 Task: Buy 5 Feeding Bibs for Baby Boys from Bibs & Burp Cloths section under best seller category for shipping address: Alexandra Wilson, 2946 Cantebury Drive, New York, New York 10013, Cell Number 6466628471. Pay from credit card ending with 2005, CVV 3321
Action: Mouse moved to (260, 81)
Screenshot: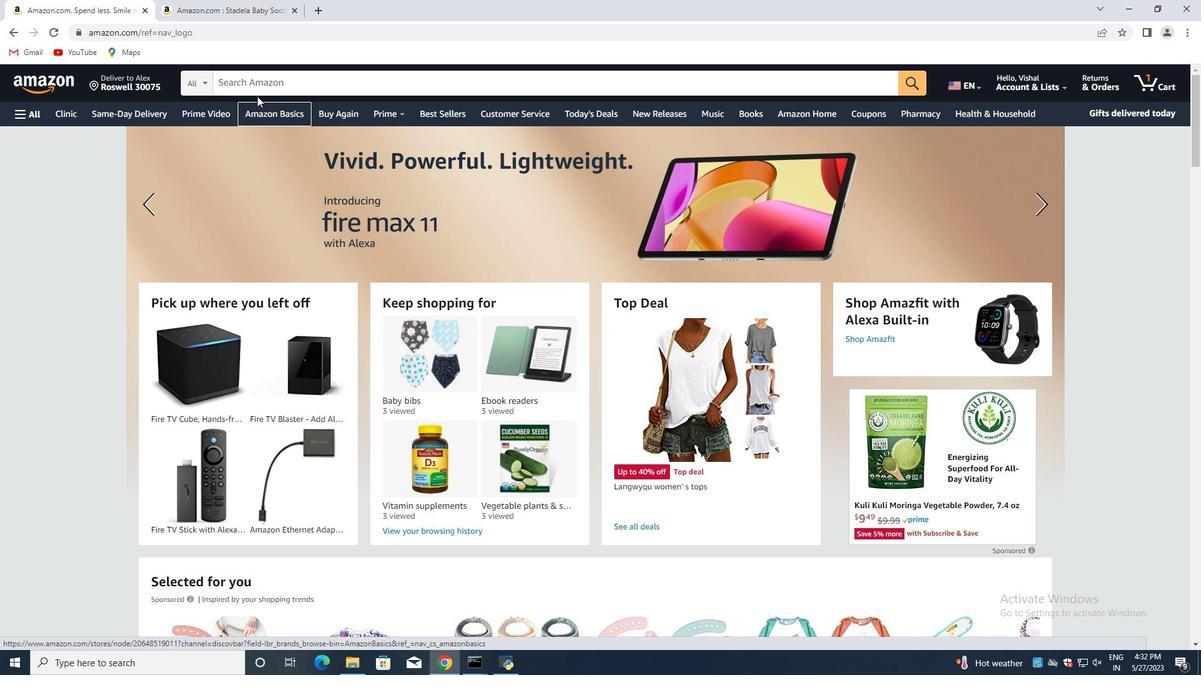 
Action: Mouse pressed left at (260, 81)
Screenshot: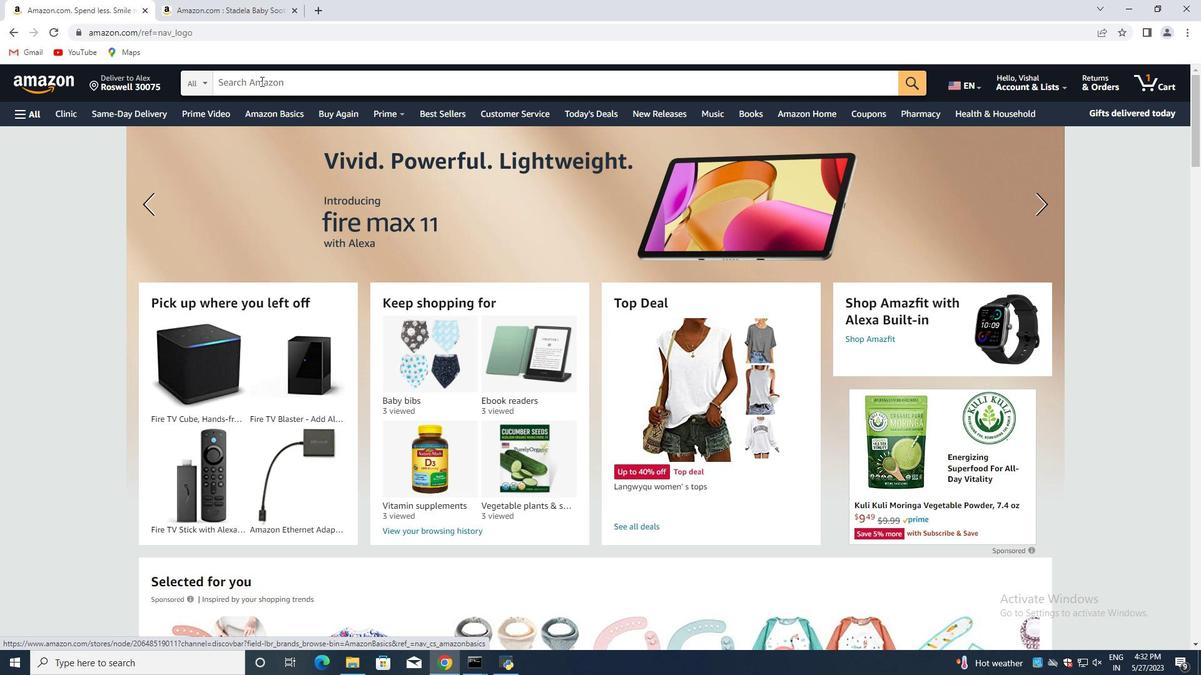 
Action: Mouse moved to (909, 105)
Screenshot: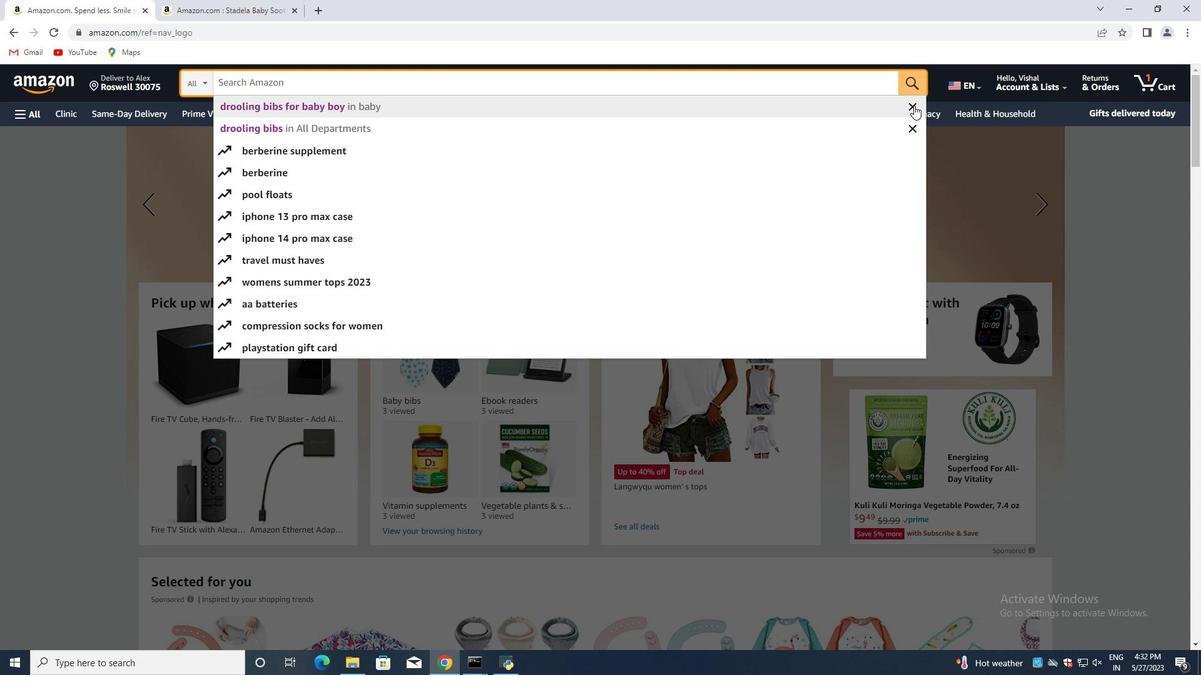 
Action: Mouse pressed left at (909, 105)
Screenshot: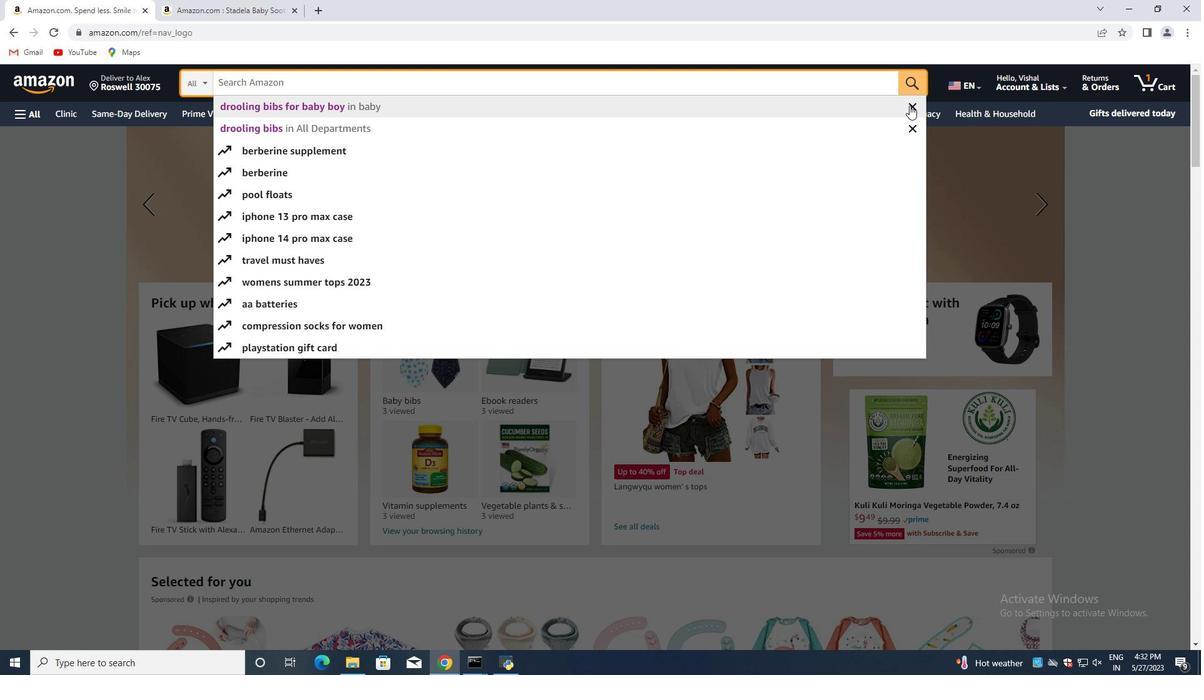
Action: Mouse moved to (913, 108)
Screenshot: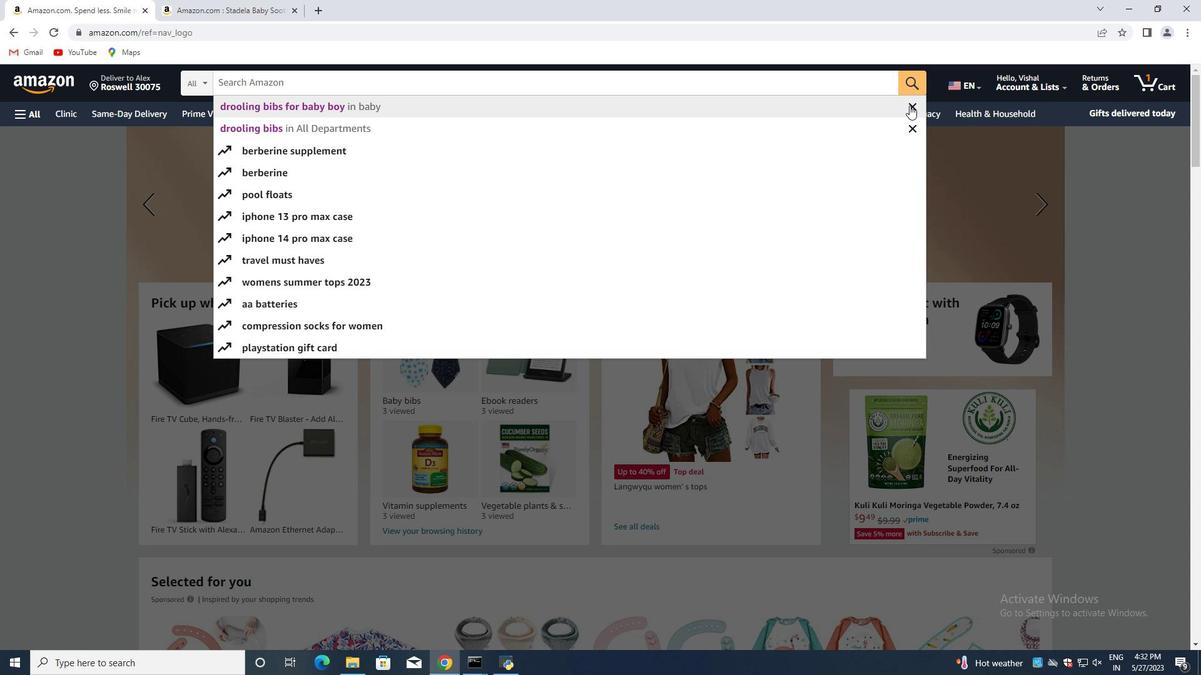 
Action: Mouse pressed left at (913, 108)
Screenshot: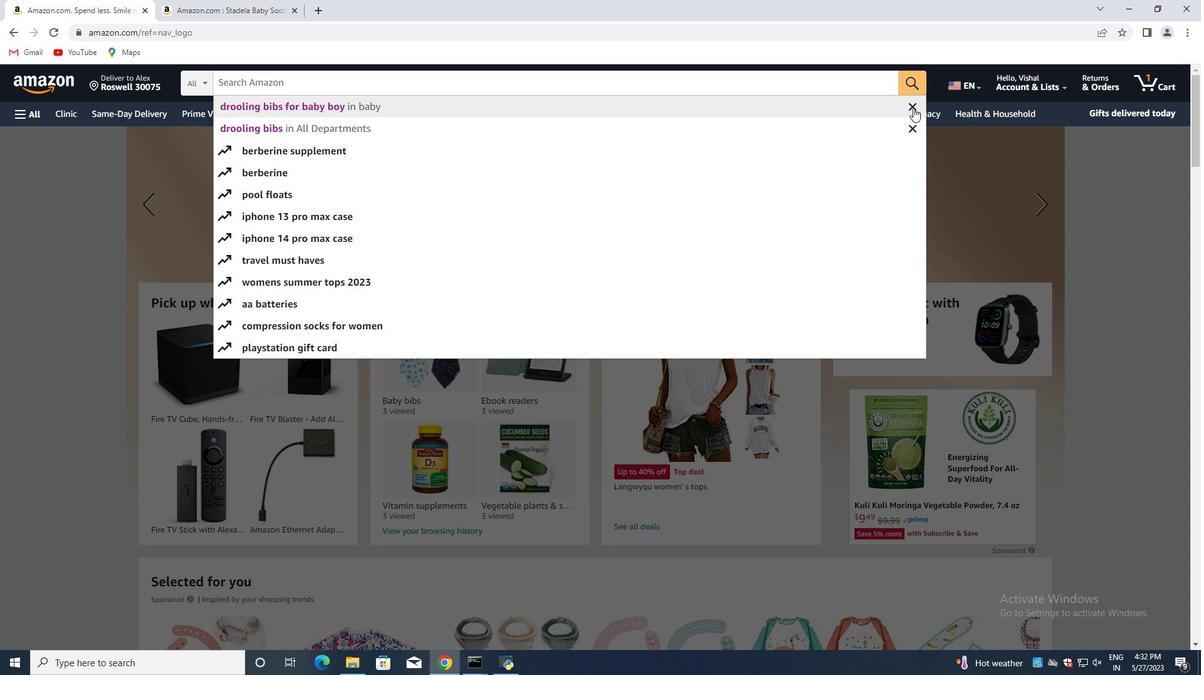 
Action: Mouse moved to (916, 105)
Screenshot: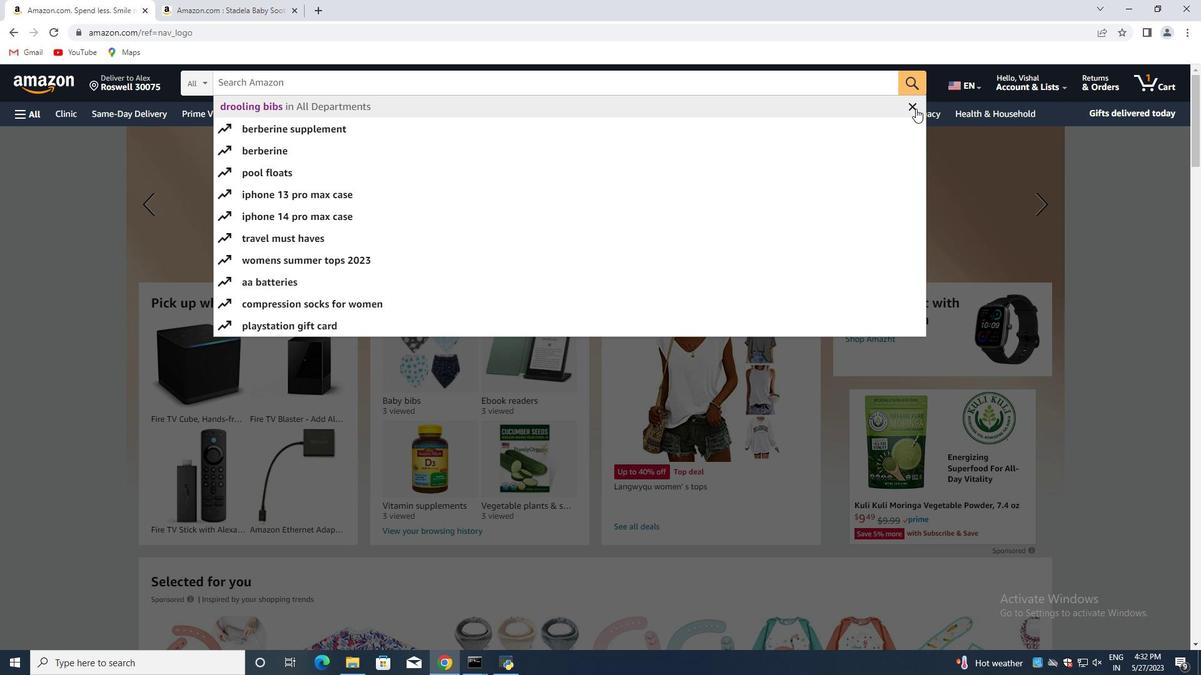 
Action: Mouse pressed left at (916, 105)
Screenshot: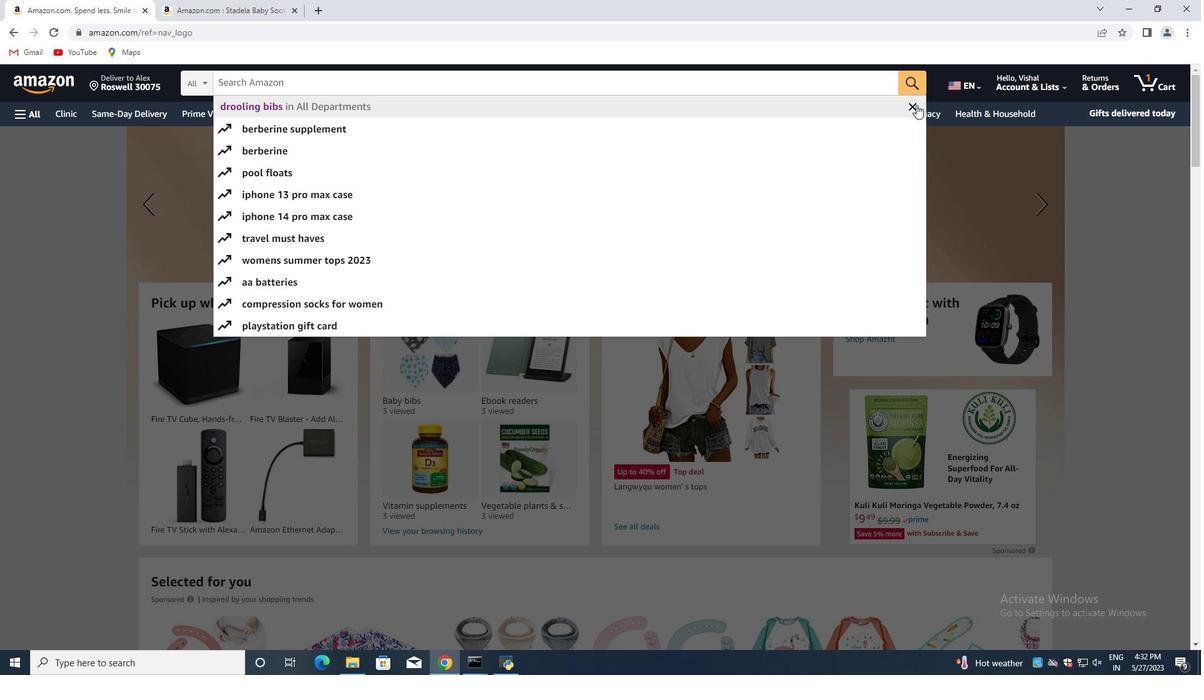 
Action: Mouse moved to (294, 80)
Screenshot: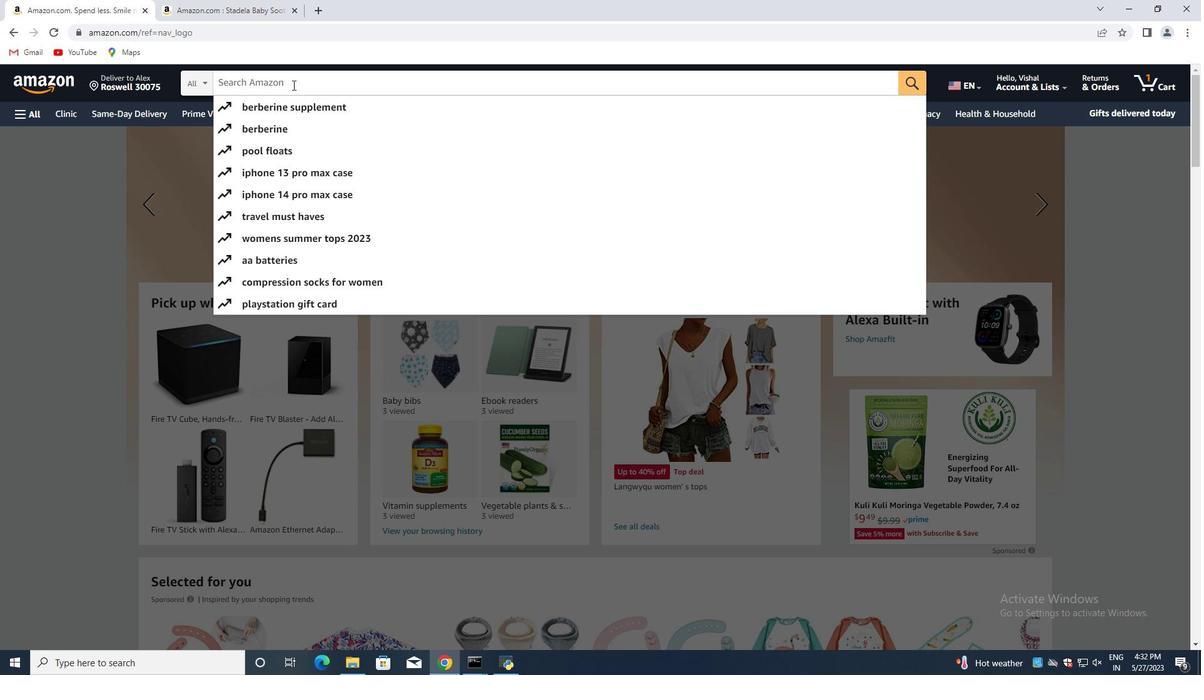 
Action: Mouse pressed left at (294, 80)
Screenshot: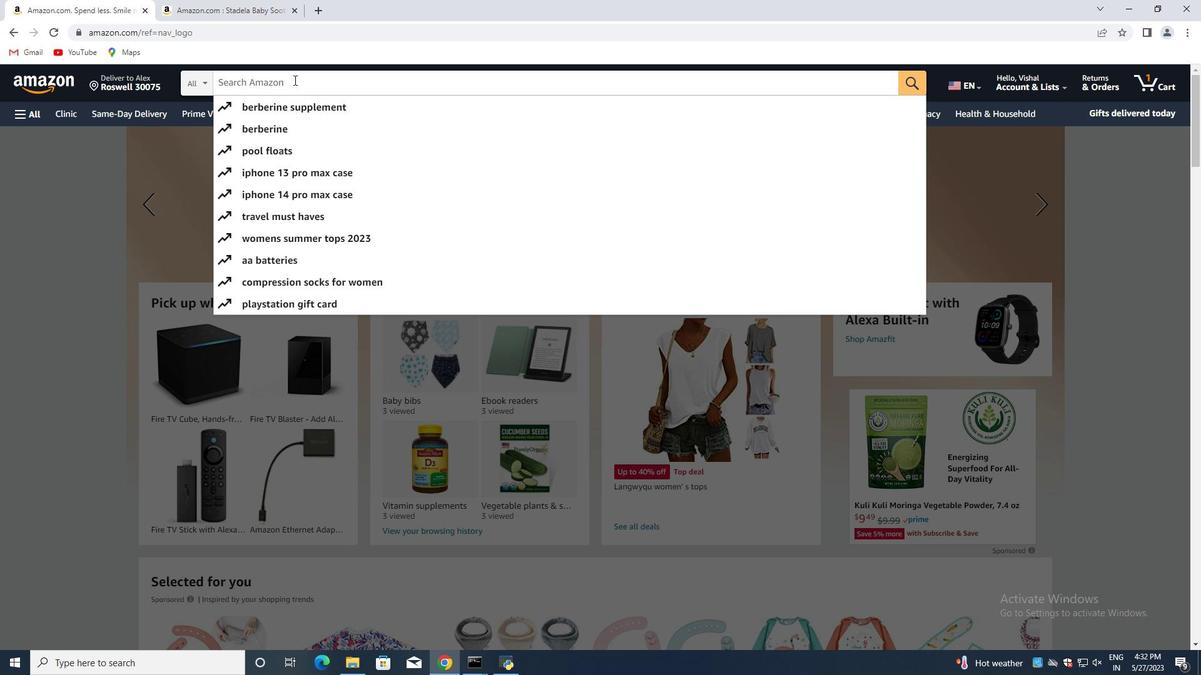 
Action: Key pressed <Key.shift>Feeding<Key.space><Key.shift>Bibs<Key.space><Key.shift><Key.shift><Key.shift><Key.shift><Key.shift><Key.shift><Key.shift><Key.shift><Key.shift><Key.shift><Key.shift><Key.shift><Key.shift>For<Key.space><Key.shift>Baby<Key.space><Key.shift>Boys<Key.enter>
Screenshot: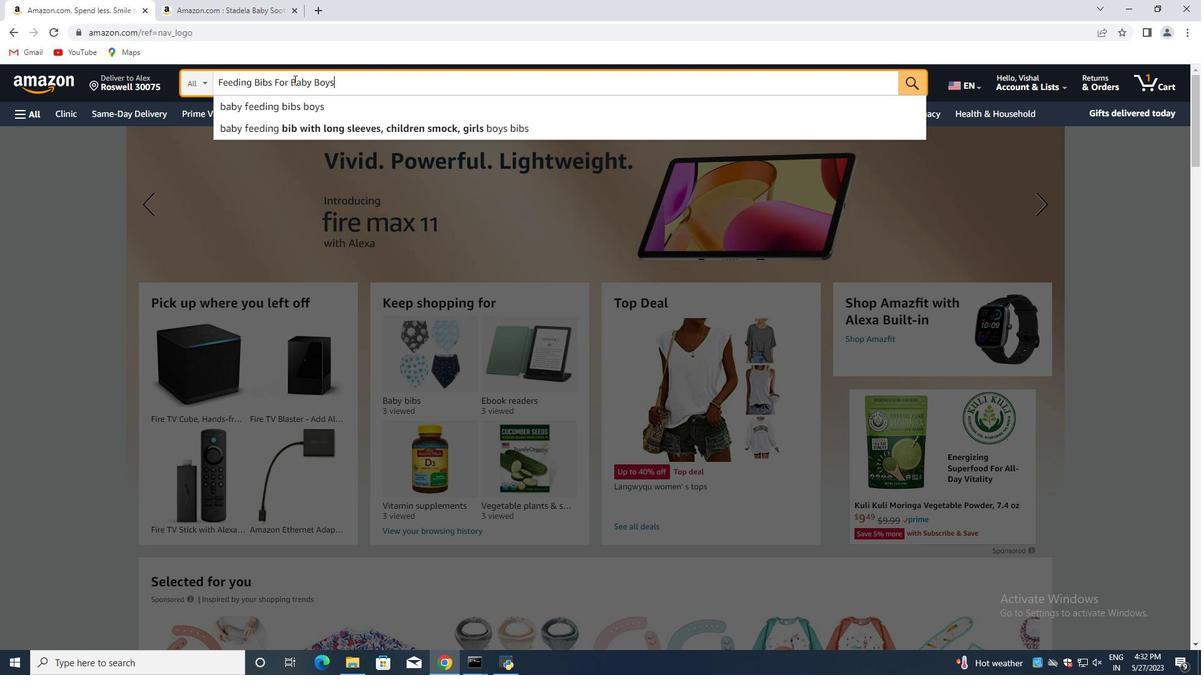 
Action: Mouse moved to (123, 381)
Screenshot: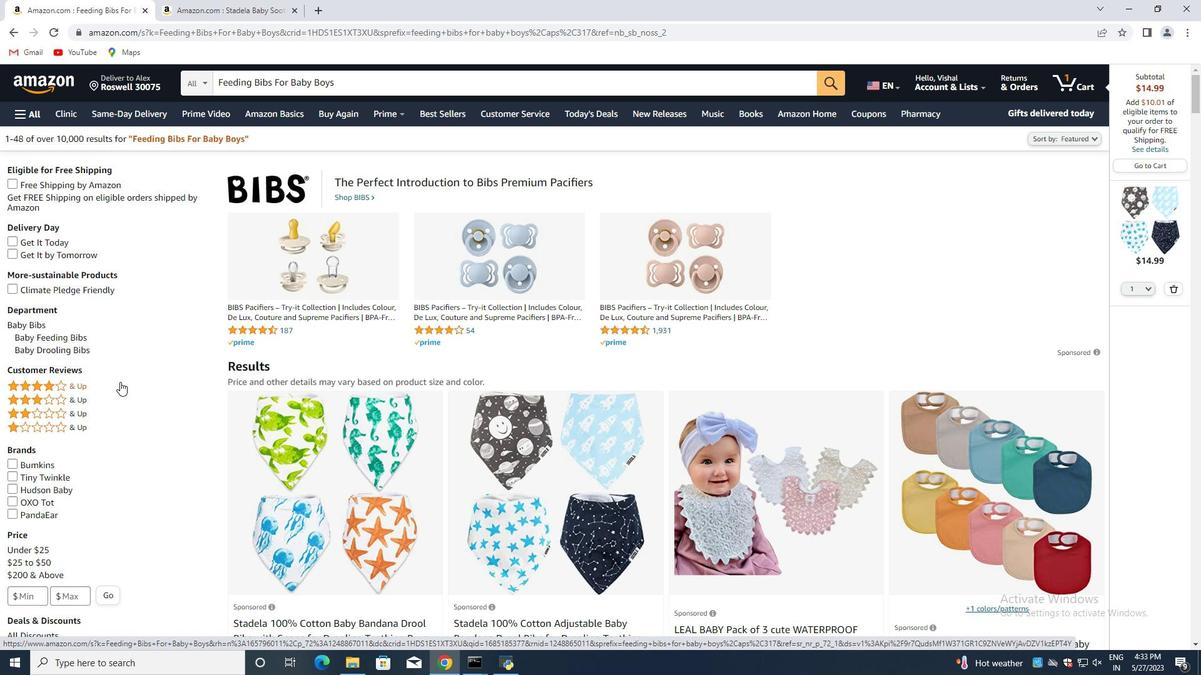 
Action: Mouse scrolled (123, 381) with delta (0, 0)
Screenshot: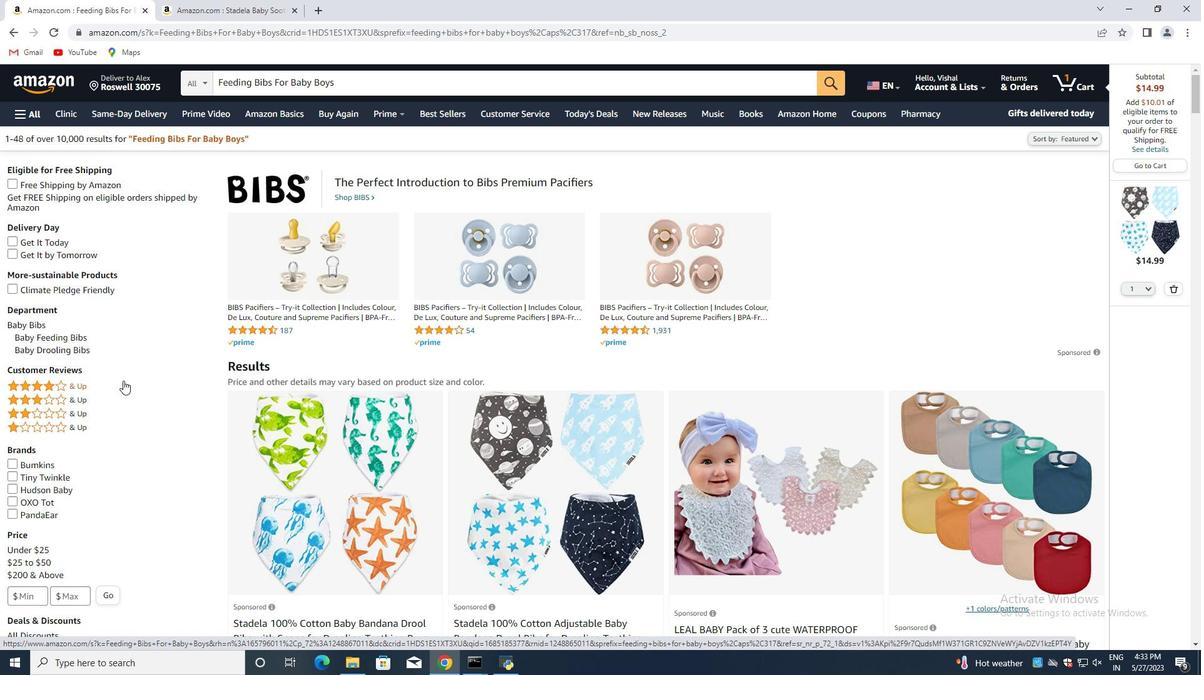 
Action: Mouse scrolled (123, 381) with delta (0, 0)
Screenshot: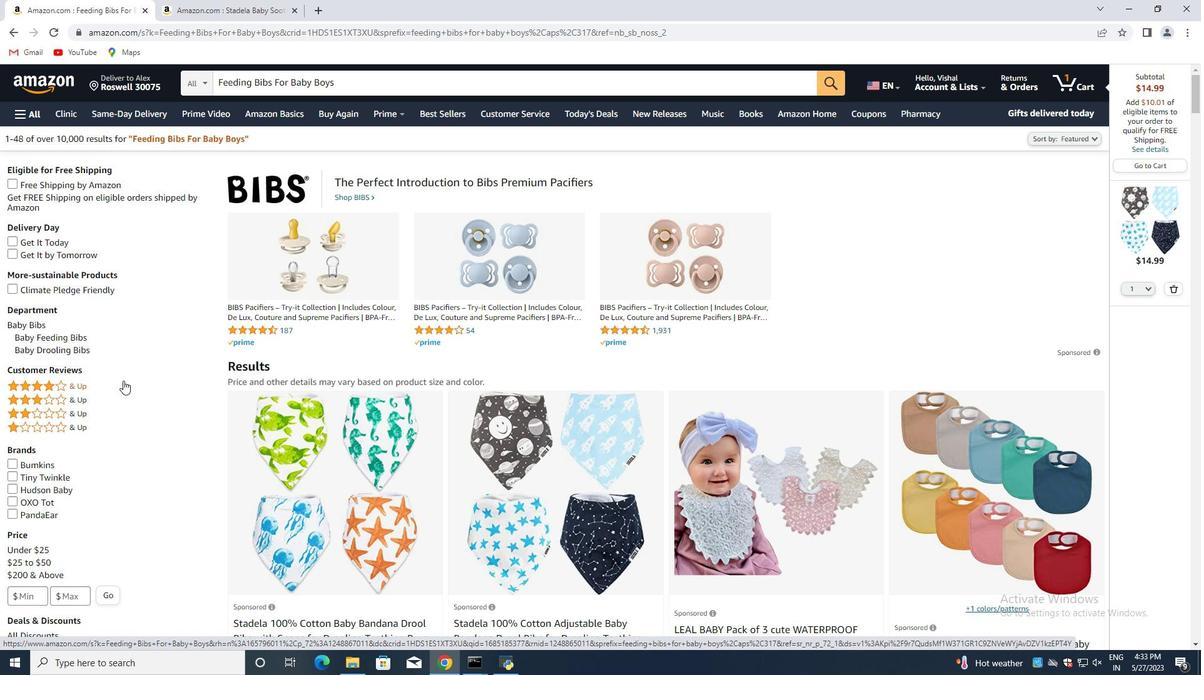 
Action: Mouse scrolled (123, 381) with delta (0, 0)
Screenshot: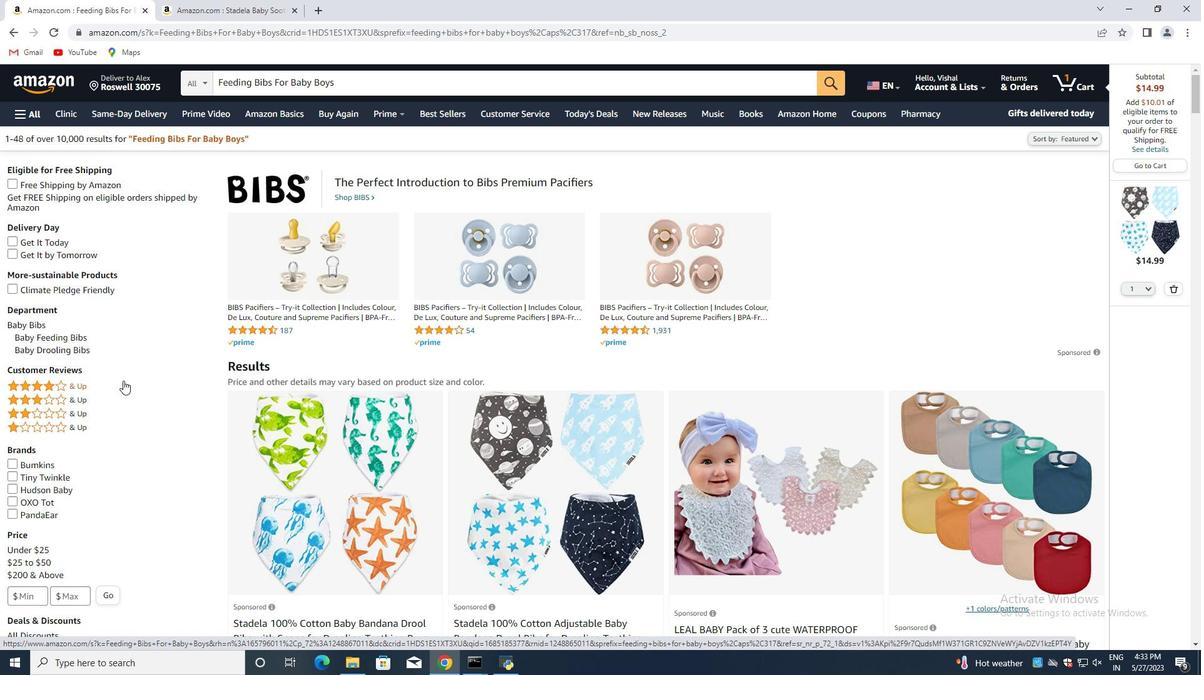 
Action: Mouse scrolled (123, 381) with delta (0, 0)
Screenshot: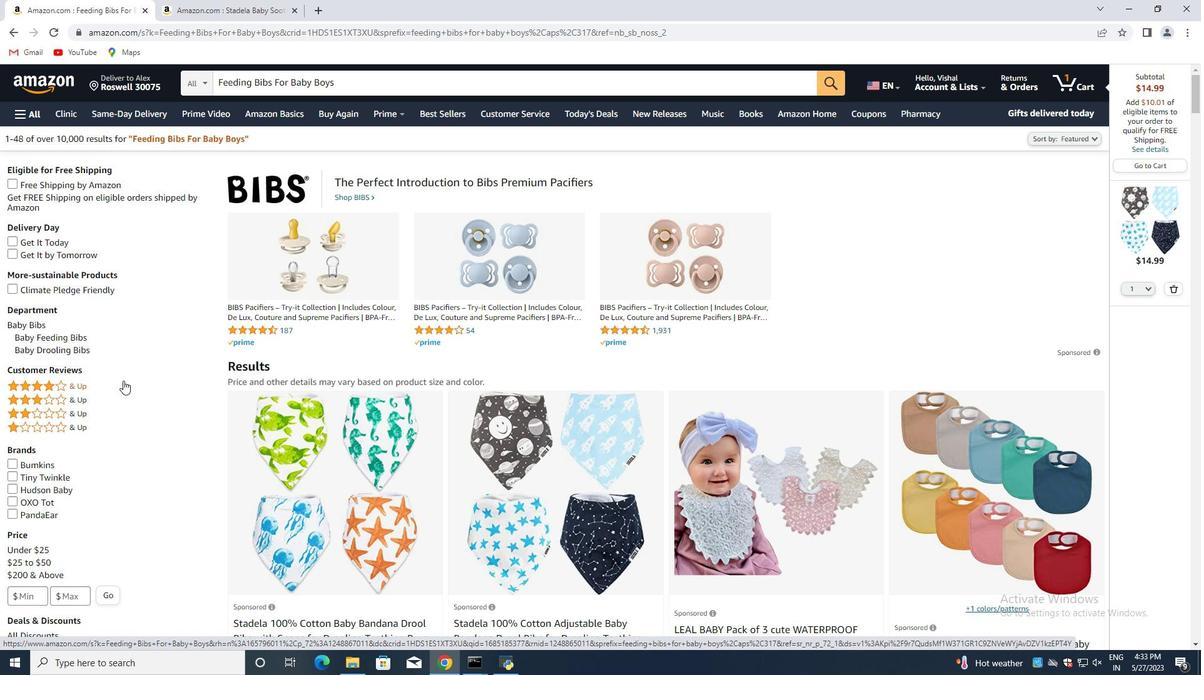 
Action: Mouse moved to (123, 351)
Screenshot: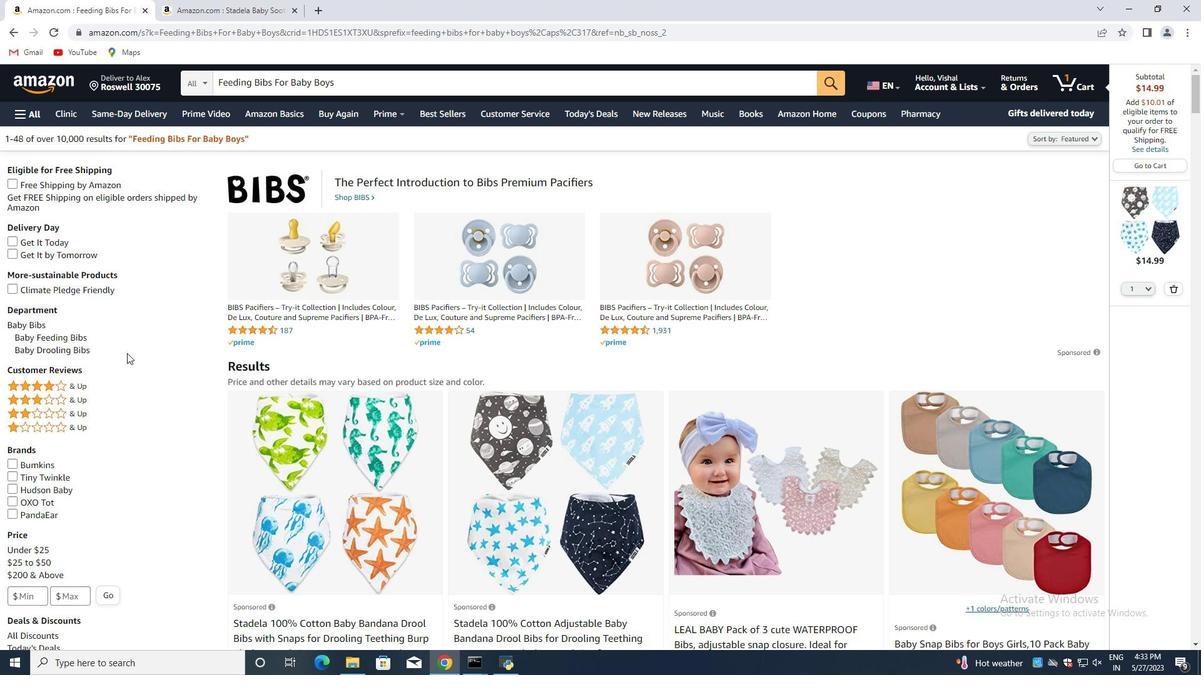 
Action: Mouse scrolled (123, 351) with delta (0, 0)
Screenshot: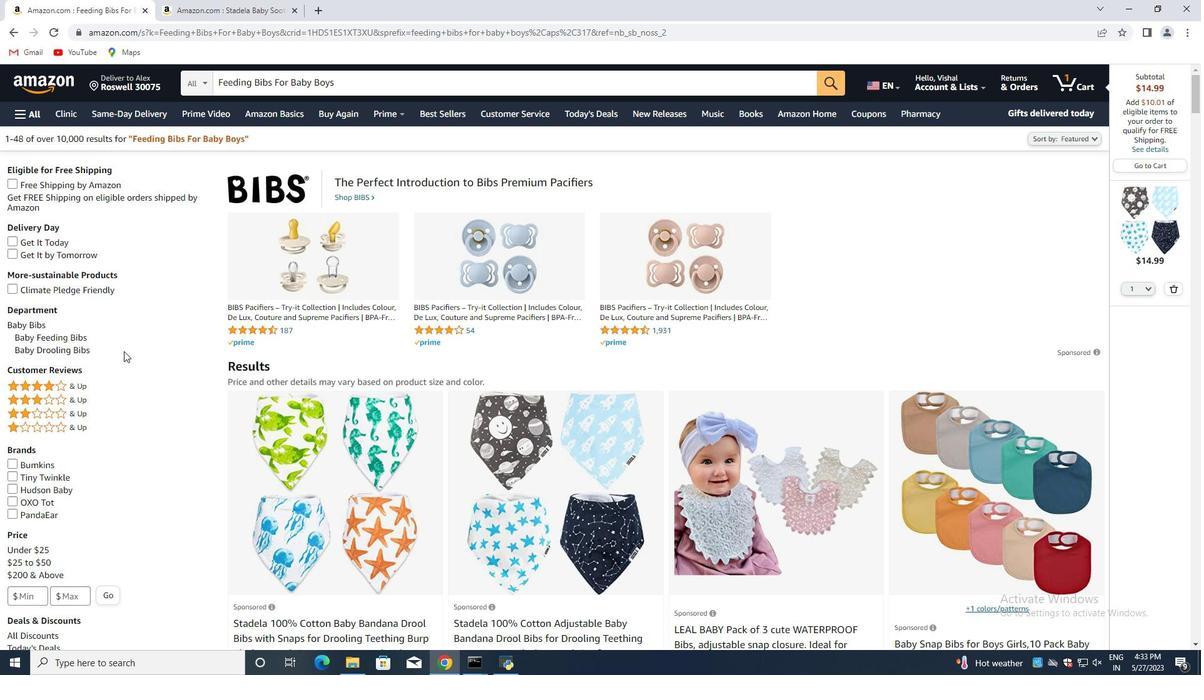 
Action: Mouse scrolled (123, 351) with delta (0, 0)
Screenshot: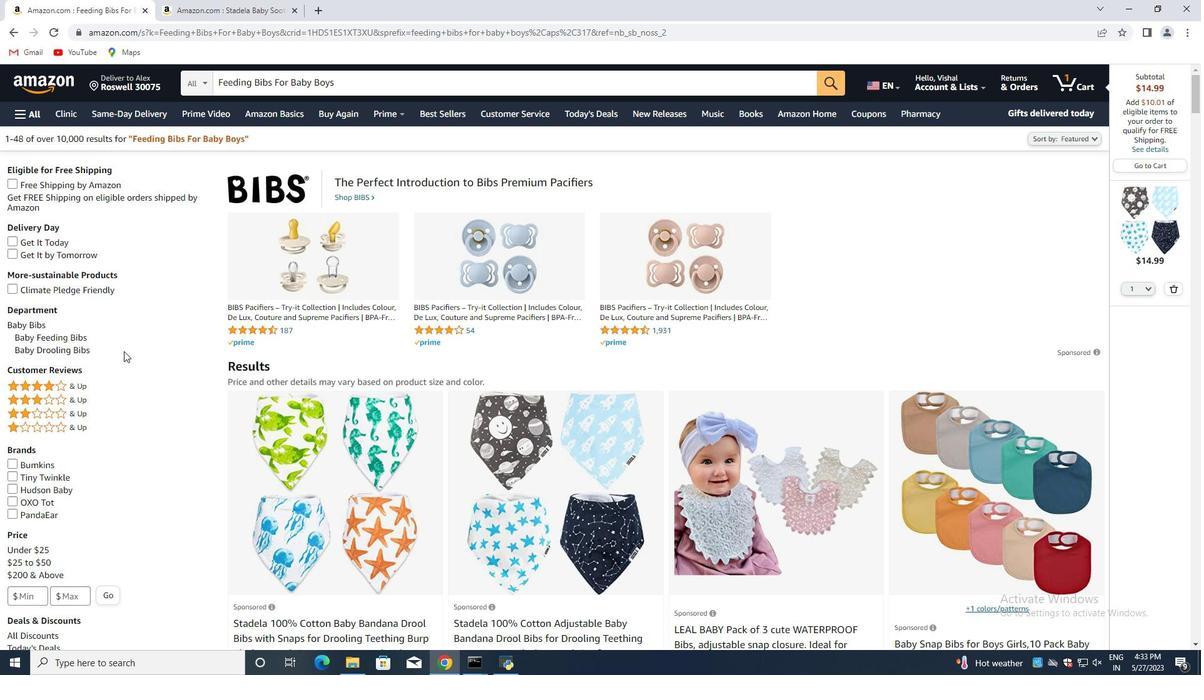 
Action: Mouse scrolled (123, 351) with delta (0, 0)
Screenshot: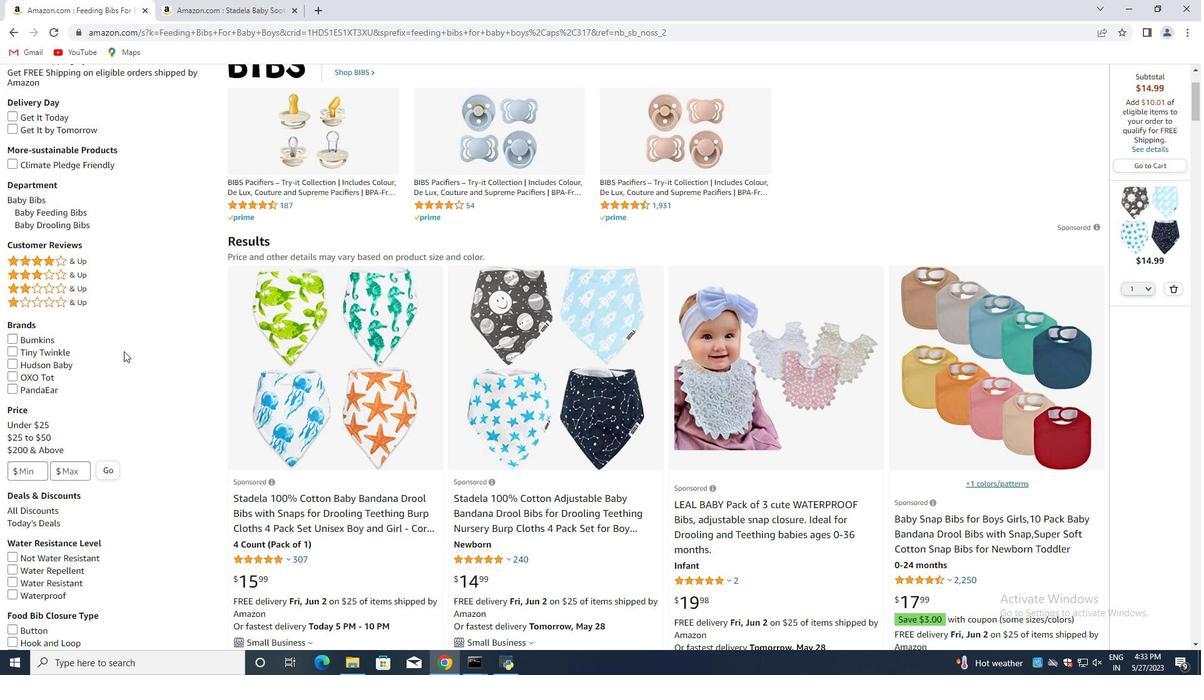 
Action: Mouse scrolled (123, 351) with delta (0, 0)
Screenshot: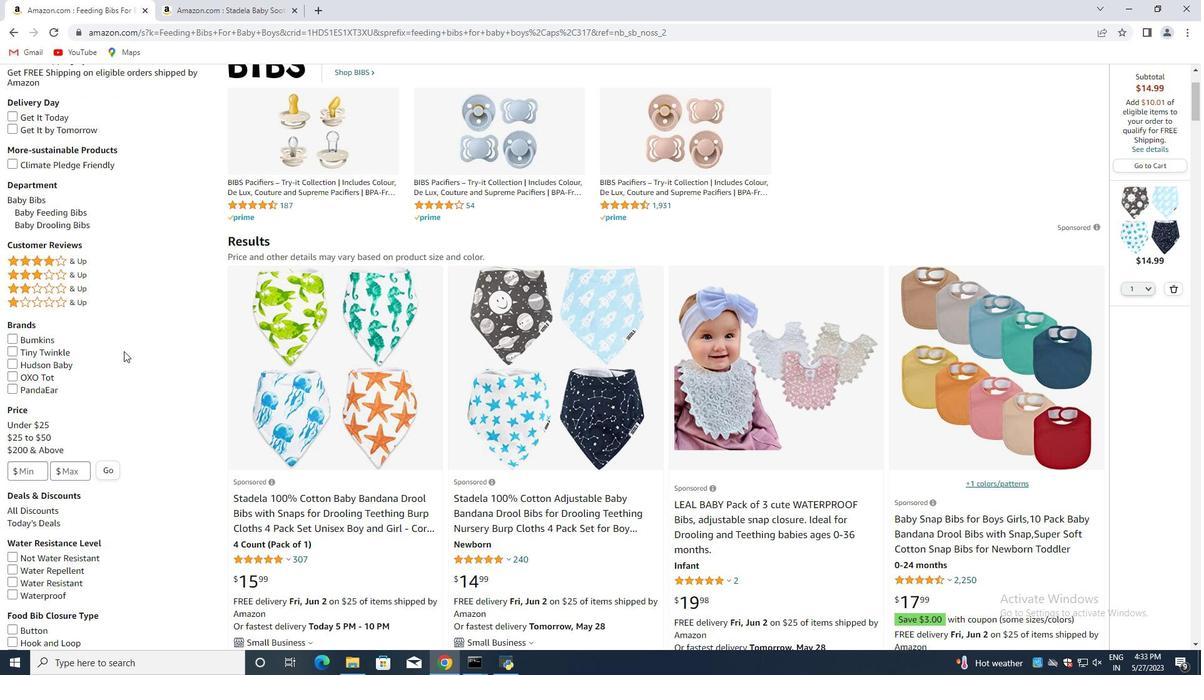 
Action: Mouse moved to (123, 351)
Screenshot: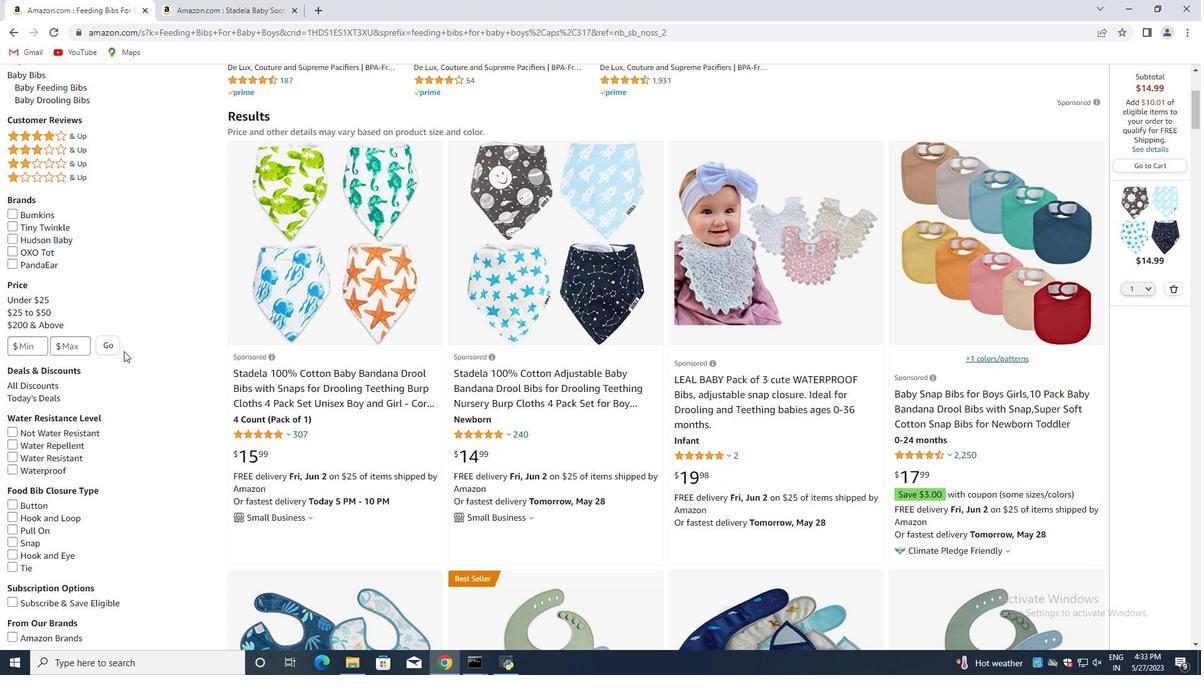
Action: Mouse scrolled (123, 351) with delta (0, 0)
Screenshot: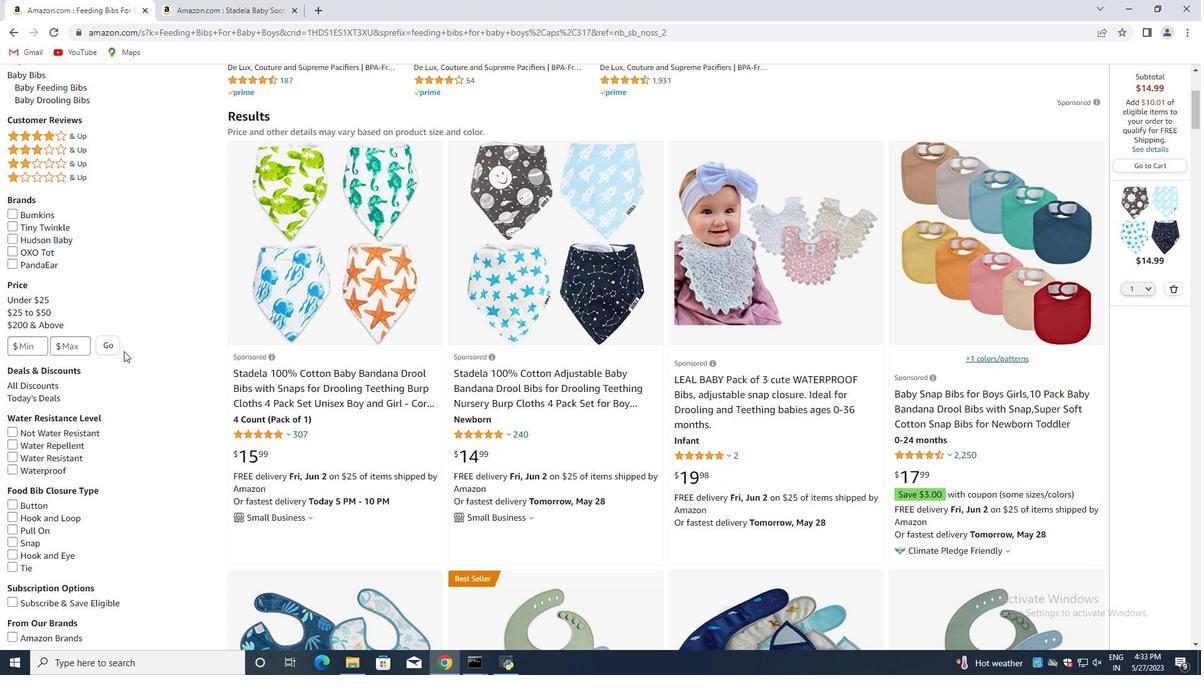 
Action: Mouse moved to (121, 353)
Screenshot: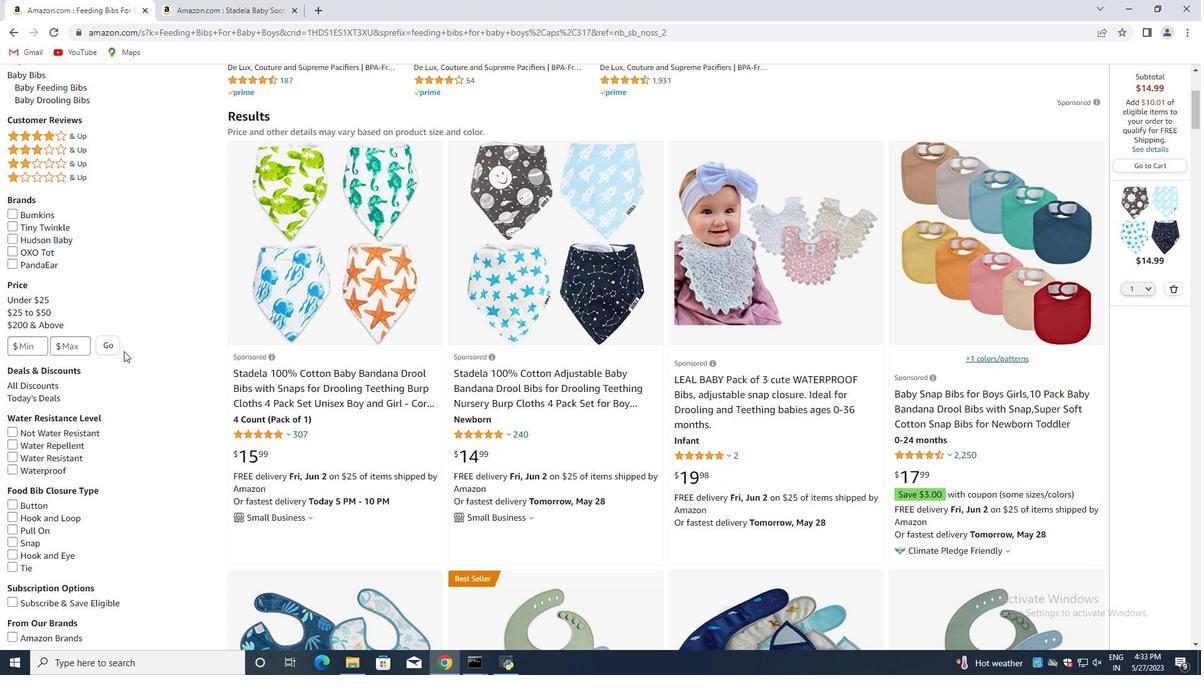 
Action: Mouse scrolled (121, 352) with delta (0, 0)
Screenshot: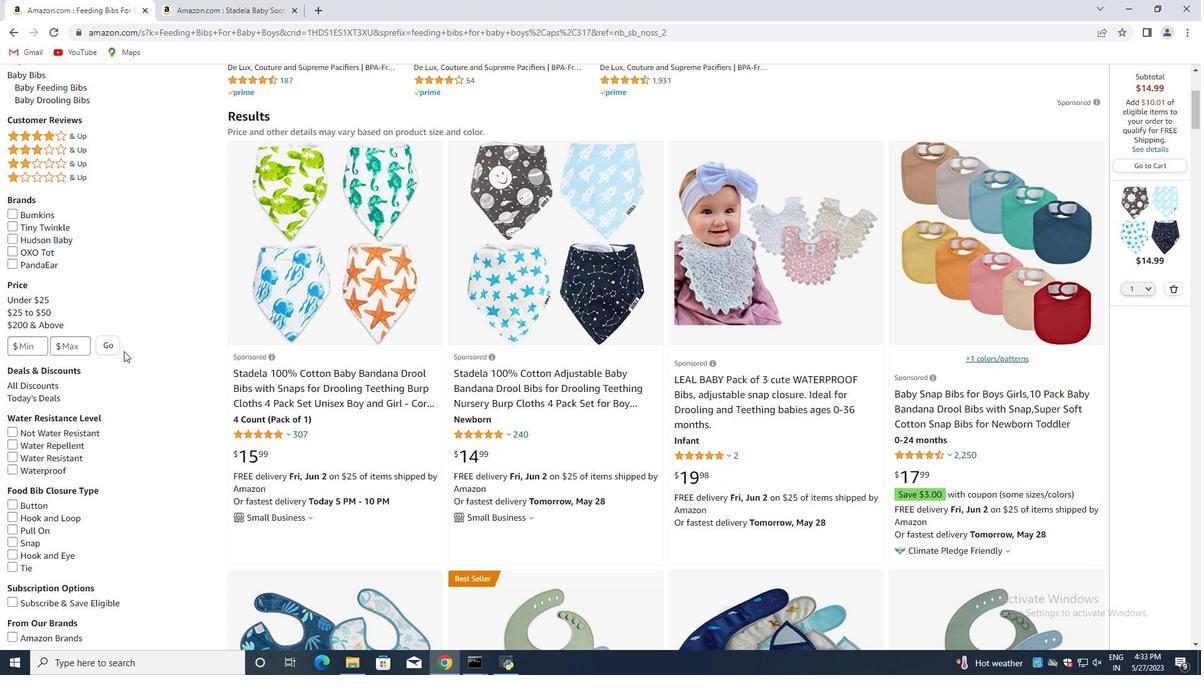 
Action: Mouse moved to (118, 357)
Screenshot: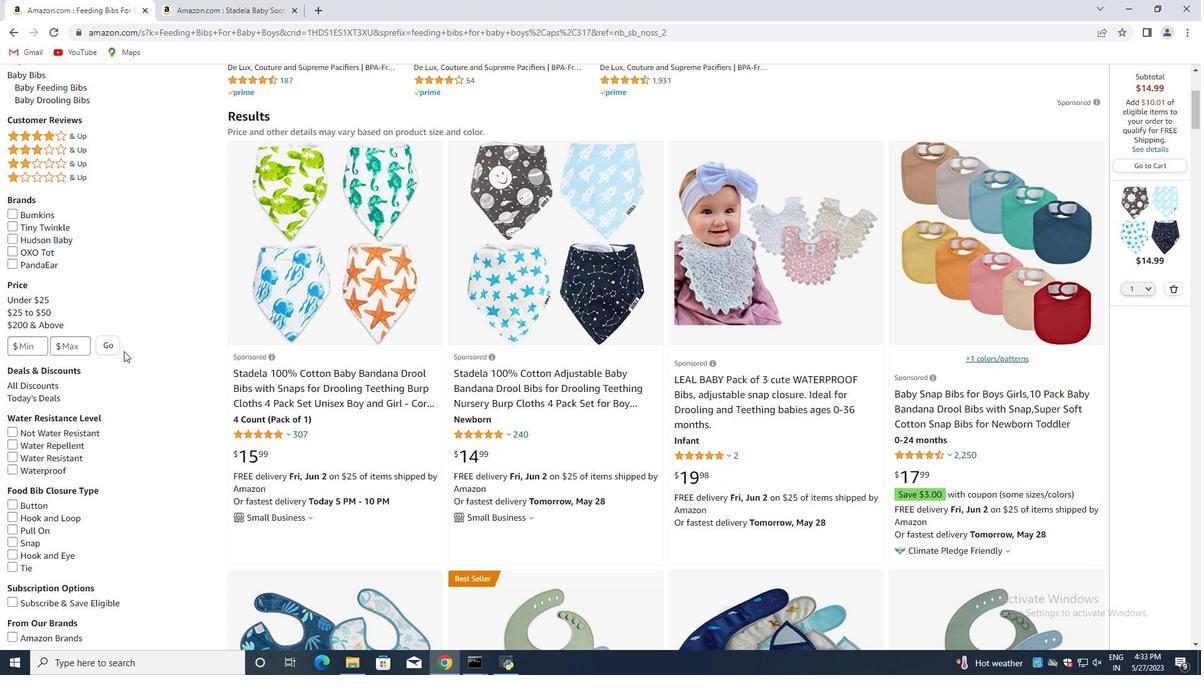 
Action: Mouse scrolled (118, 356) with delta (0, 0)
Screenshot: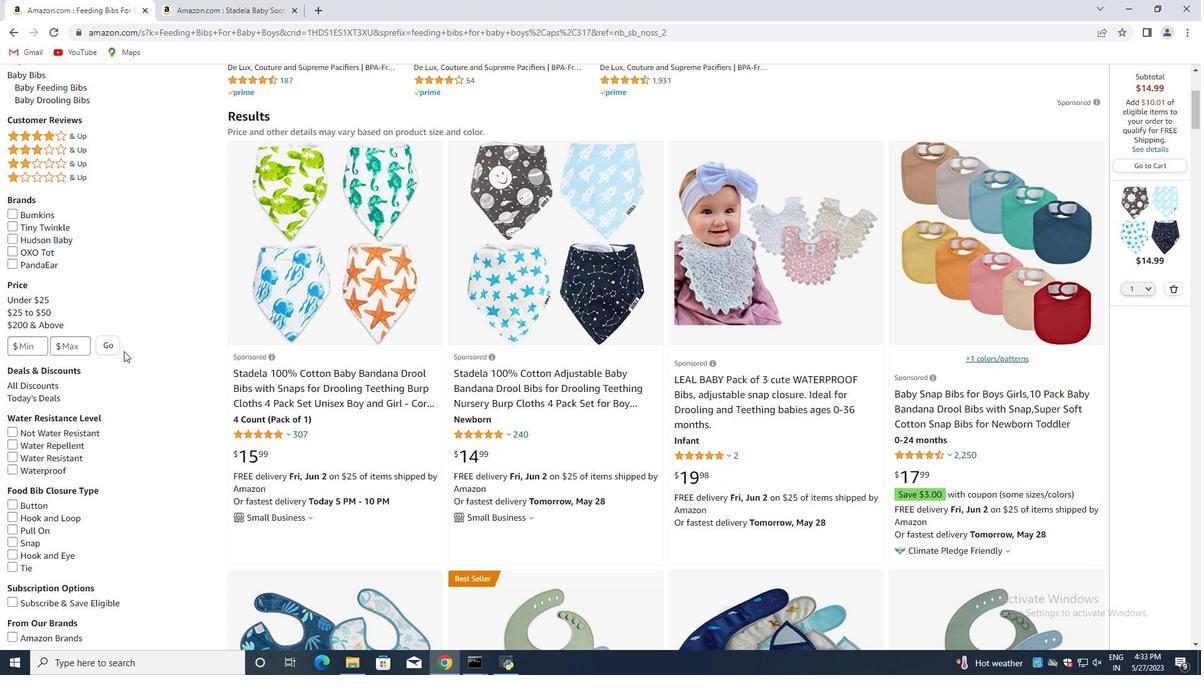 
Action: Mouse moved to (118, 357)
Screenshot: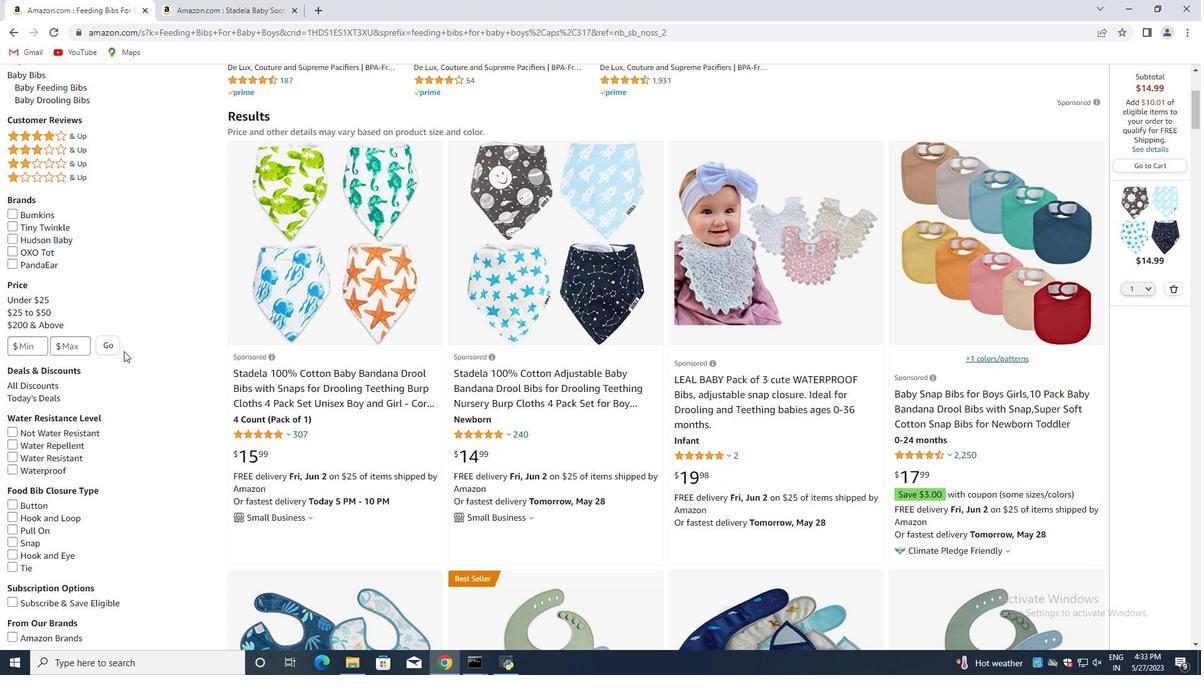 
Action: Mouse scrolled (118, 357) with delta (0, 0)
Screenshot: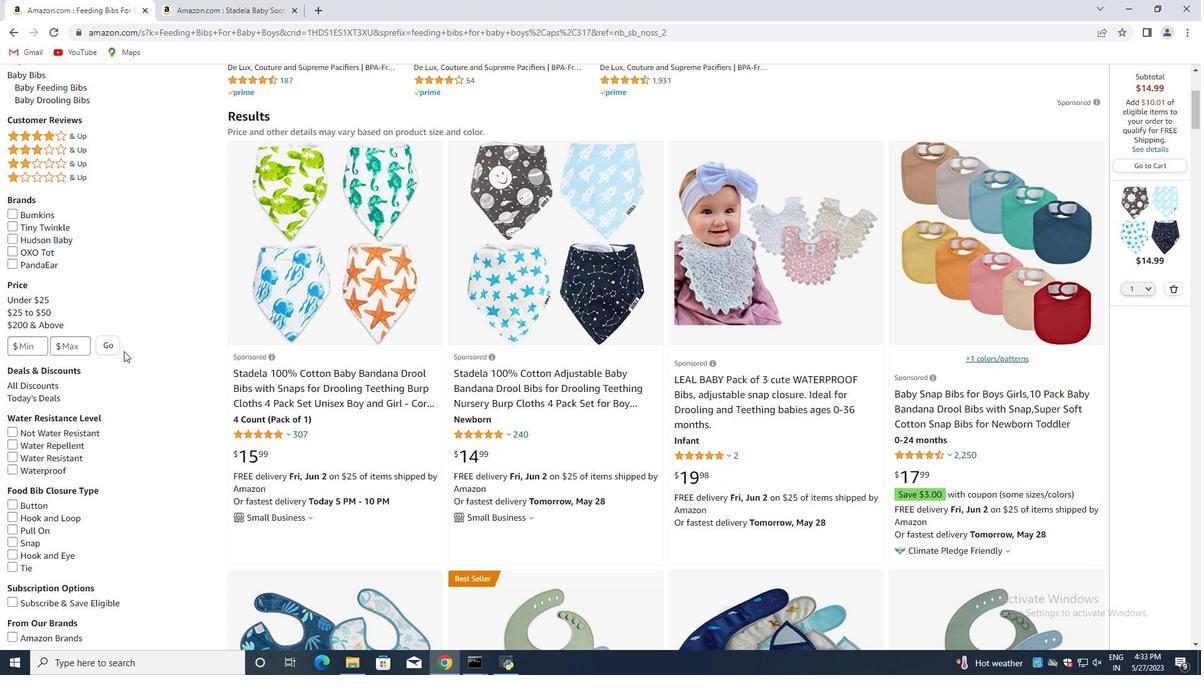 
Action: Mouse moved to (116, 359)
Screenshot: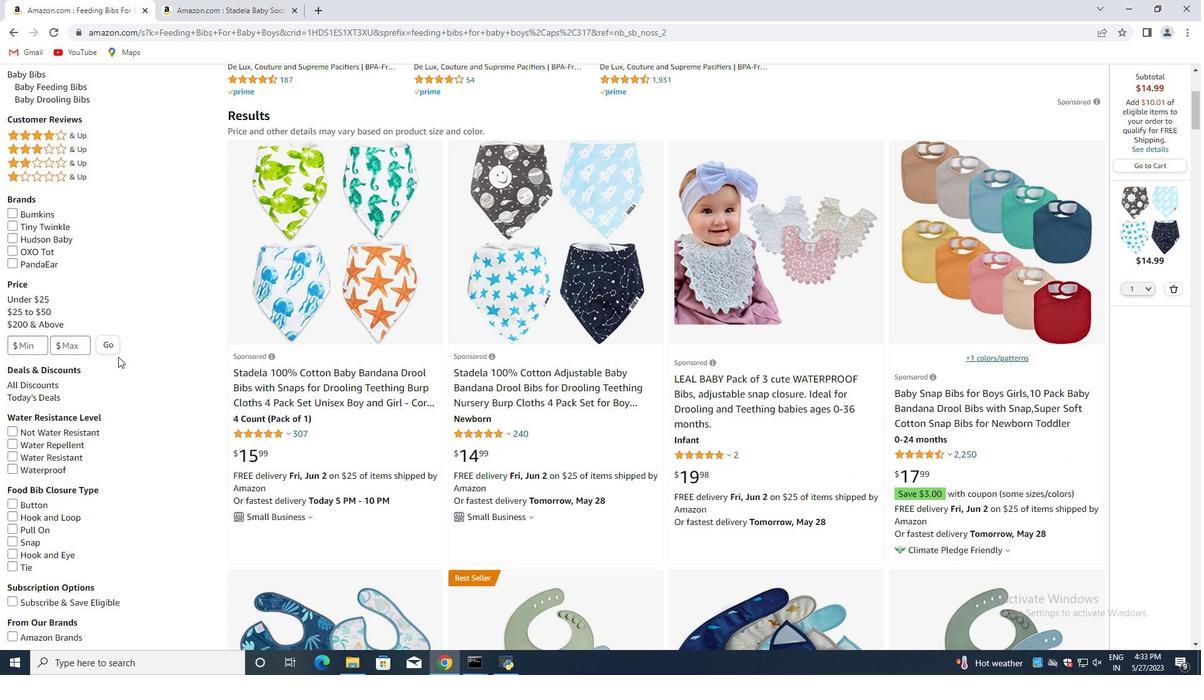 
Action: Mouse scrolled (116, 359) with delta (0, 0)
Screenshot: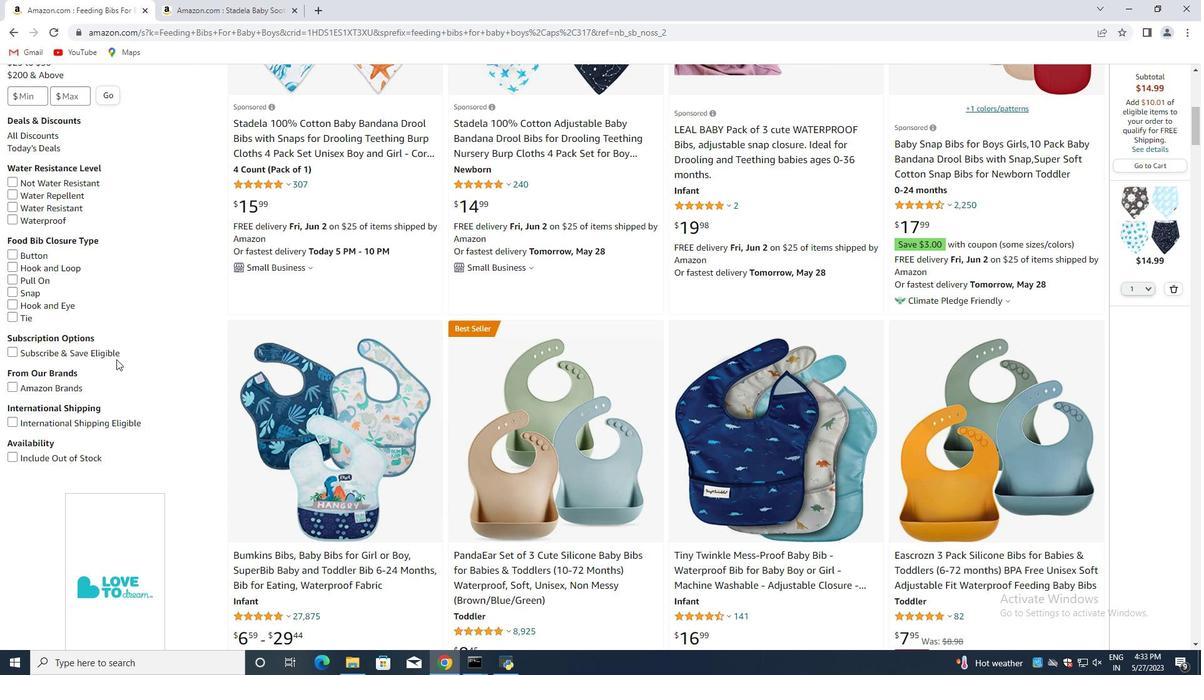 
Action: Mouse moved to (115, 360)
Screenshot: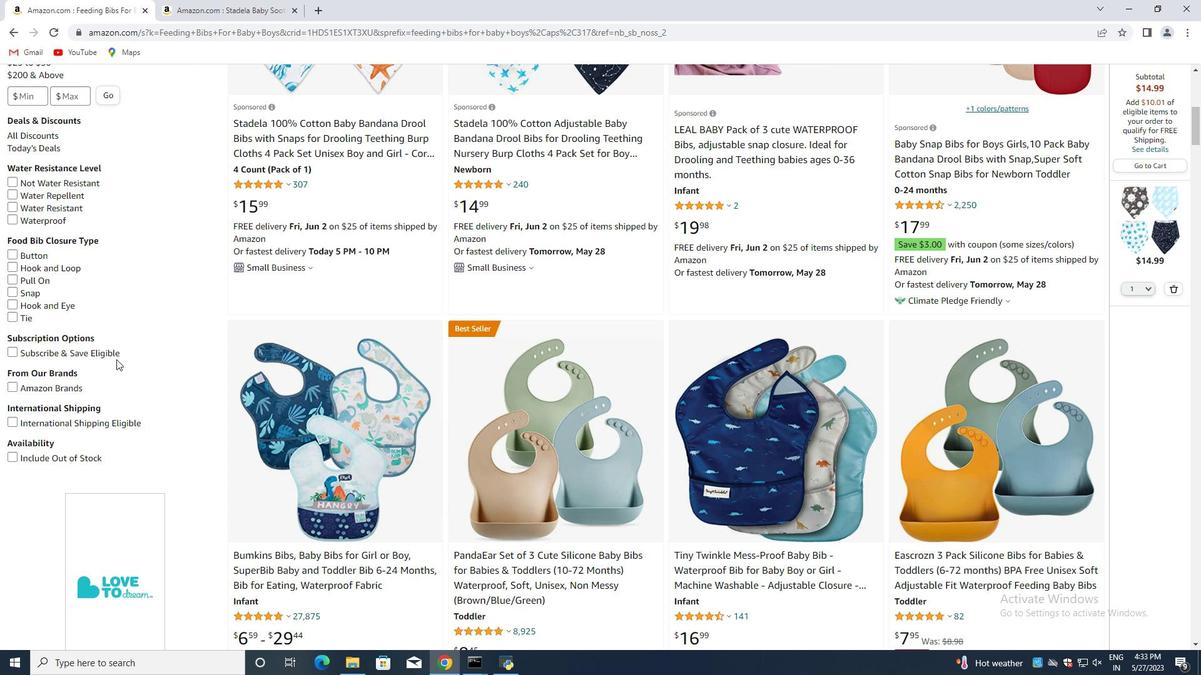 
Action: Mouse scrolled (115, 359) with delta (0, 0)
Screenshot: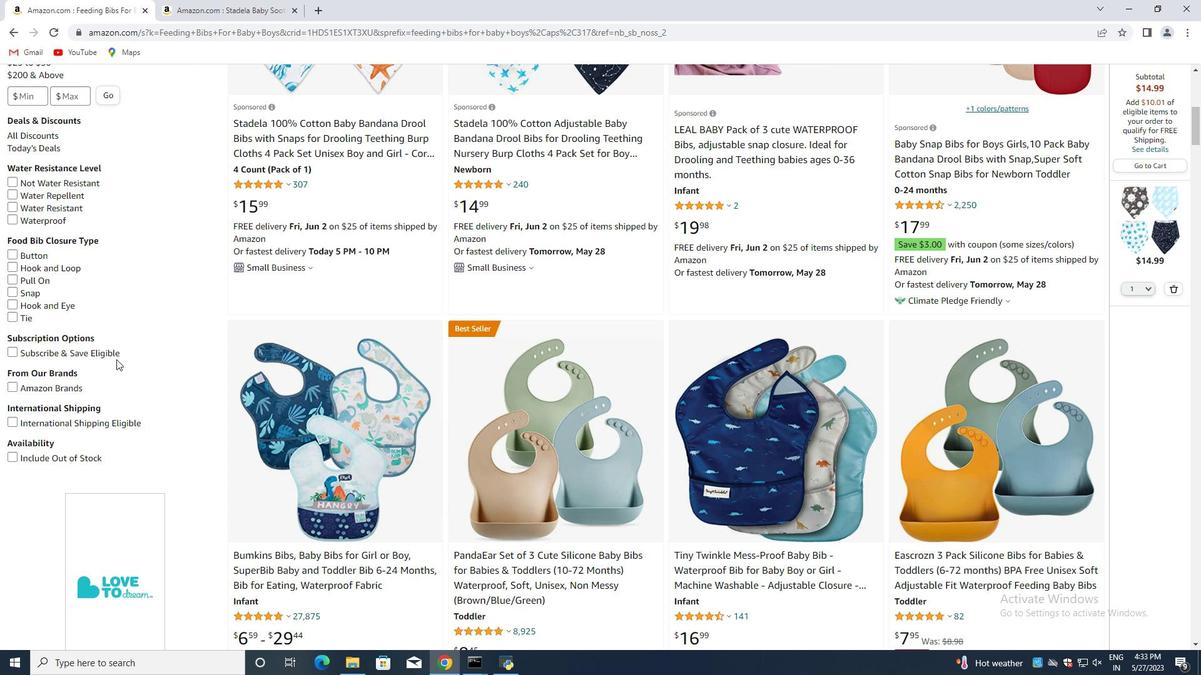 
Action: Mouse scrolled (115, 359) with delta (0, 0)
Screenshot: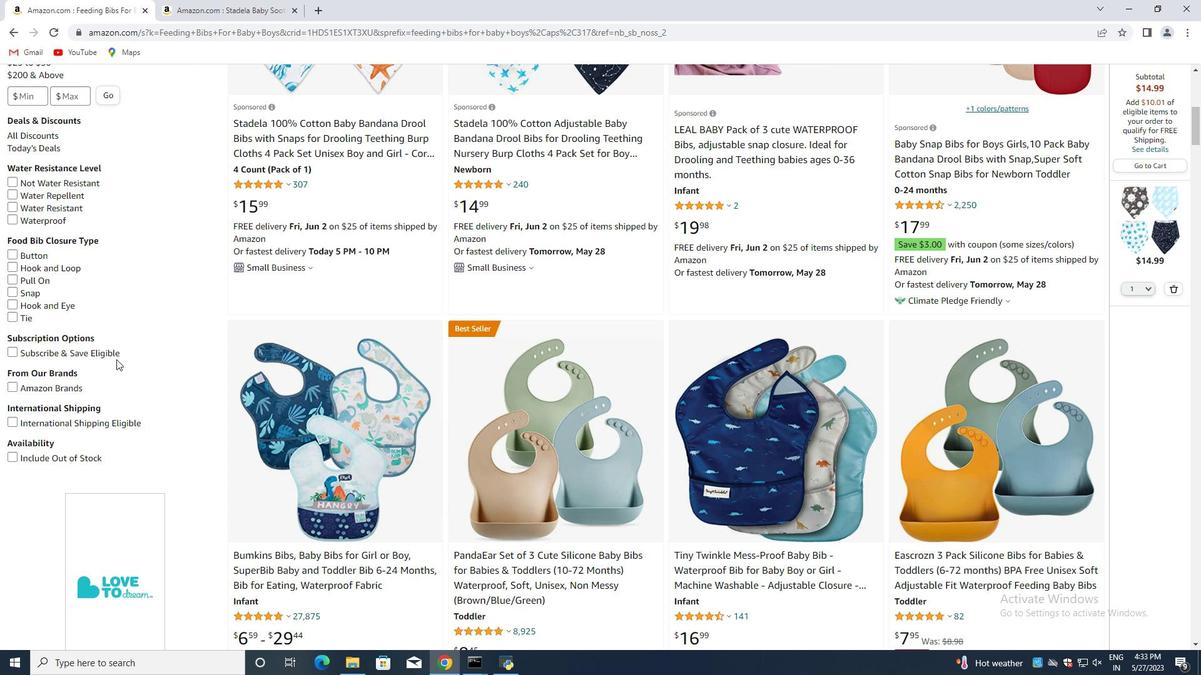 
Action: Mouse moved to (115, 361)
Screenshot: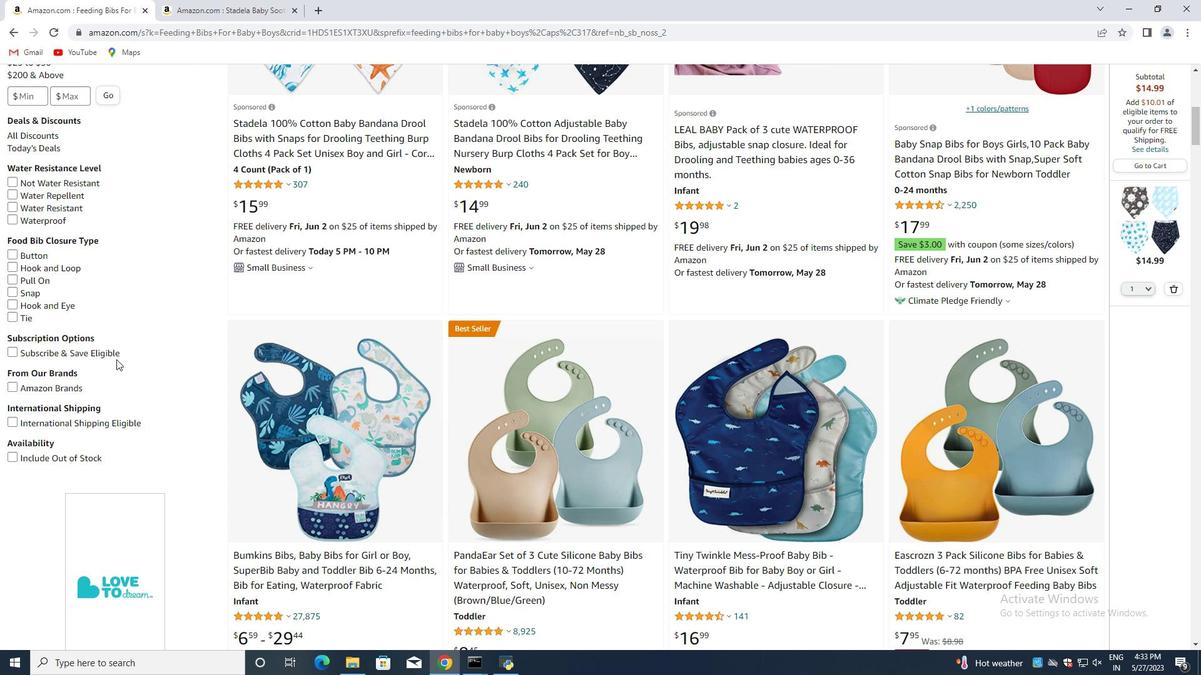 
Action: Mouse scrolled (115, 361) with delta (0, 0)
Screenshot: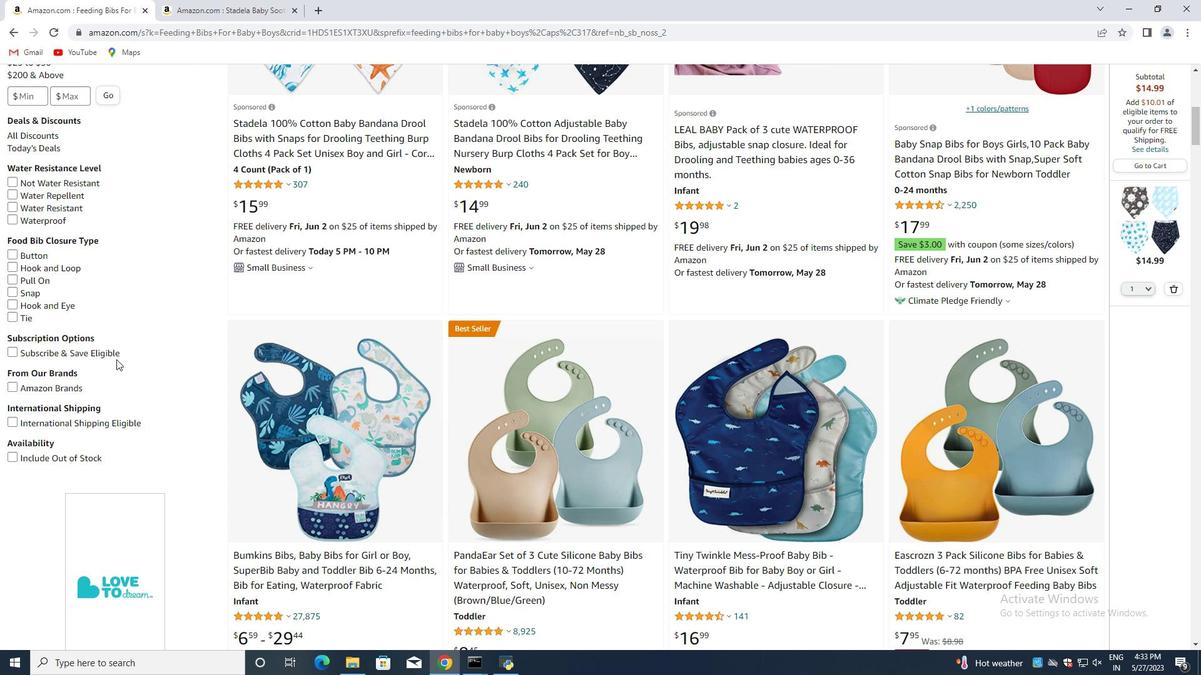 
Action: Mouse moved to (115, 362)
Screenshot: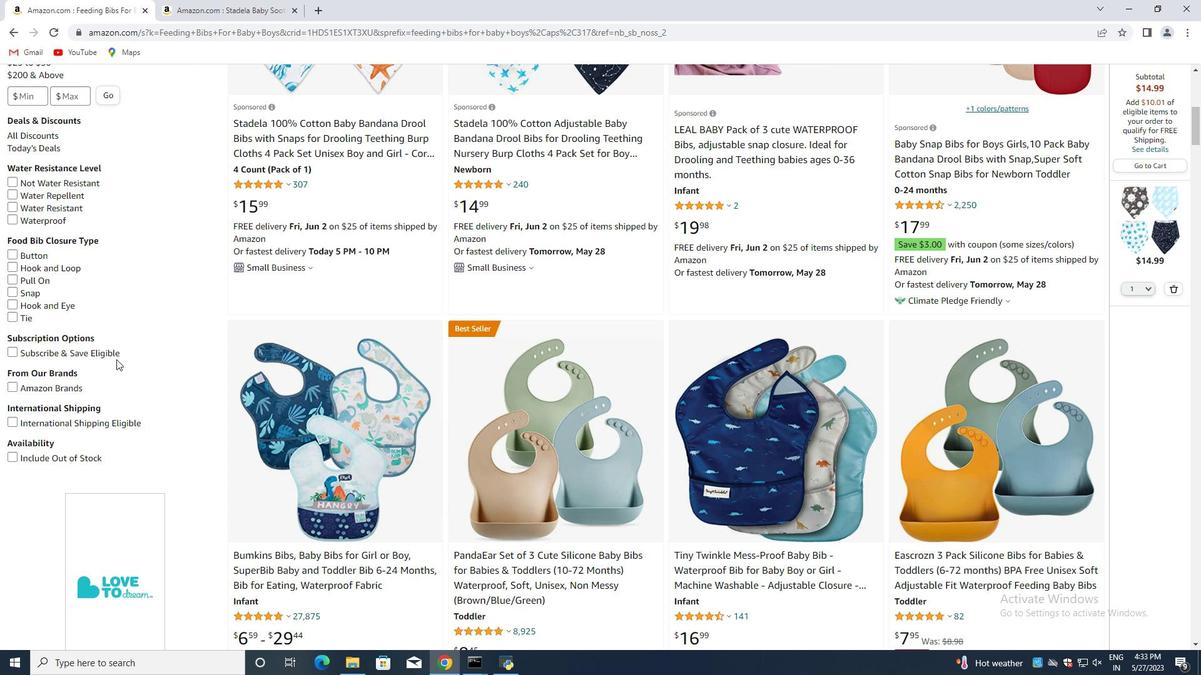 
Action: Mouse scrolled (115, 362) with delta (0, 0)
Screenshot: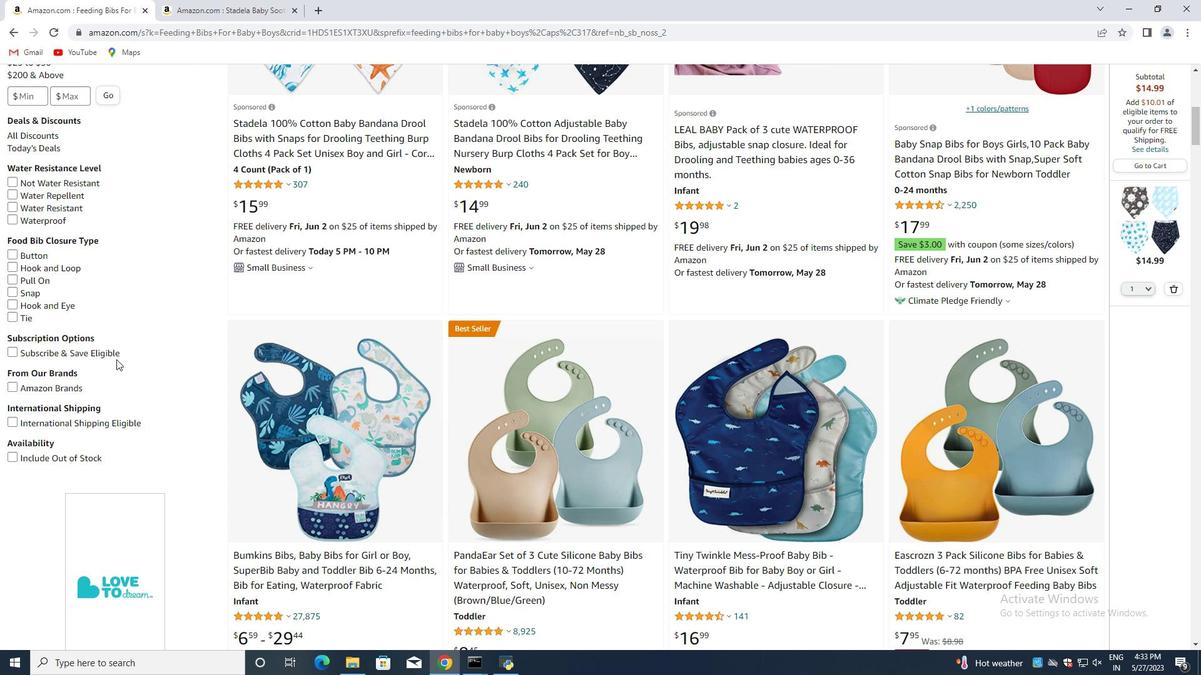 
Action: Mouse scrolled (115, 363) with delta (0, 0)
Screenshot: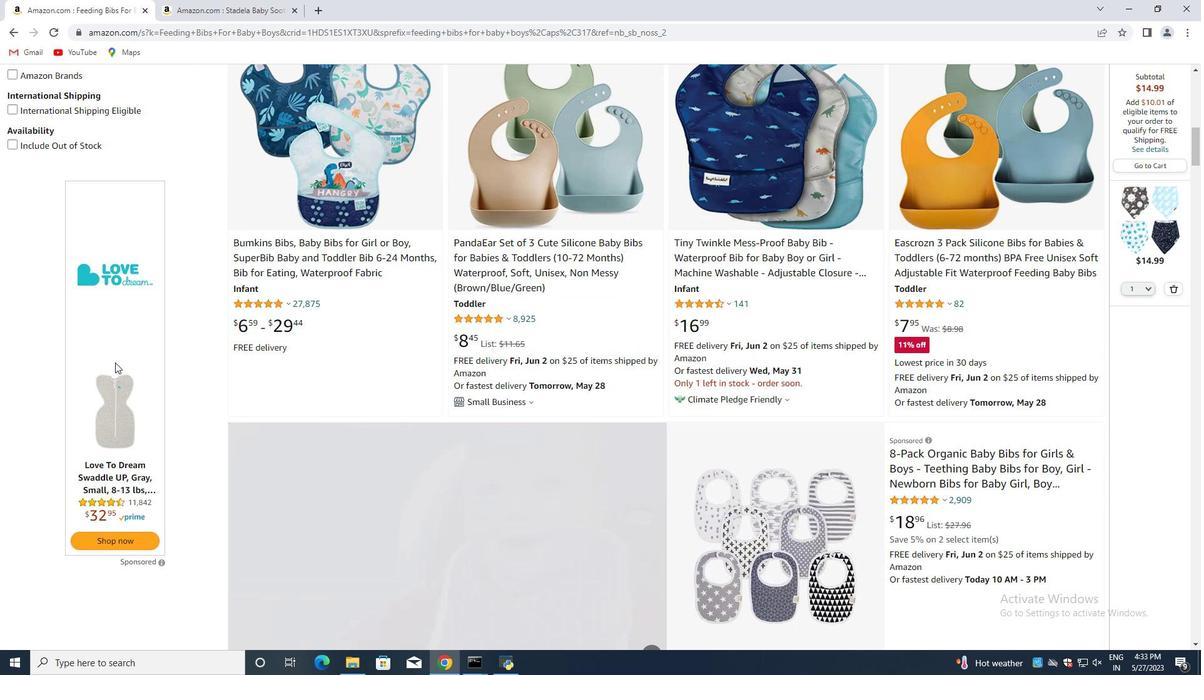 
Action: Mouse scrolled (115, 363) with delta (0, 0)
Screenshot: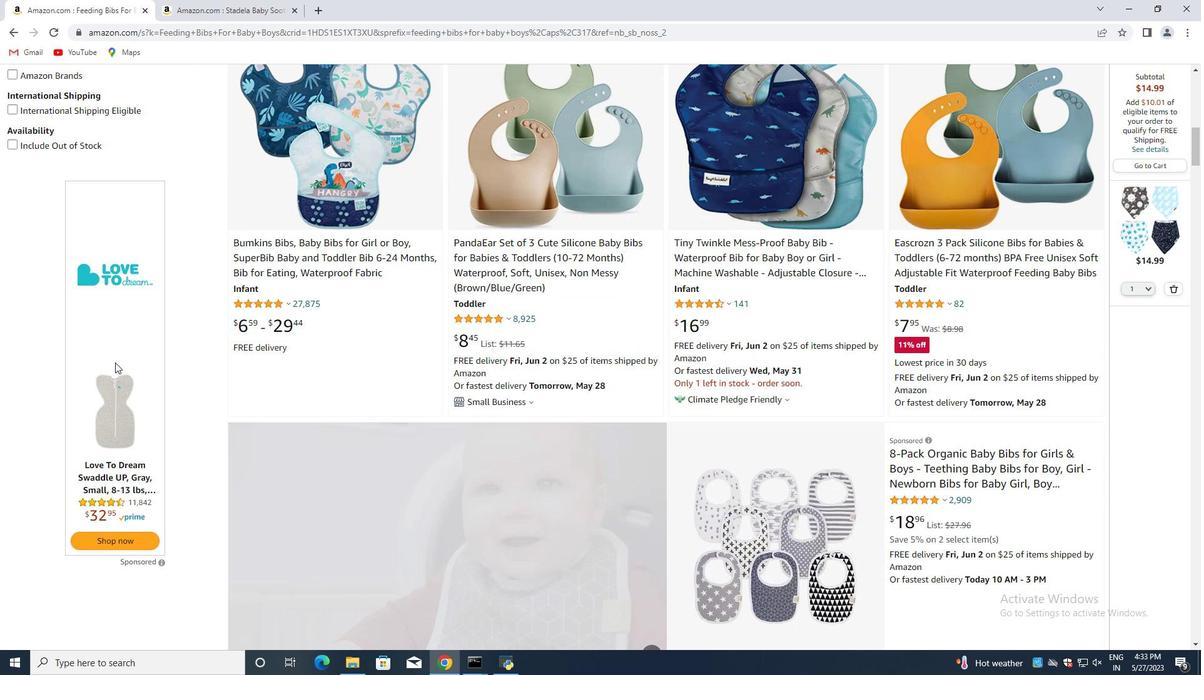 
Action: Mouse scrolled (115, 363) with delta (0, 0)
Screenshot: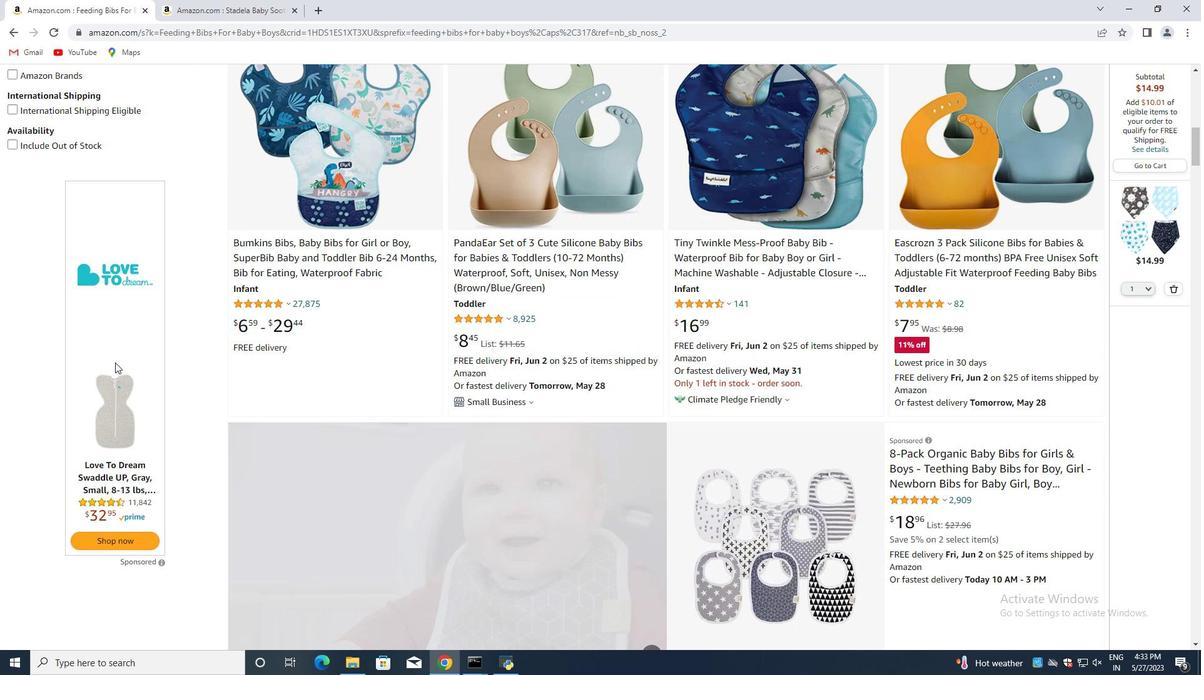 
Action: Mouse scrolled (115, 363) with delta (0, 0)
Screenshot: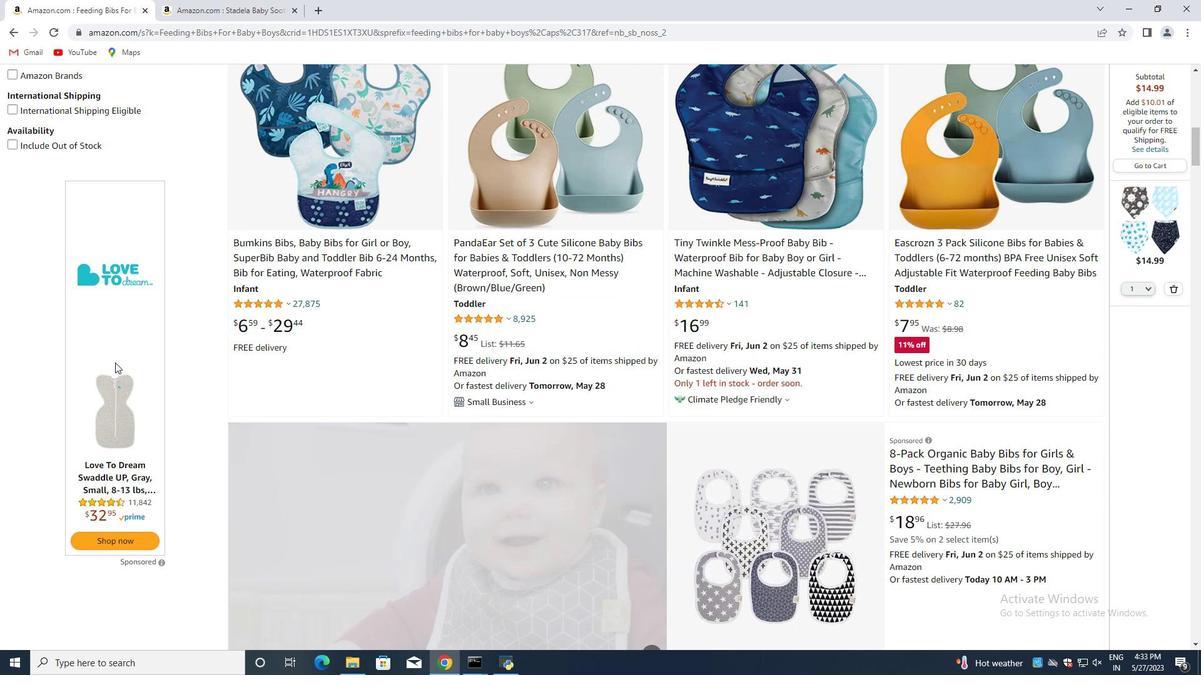 
Action: Mouse scrolled (115, 363) with delta (0, 0)
Screenshot: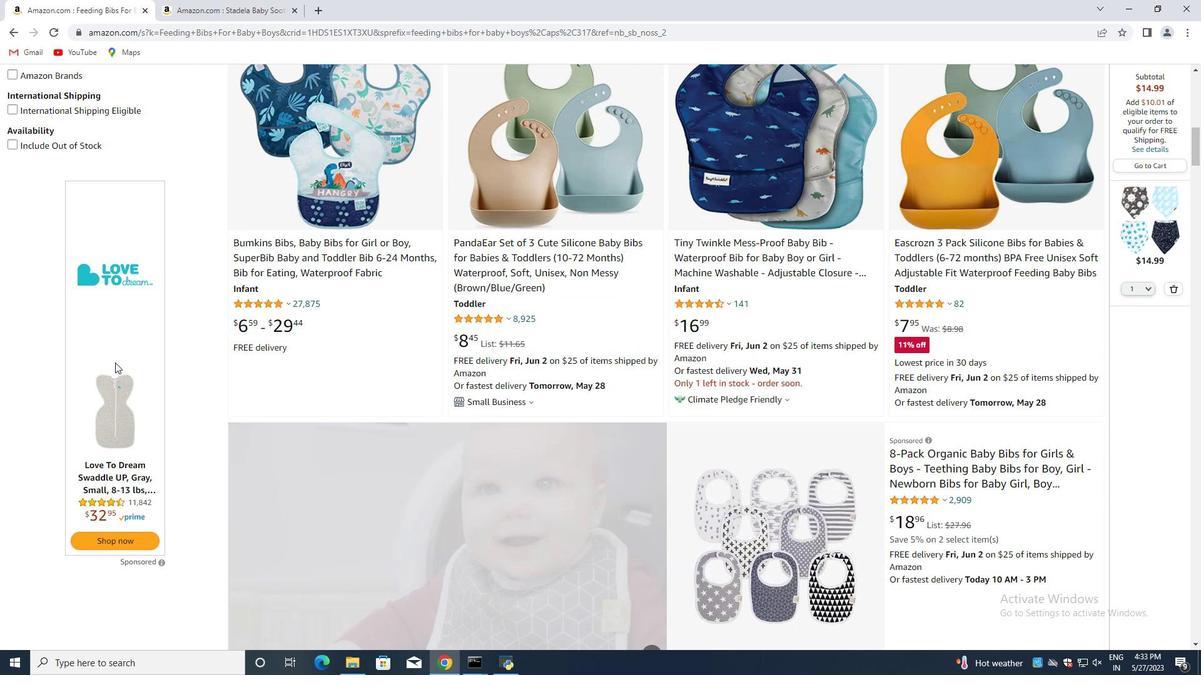 
Action: Mouse scrolled (115, 363) with delta (0, 0)
Screenshot: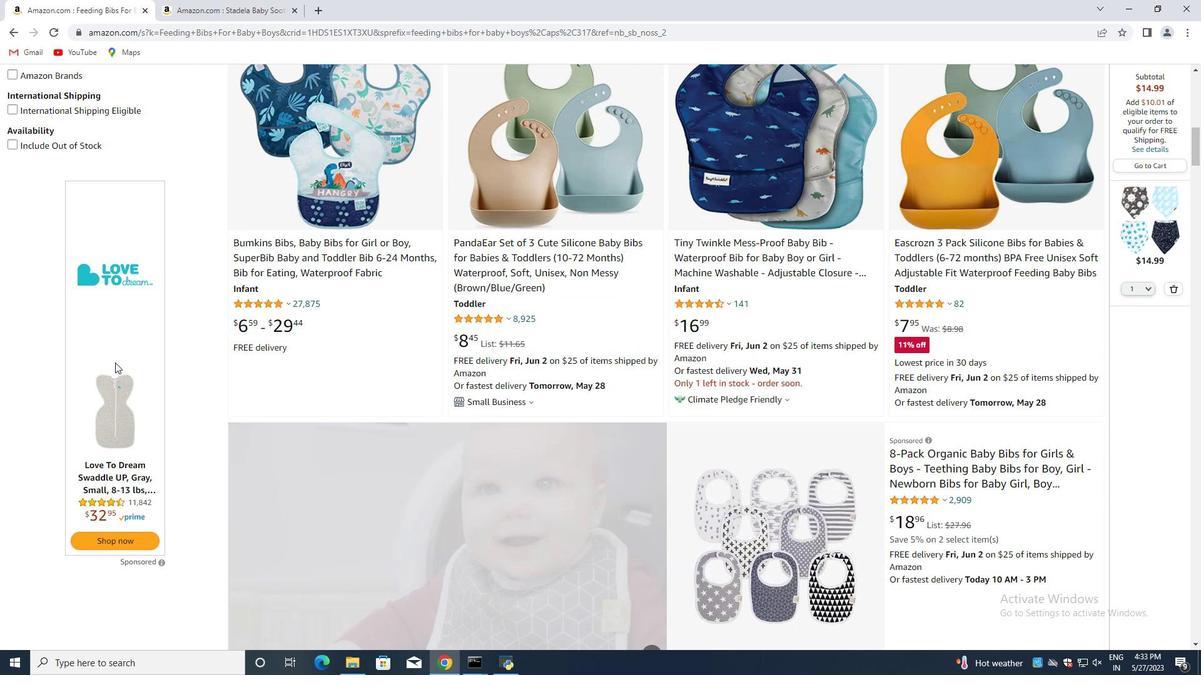 
Action: Mouse scrolled (115, 363) with delta (0, 0)
Screenshot: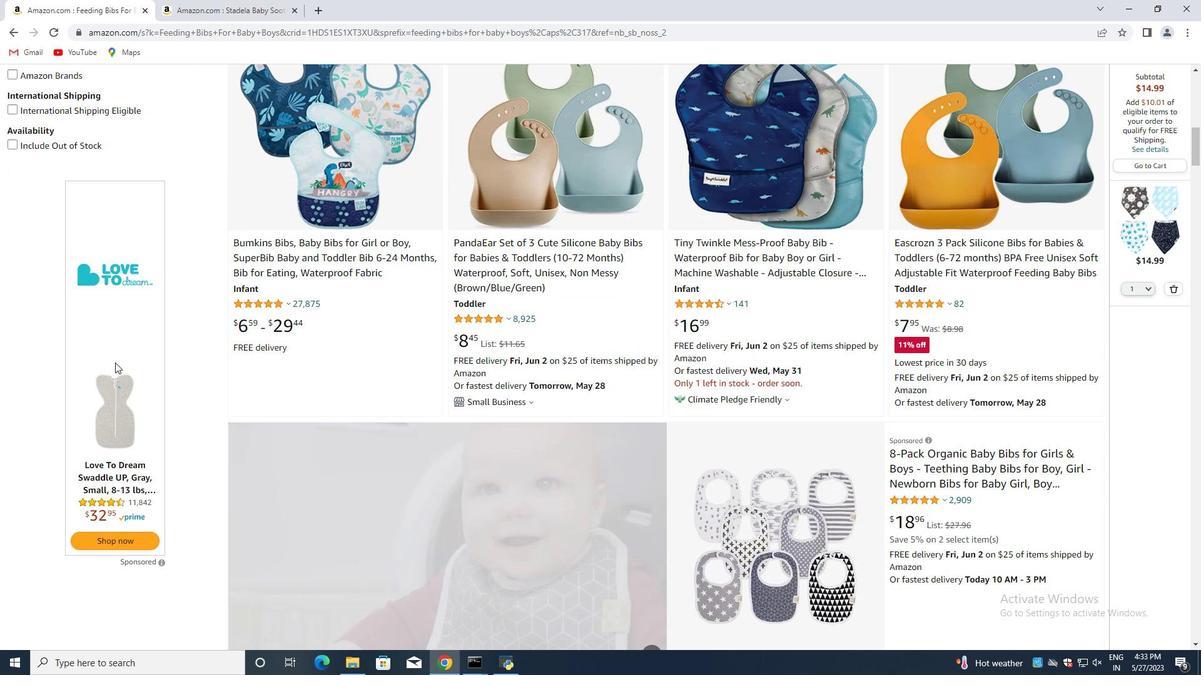 
Action: Mouse scrolled (115, 363) with delta (0, 0)
Screenshot: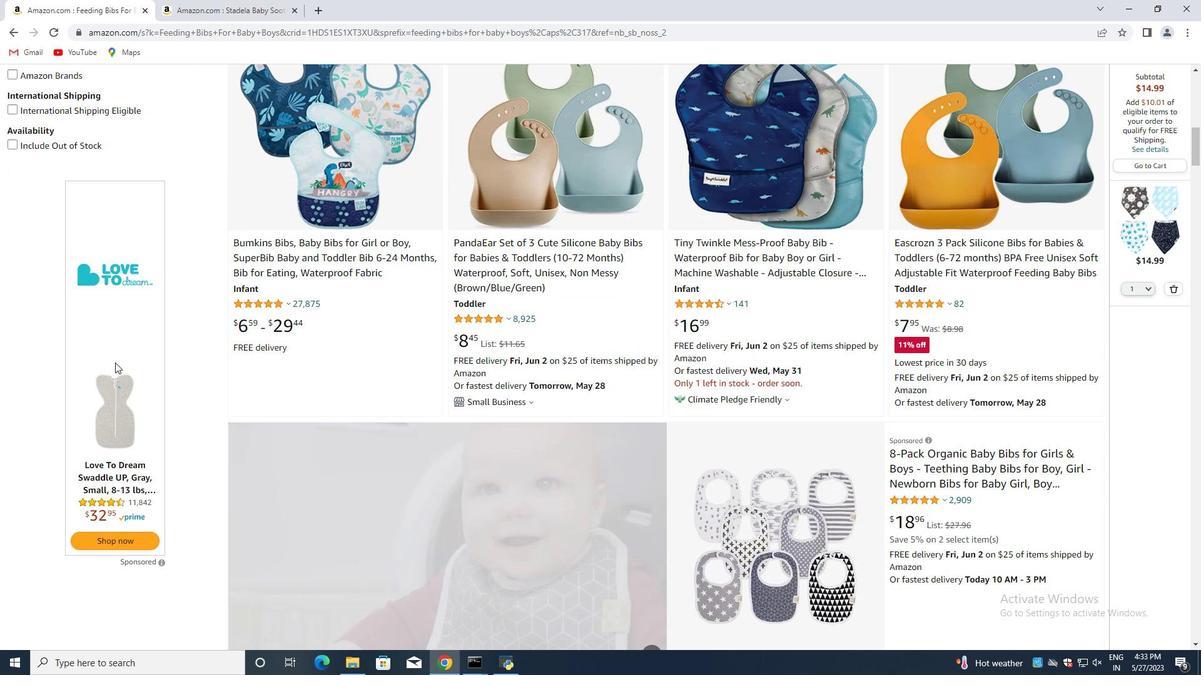 
Action: Mouse scrolled (115, 363) with delta (0, 0)
Screenshot: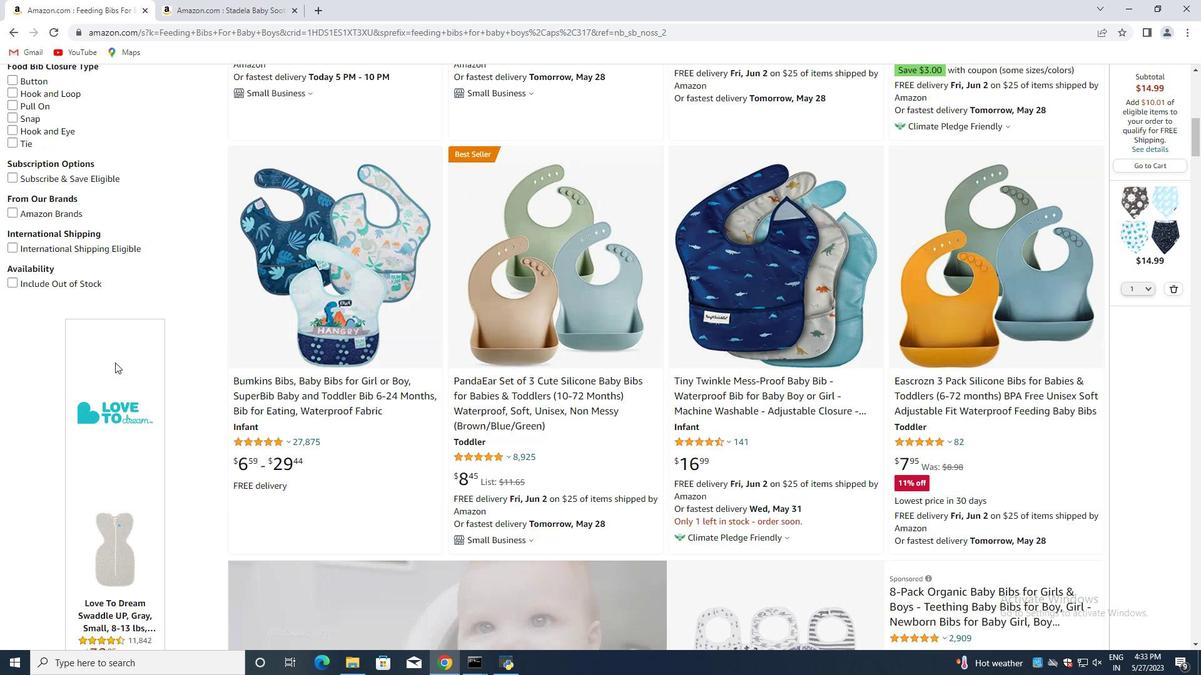 
Action: Mouse scrolled (115, 363) with delta (0, 0)
Screenshot: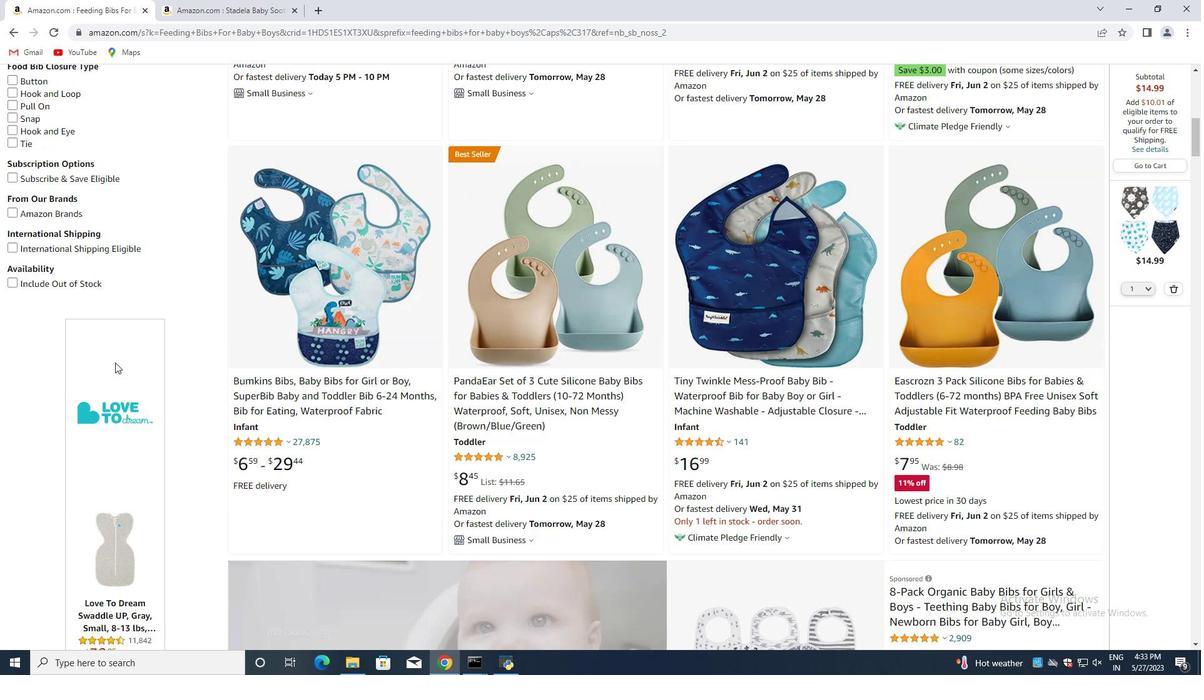 
Action: Mouse scrolled (115, 363) with delta (0, 0)
Screenshot: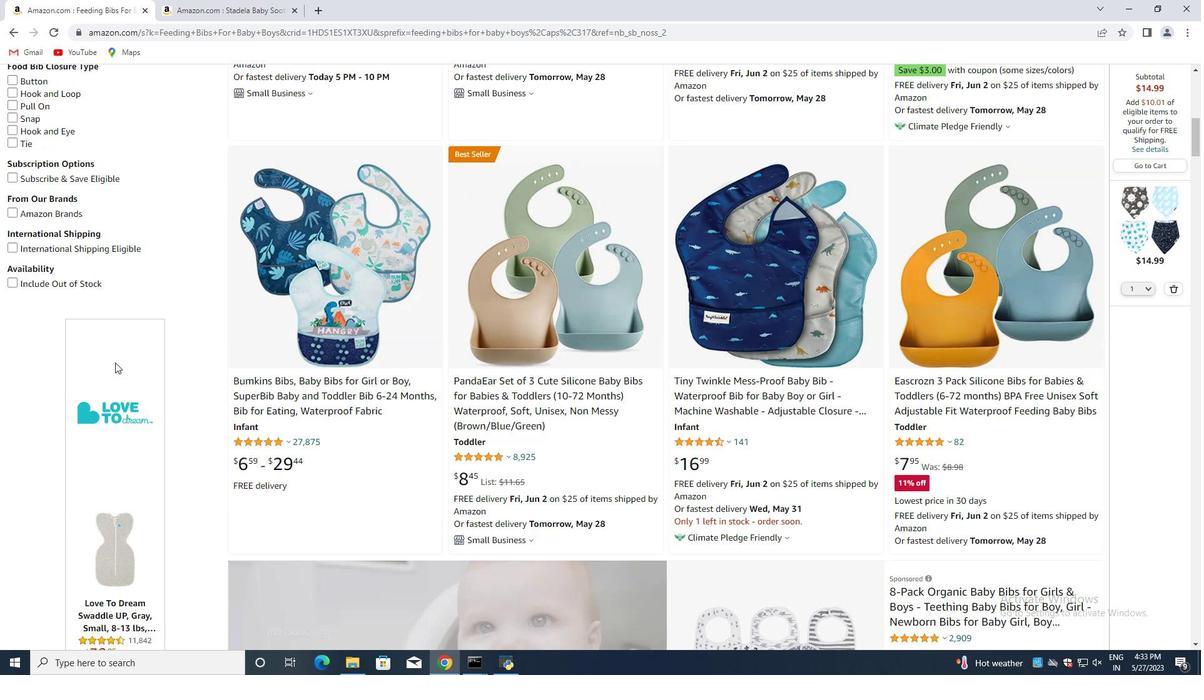 
Action: Mouse scrolled (115, 363) with delta (0, 0)
Screenshot: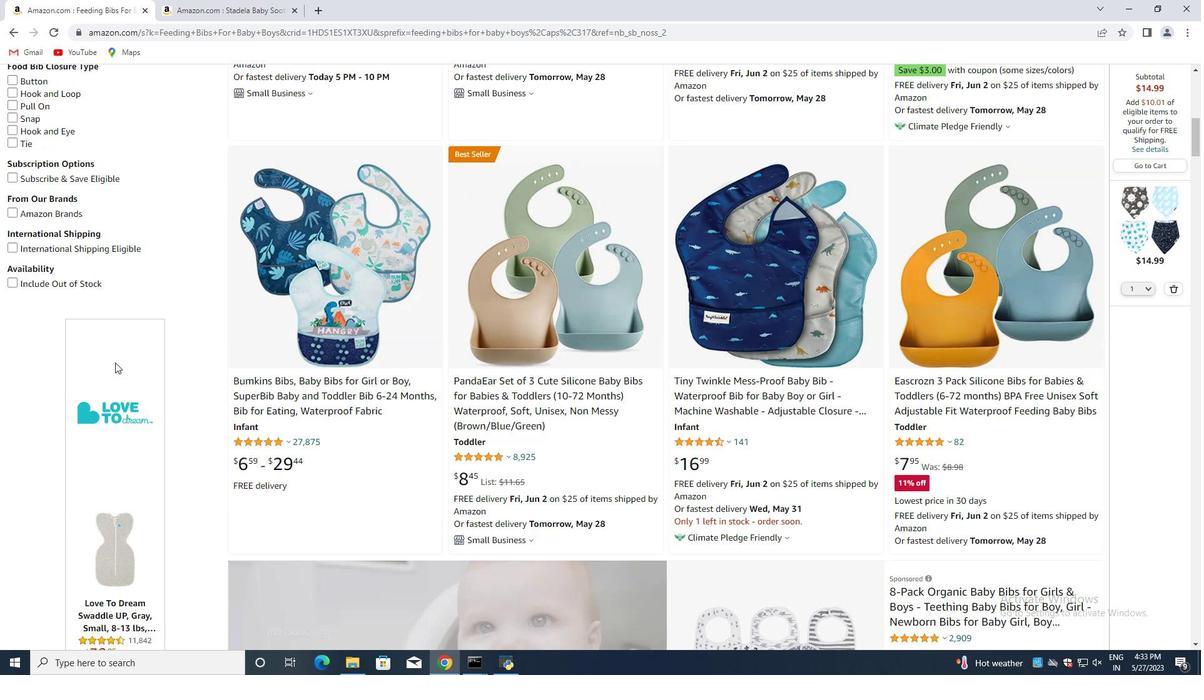
Action: Mouse scrolled (115, 363) with delta (0, 0)
Screenshot: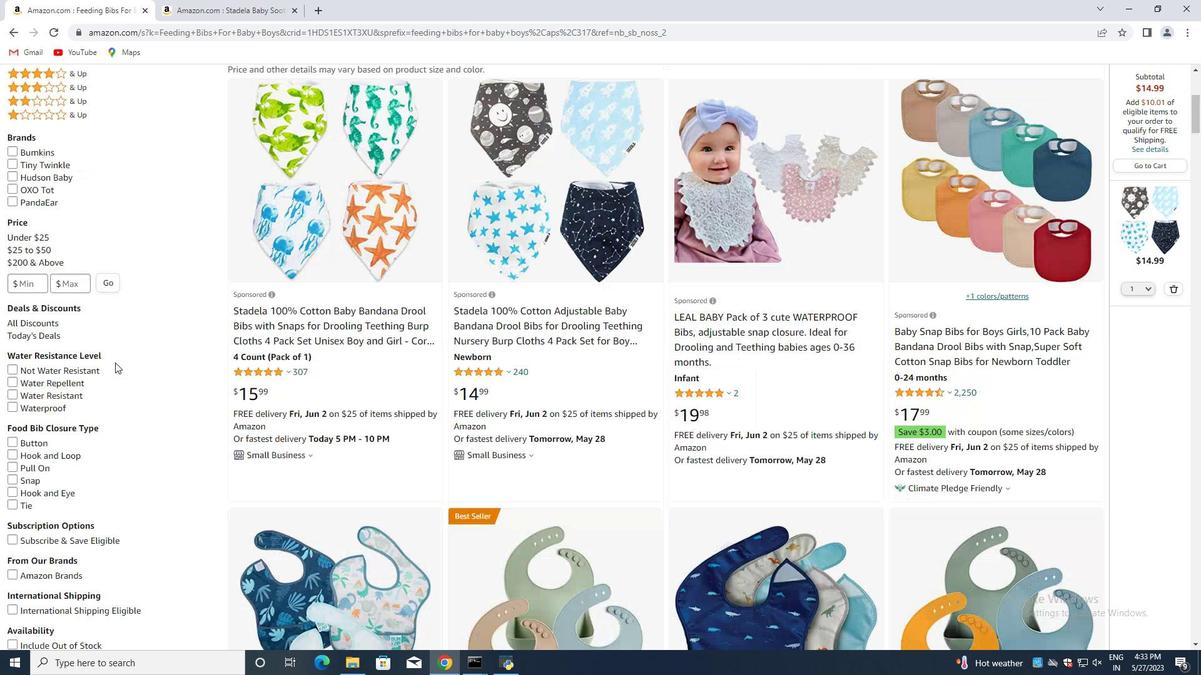 
Action: Mouse scrolled (115, 363) with delta (0, 0)
Screenshot: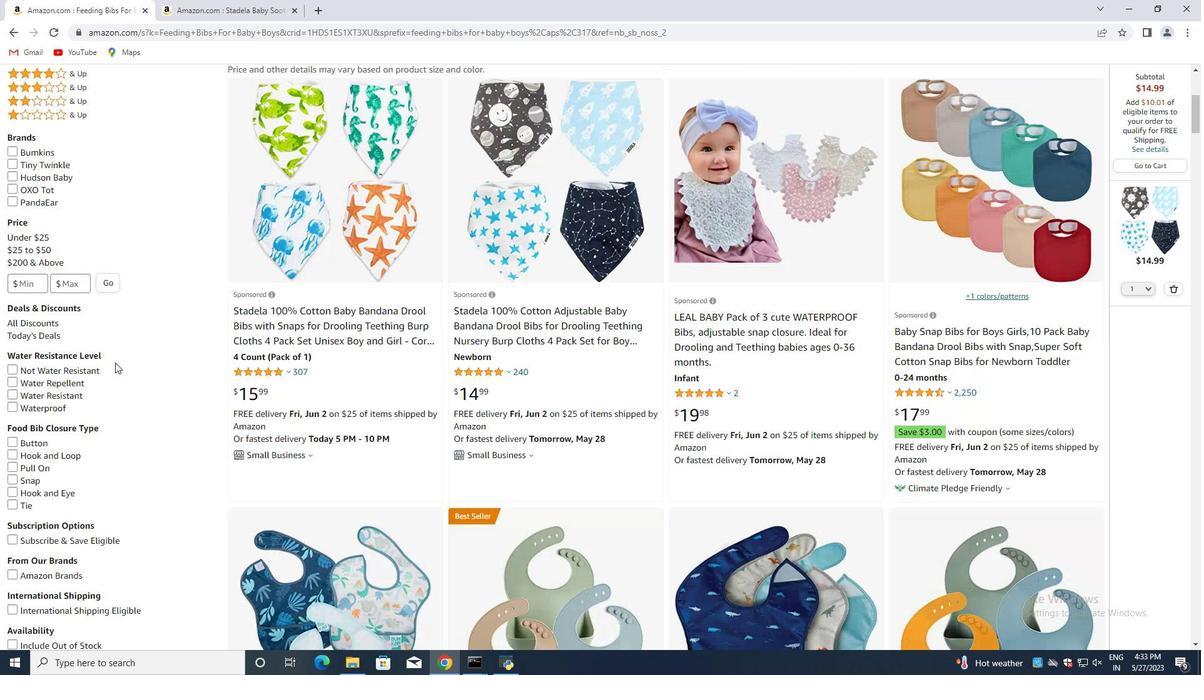 
Action: Mouse scrolled (115, 363) with delta (0, 0)
Screenshot: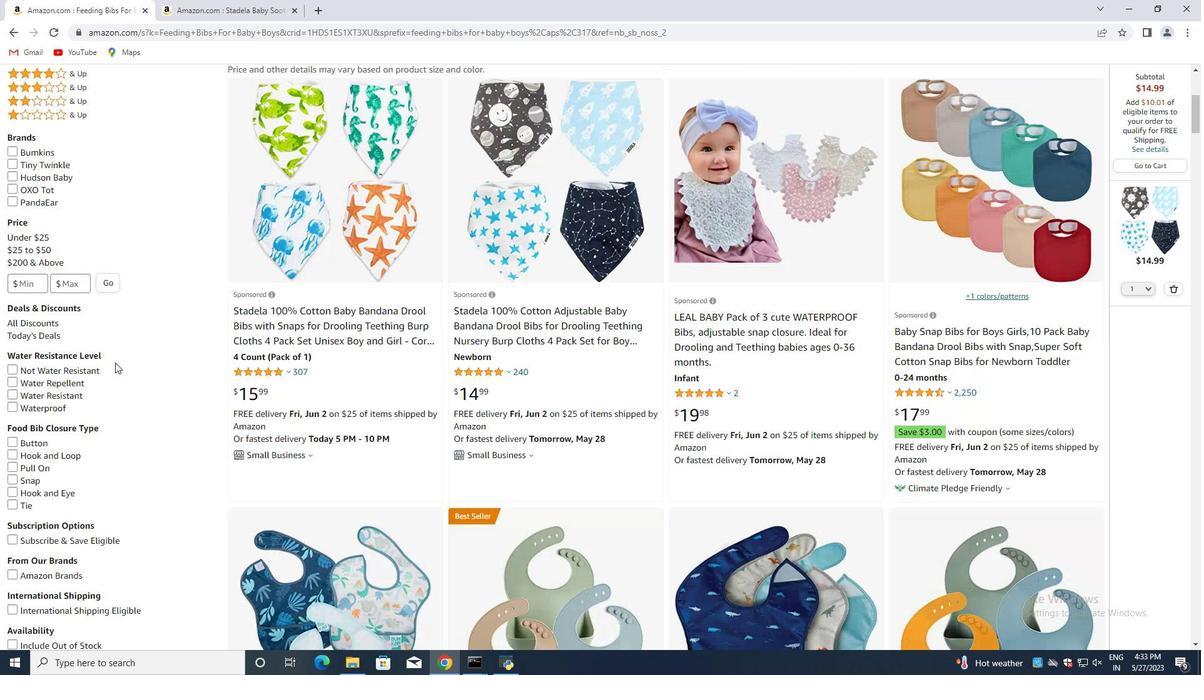 
Action: Mouse scrolled (115, 363) with delta (0, 0)
Screenshot: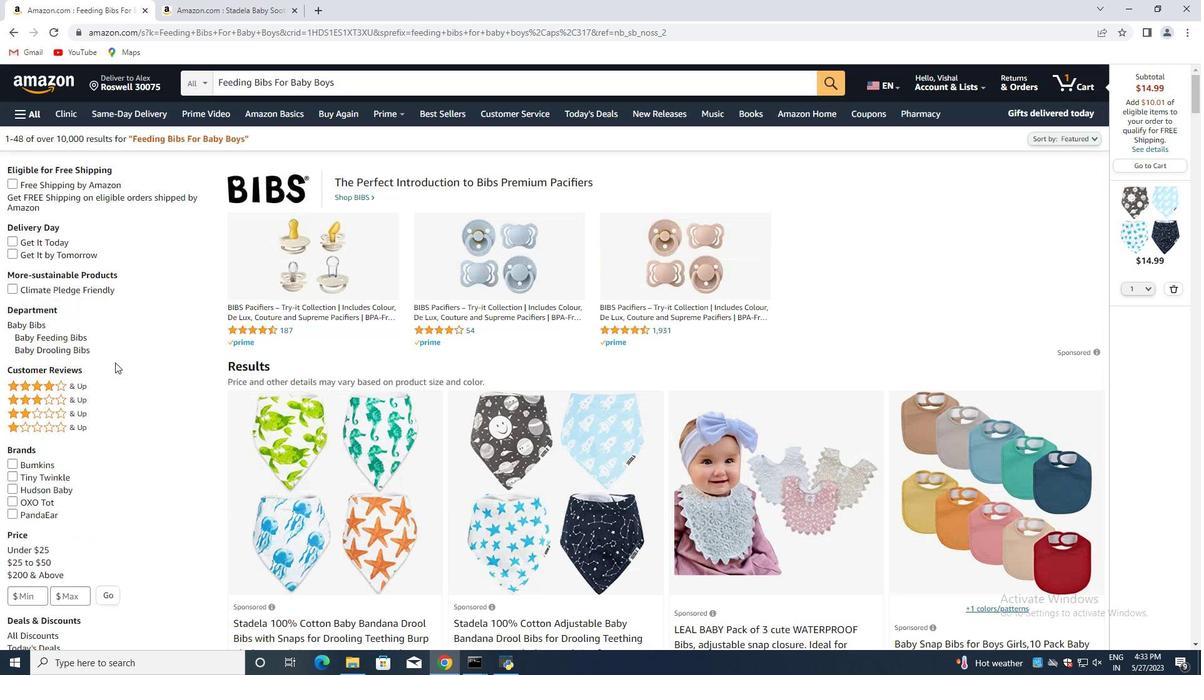 
Action: Mouse scrolled (115, 363) with delta (0, 0)
Screenshot: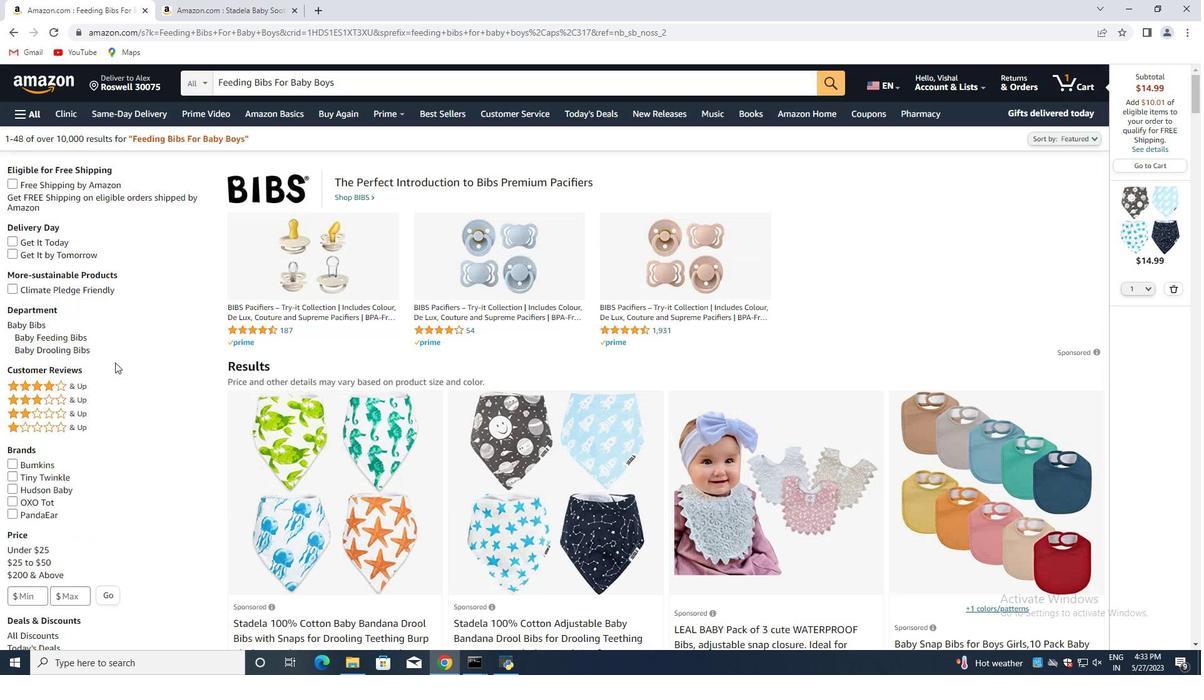 
Action: Mouse scrolled (115, 363) with delta (0, 0)
Screenshot: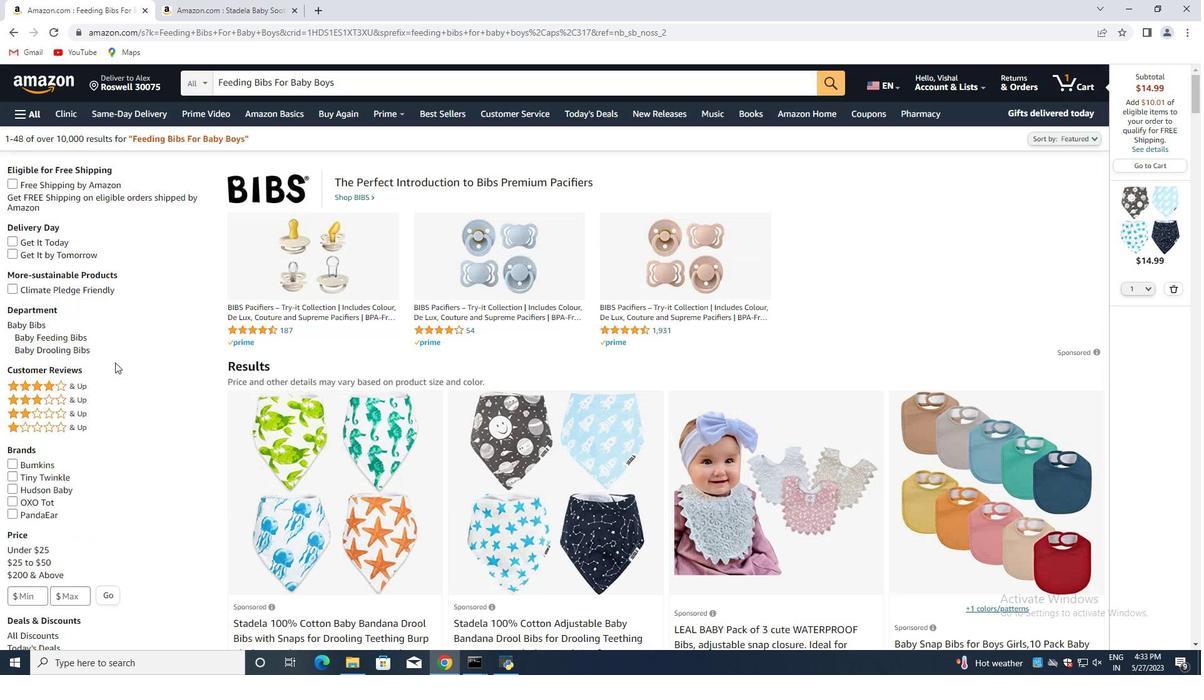 
Action: Mouse scrolled (115, 363) with delta (0, 0)
Screenshot: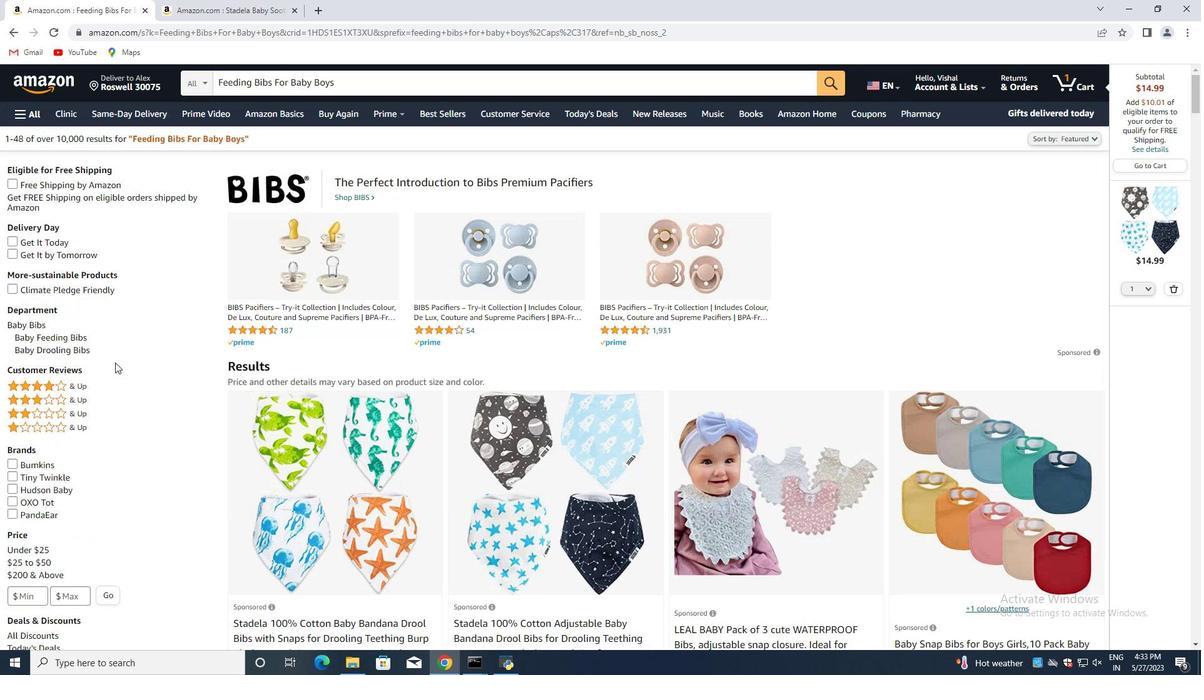 
Action: Mouse scrolled (115, 363) with delta (0, 0)
Screenshot: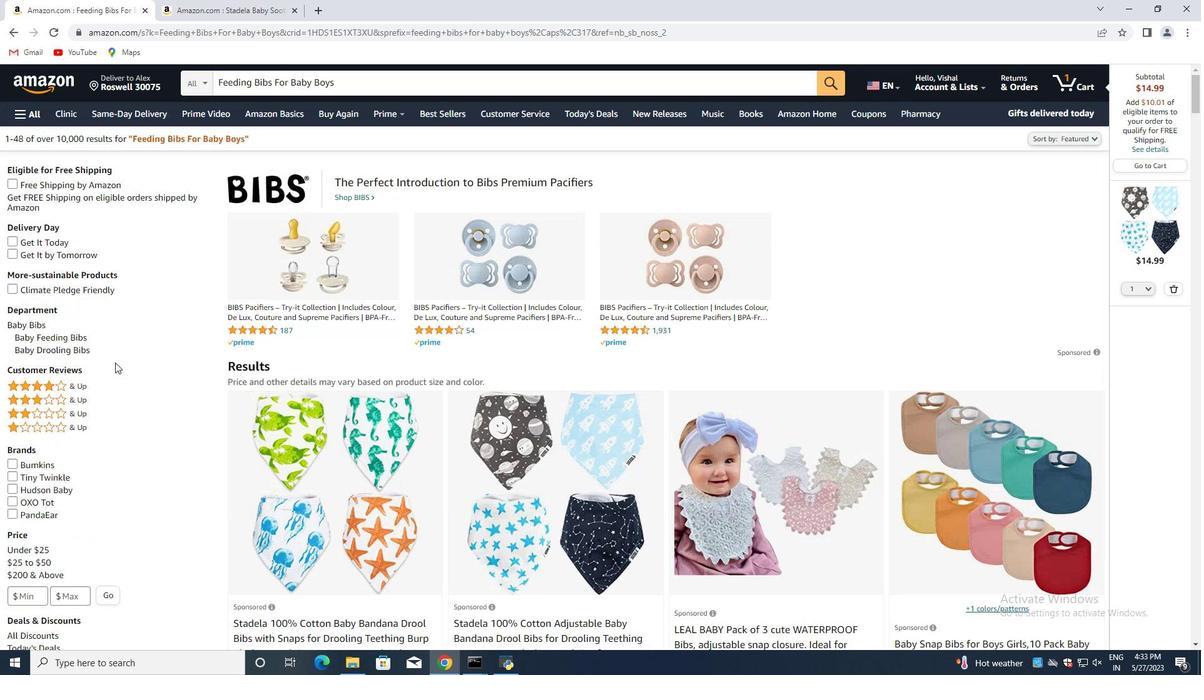 
Action: Mouse scrolled (115, 363) with delta (0, 0)
Screenshot: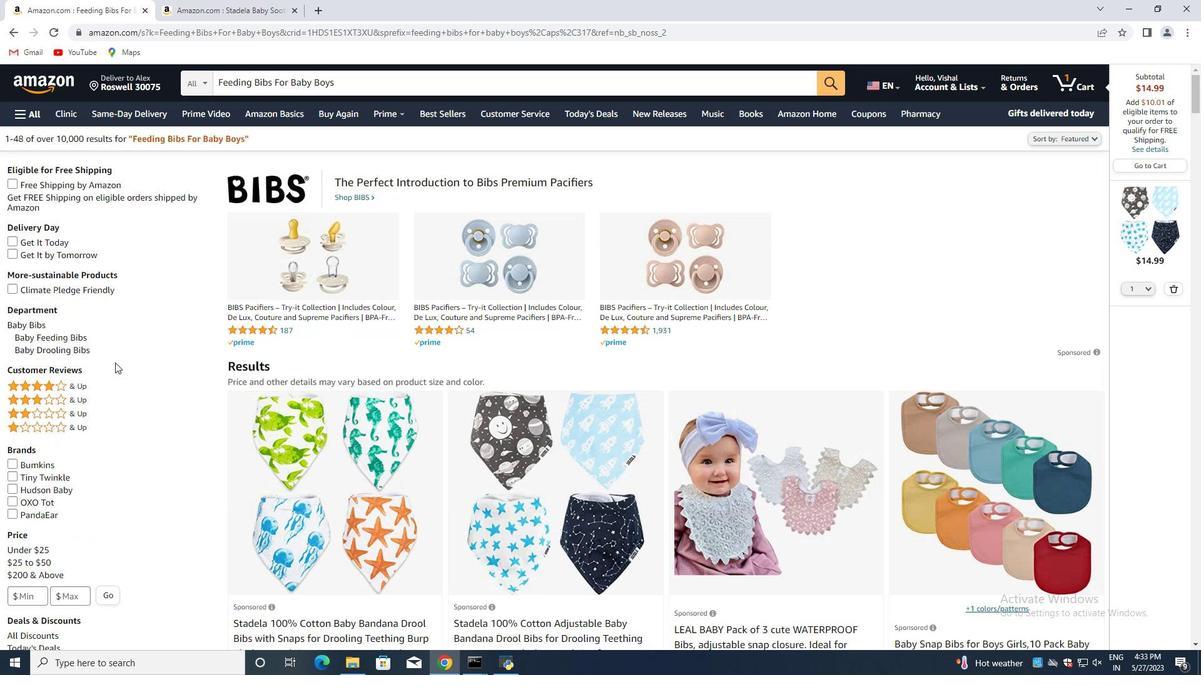 
Action: Mouse moved to (88, 346)
Screenshot: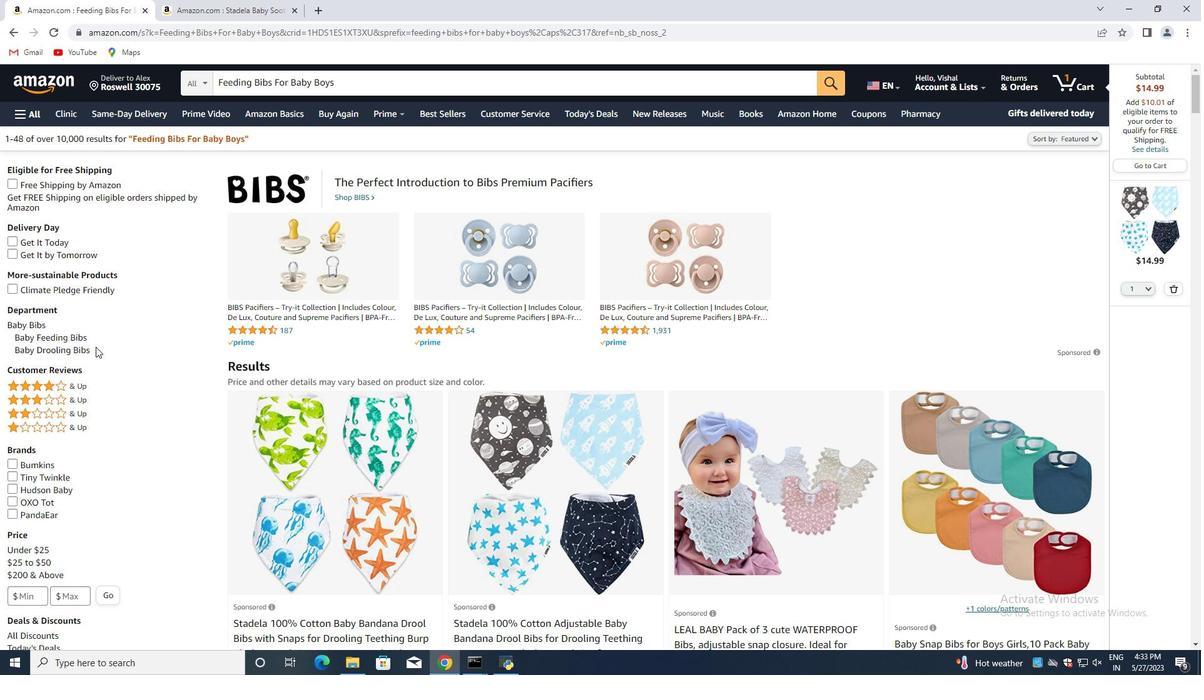 
Action: Mouse scrolled (88, 345) with delta (0, 0)
Screenshot: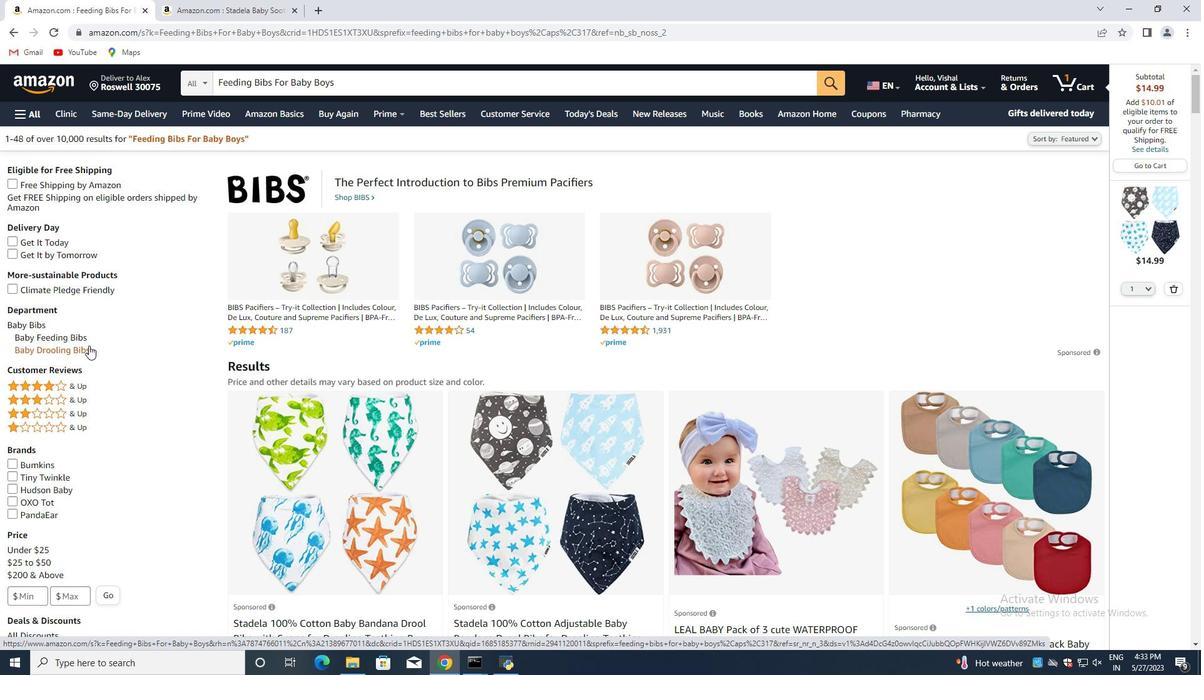 
Action: Mouse moved to (88, 346)
Screenshot: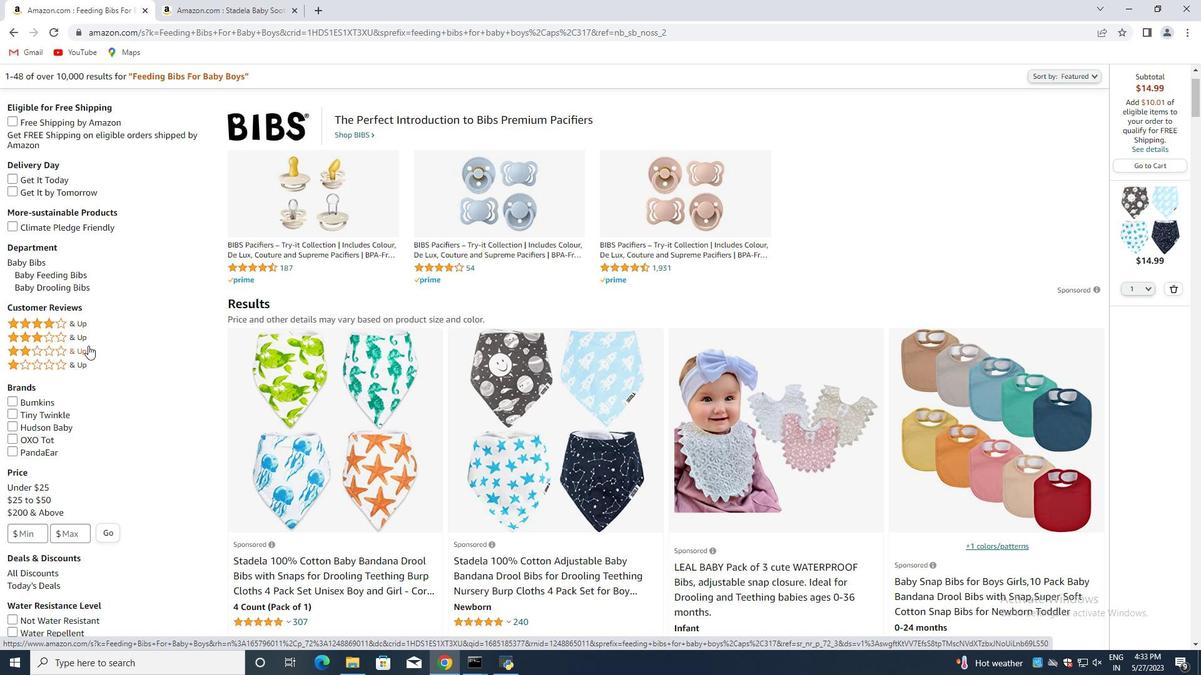 
Action: Mouse scrolled (88, 345) with delta (0, 0)
Screenshot: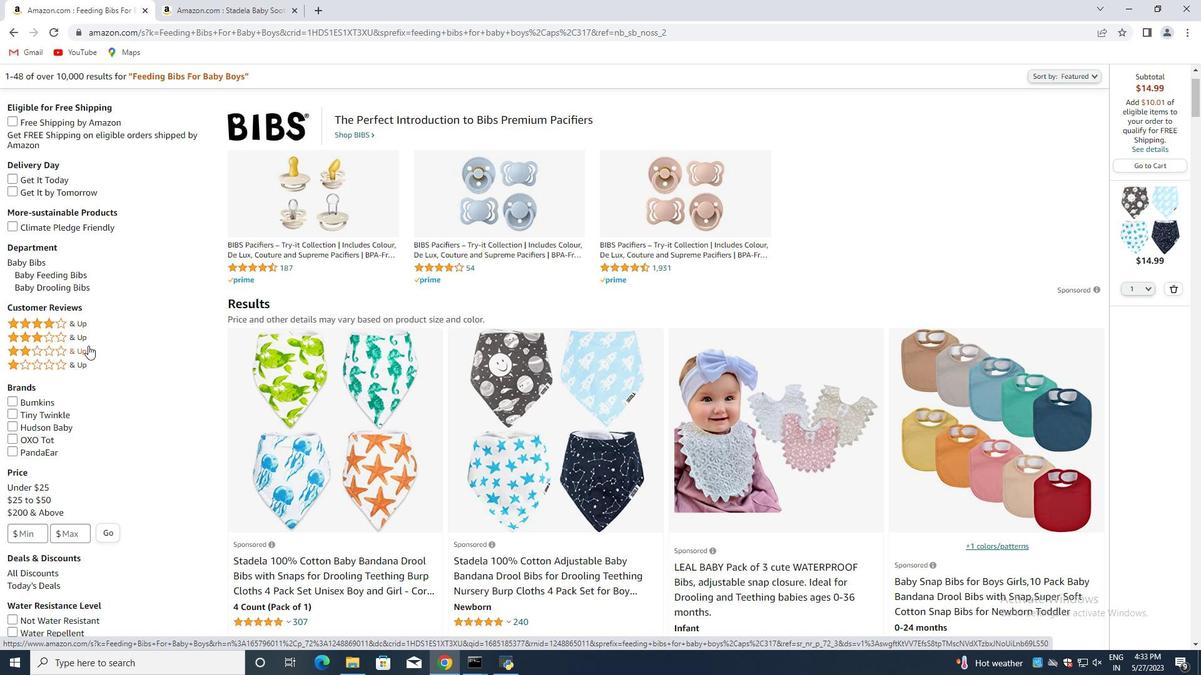 
Action: Mouse moved to (87, 346)
Screenshot: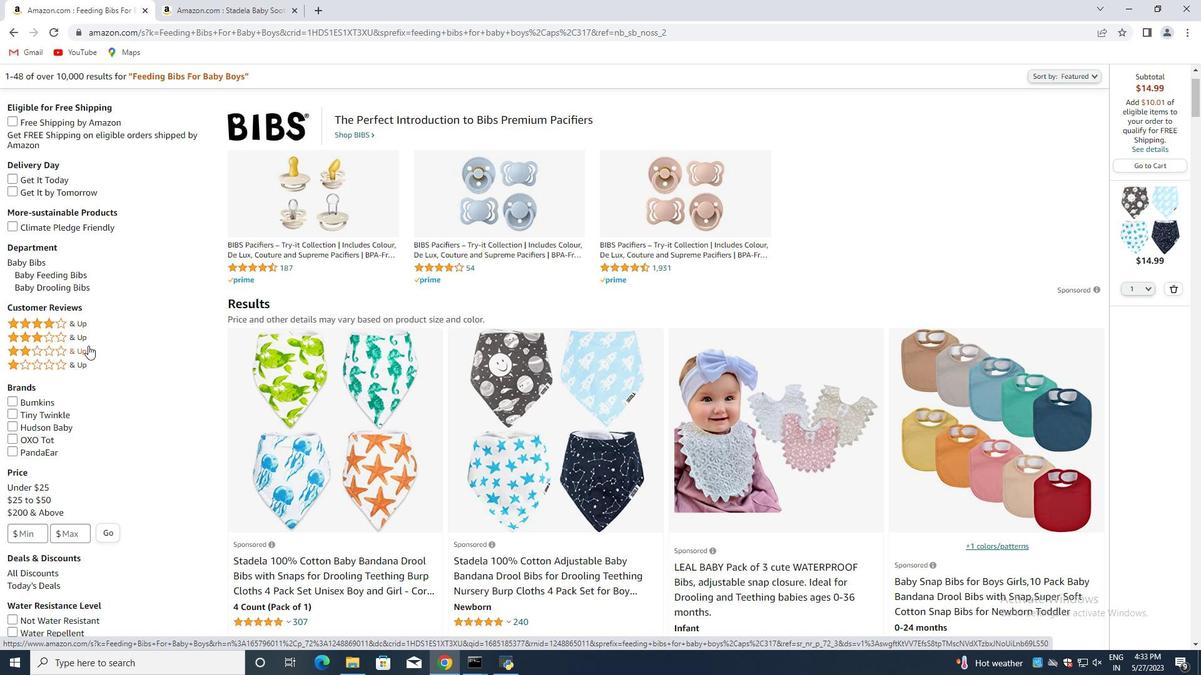 
Action: Mouse scrolled (87, 346) with delta (0, 0)
Screenshot: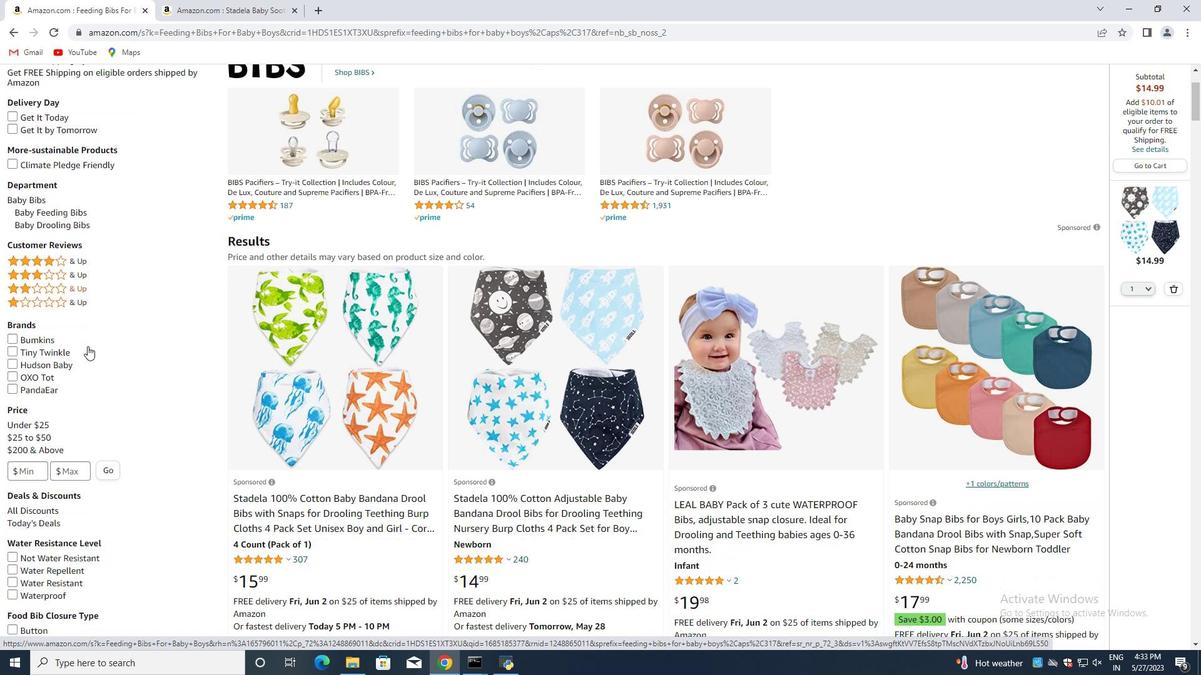 
Action: Mouse scrolled (87, 346) with delta (0, 0)
Screenshot: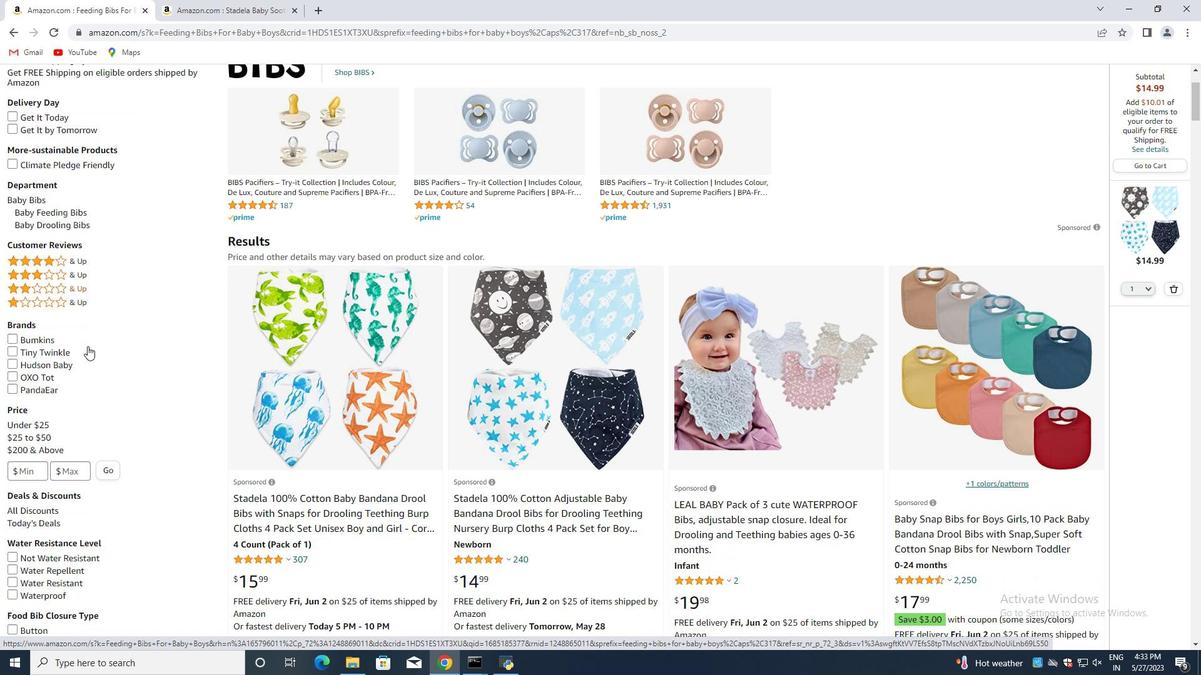 
Action: Mouse moved to (97, 360)
Screenshot: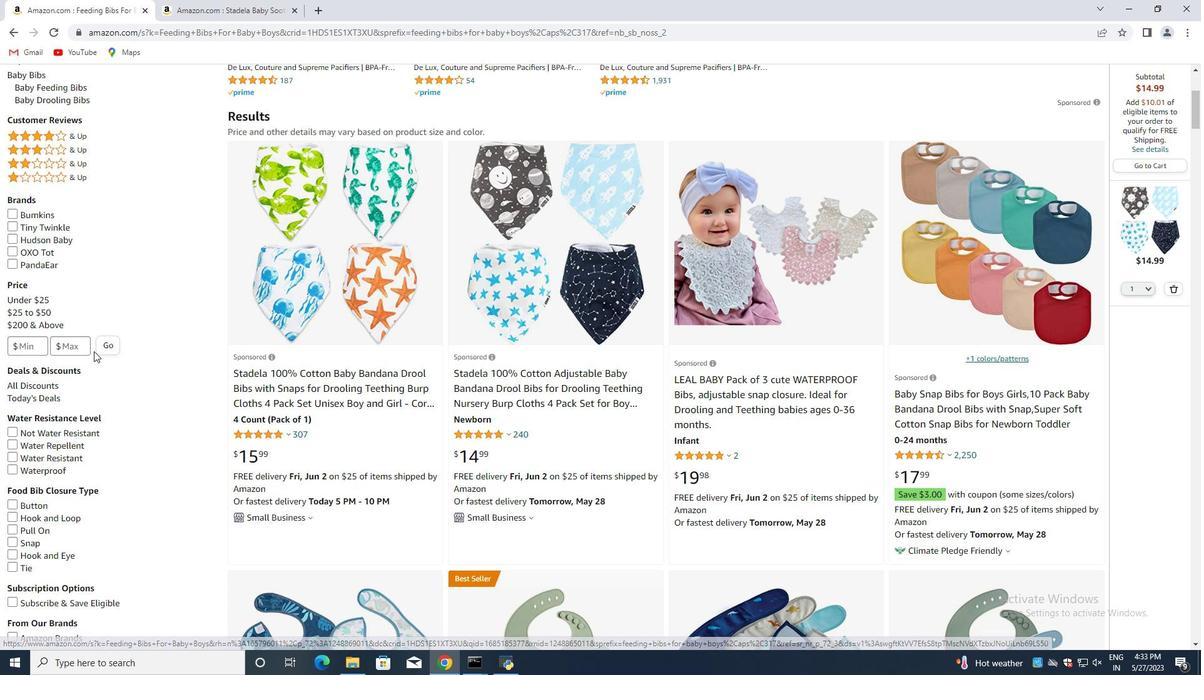 
Action: Mouse scrolled (97, 359) with delta (0, 0)
Screenshot: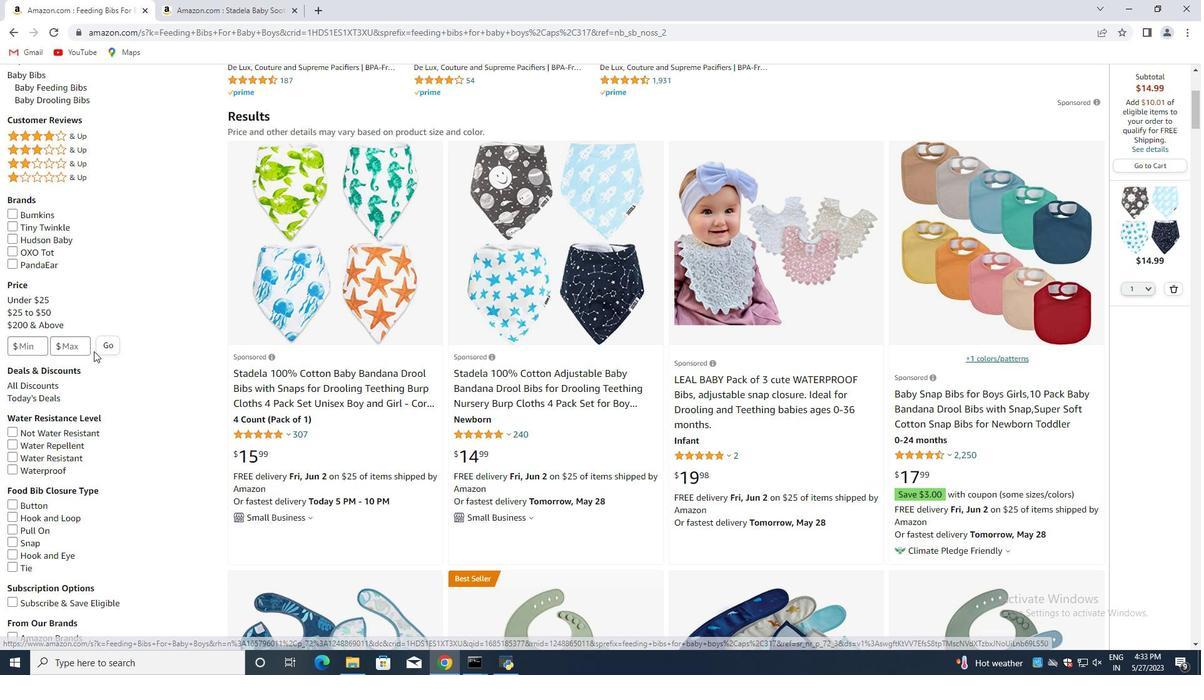 
Action: Mouse moved to (97, 361)
Screenshot: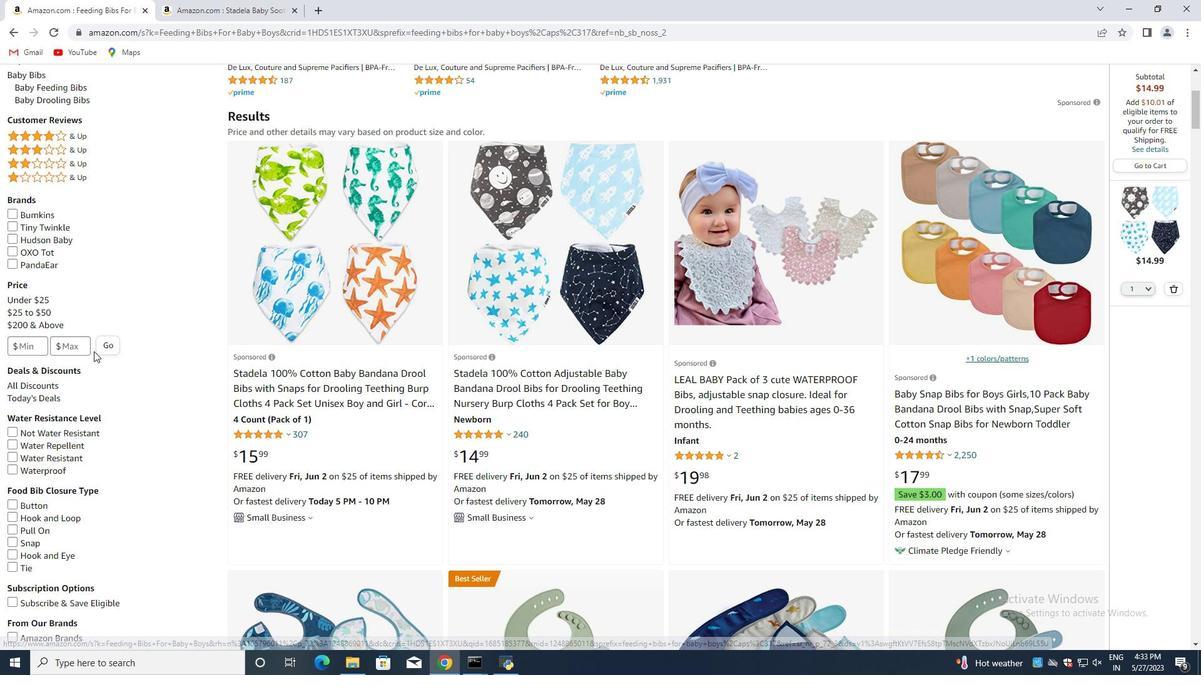 
Action: Mouse scrolled (97, 361) with delta (0, 0)
Screenshot: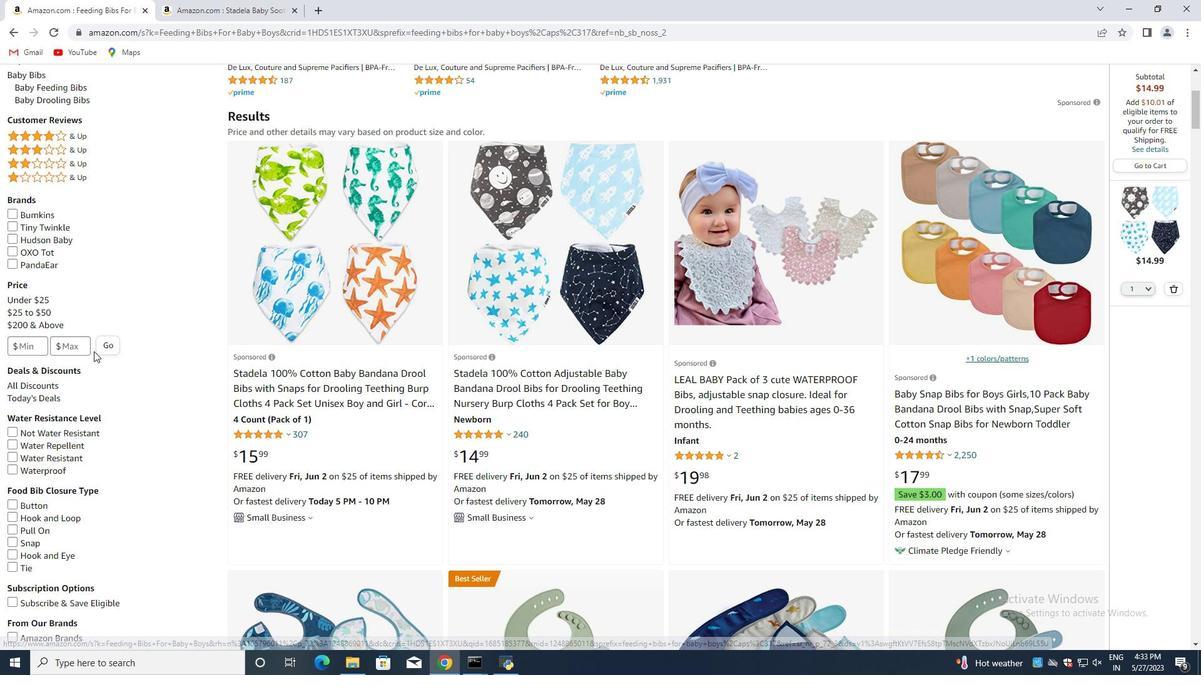
Action: Mouse moved to (97, 362)
Screenshot: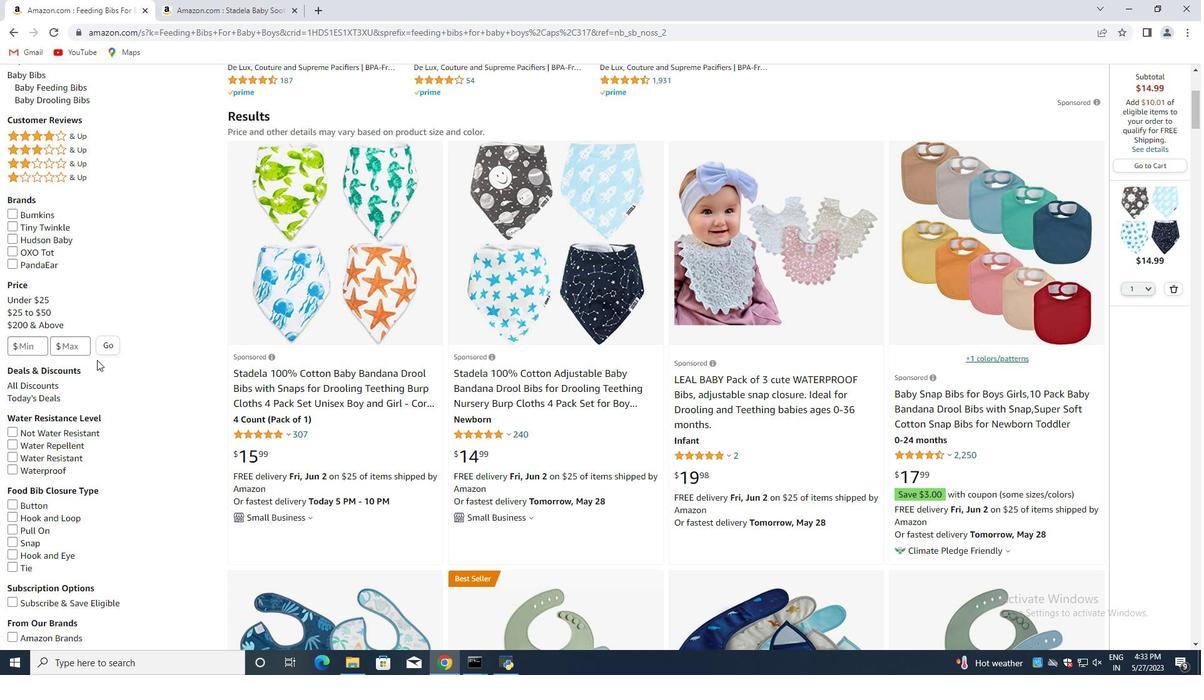 
Action: Mouse scrolled (97, 361) with delta (0, 0)
Screenshot: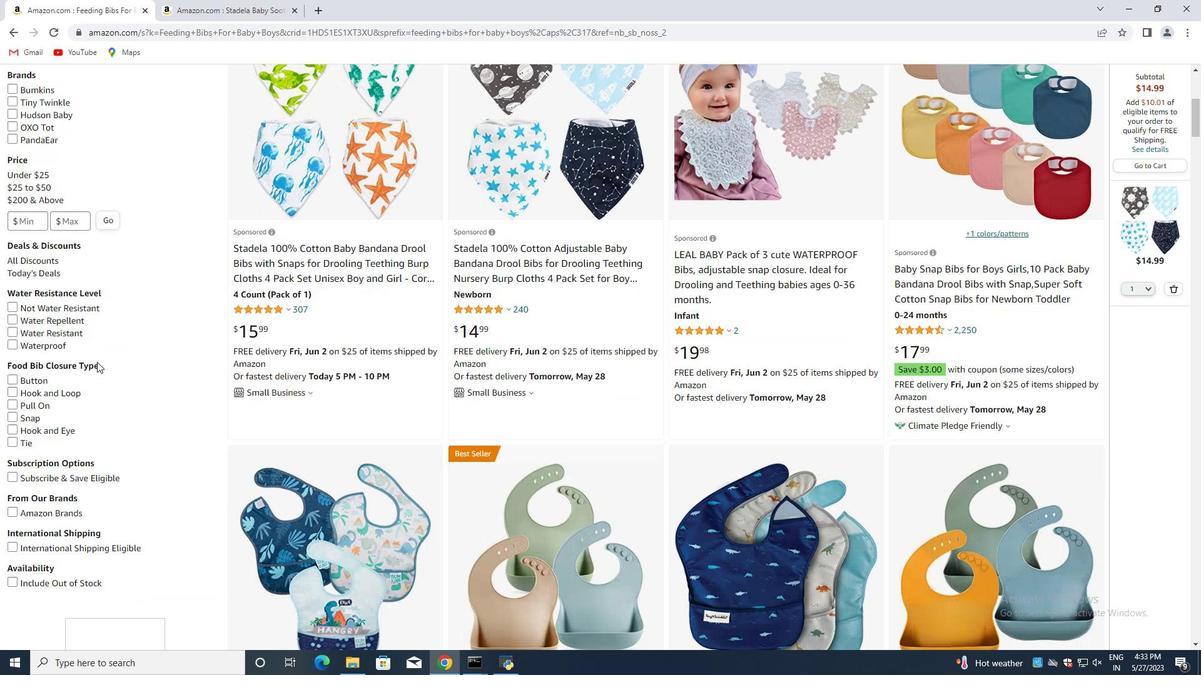 
Action: Mouse scrolled (97, 361) with delta (0, 0)
Screenshot: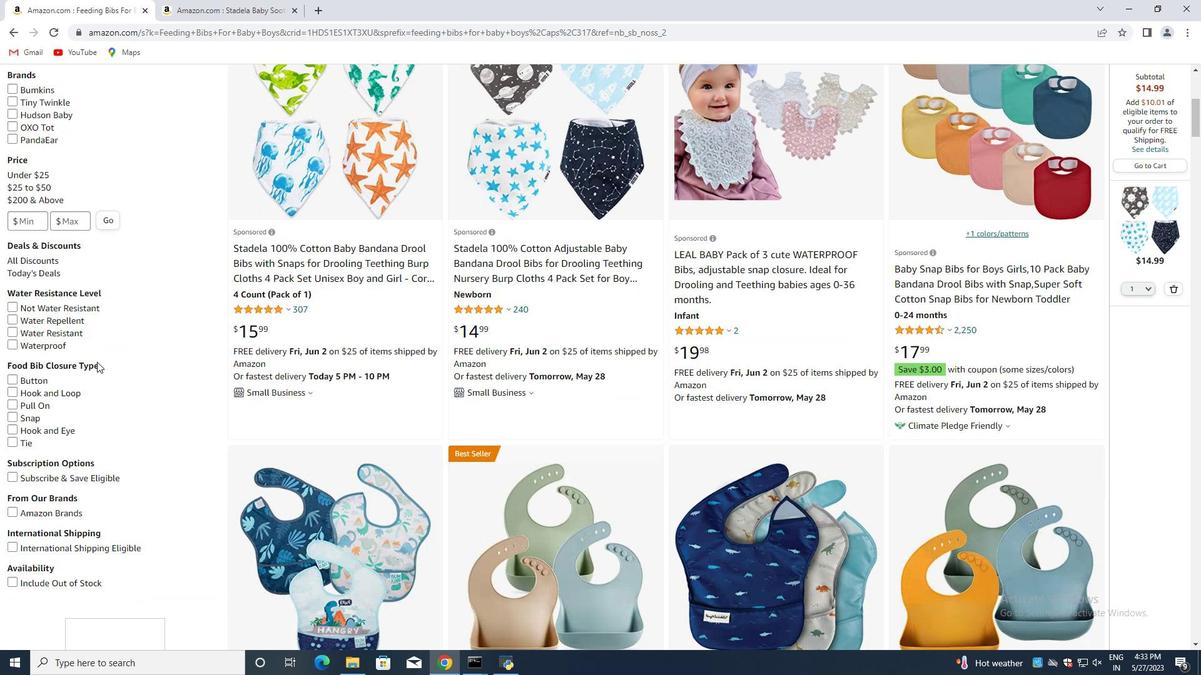 
Action: Mouse moved to (96, 362)
Screenshot: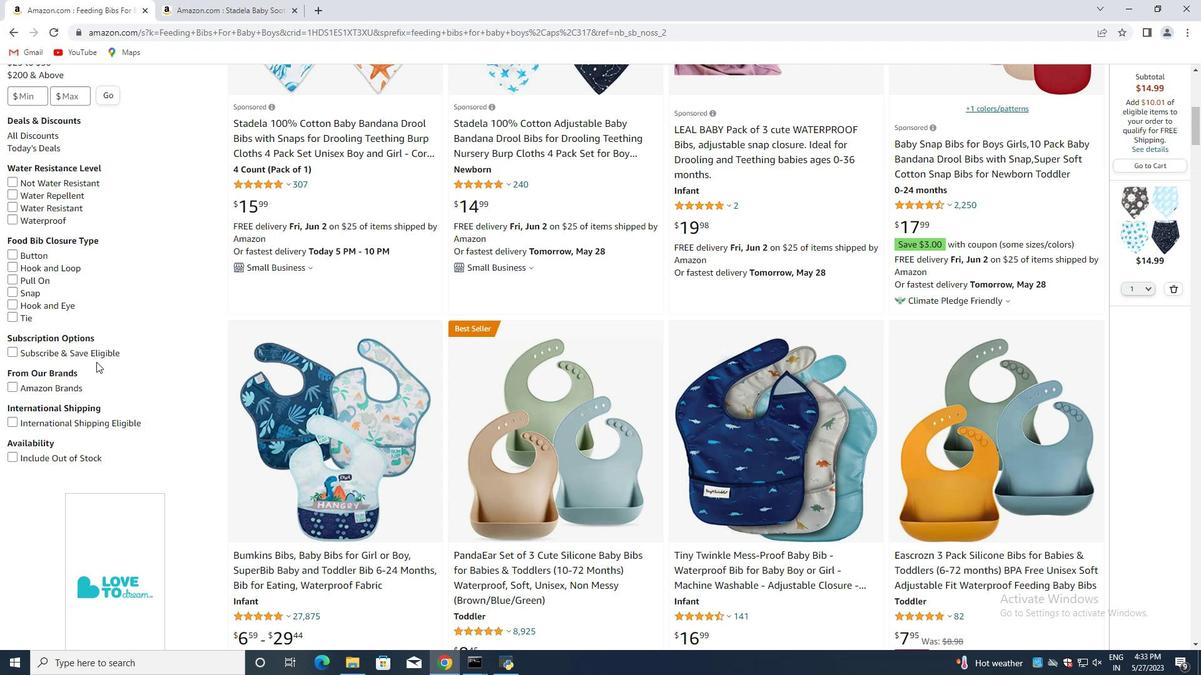 
Action: Mouse scrolled (96, 361) with delta (0, 0)
Screenshot: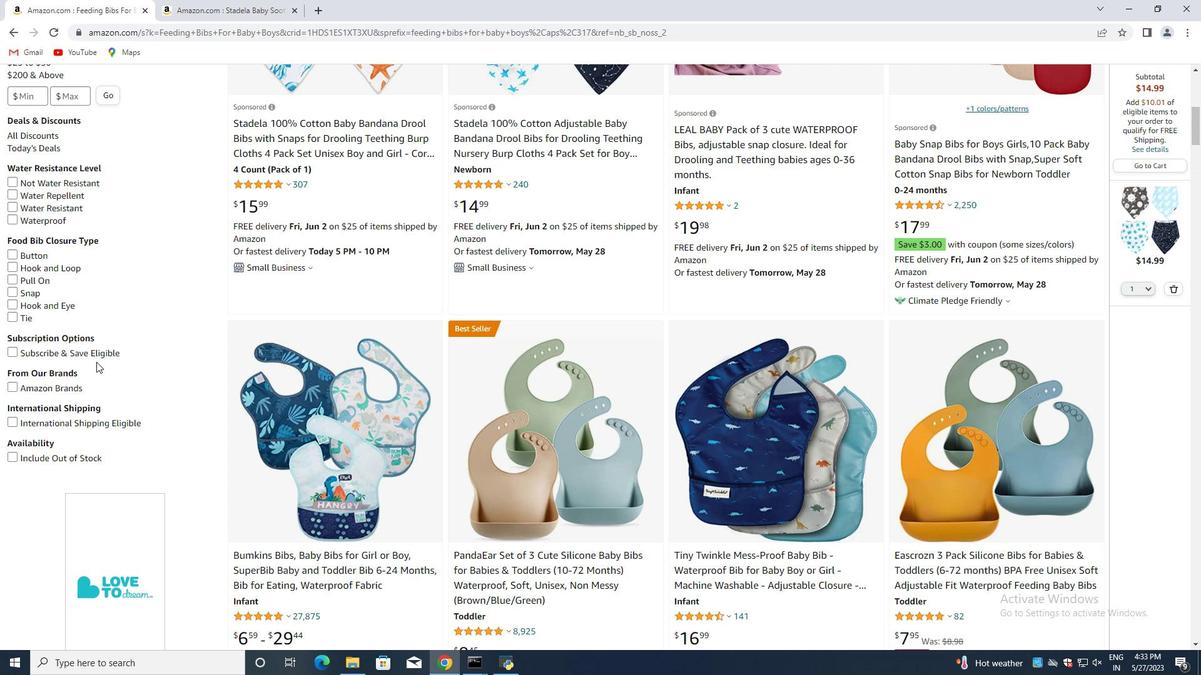 
Action: Mouse scrolled (96, 361) with delta (0, 0)
Screenshot: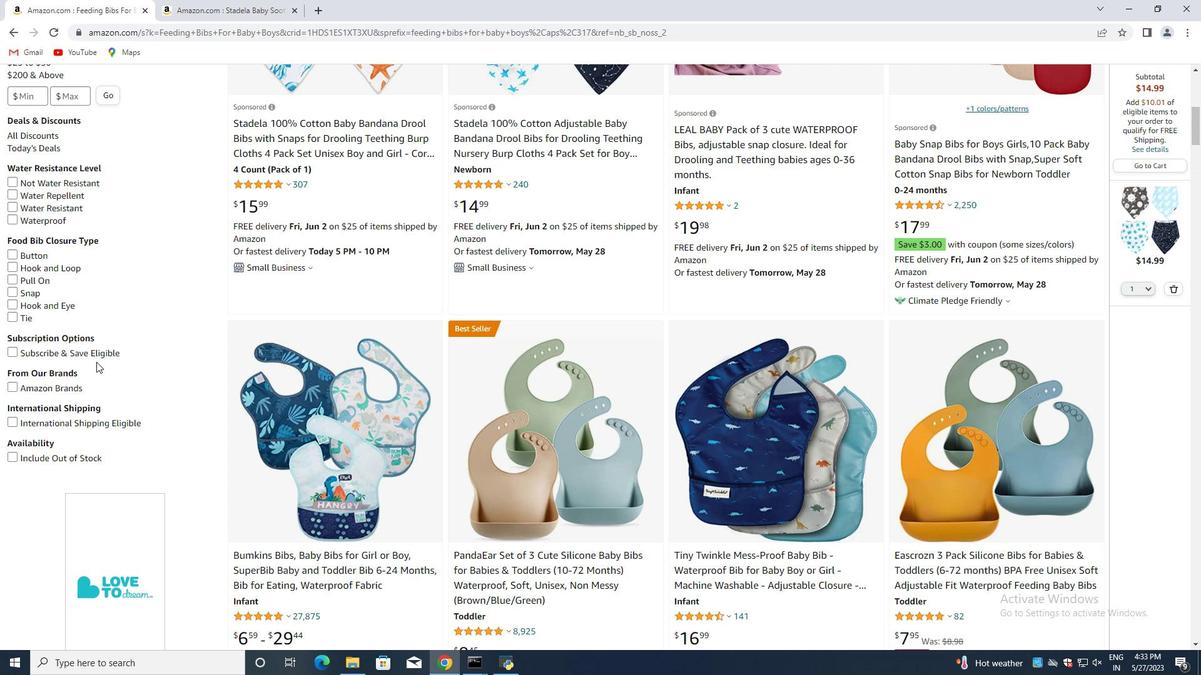 
Action: Mouse scrolled (96, 361) with delta (0, 0)
Screenshot: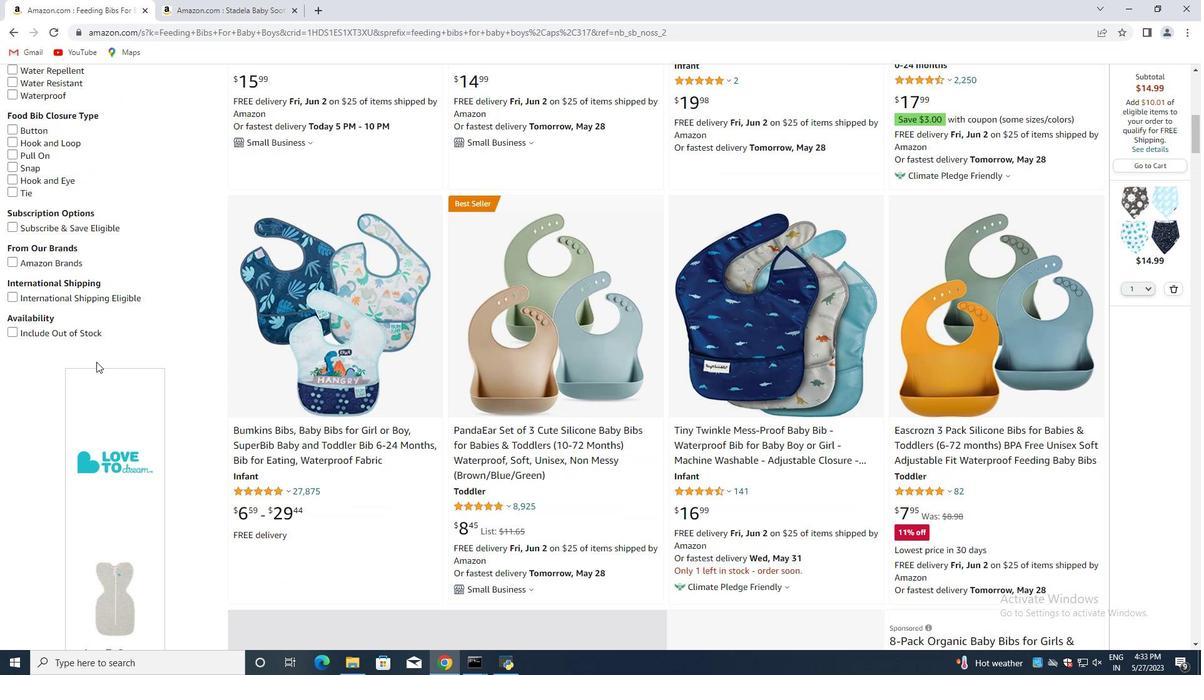 
Action: Mouse scrolled (96, 361) with delta (0, 0)
Screenshot: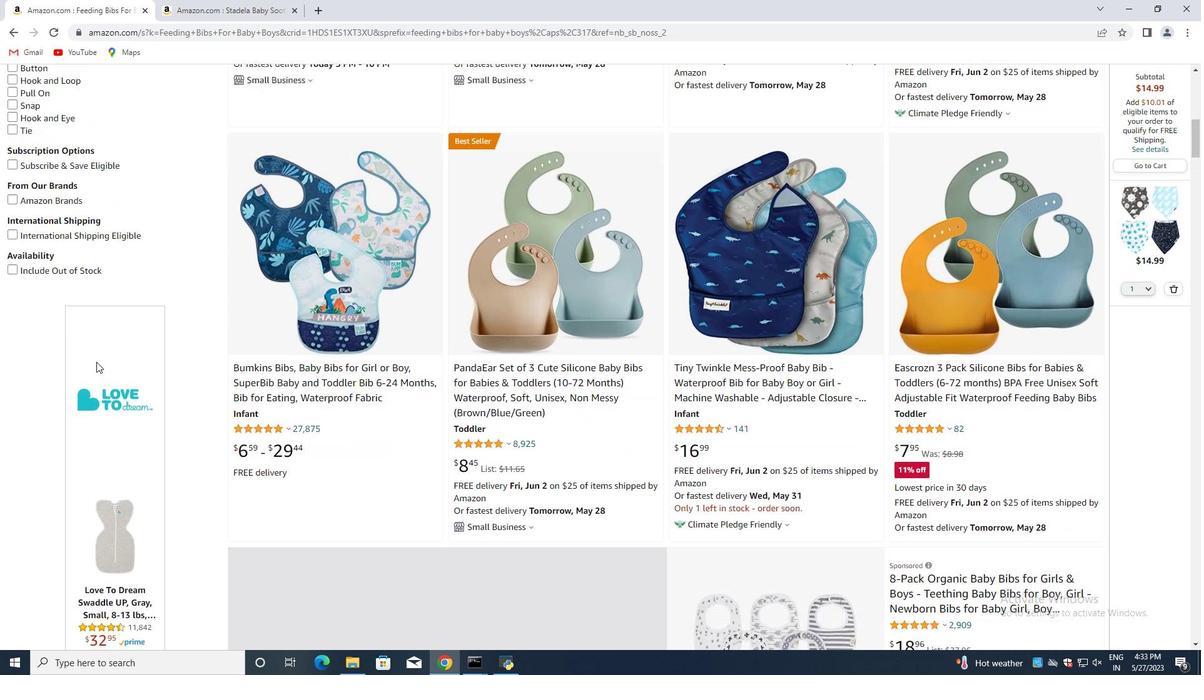 
Action: Mouse moved to (95, 362)
Screenshot: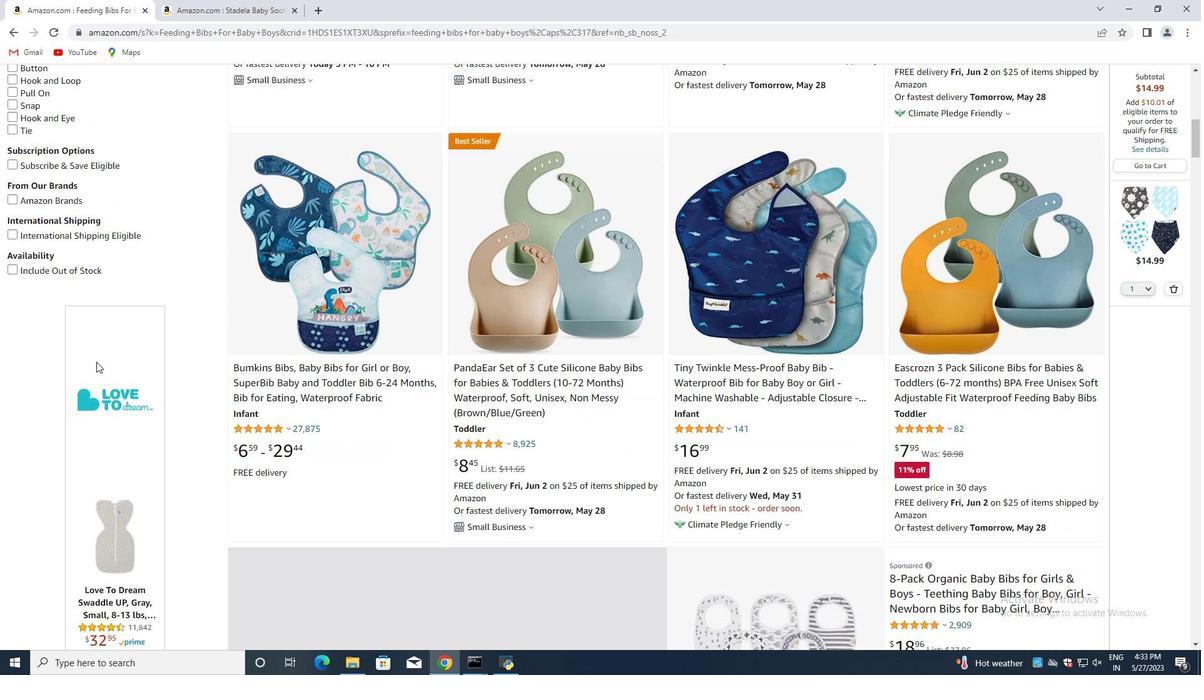 
Action: Mouse scrolled (95, 362) with delta (0, 0)
Screenshot: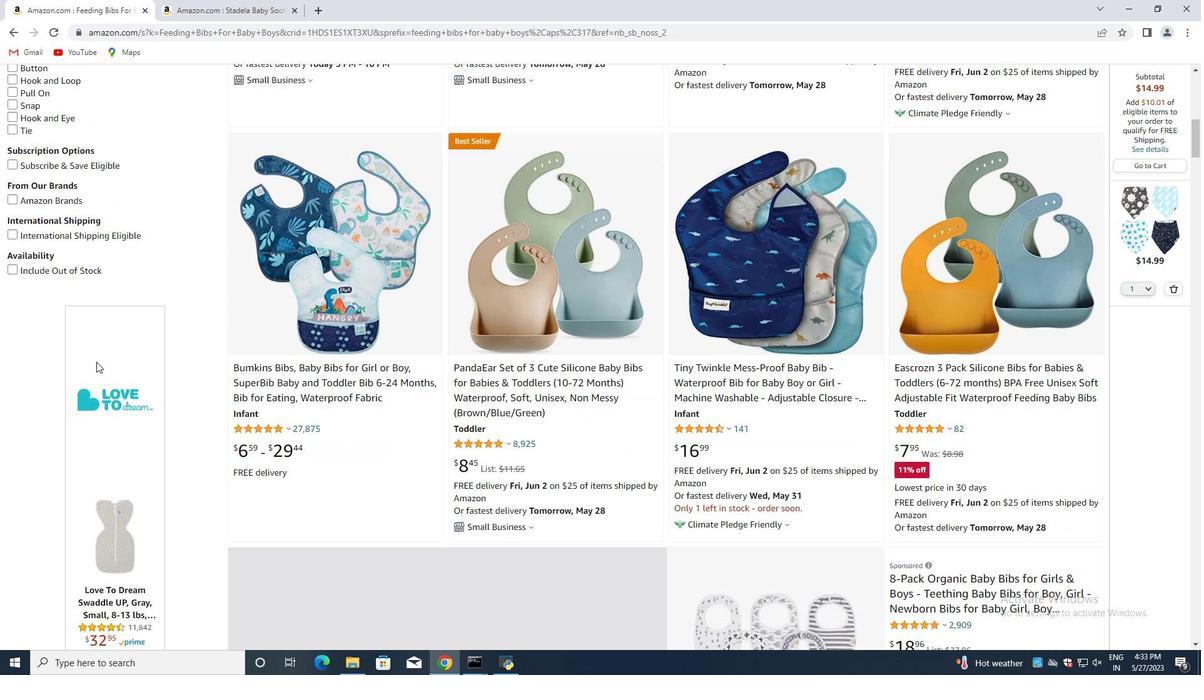 
Action: Mouse moved to (94, 363)
Screenshot: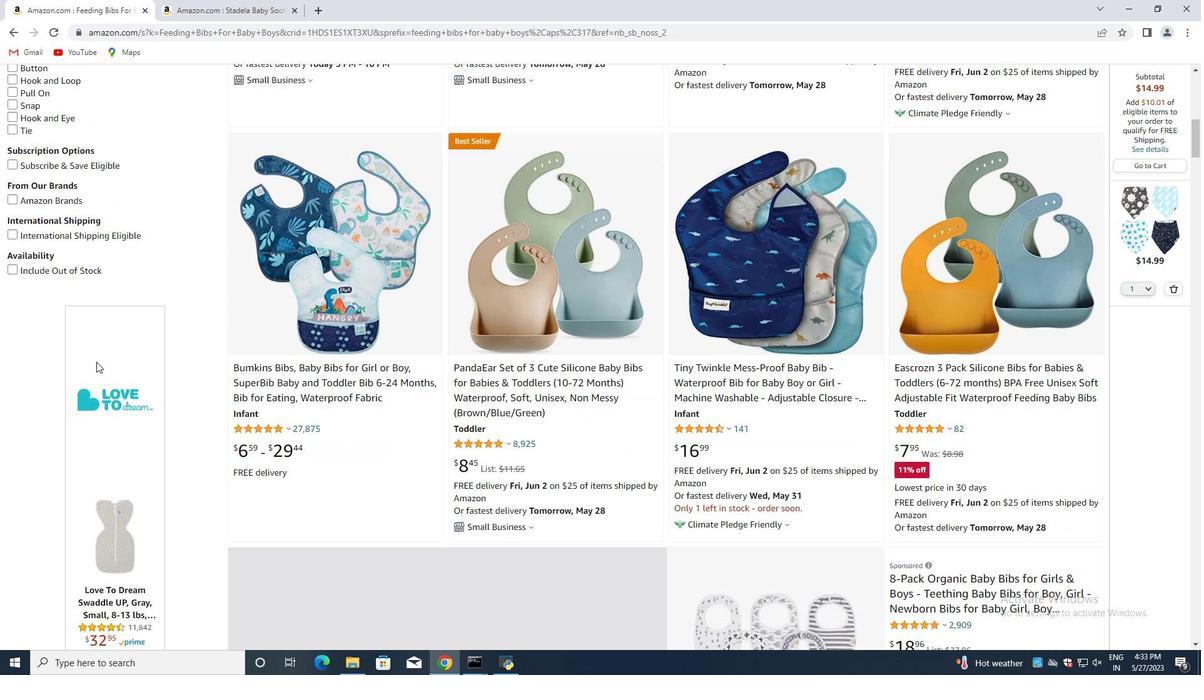 
Action: Mouse scrolled (94, 362) with delta (0, 0)
Screenshot: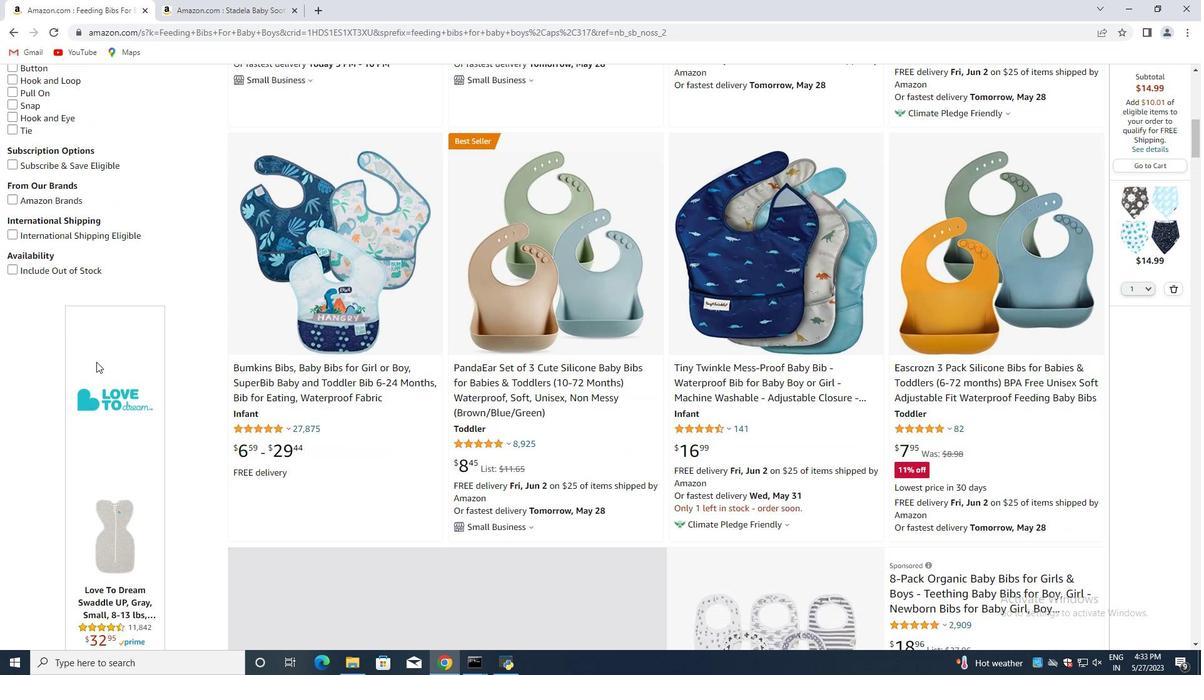 
Action: Mouse scrolled (94, 362) with delta (0, 0)
Screenshot: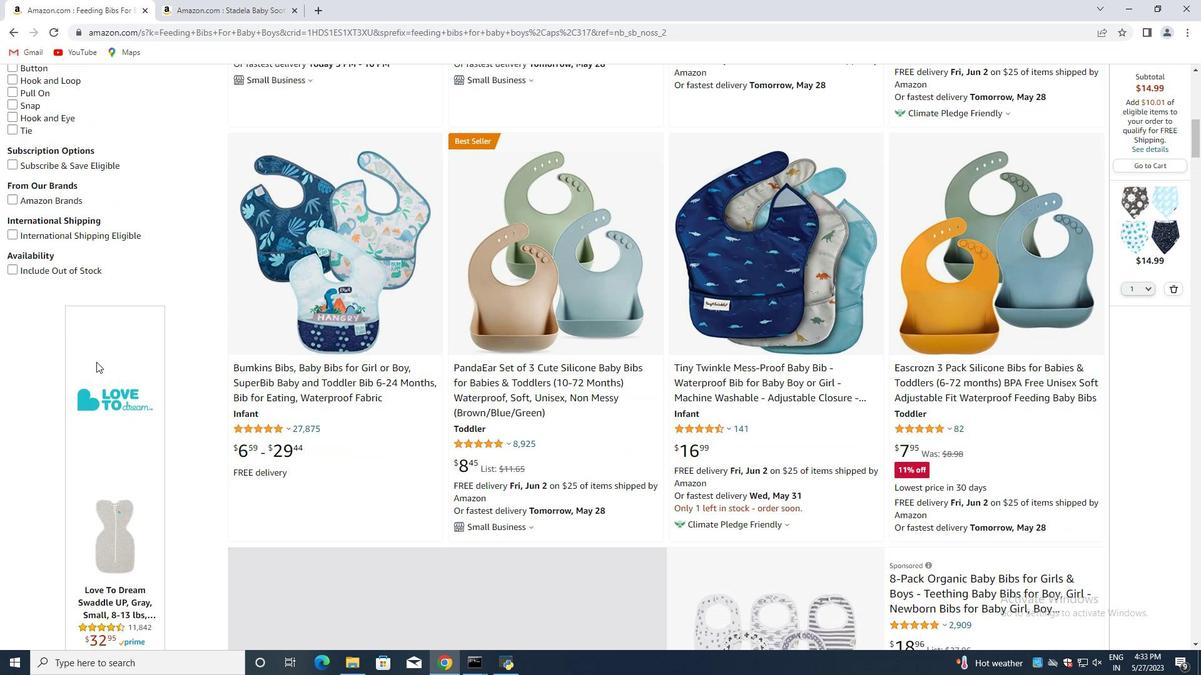 
Action: Mouse scrolled (94, 362) with delta (0, 0)
Screenshot: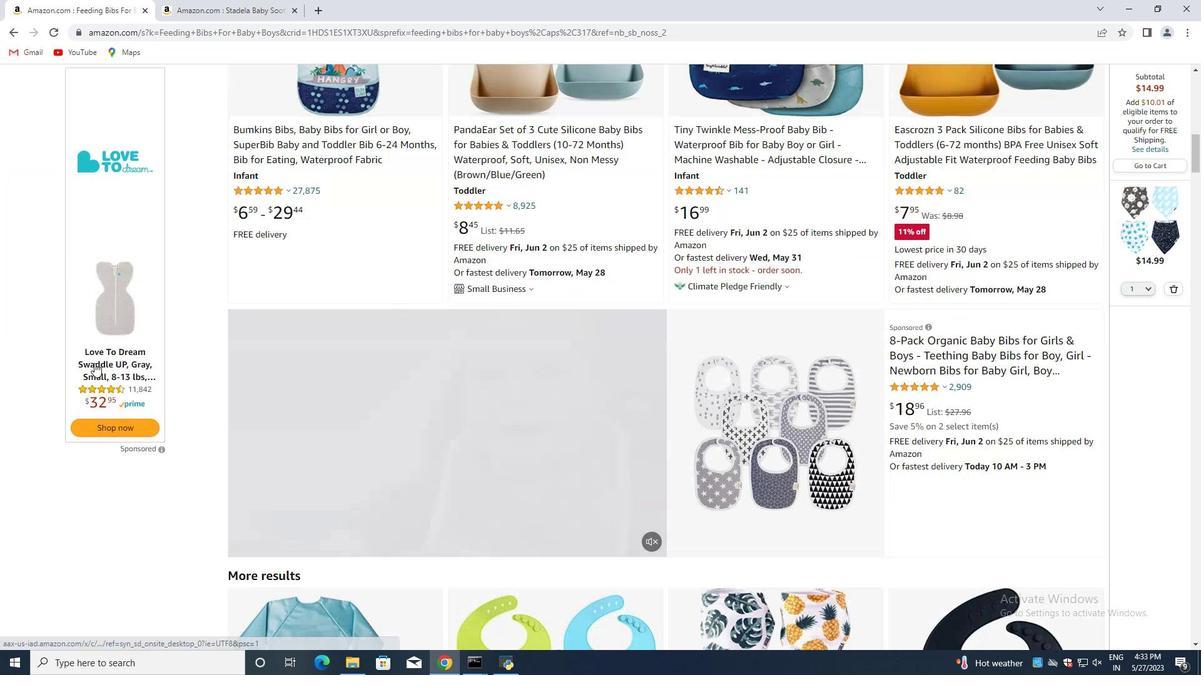 
Action: Mouse moved to (94, 364)
Screenshot: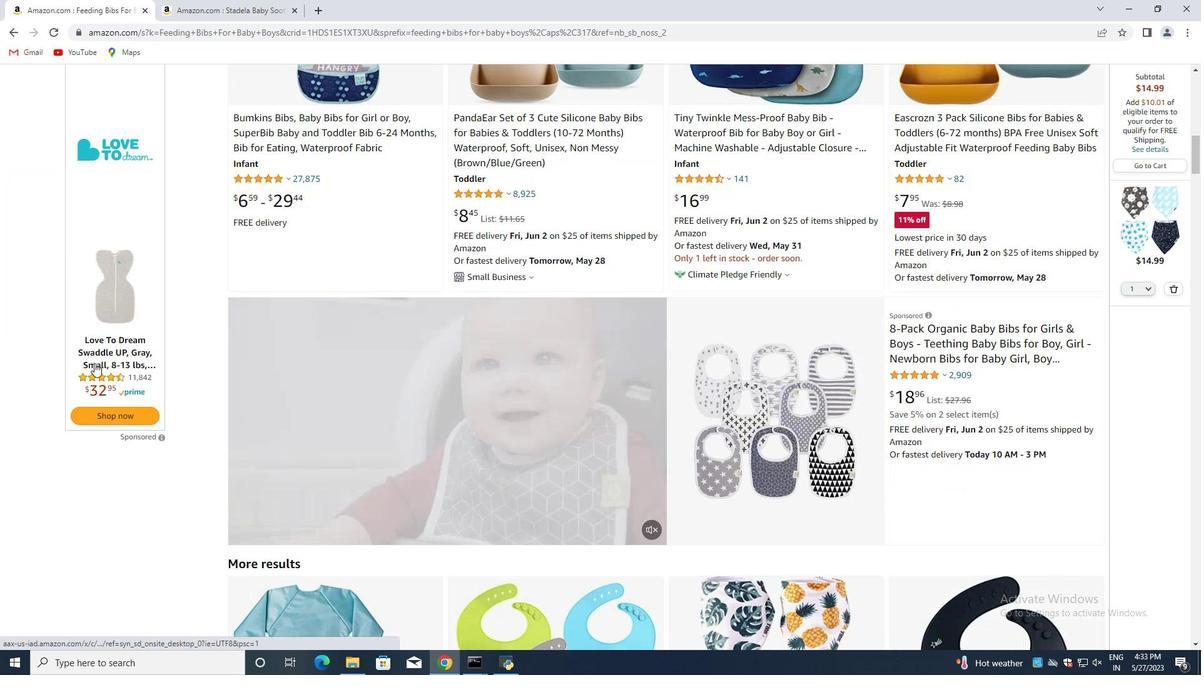 
Action: Mouse scrolled (94, 363) with delta (0, 0)
Screenshot: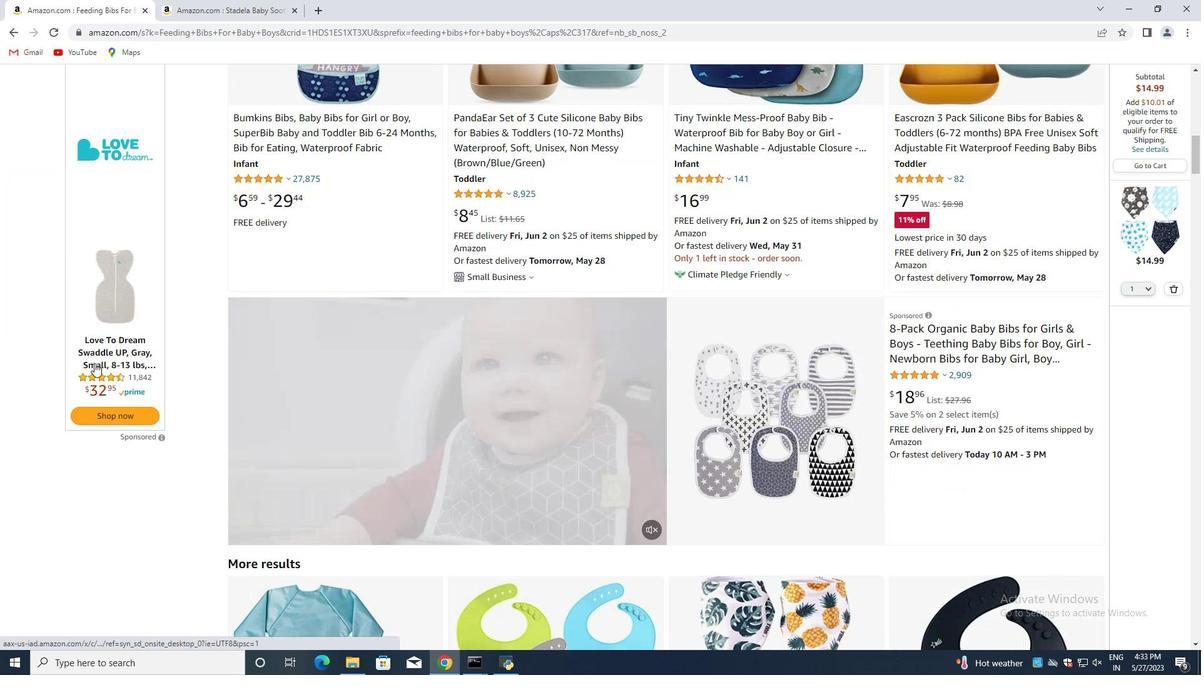 
Action: Mouse moved to (93, 367)
Screenshot: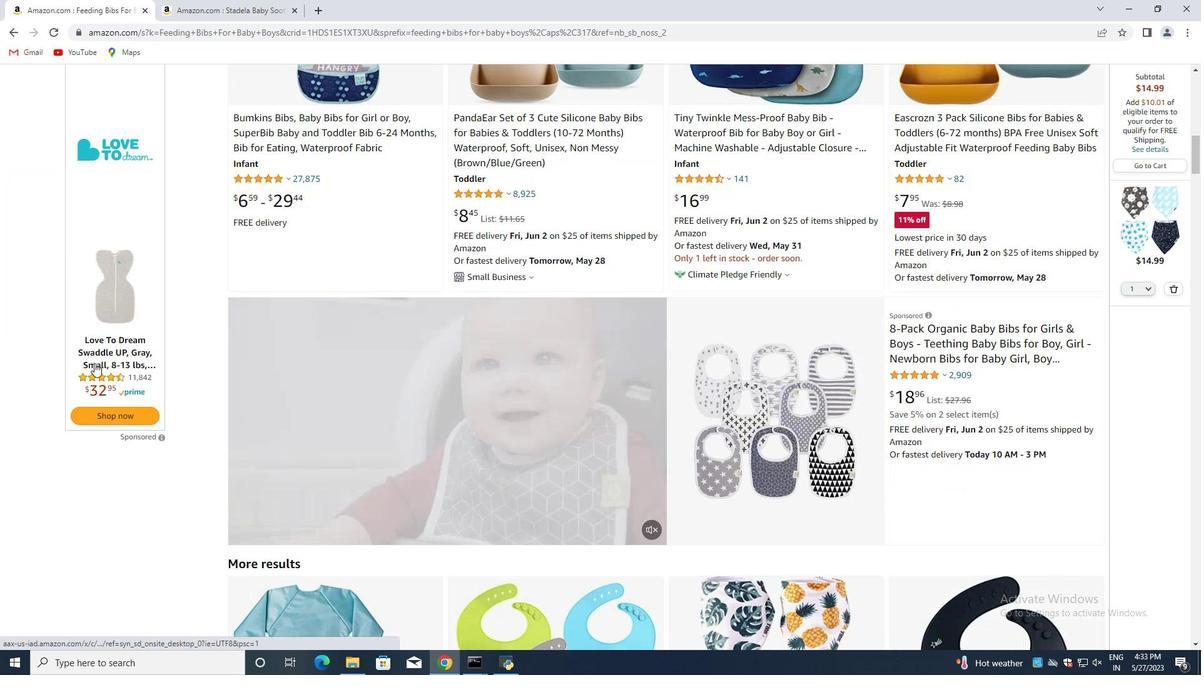 
Action: Mouse scrolled (93, 364) with delta (0, 0)
Screenshot: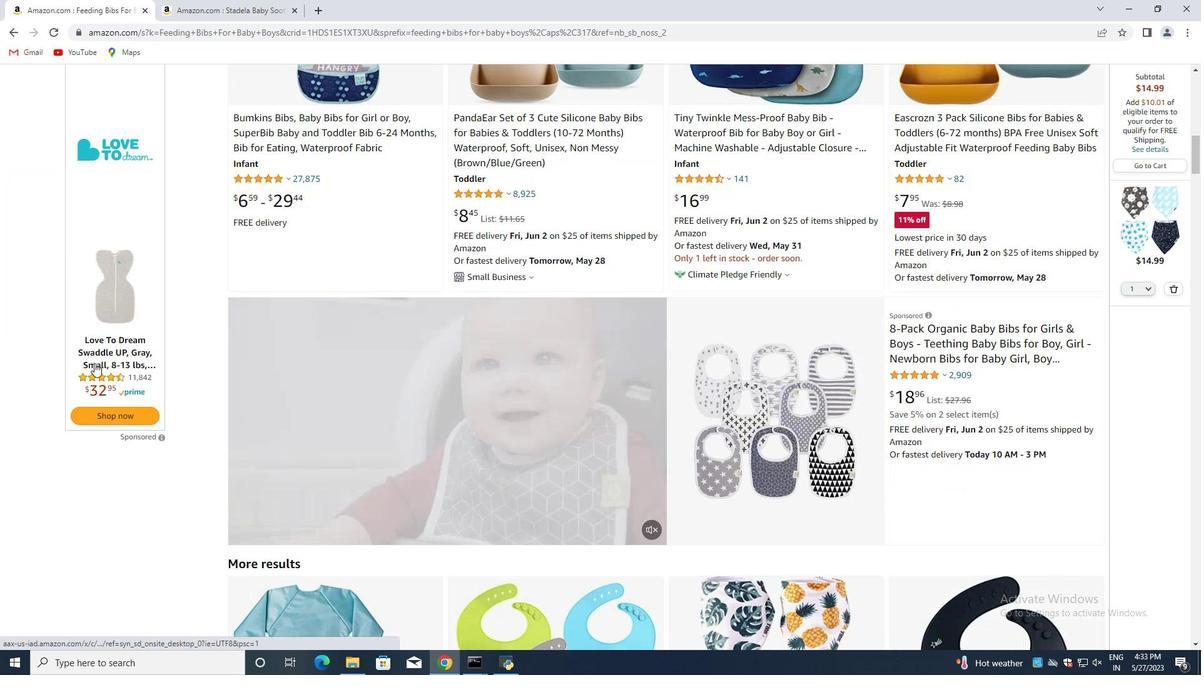 
Action: Mouse scrolled (93, 364) with delta (0, 0)
Screenshot: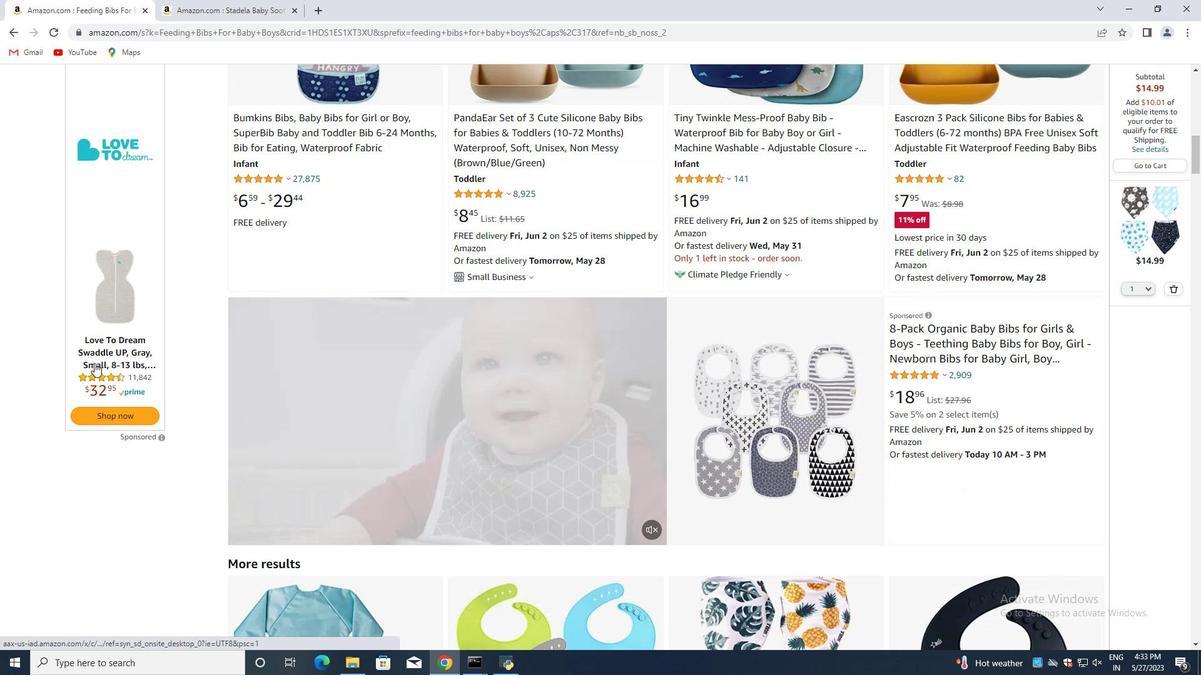 
Action: Mouse scrolled (93, 366) with delta (0, 0)
Screenshot: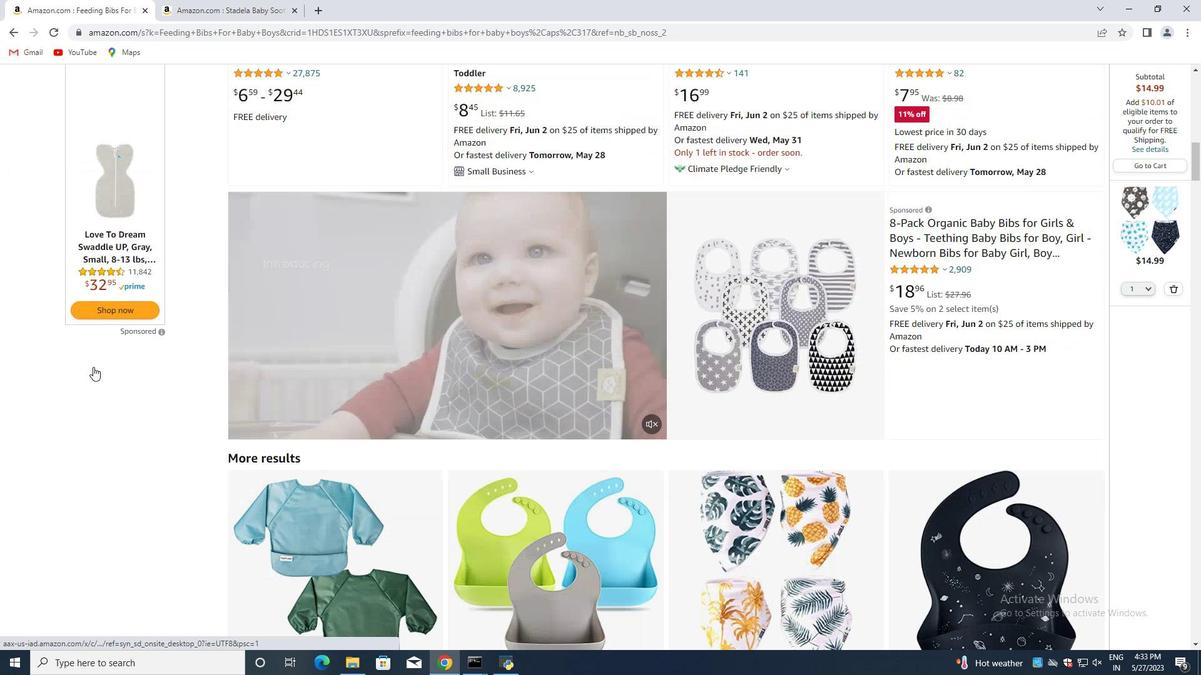 
Action: Mouse scrolled (93, 366) with delta (0, 0)
Screenshot: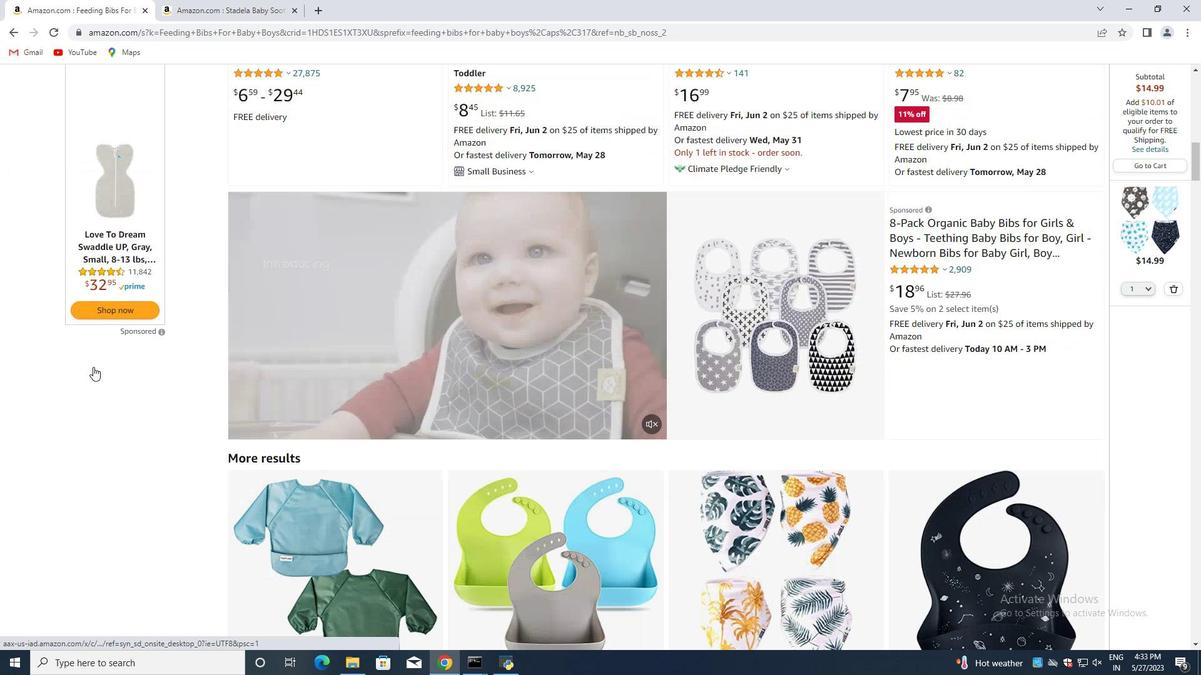 
Action: Mouse scrolled (93, 366) with delta (0, 0)
Screenshot: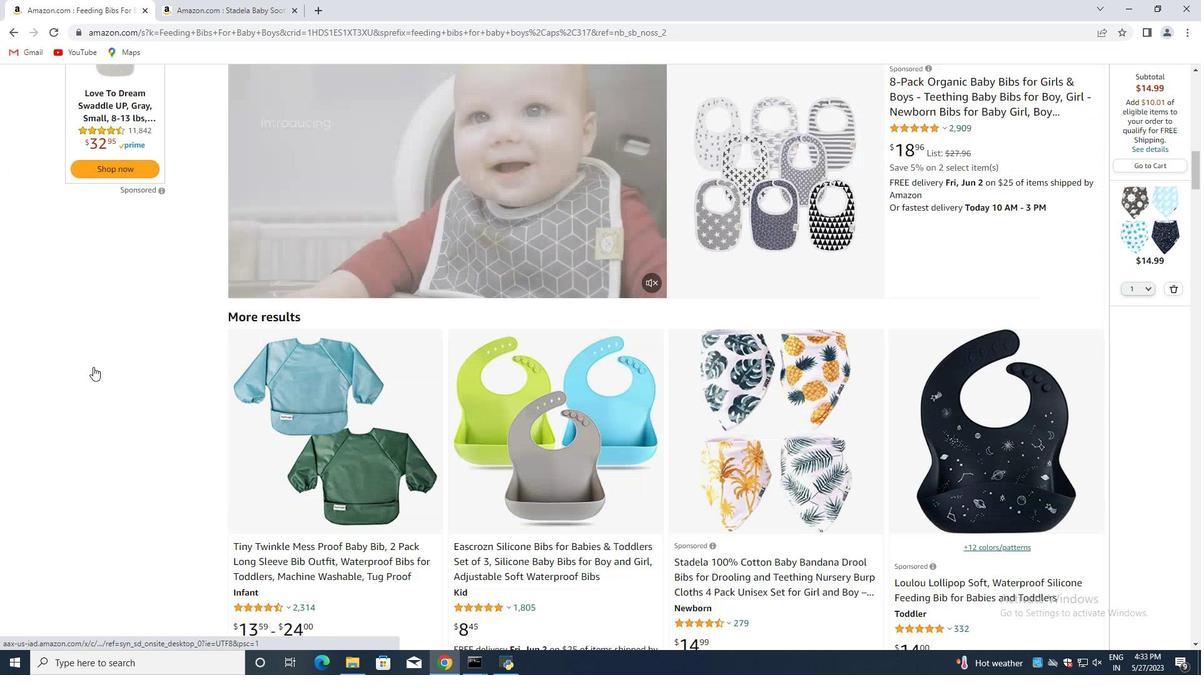 
Action: Mouse scrolled (93, 366) with delta (0, 0)
Screenshot: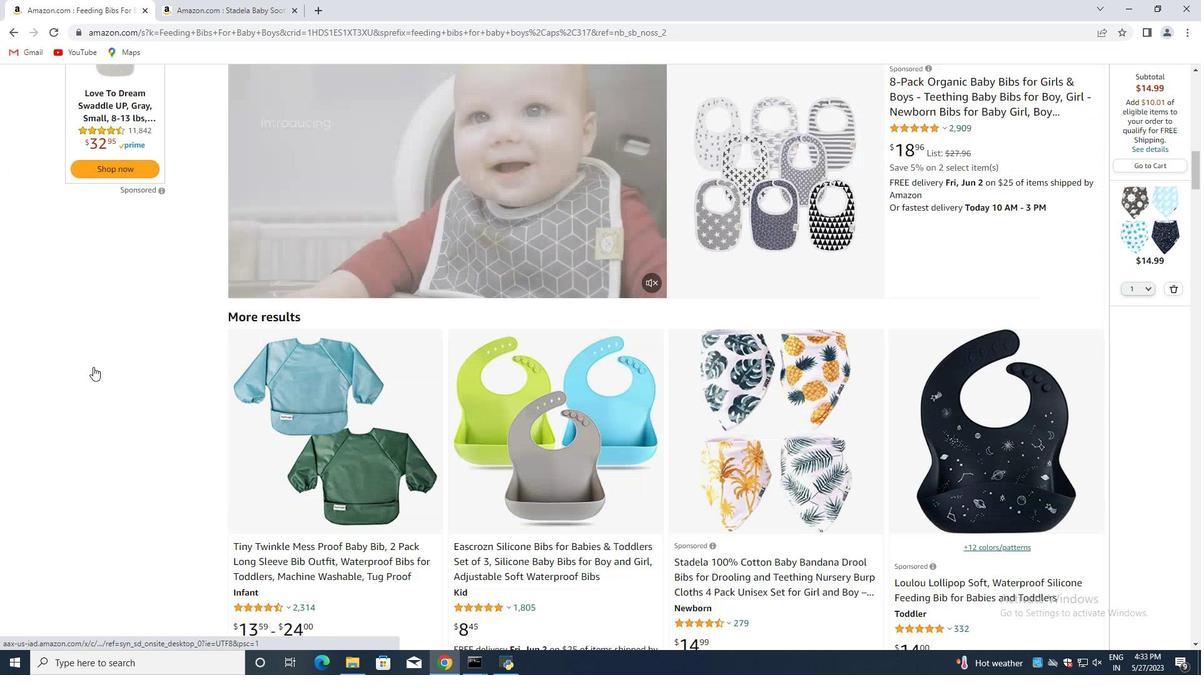 
Action: Mouse scrolled (93, 366) with delta (0, 0)
Screenshot: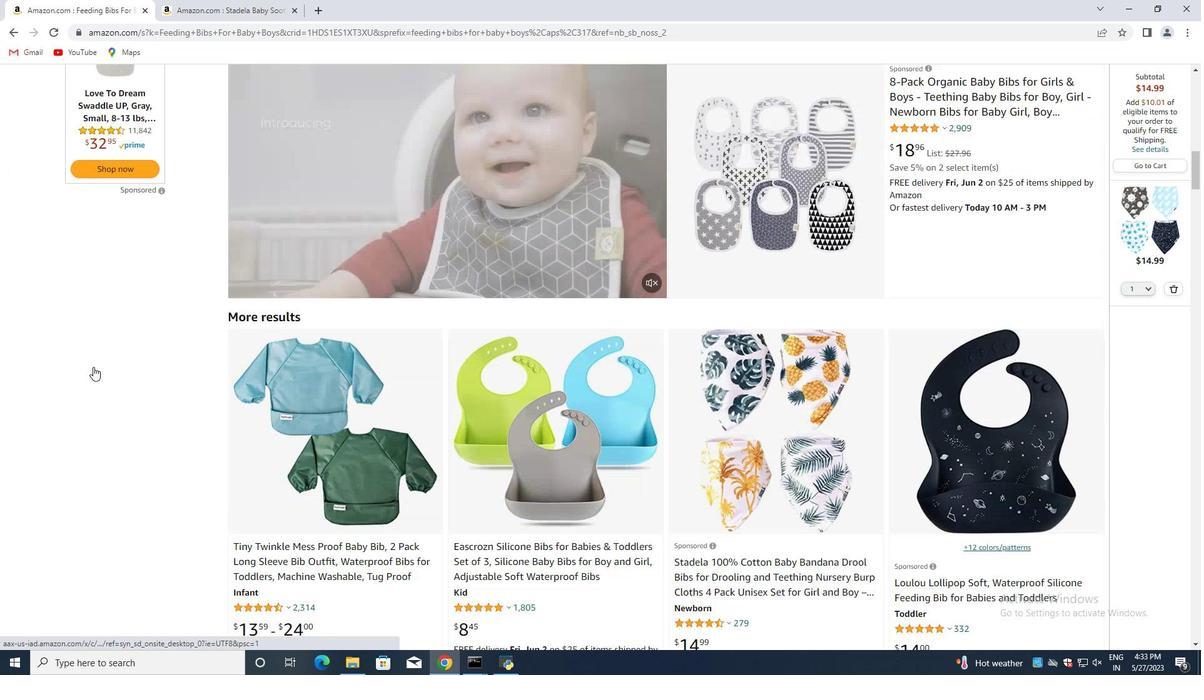 
Action: Mouse moved to (93, 372)
Screenshot: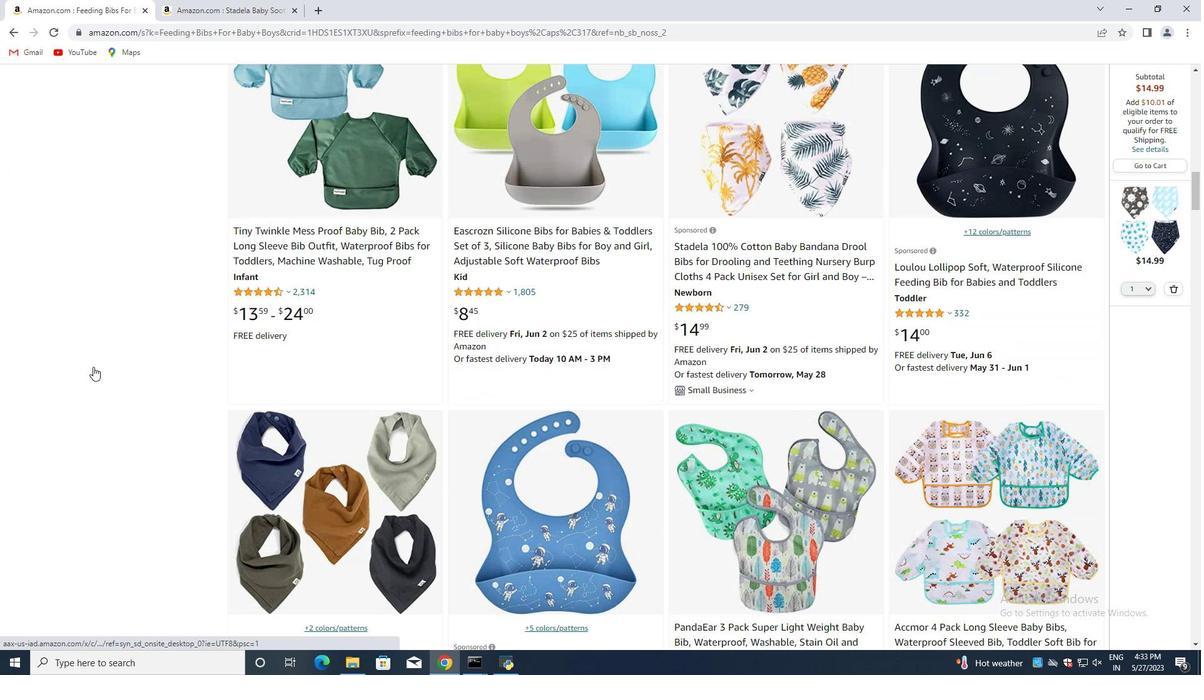 
Action: Mouse scrolled (93, 372) with delta (0, 0)
Screenshot: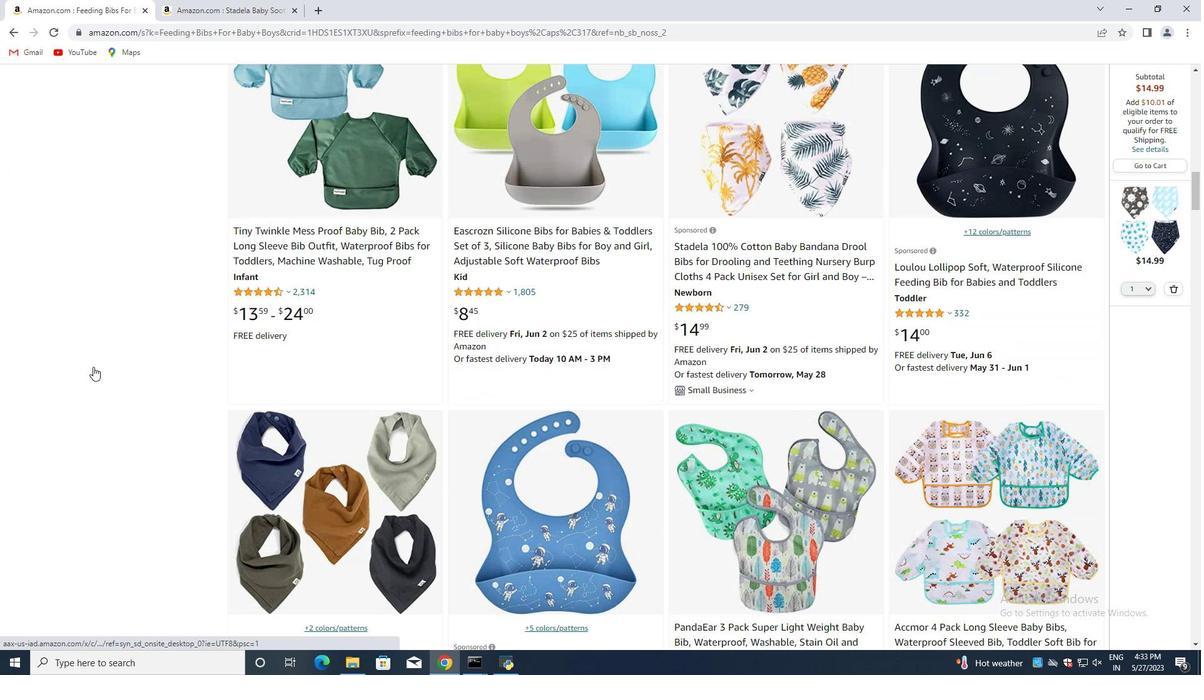 
Action: Mouse moved to (86, 399)
Screenshot: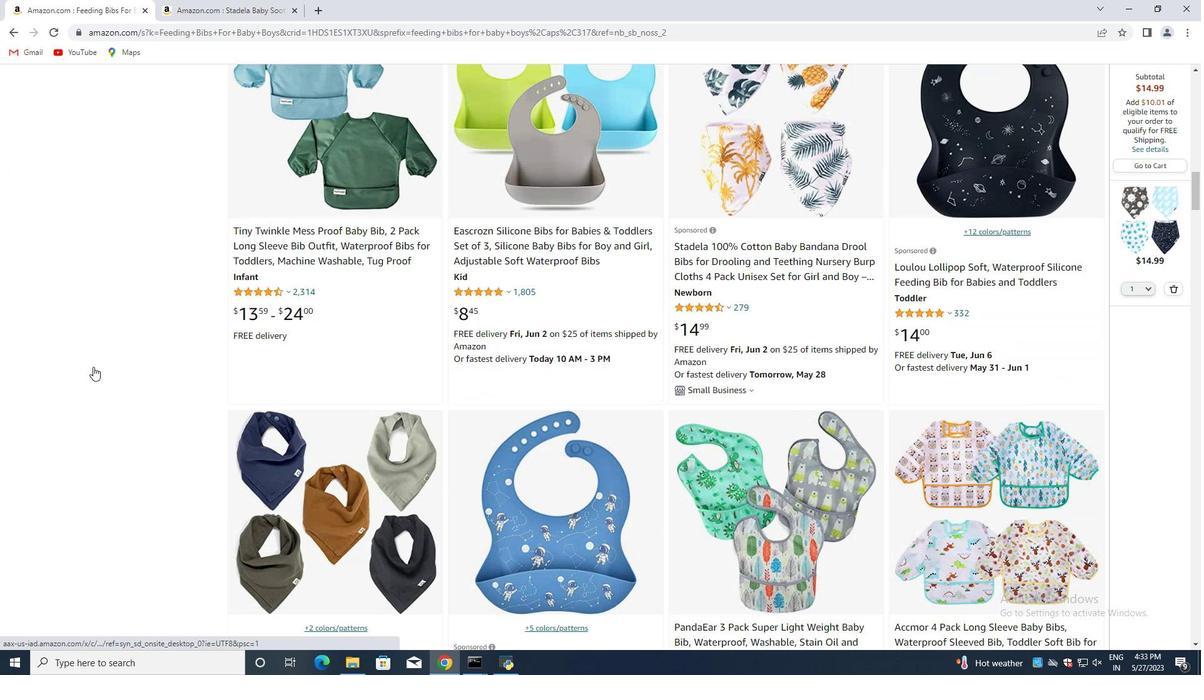 
Action: Mouse scrolled (86, 399) with delta (0, 0)
Screenshot: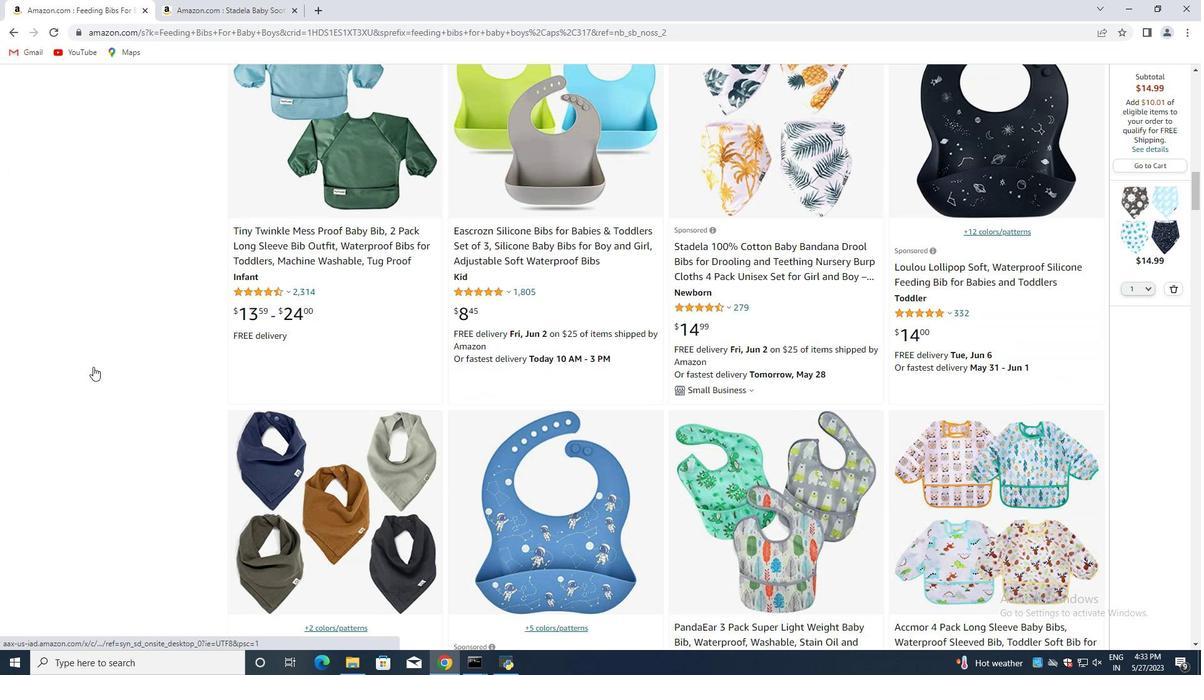
Action: Mouse moved to (84, 415)
Screenshot: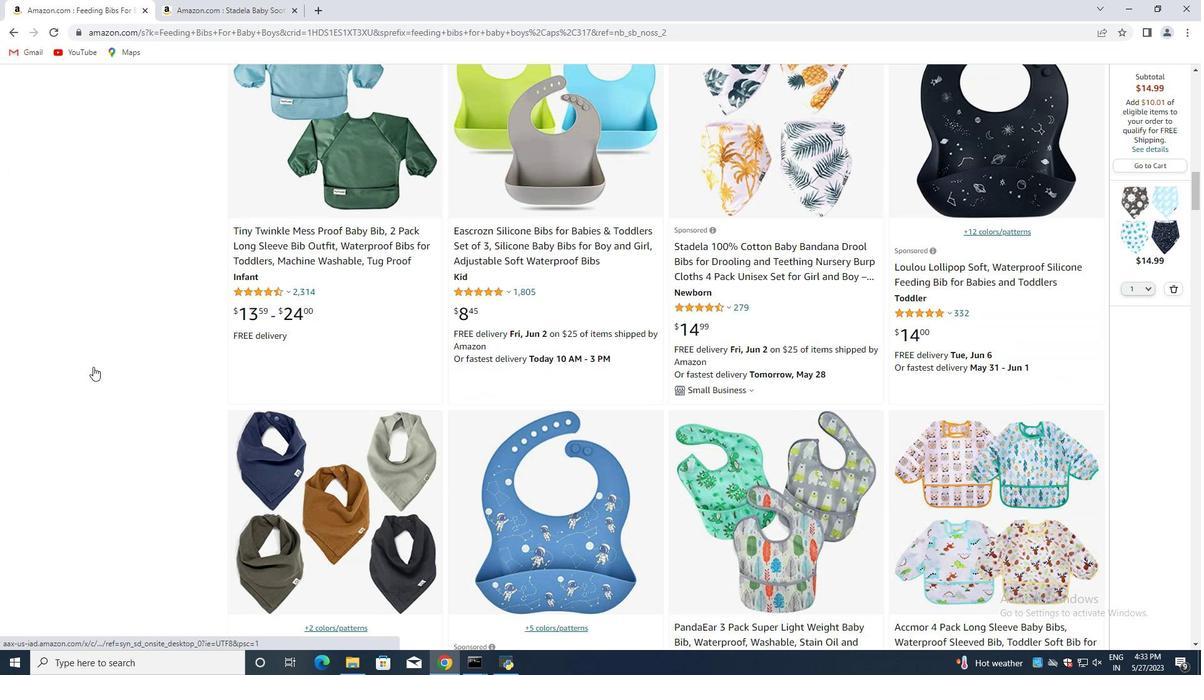 
Action: Mouse scrolled (84, 414) with delta (0, 0)
Screenshot: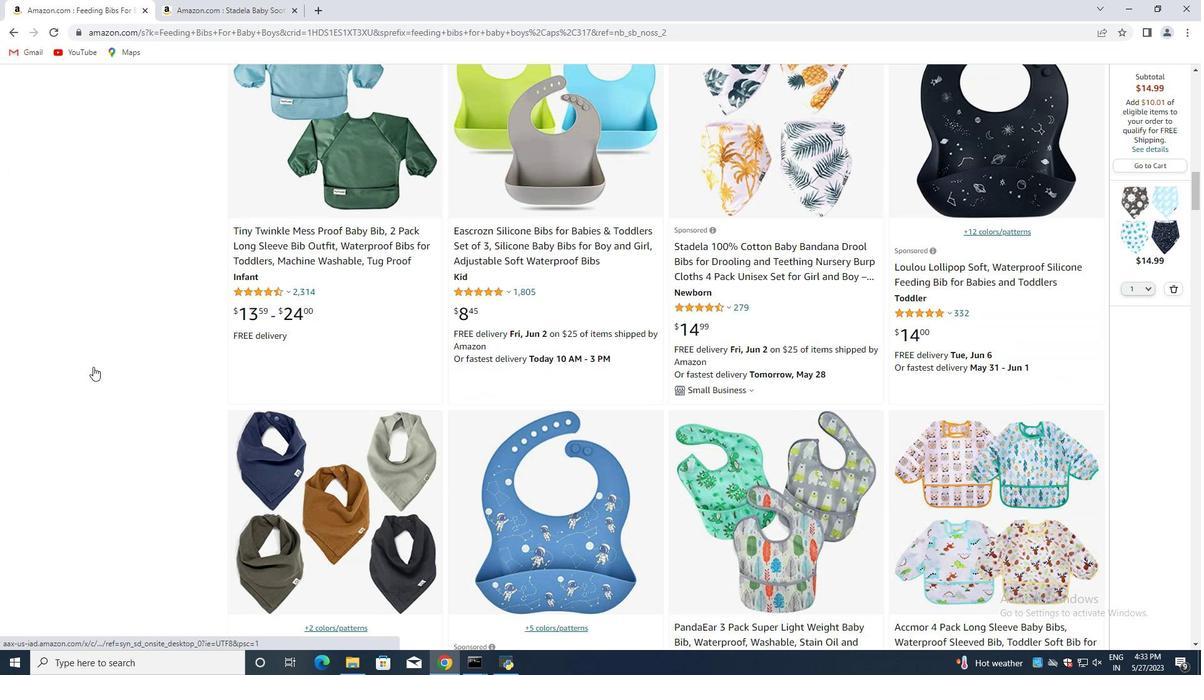 
Action: Mouse moved to (83, 418)
Screenshot: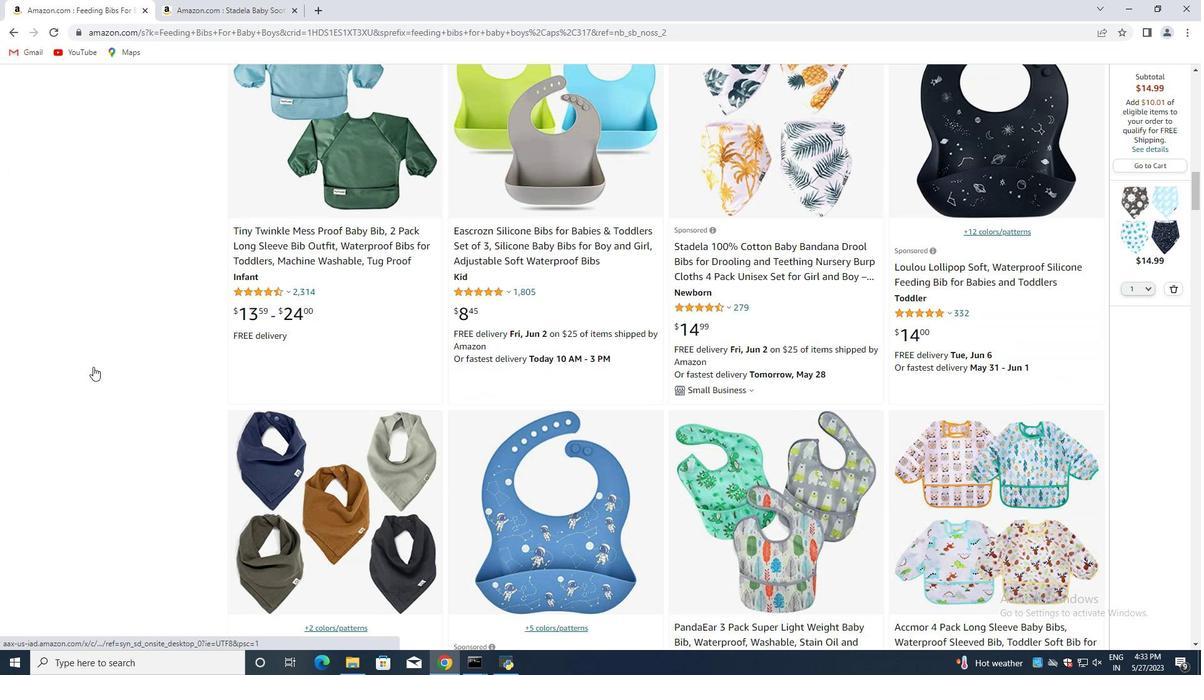 
Action: Mouse scrolled (83, 417) with delta (0, 0)
Screenshot: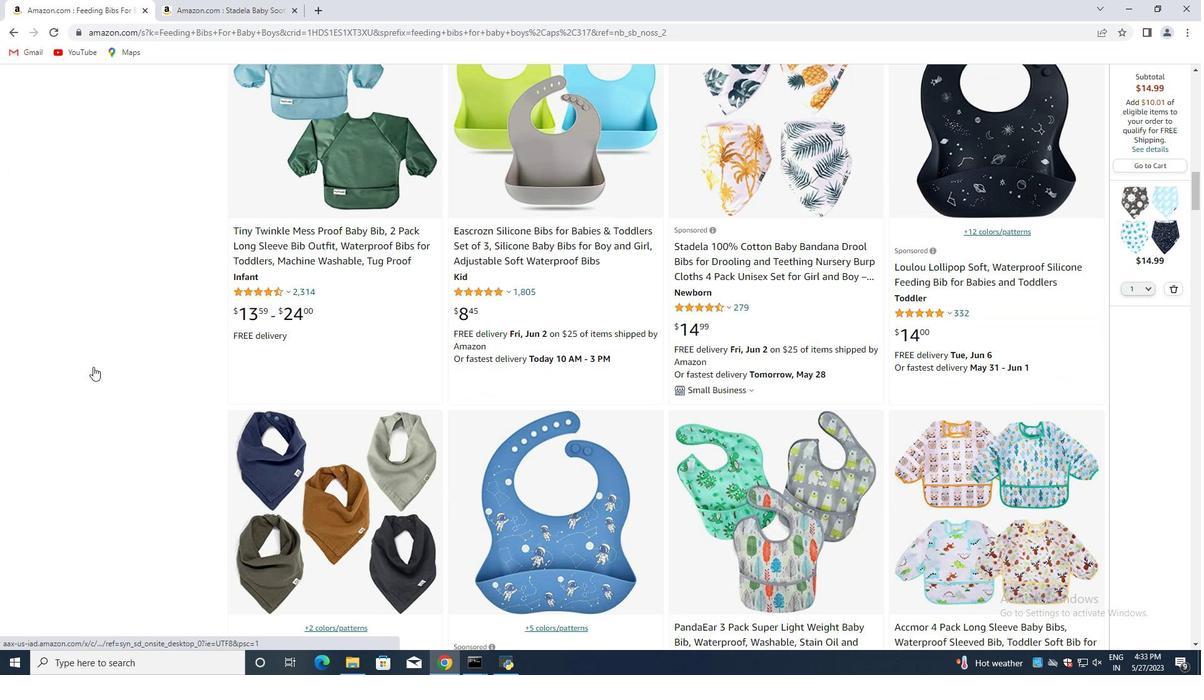 
Action: Mouse scrolled (83, 417) with delta (0, 0)
Screenshot: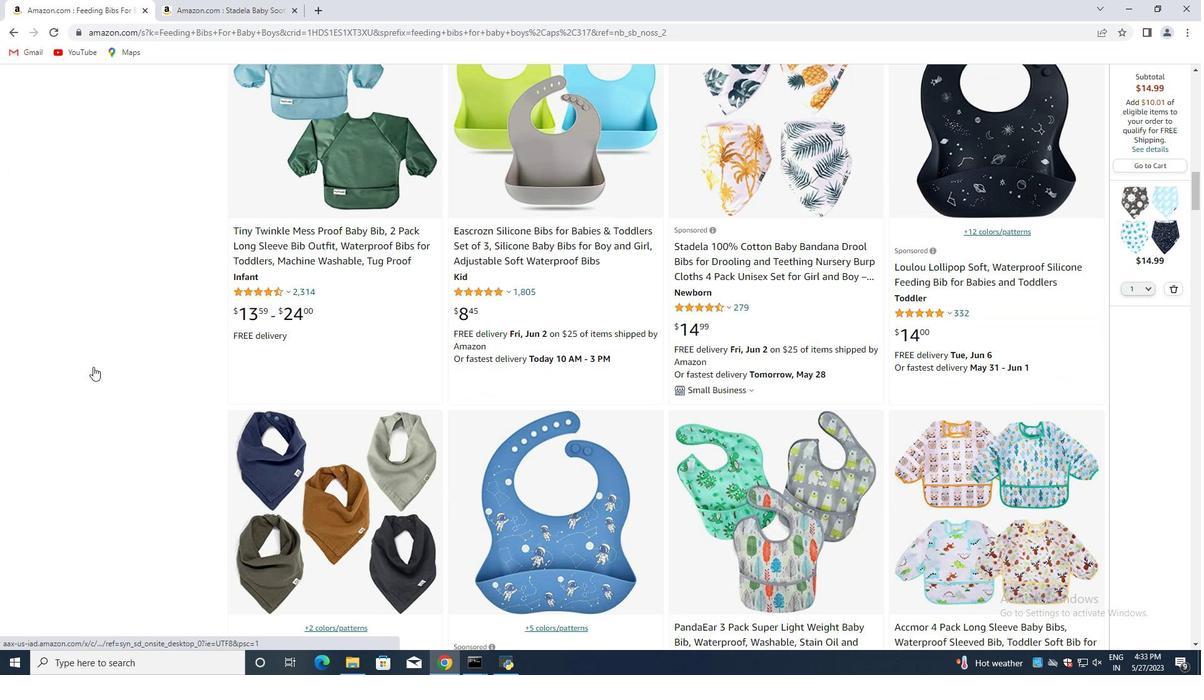 
Action: Mouse moved to (83, 418)
Screenshot: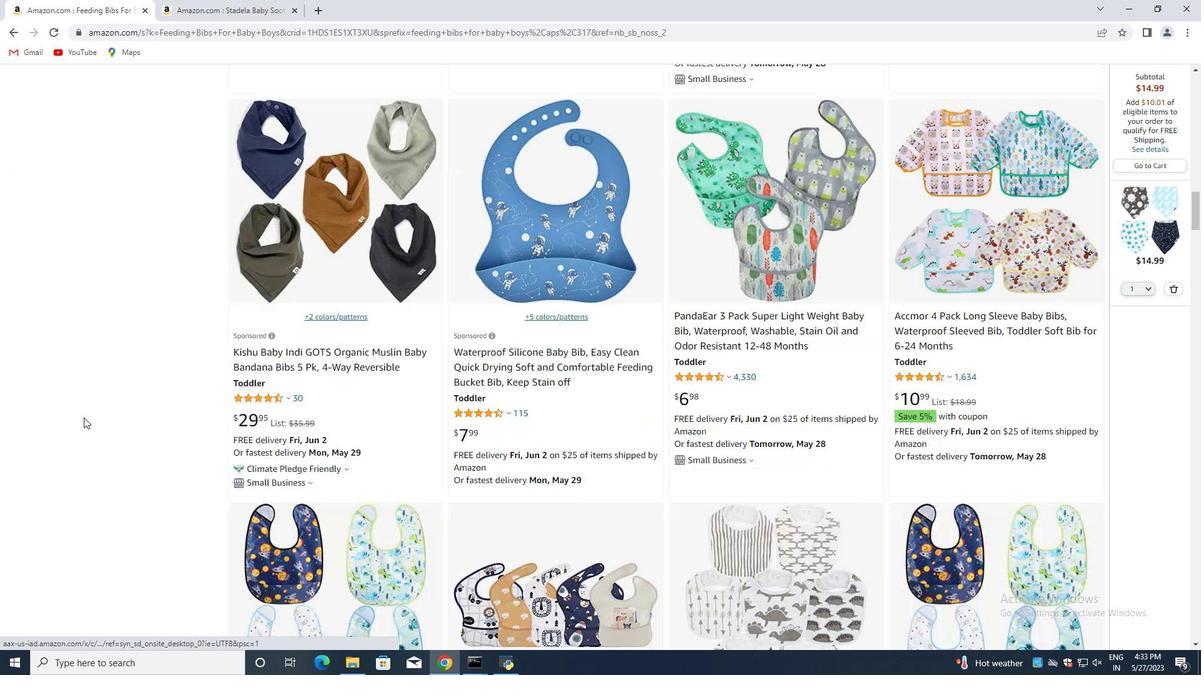 
Action: Mouse scrolled (83, 418) with delta (0, 0)
Screenshot: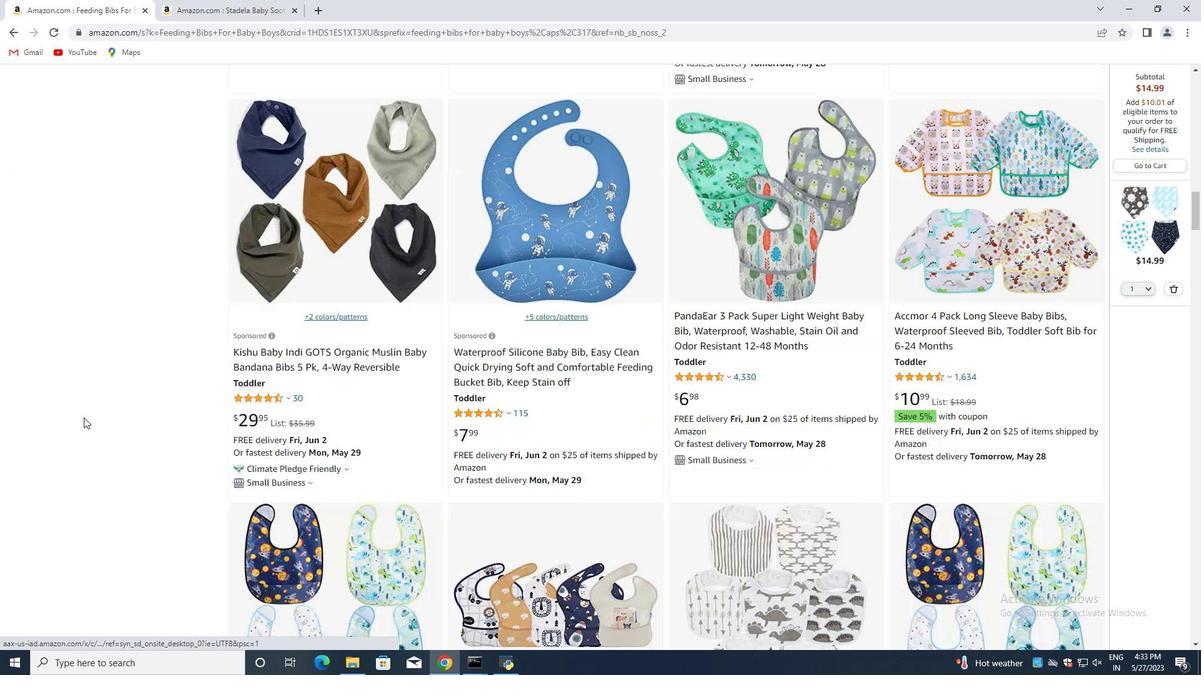 
Action: Mouse moved to (83, 419)
Screenshot: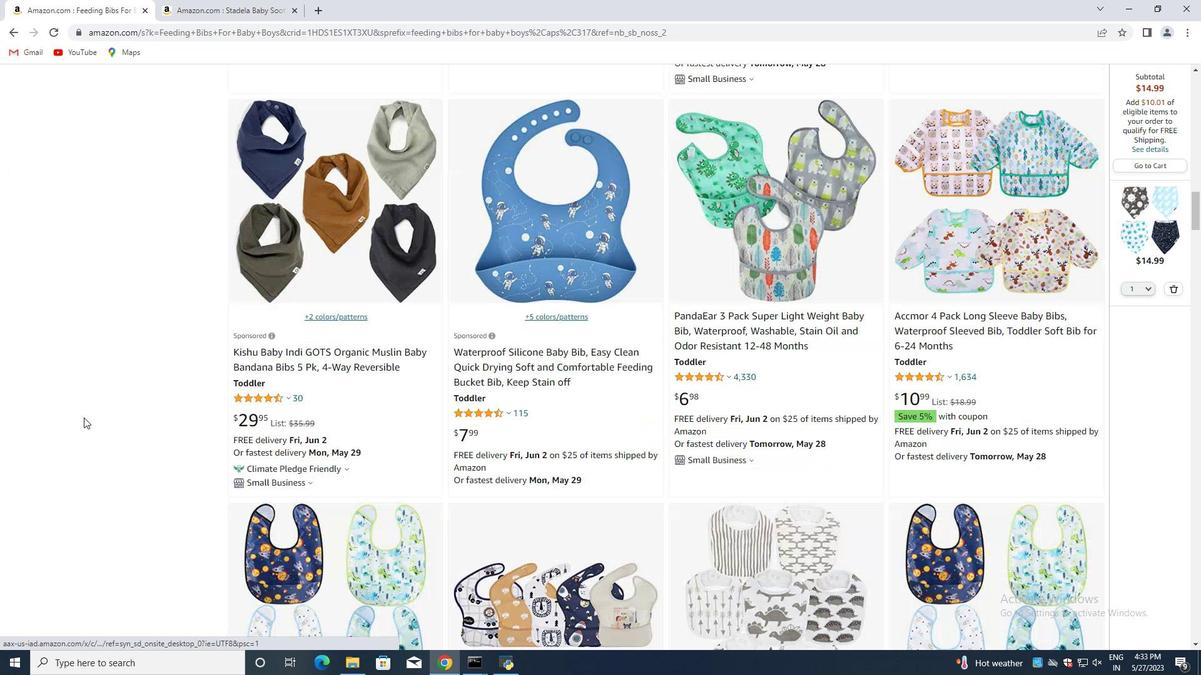 
Action: Mouse scrolled (83, 419) with delta (0, 0)
Screenshot: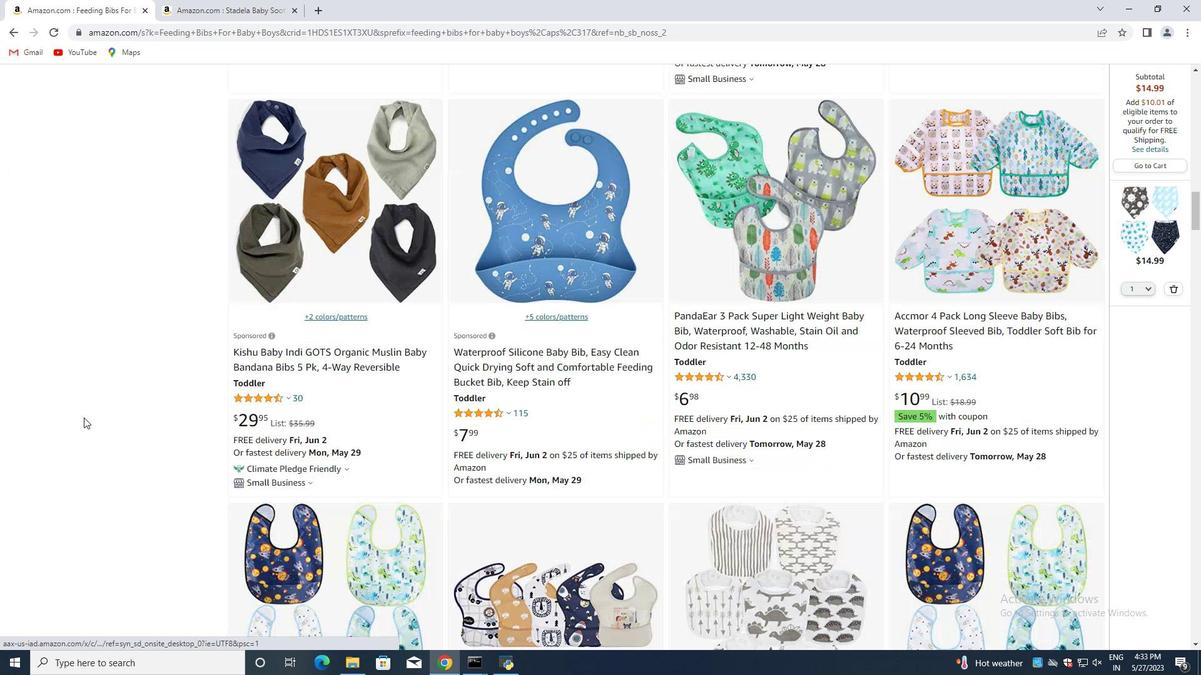 
Action: Mouse moved to (83, 420)
Screenshot: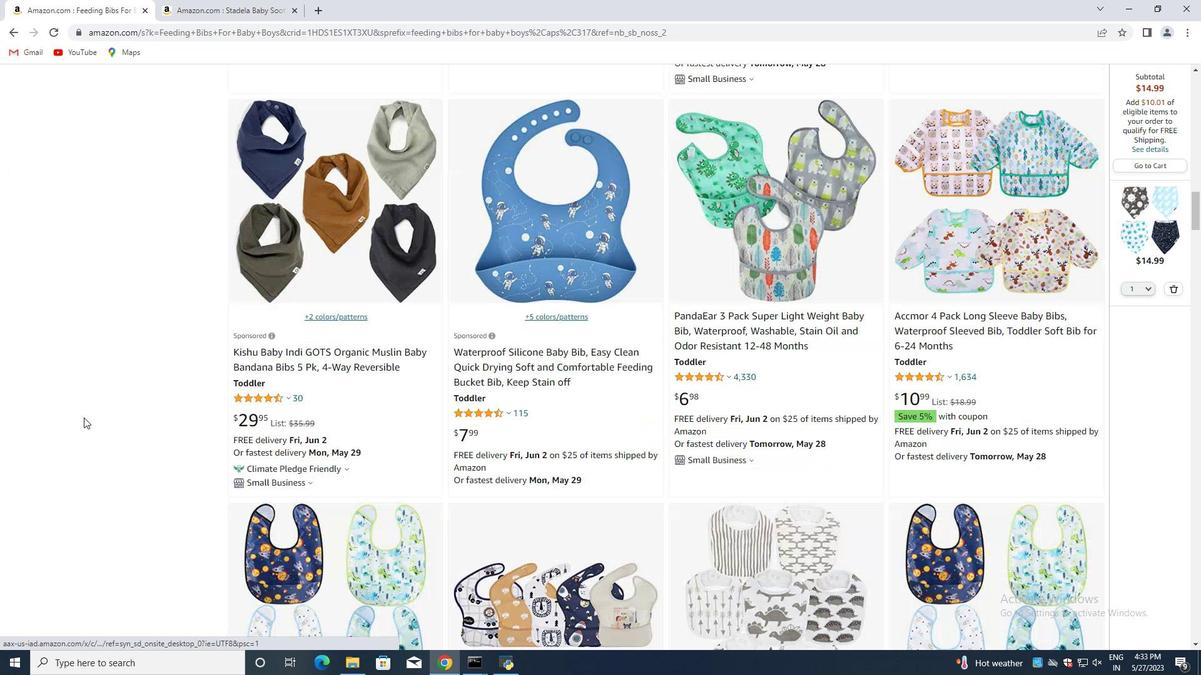
Action: Mouse scrolled (83, 419) with delta (0, 0)
Screenshot: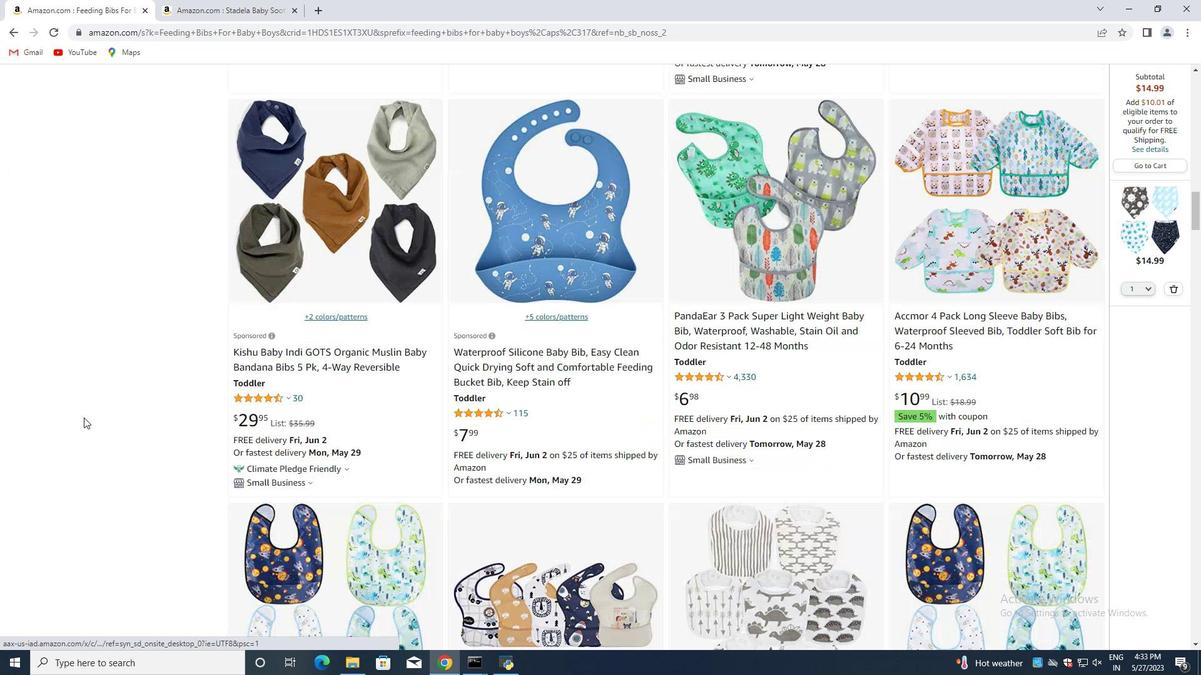 
Action: Mouse scrolled (83, 419) with delta (0, 0)
Screenshot: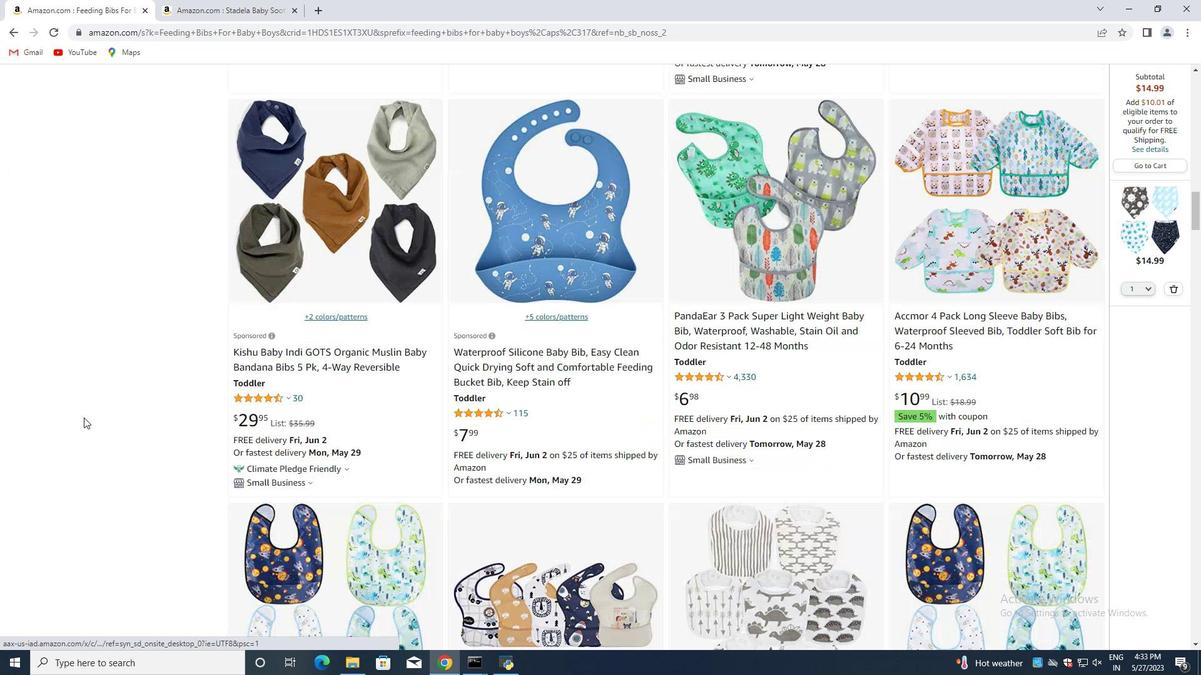 
Action: Mouse scrolled (83, 421) with delta (0, 0)
Screenshot: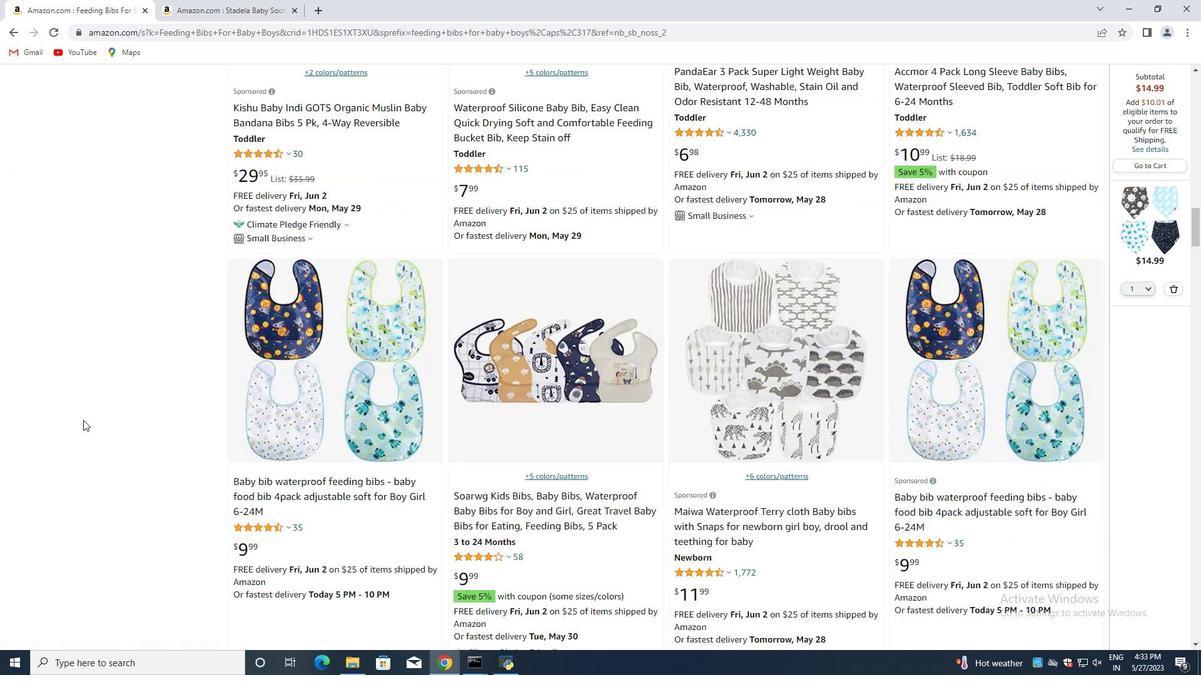 
Action: Mouse scrolled (83, 421) with delta (0, 0)
Screenshot: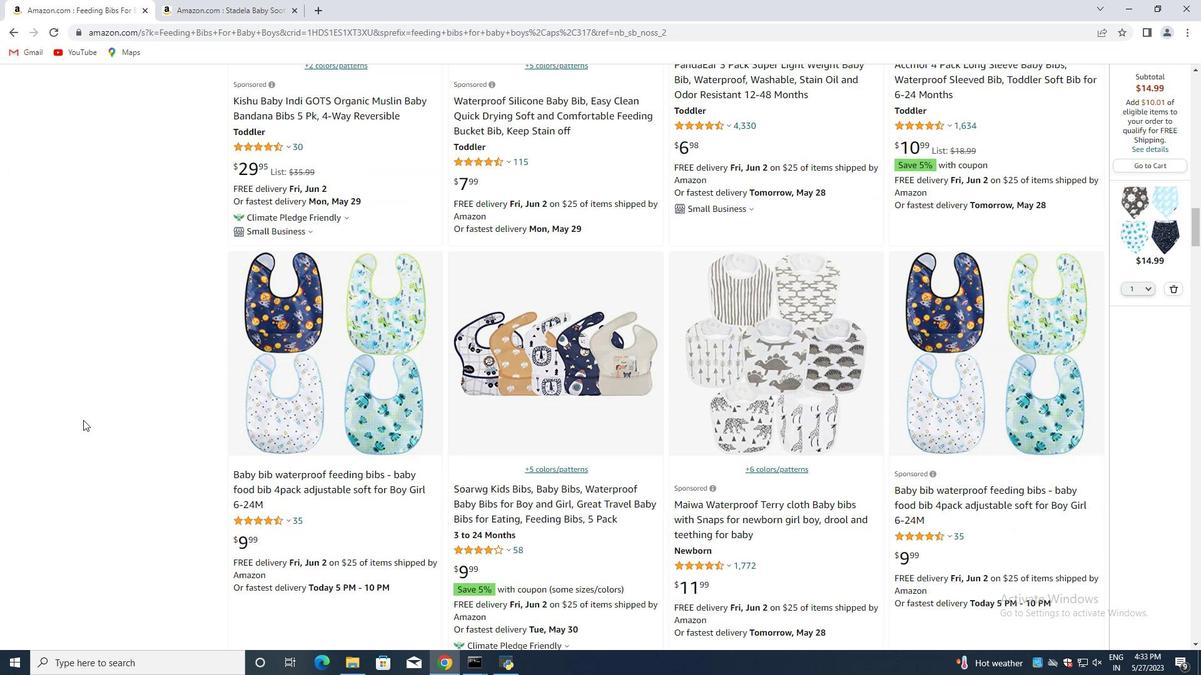
Action: Mouse scrolled (83, 421) with delta (0, 0)
Screenshot: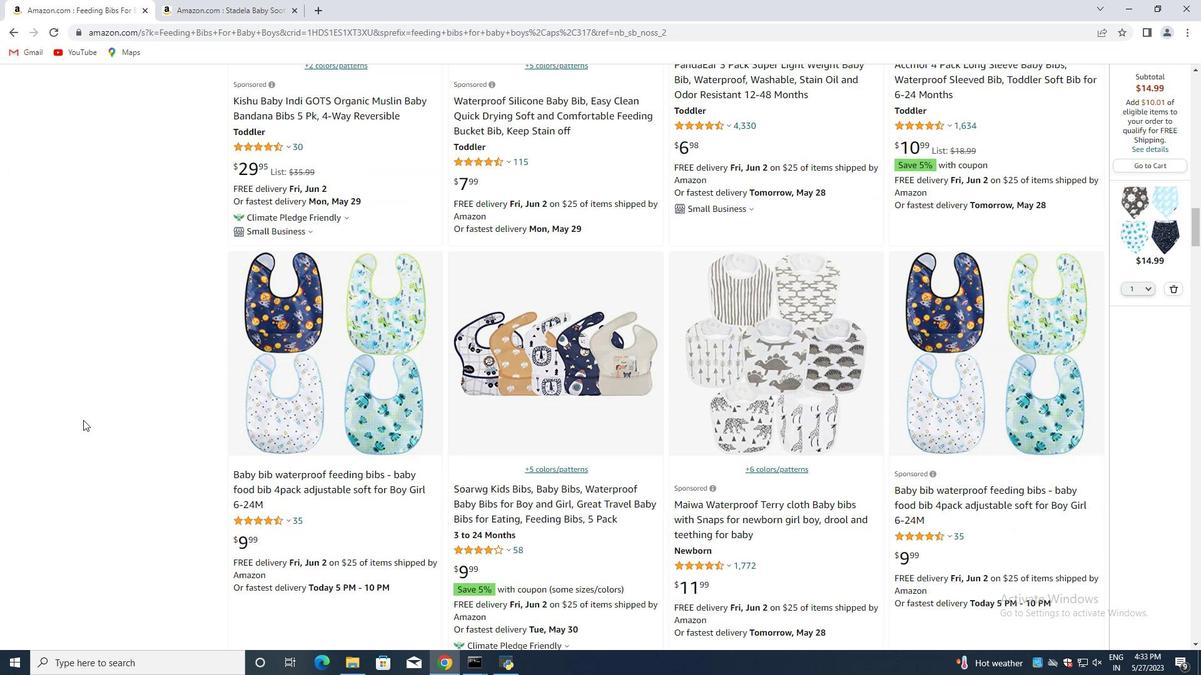 
Action: Mouse scrolled (83, 421) with delta (0, 0)
Screenshot: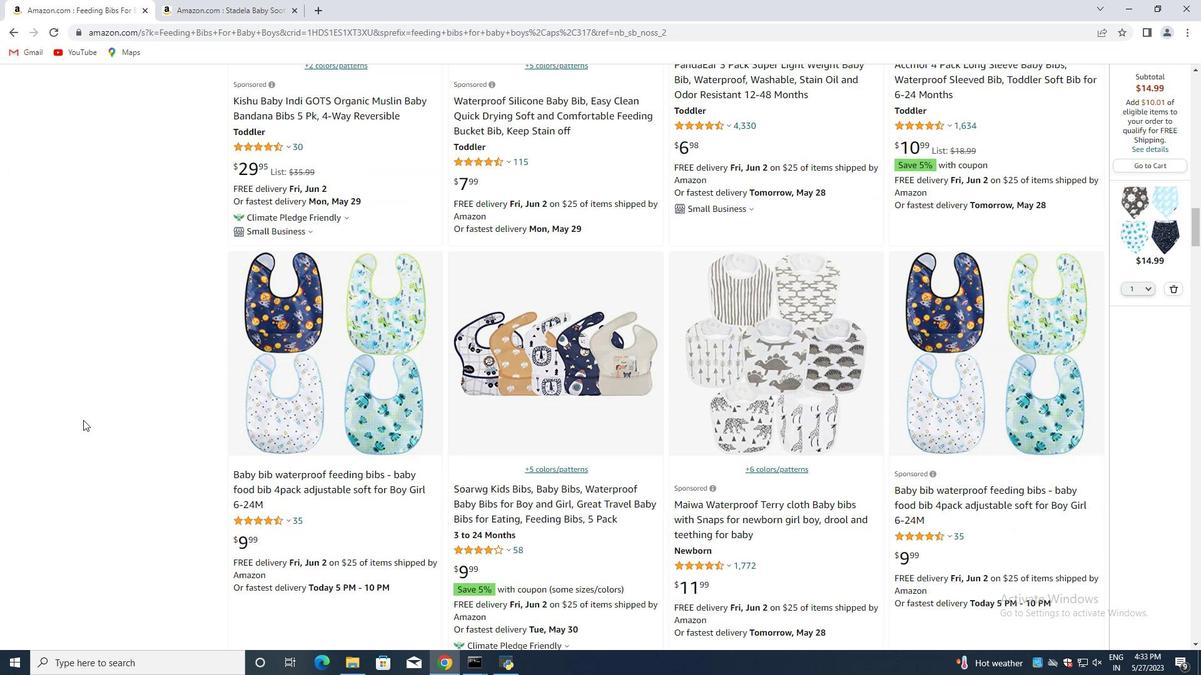 
Action: Mouse scrolled (83, 421) with delta (0, 0)
Screenshot: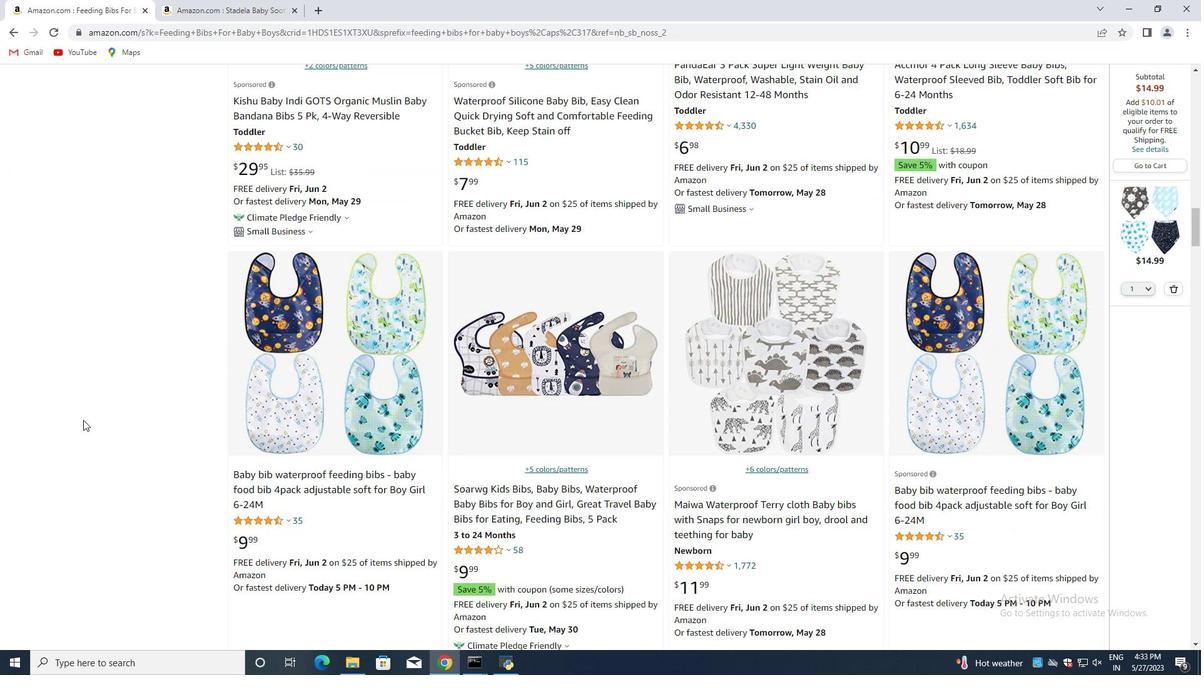 
Action: Mouse scrolled (83, 421) with delta (0, 0)
Screenshot: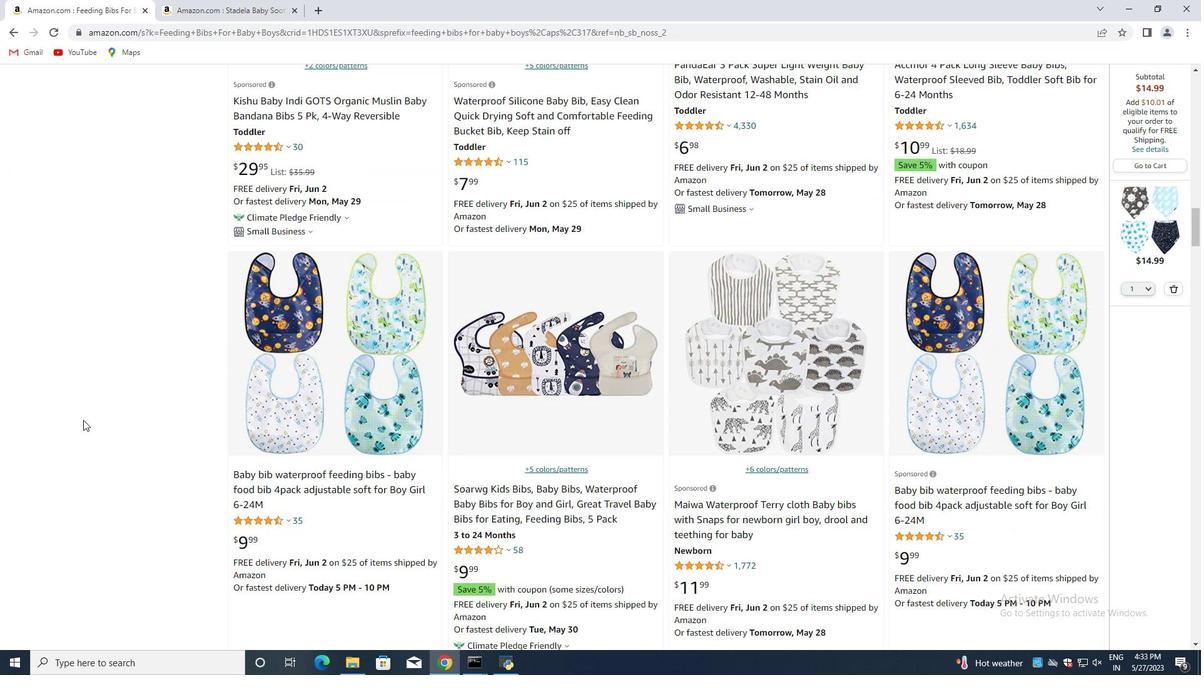 
Action: Mouse scrolled (83, 421) with delta (0, 0)
Screenshot: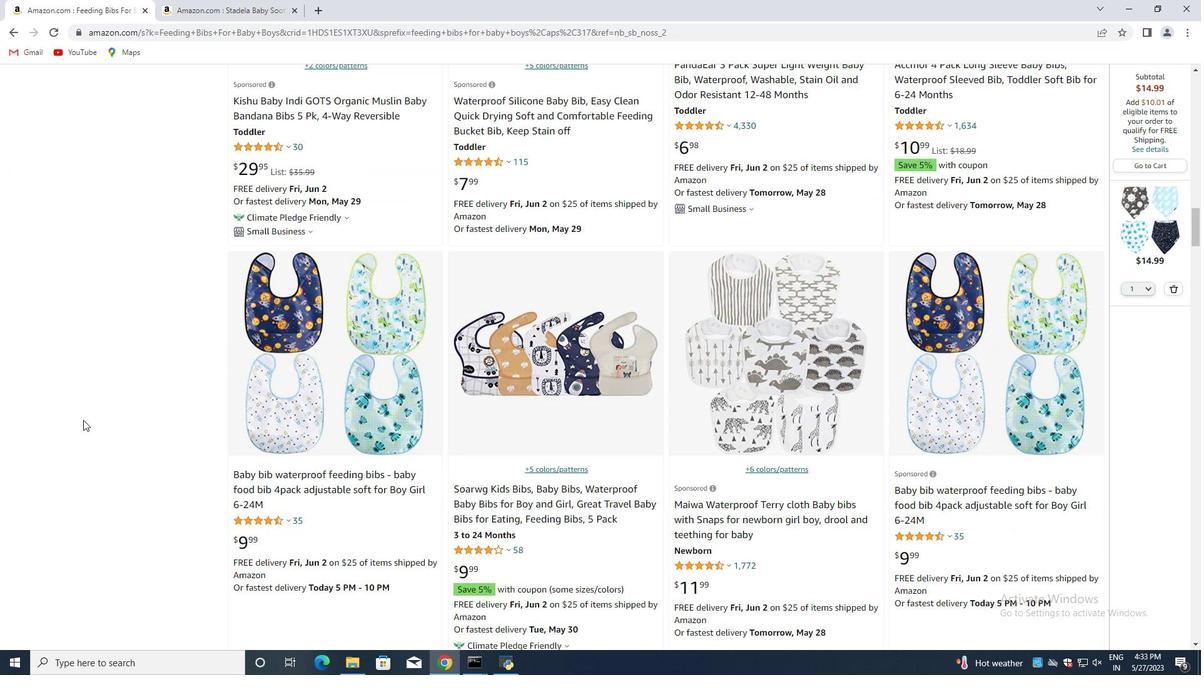 
Action: Mouse scrolled (83, 421) with delta (0, 0)
Screenshot: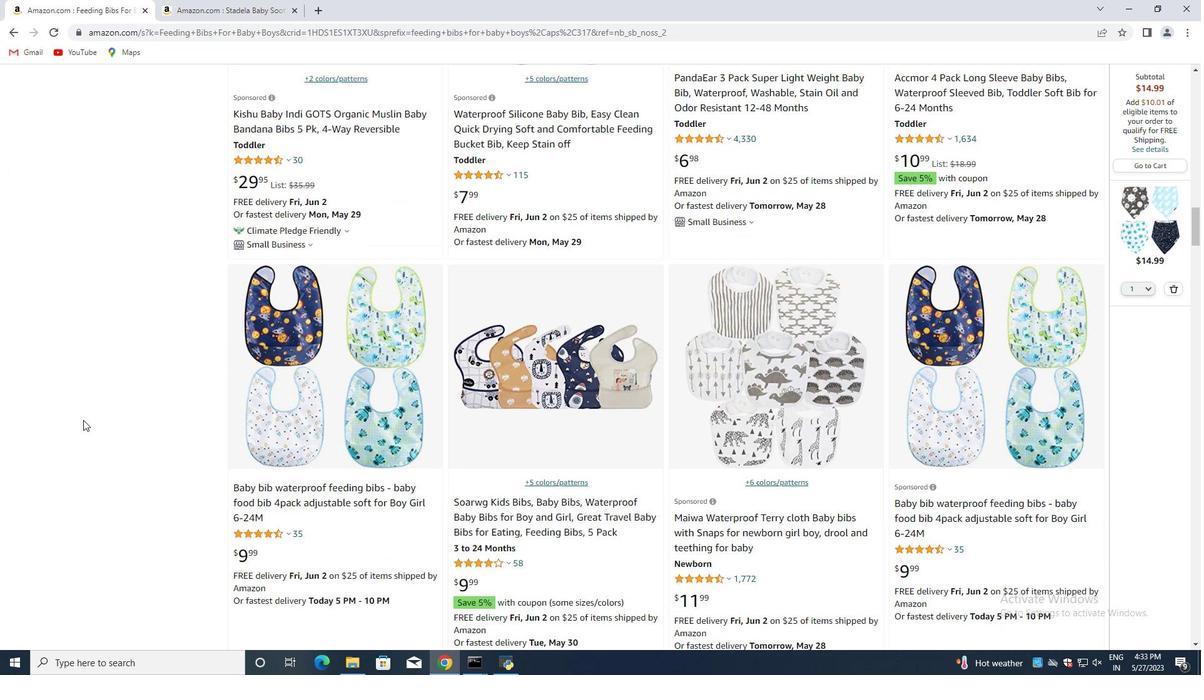 
Action: Mouse scrolled (83, 421) with delta (0, 0)
Screenshot: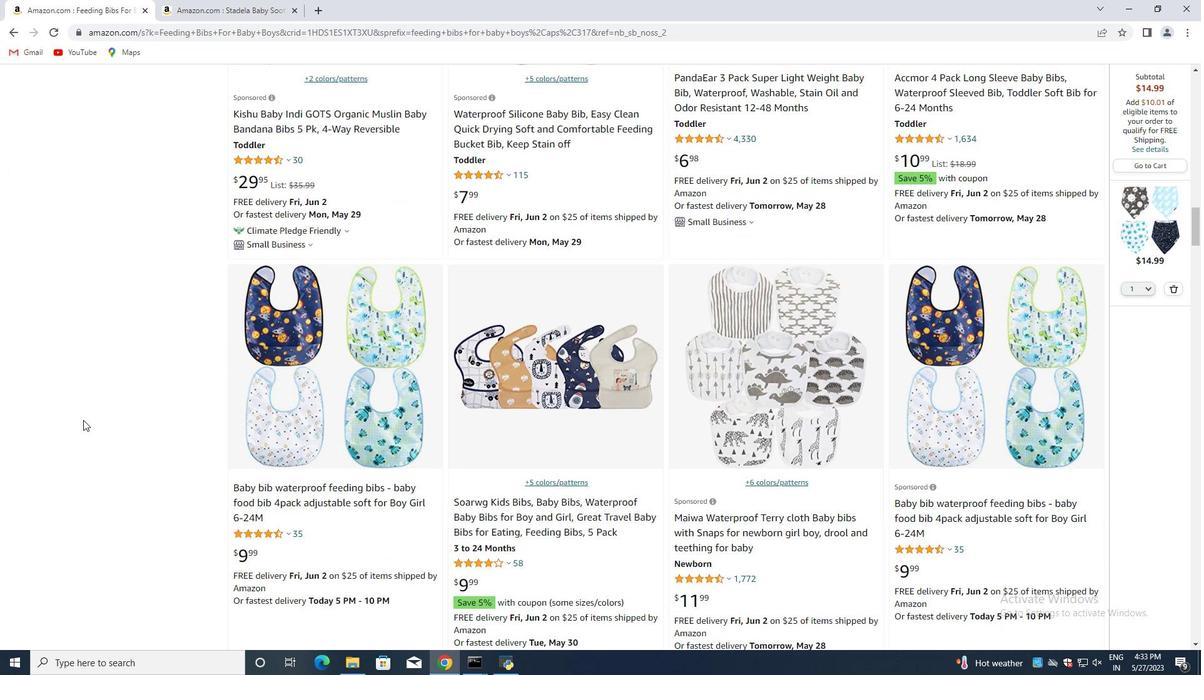 
Action: Mouse scrolled (83, 421) with delta (0, 0)
Screenshot: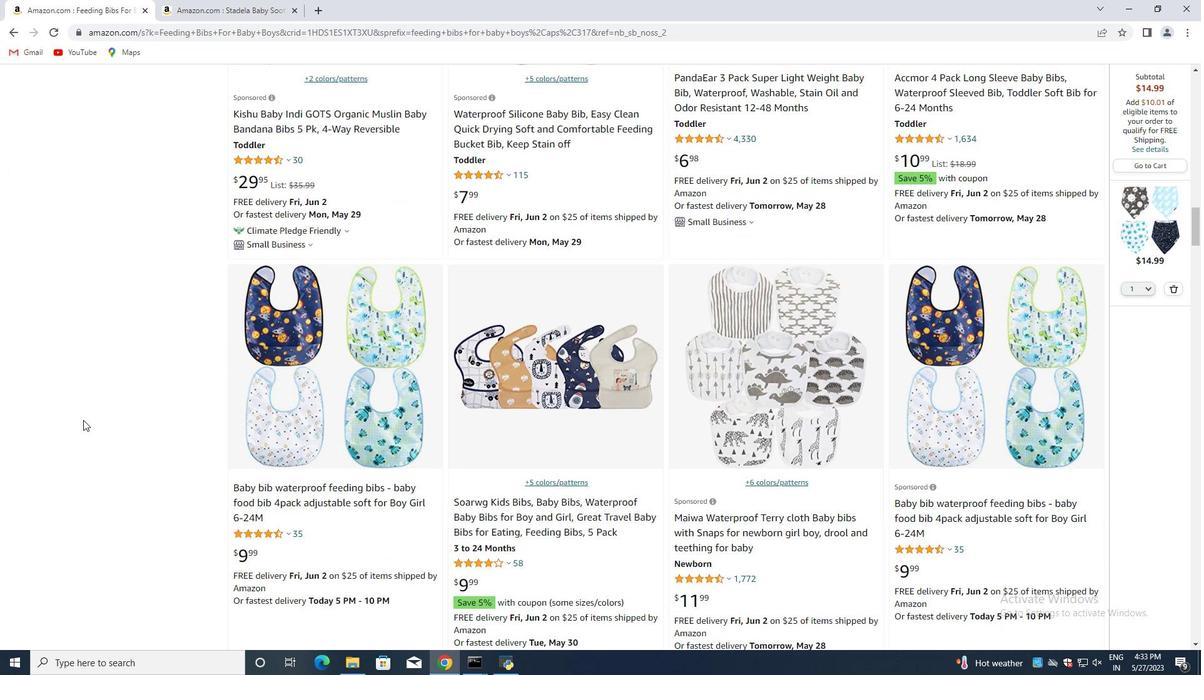 
Action: Mouse scrolled (83, 421) with delta (0, 0)
Screenshot: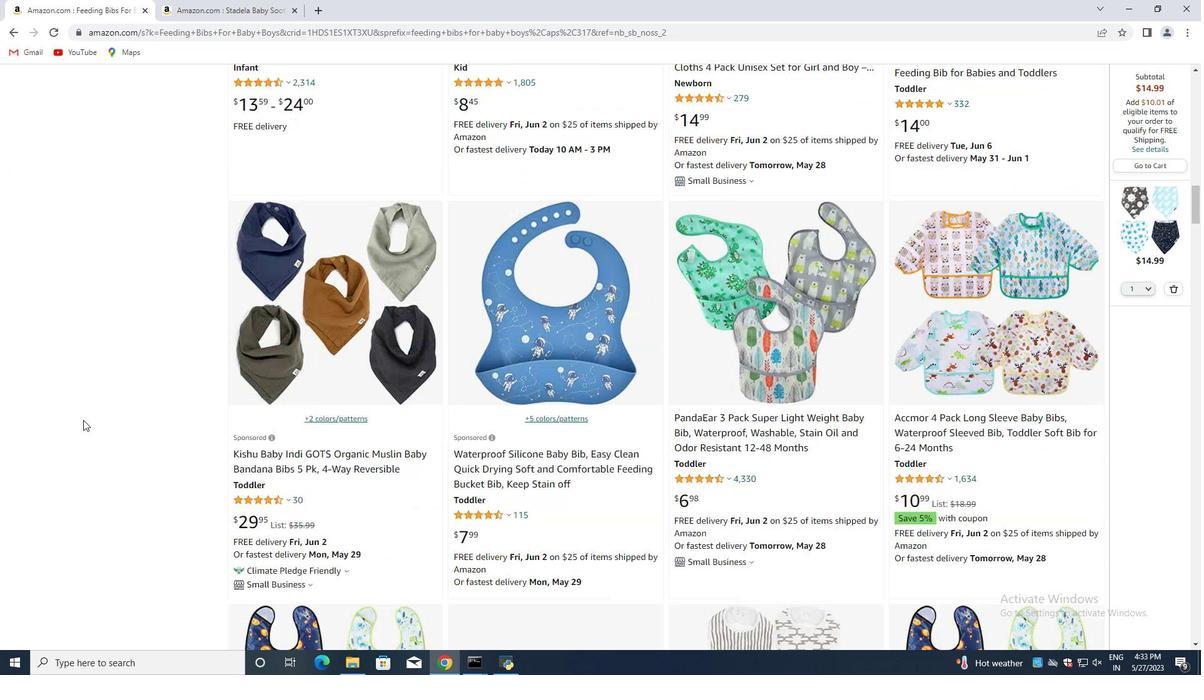 
Action: Mouse scrolled (83, 421) with delta (0, 0)
Screenshot: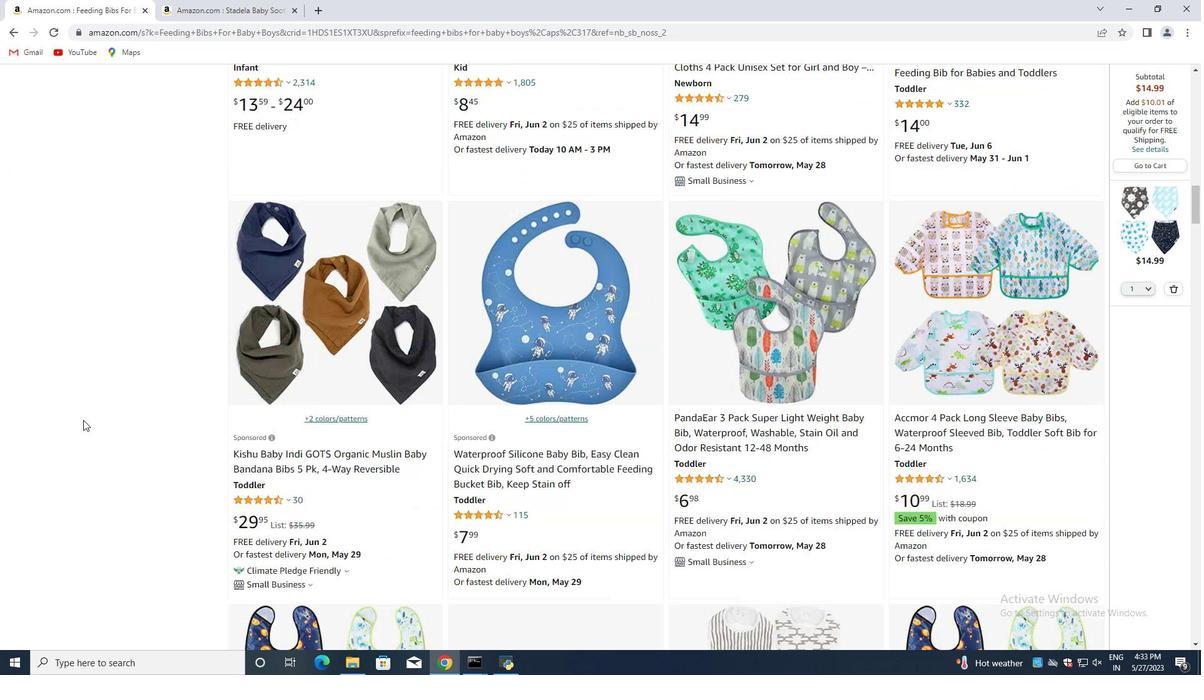 
Action: Mouse scrolled (83, 421) with delta (0, 0)
Screenshot: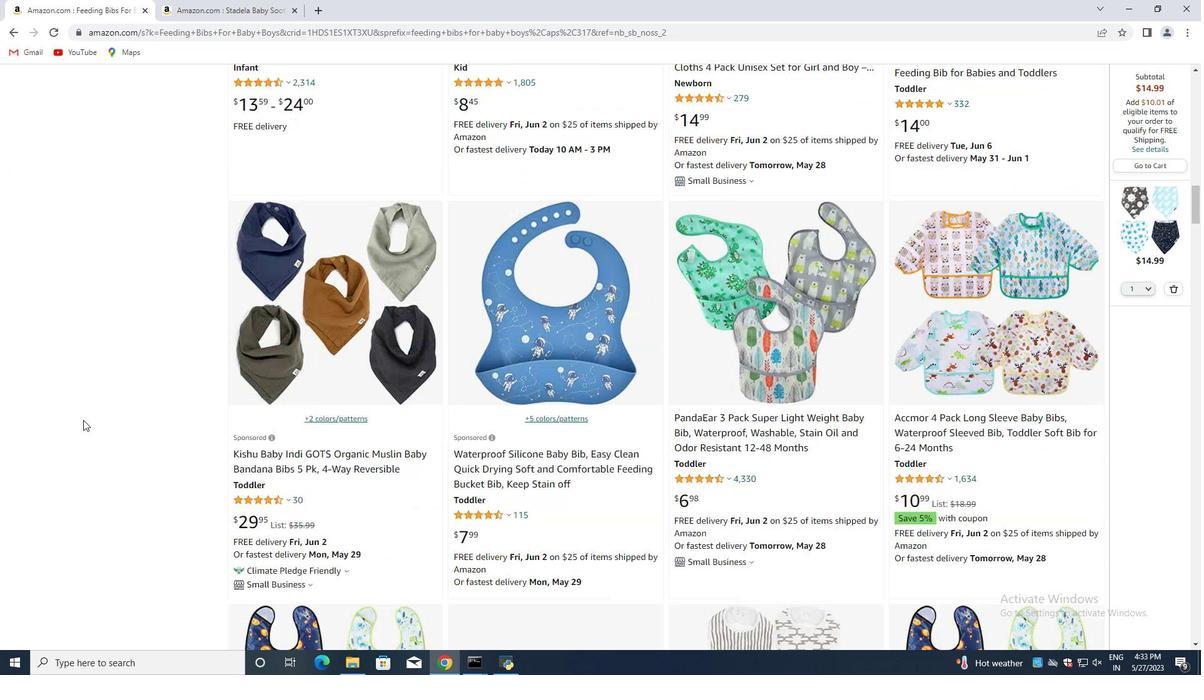 
Action: Mouse scrolled (83, 421) with delta (0, 0)
Screenshot: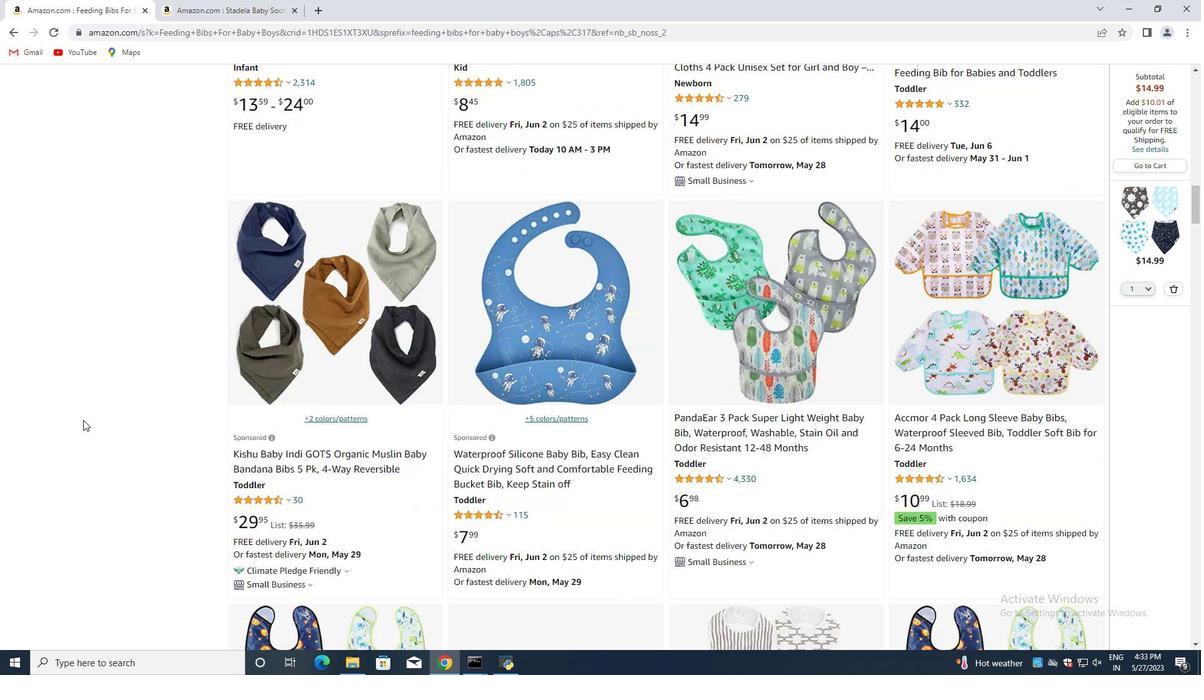 
Action: Mouse scrolled (83, 421) with delta (0, 0)
Screenshot: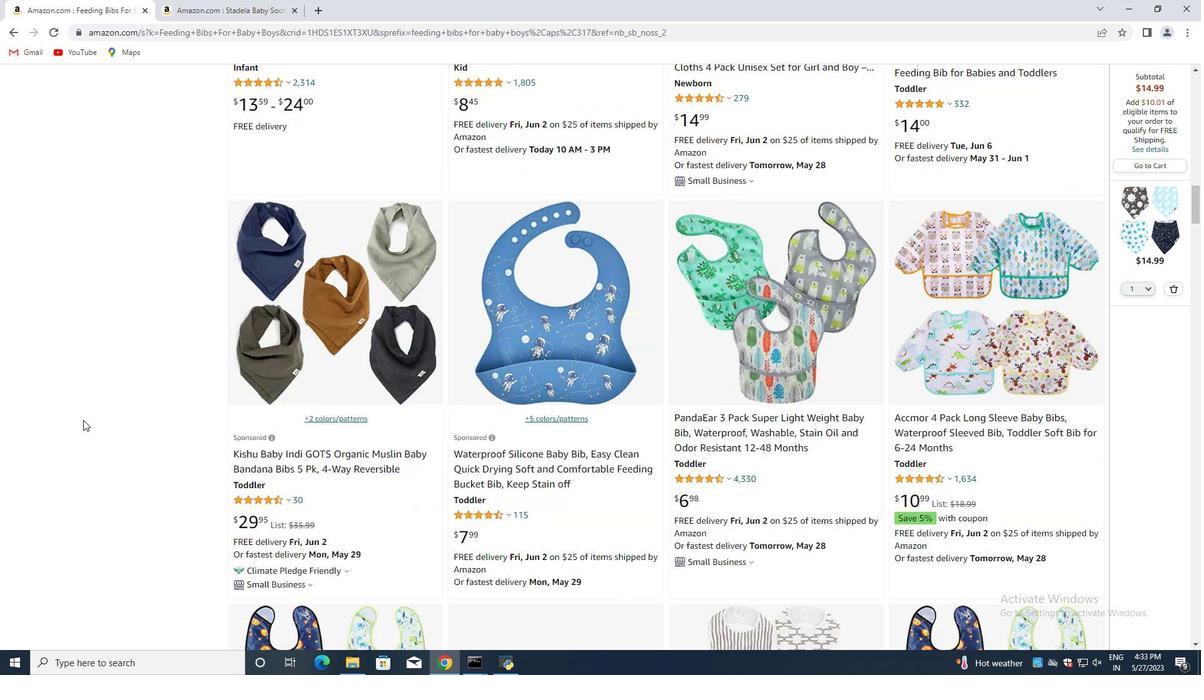 
Action: Mouse scrolled (83, 421) with delta (0, 0)
Screenshot: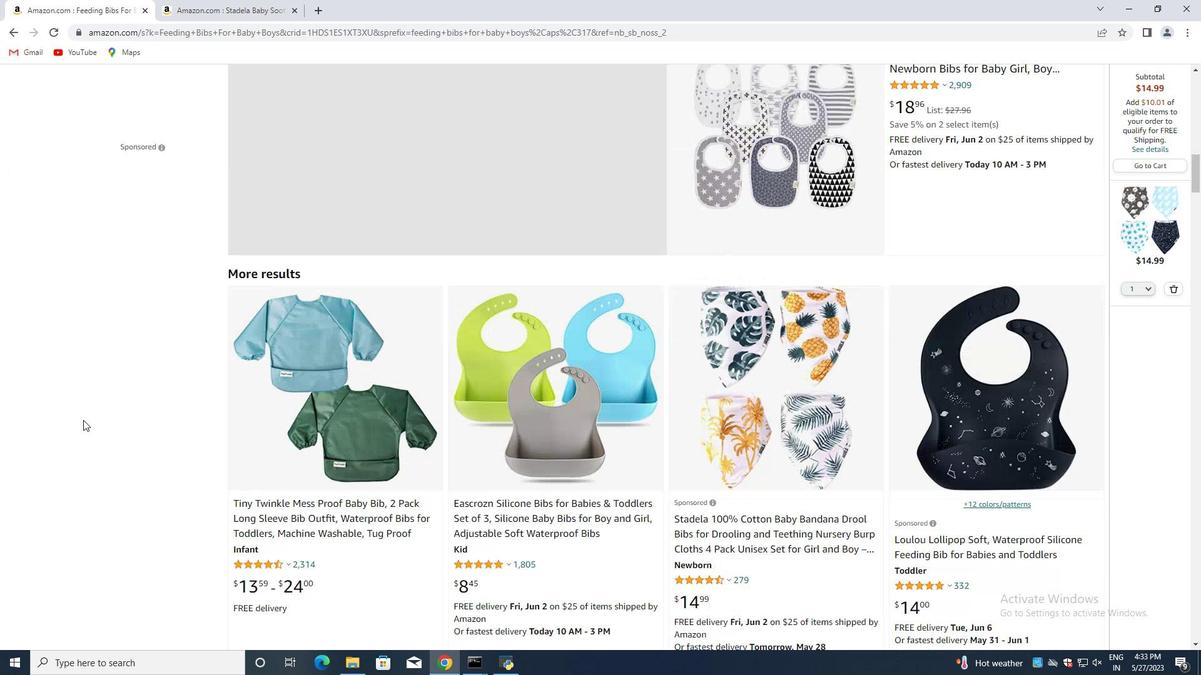 
Action: Mouse scrolled (83, 421) with delta (0, 0)
Screenshot: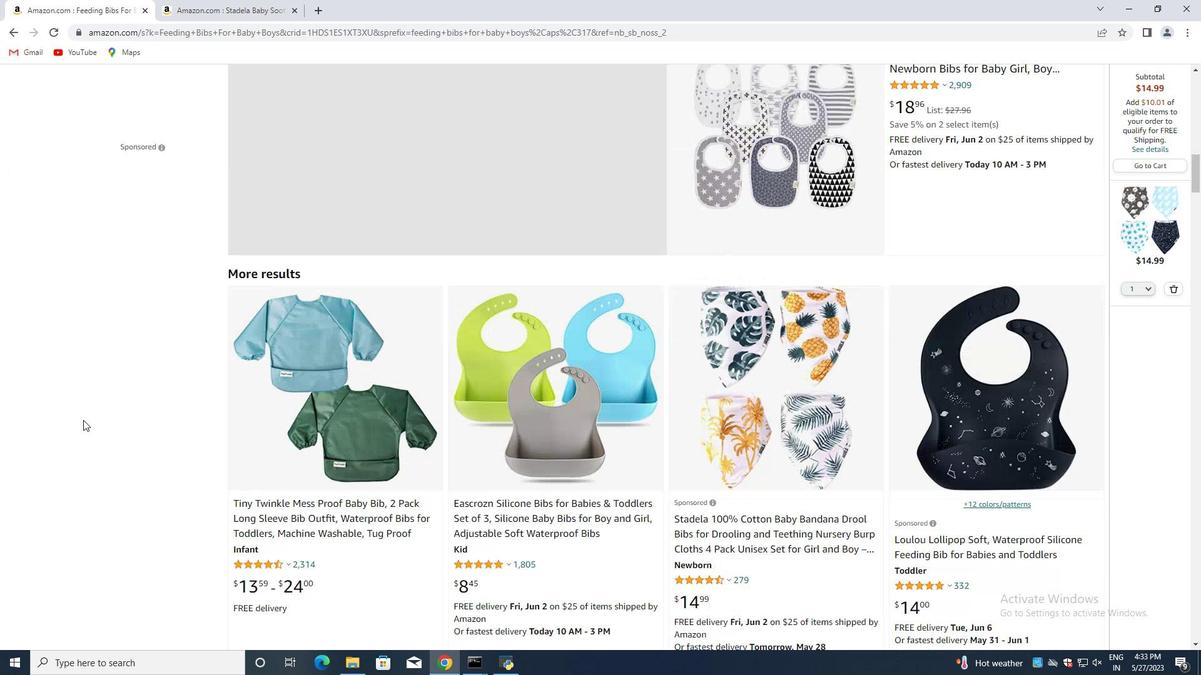 
Action: Mouse scrolled (83, 421) with delta (0, 0)
Screenshot: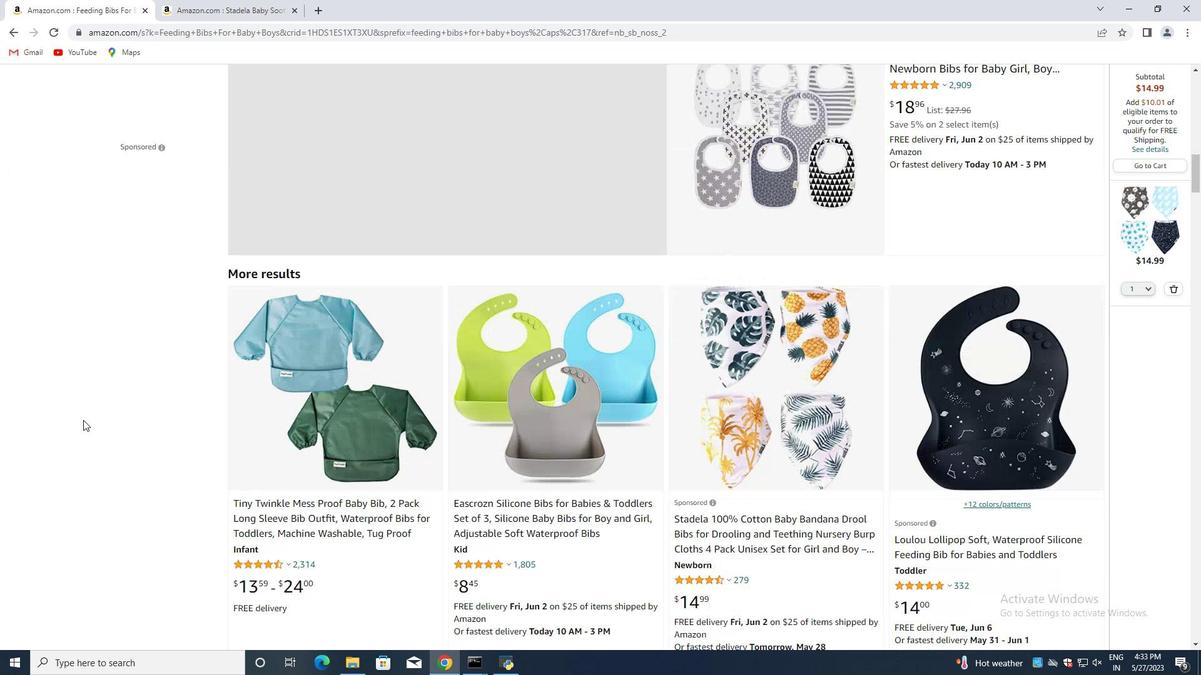 
Action: Mouse scrolled (83, 421) with delta (0, 0)
Screenshot: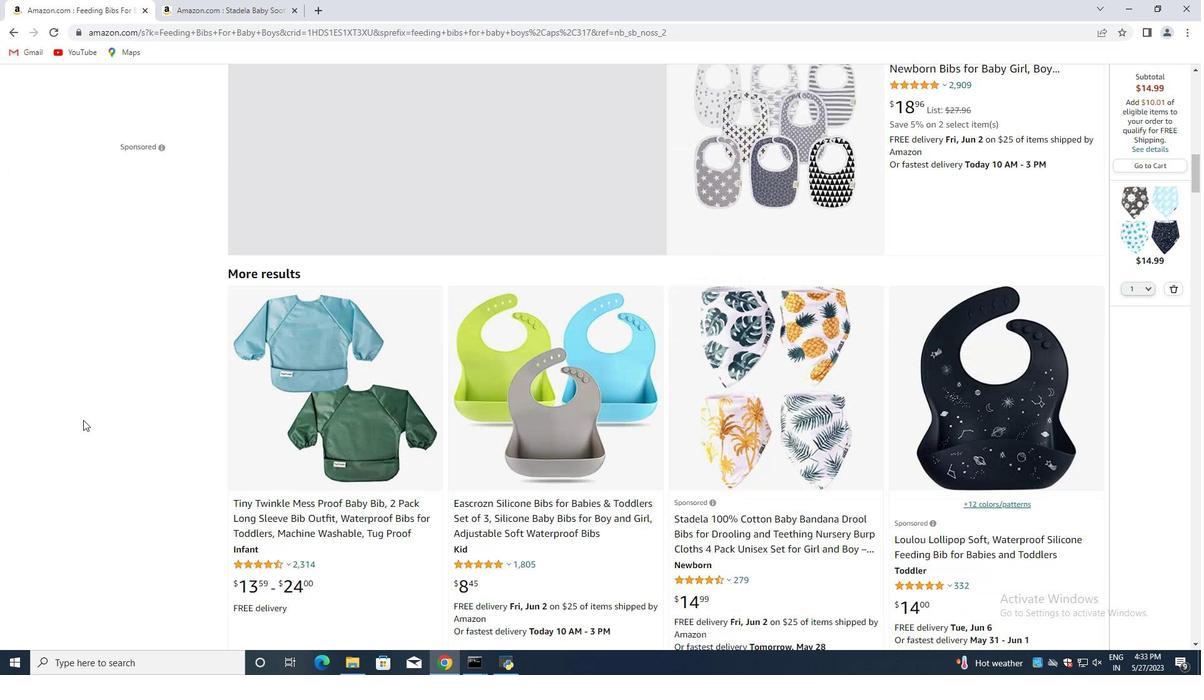 
Action: Mouse scrolled (83, 421) with delta (0, 0)
Screenshot: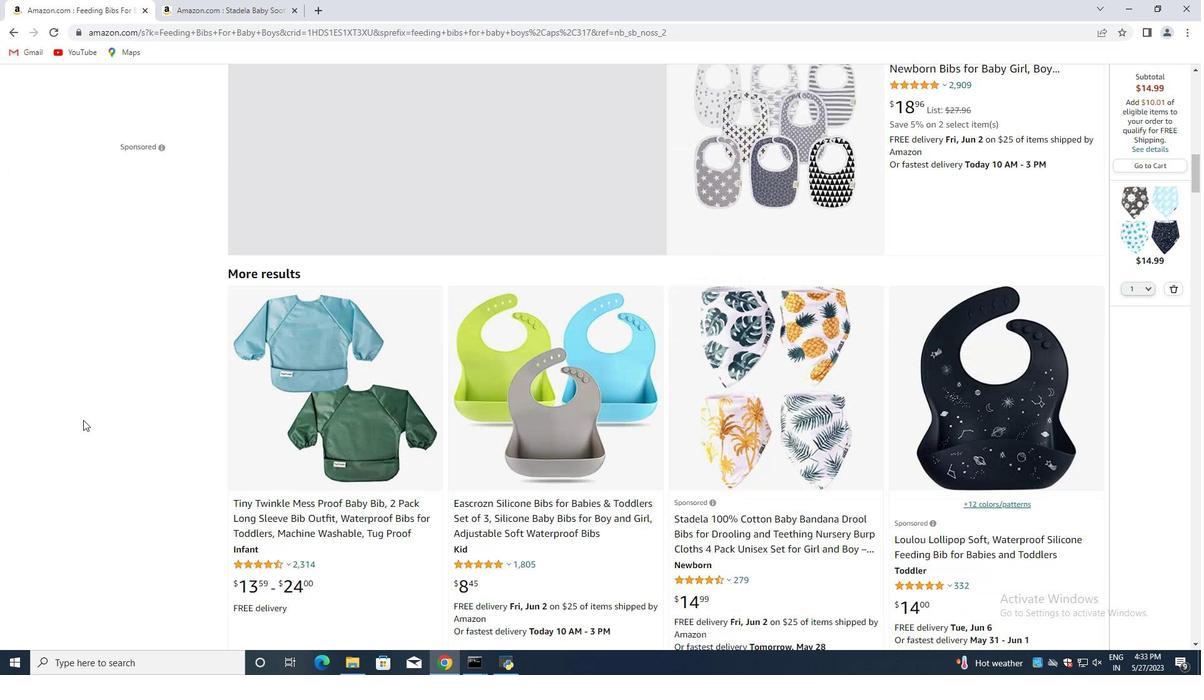 
Action: Mouse scrolled (83, 421) with delta (0, 0)
Screenshot: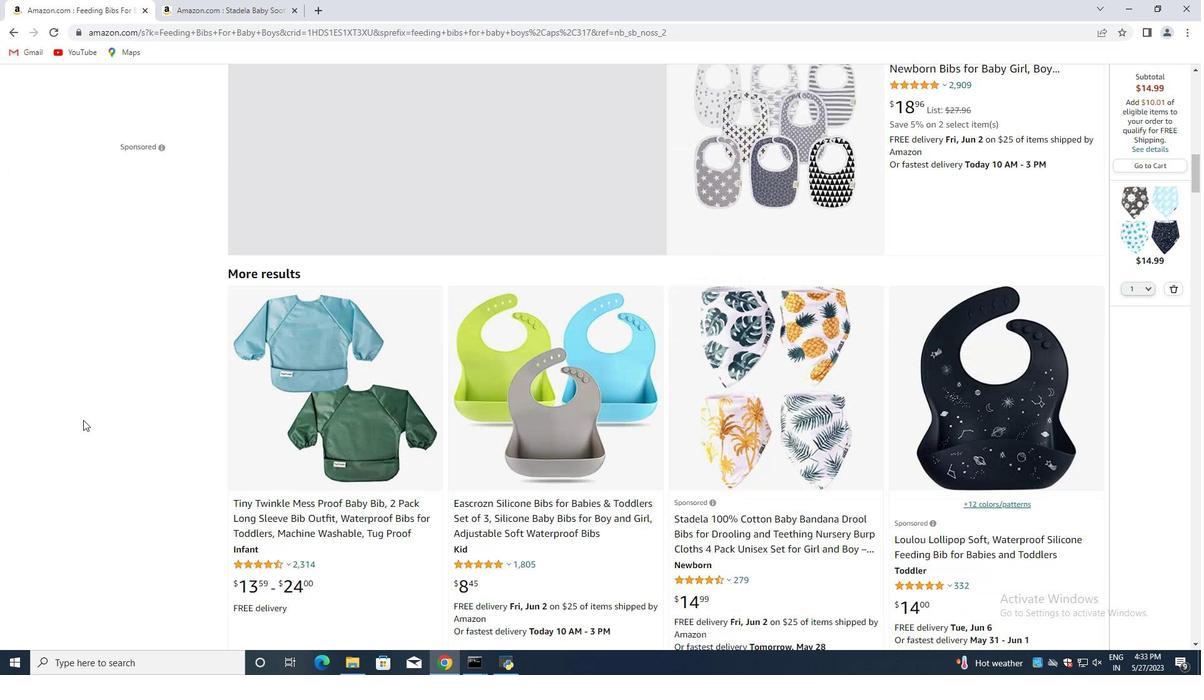 
Action: Mouse scrolled (83, 421) with delta (0, 0)
Screenshot: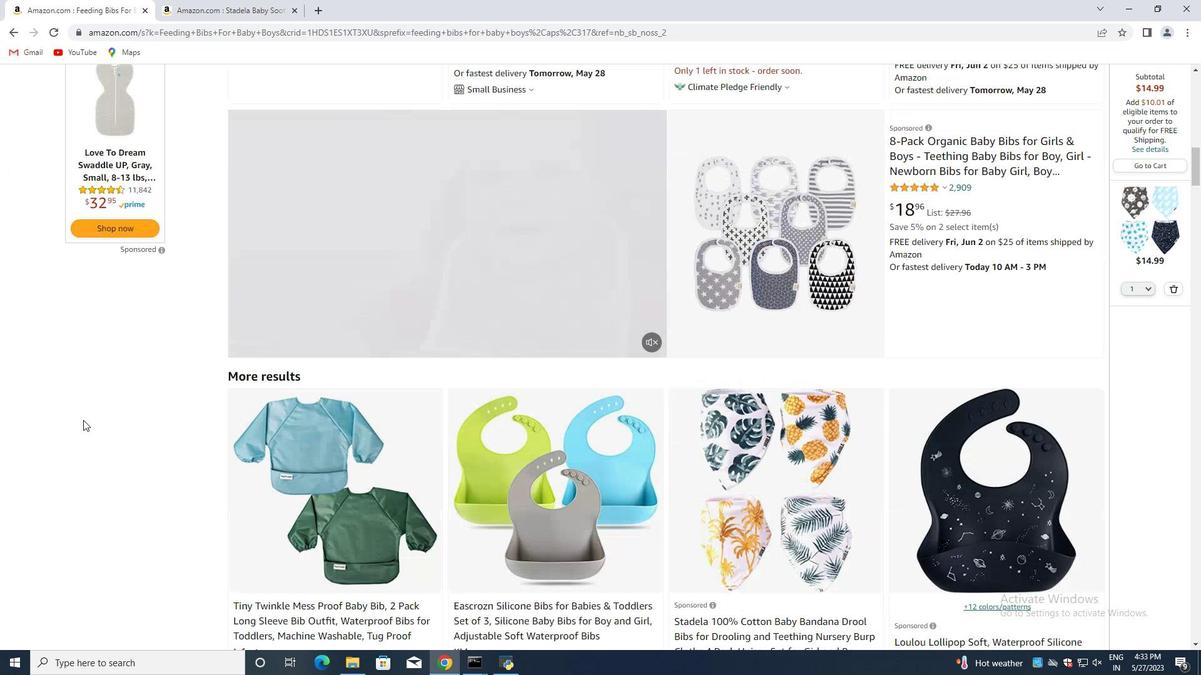 
Action: Mouse scrolled (83, 421) with delta (0, 0)
Screenshot: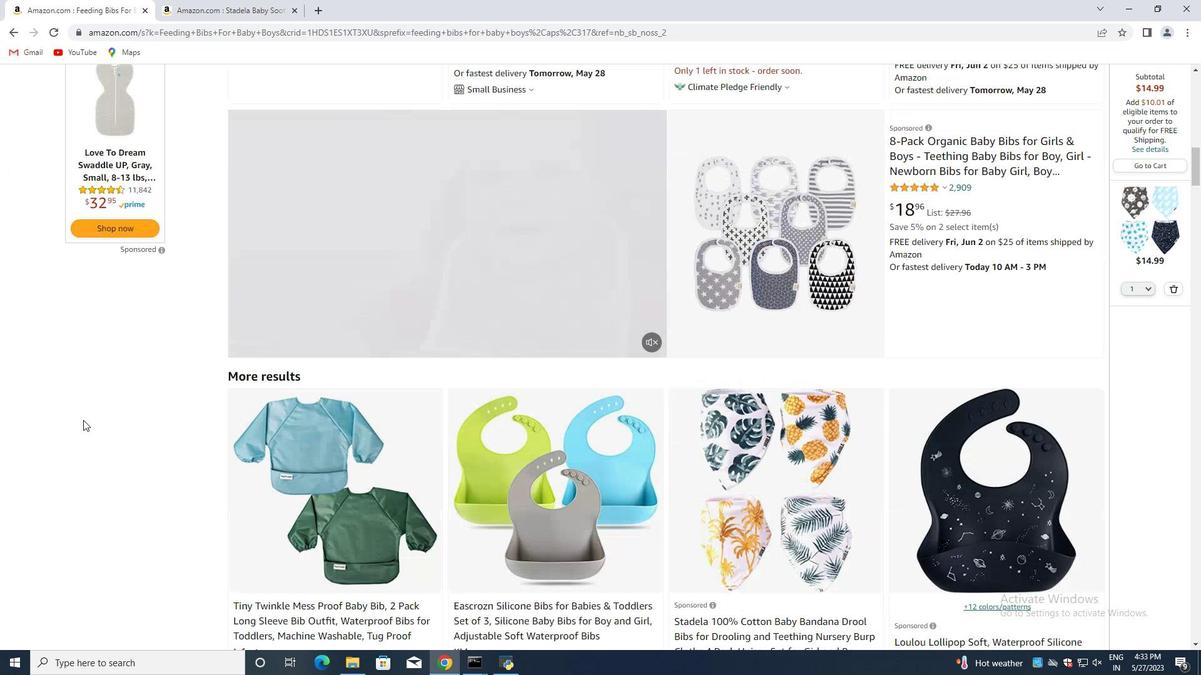 
Action: Mouse scrolled (83, 421) with delta (0, 0)
Screenshot: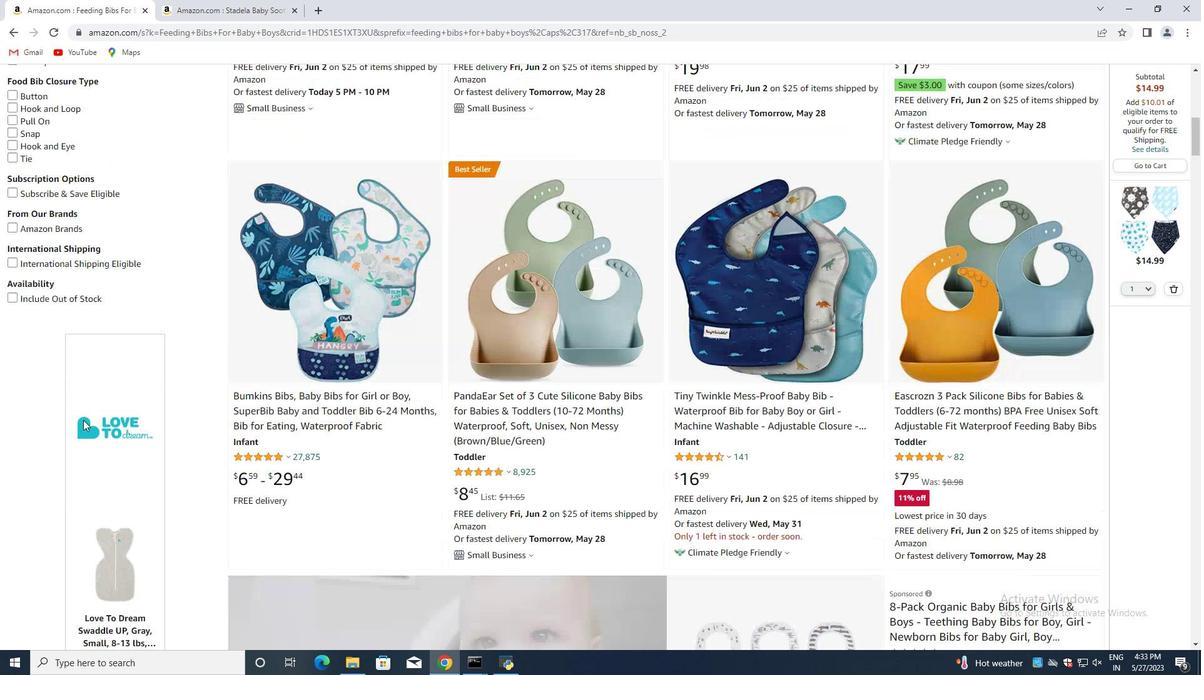 
Action: Mouse scrolled (83, 421) with delta (0, 0)
Screenshot: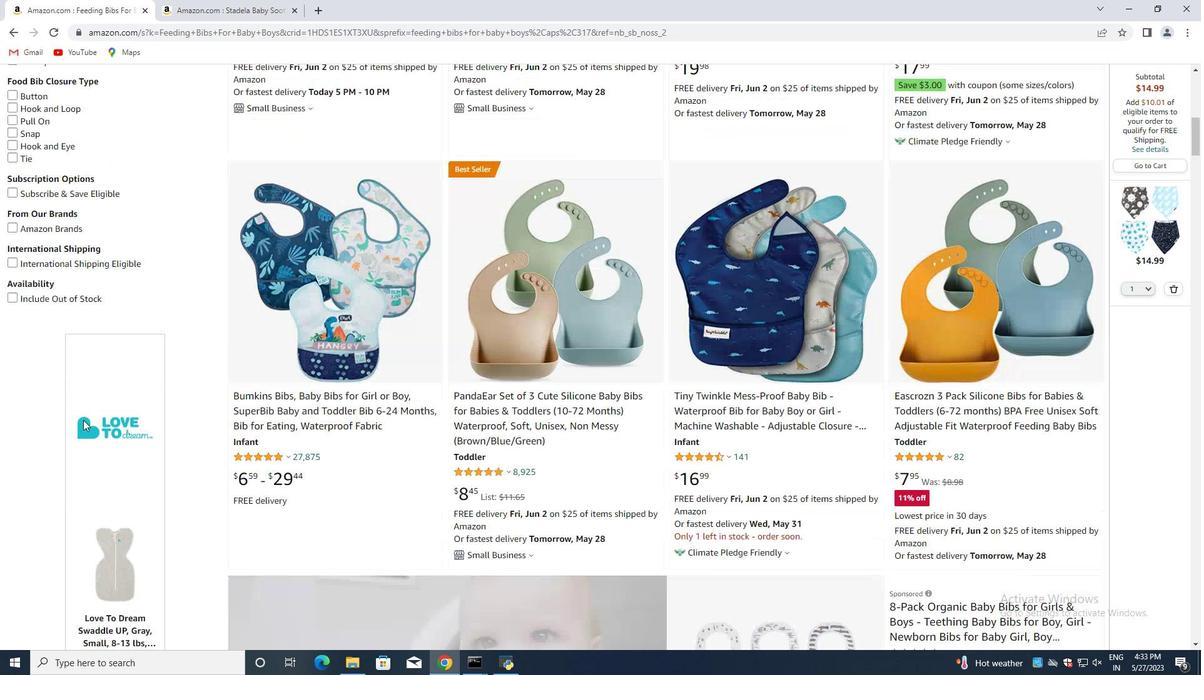 
Action: Mouse scrolled (83, 421) with delta (0, 0)
Screenshot: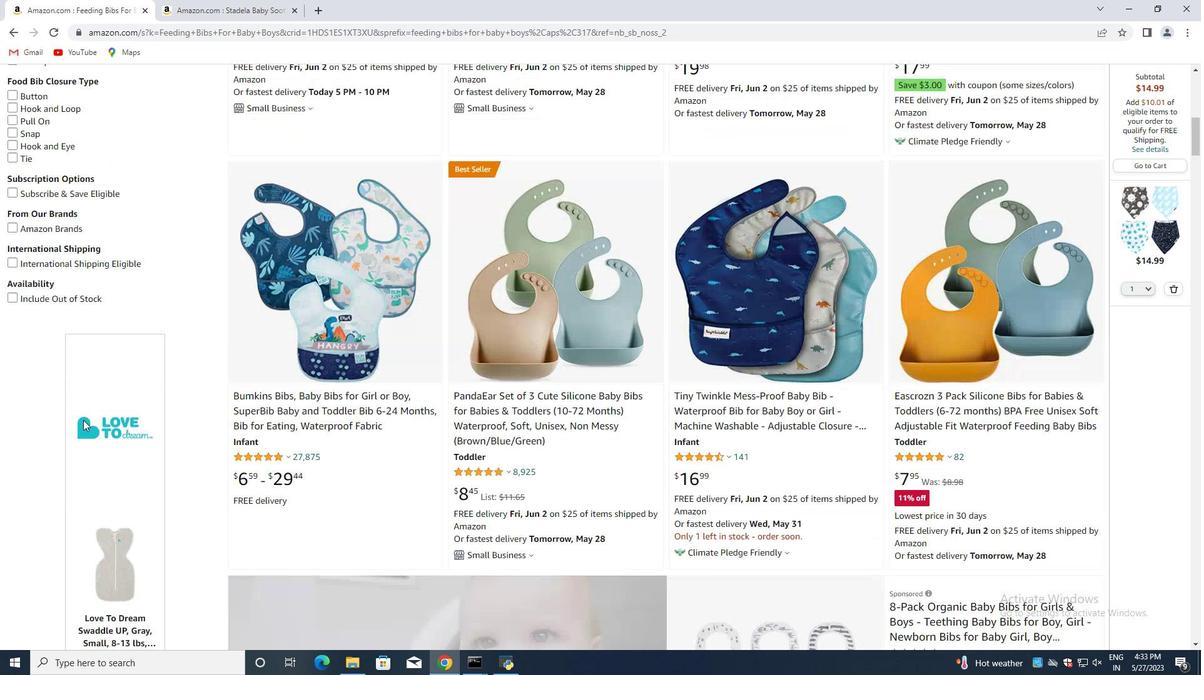 
Action: Mouse scrolled (83, 421) with delta (0, 0)
Screenshot: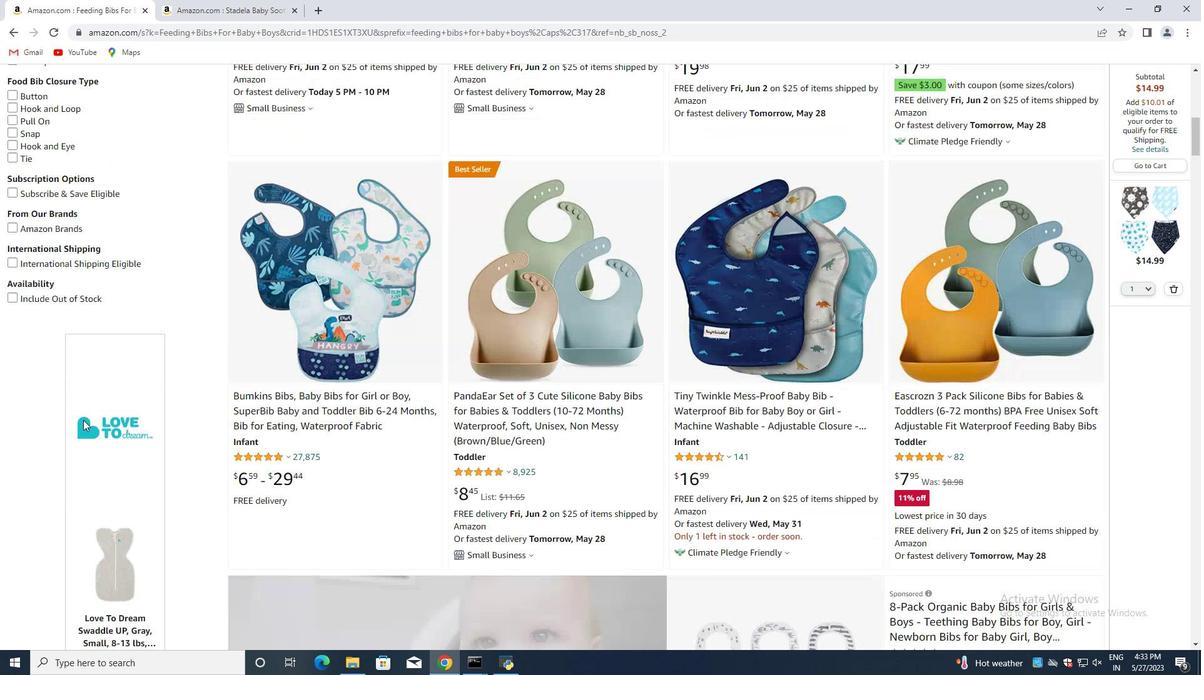 
Action: Mouse scrolled (83, 421) with delta (0, 0)
Screenshot: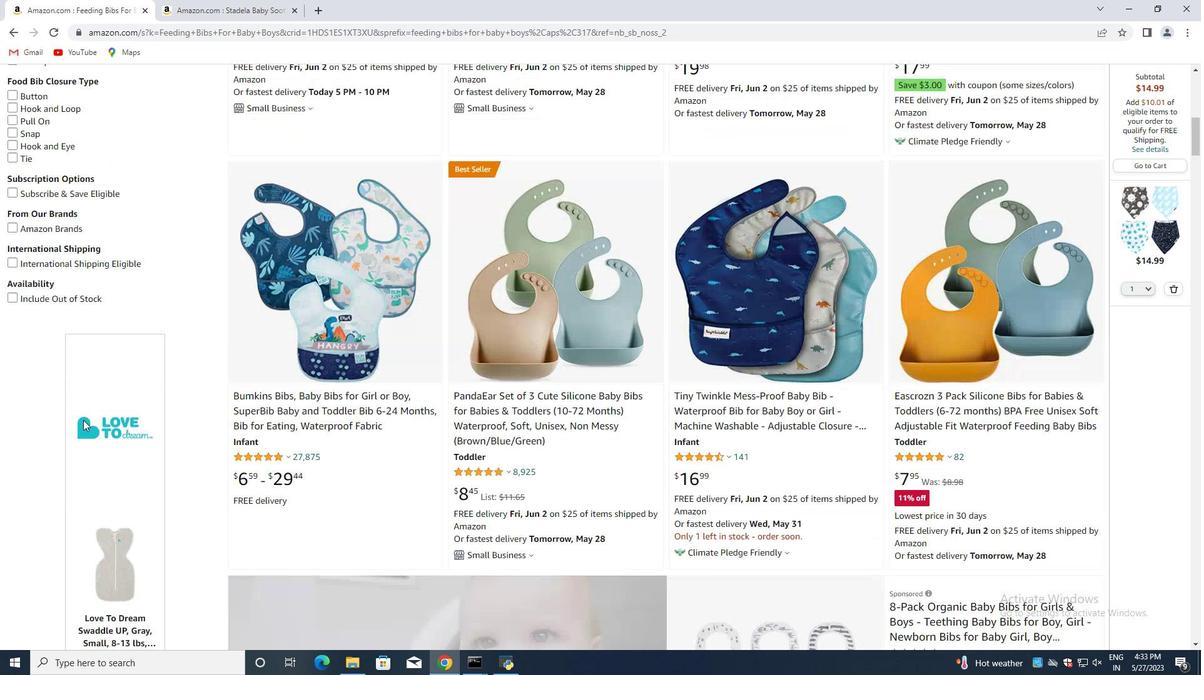 
Action: Mouse scrolled (83, 421) with delta (0, 0)
Screenshot: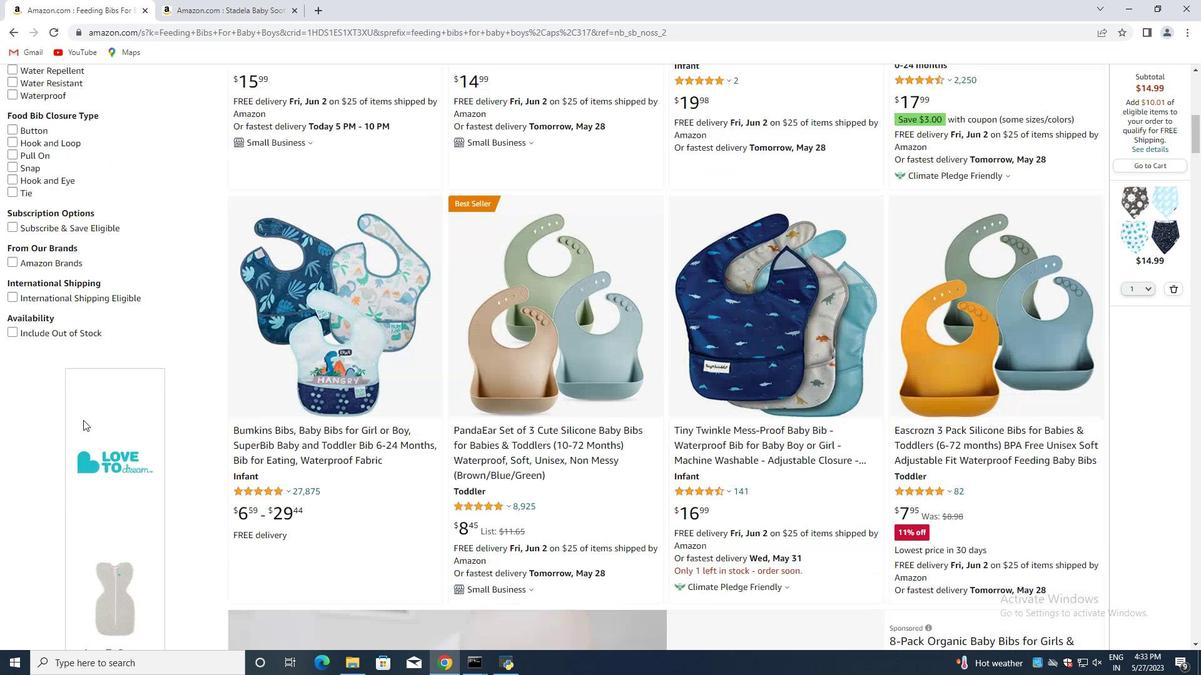 
Action: Mouse scrolled (83, 421) with delta (0, 0)
Screenshot: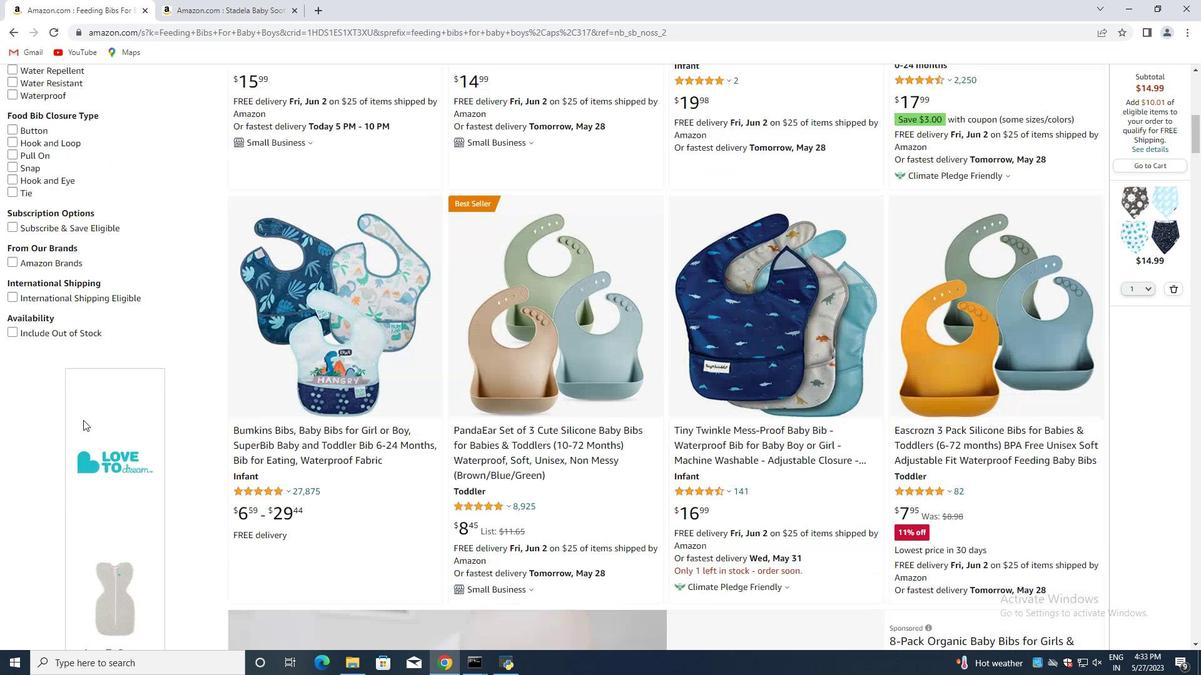 
Action: Mouse scrolled (83, 421) with delta (0, 0)
Screenshot: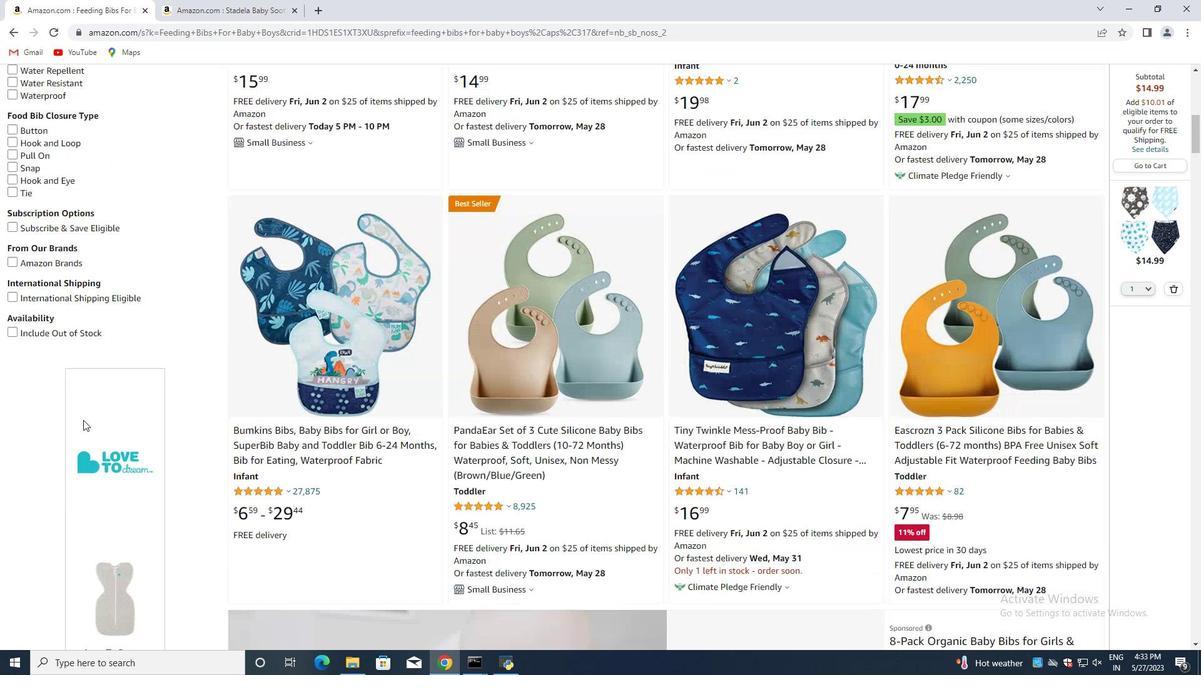 
Action: Mouse scrolled (83, 421) with delta (0, 0)
Screenshot: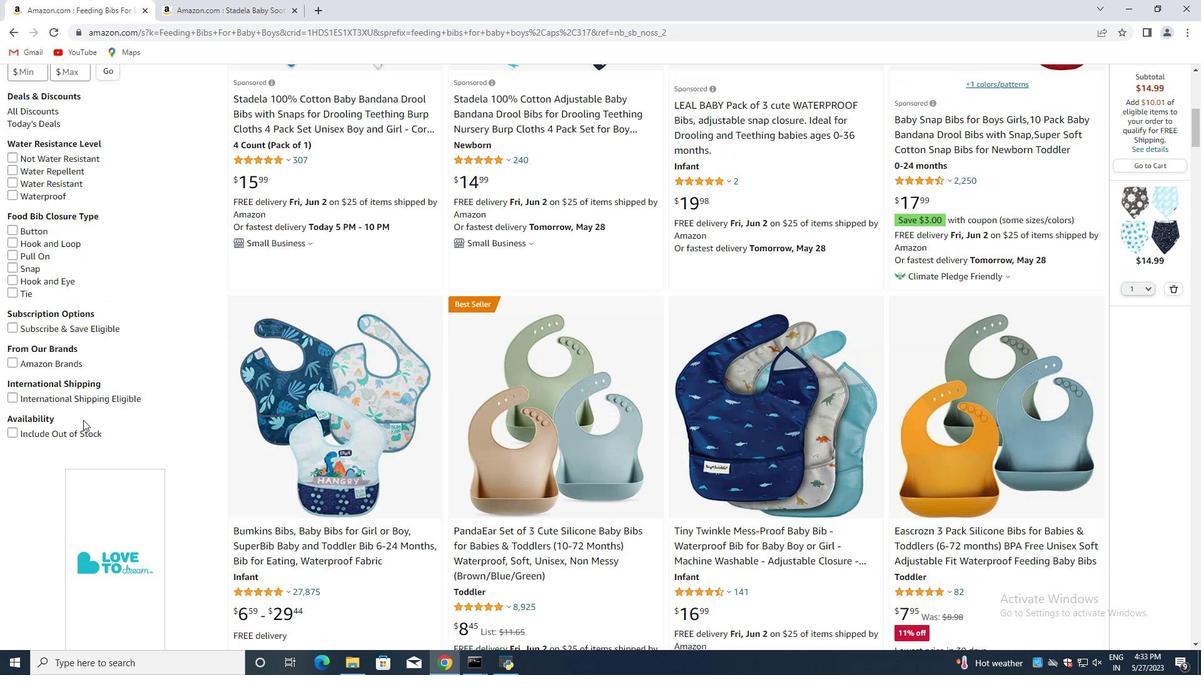 
Action: Mouse moved to (82, 420)
Screenshot: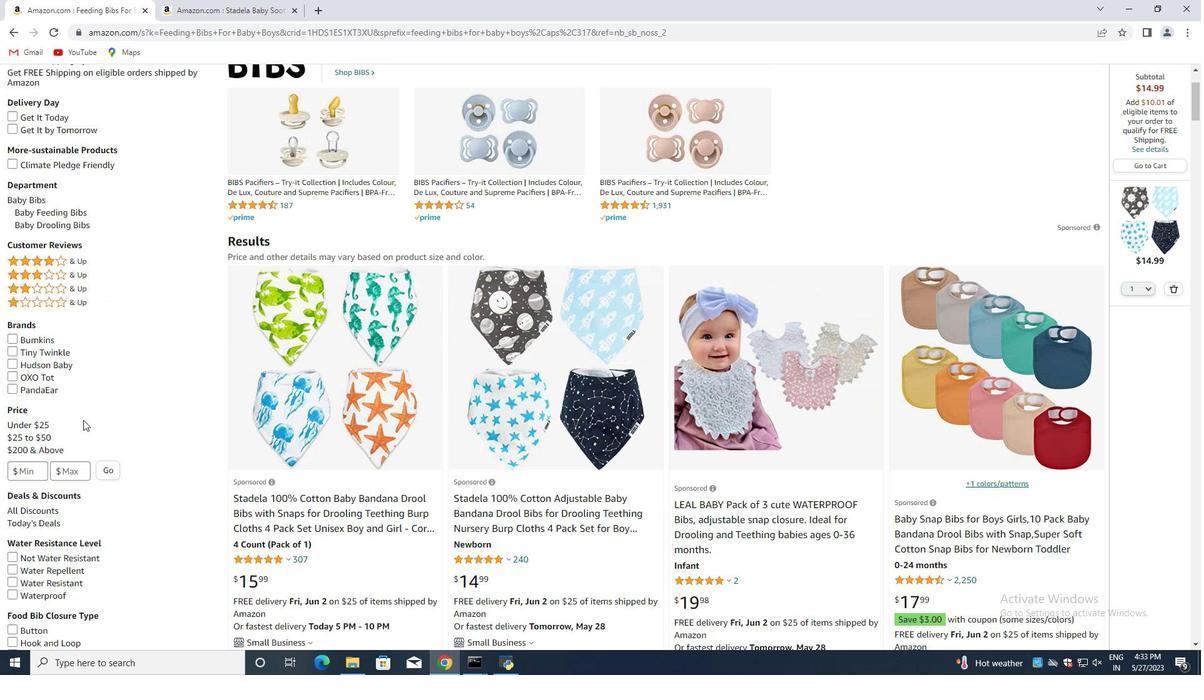 
Action: Mouse scrolled (83, 421) with delta (0, 0)
Screenshot: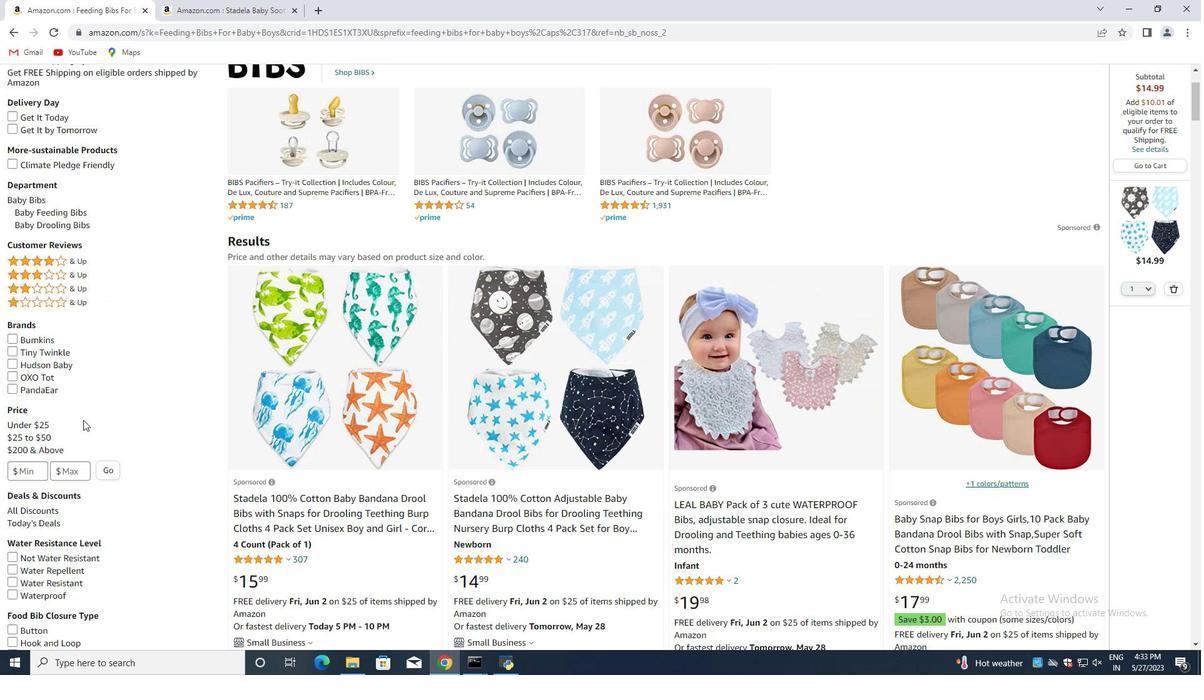 
Action: Mouse moved to (82, 419)
Screenshot: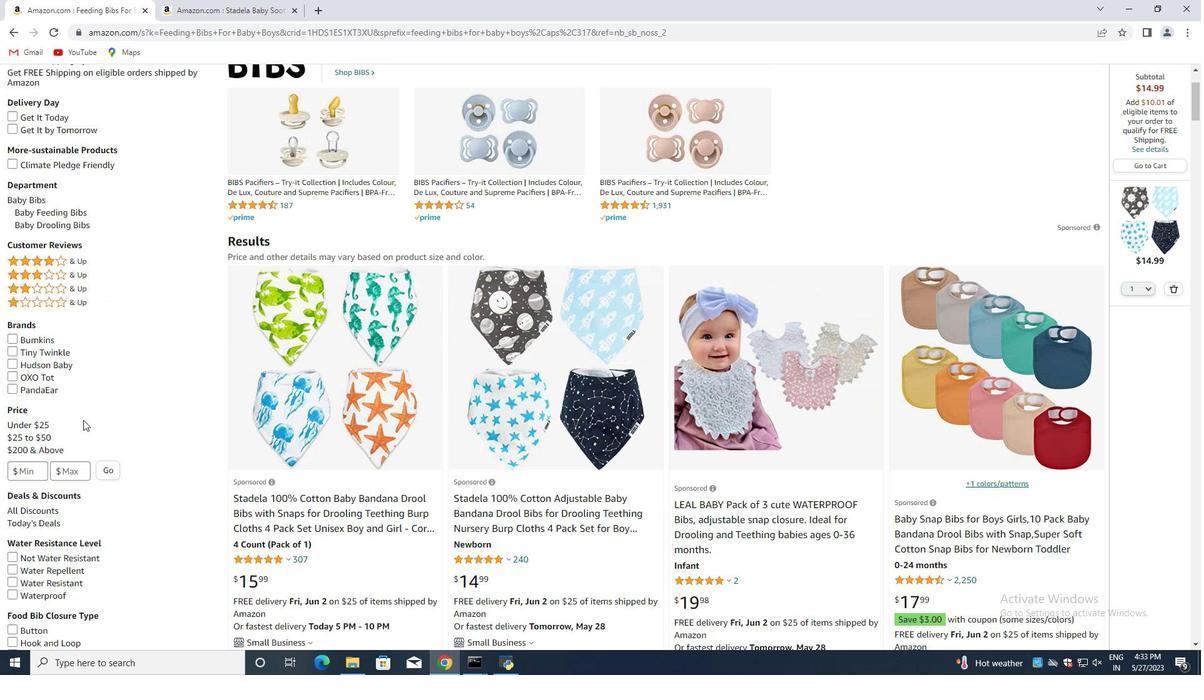 
Action: Mouse scrolled (83, 421) with delta (0, 0)
Screenshot: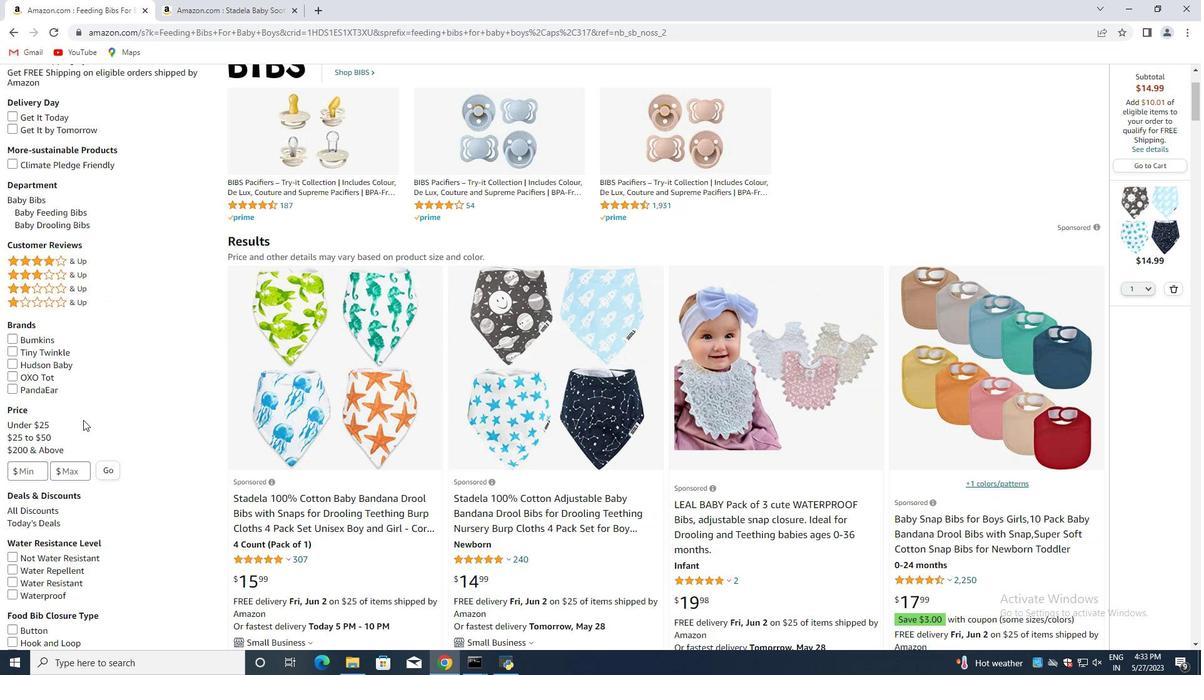 
Action: Mouse scrolled (83, 421) with delta (0, 0)
Screenshot: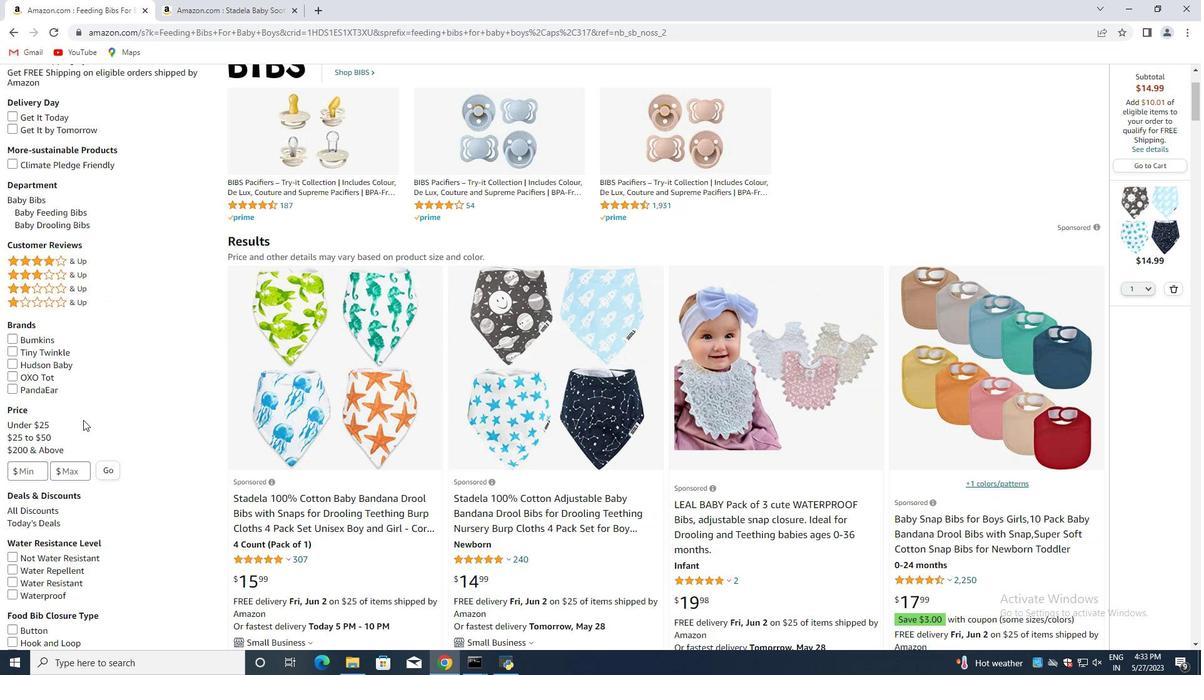 
Action: Mouse scrolled (83, 421) with delta (0, 0)
Screenshot: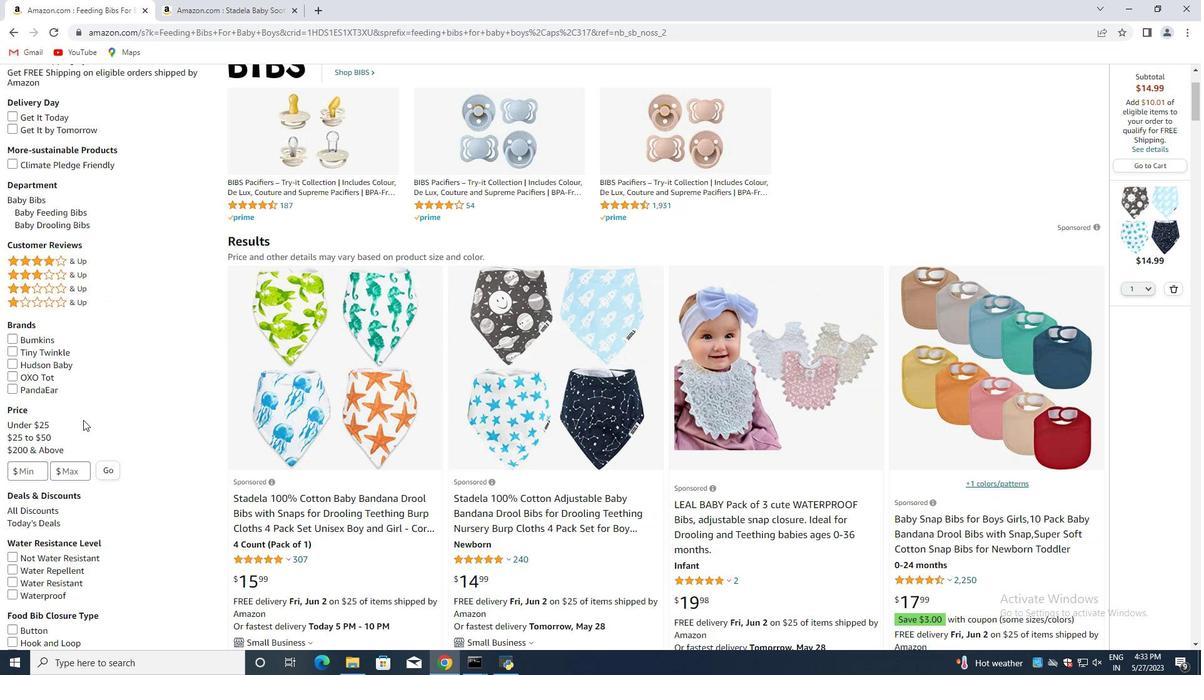 
Action: Mouse scrolled (83, 421) with delta (0, 0)
Screenshot: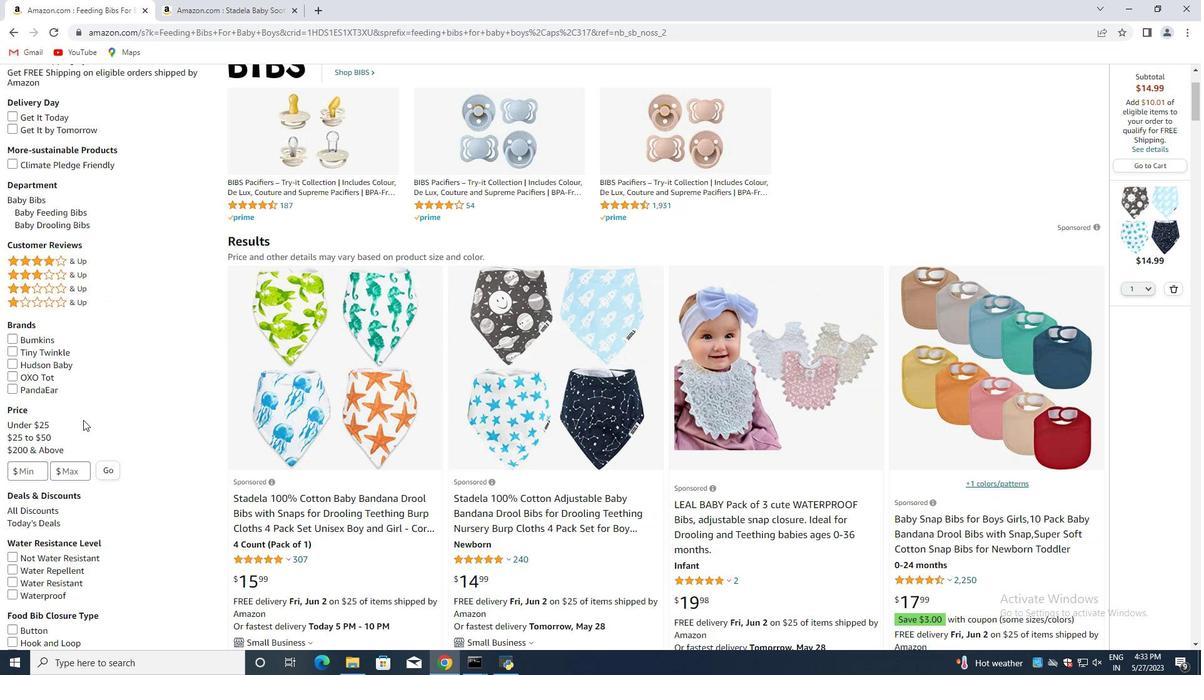 
Action: Mouse scrolled (83, 421) with delta (0, 0)
Screenshot: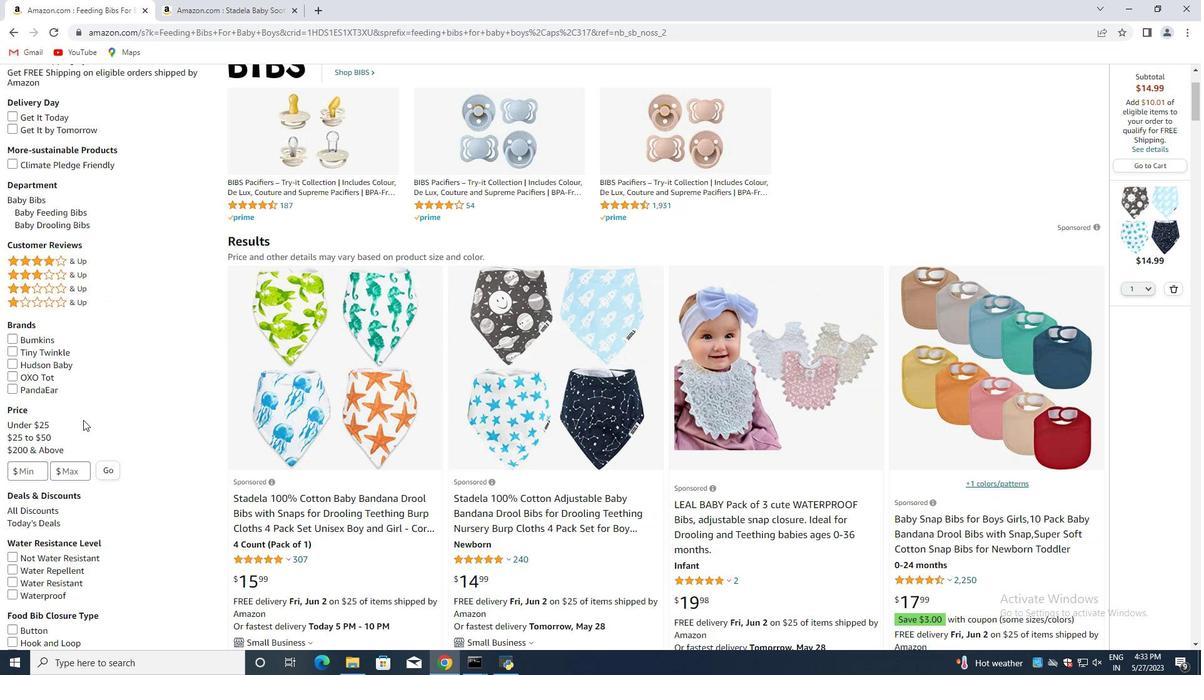 
Action: Mouse scrolled (83, 421) with delta (0, 0)
Screenshot: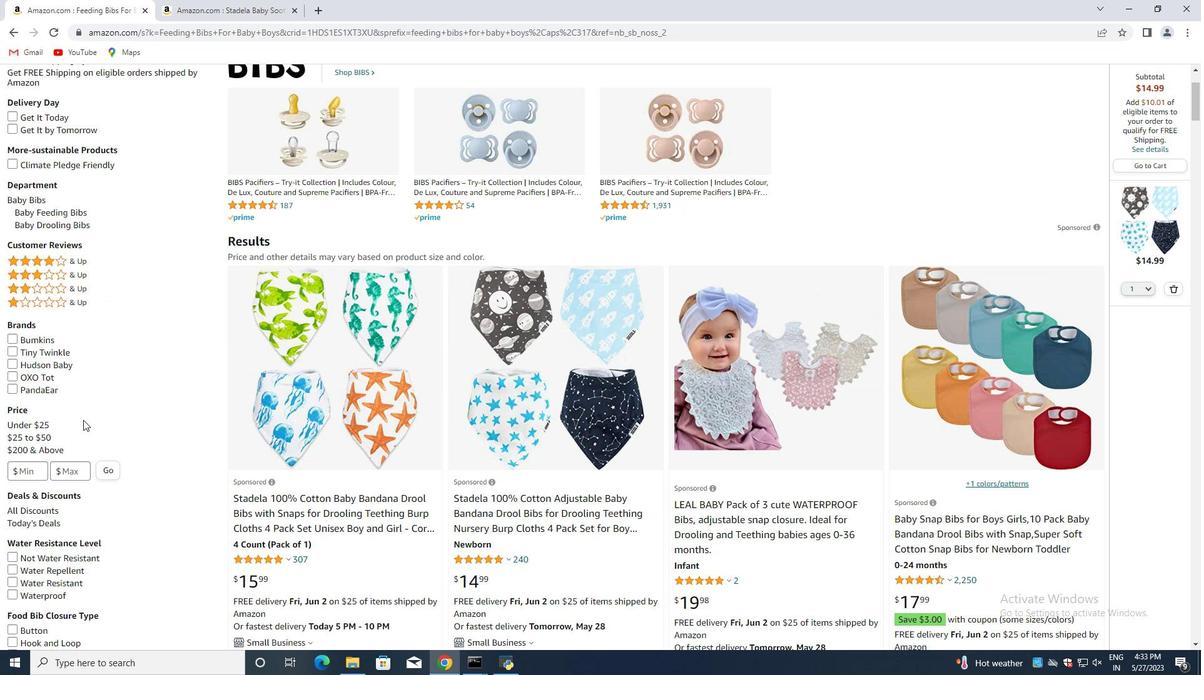 
Action: Mouse moved to (82, 416)
Screenshot: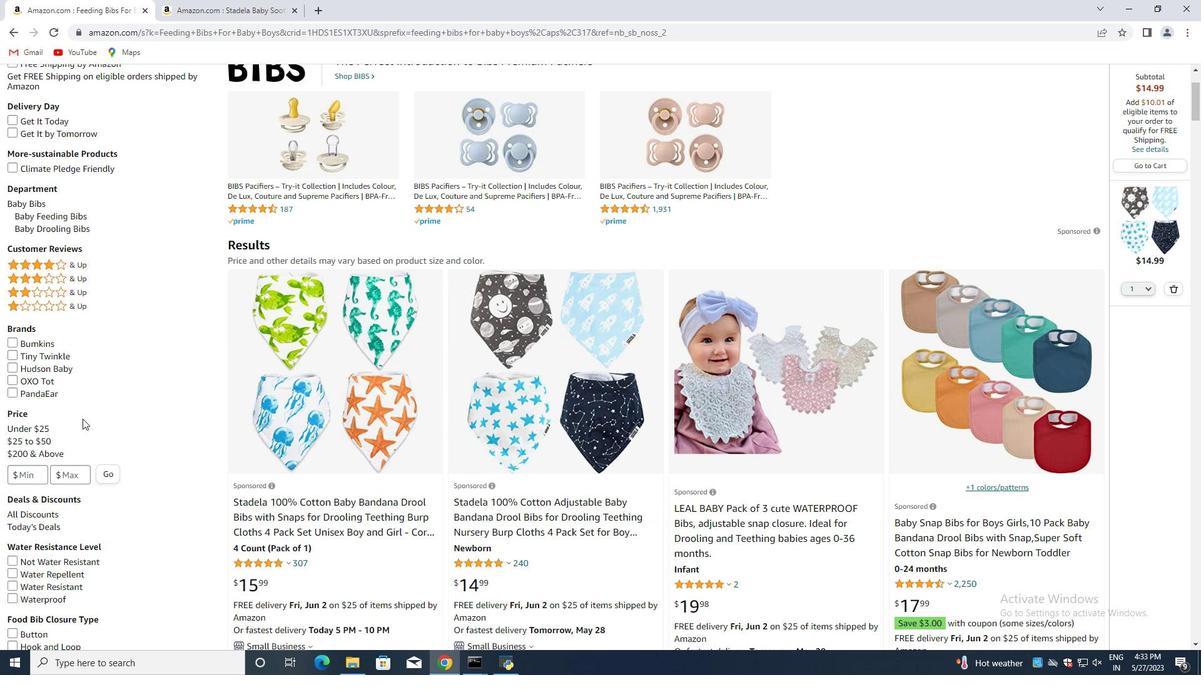 
Action: Mouse scrolled (82, 416) with delta (0, 0)
Screenshot: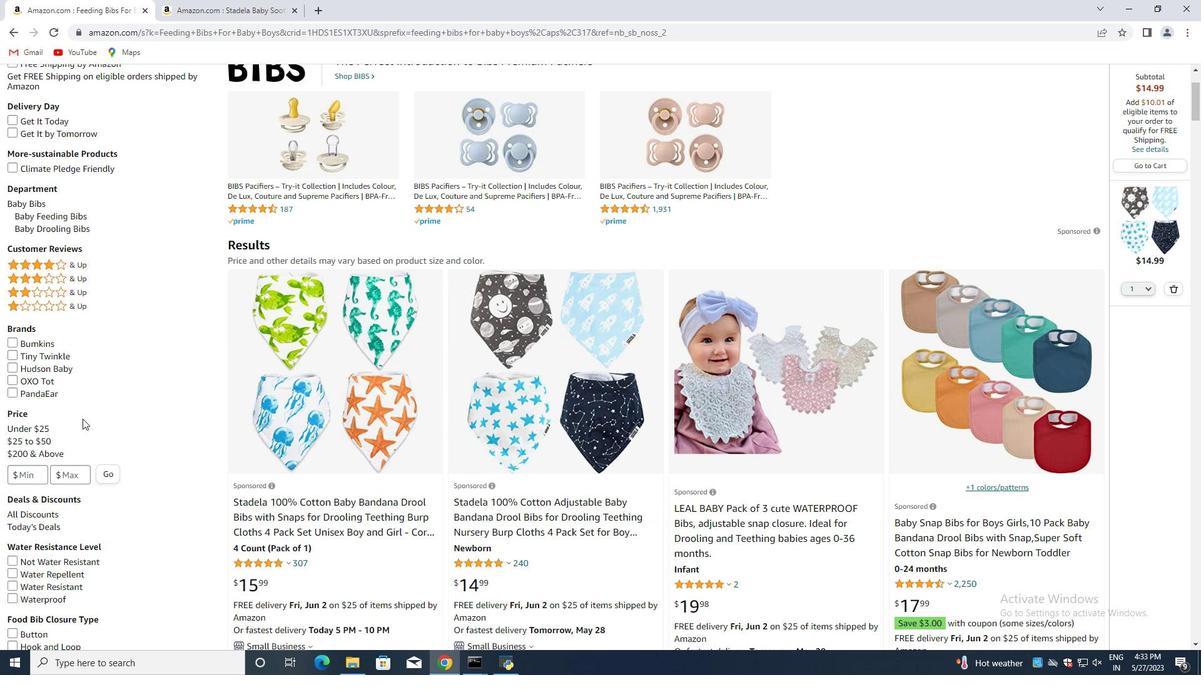 
Action: Mouse moved to (83, 412)
Screenshot: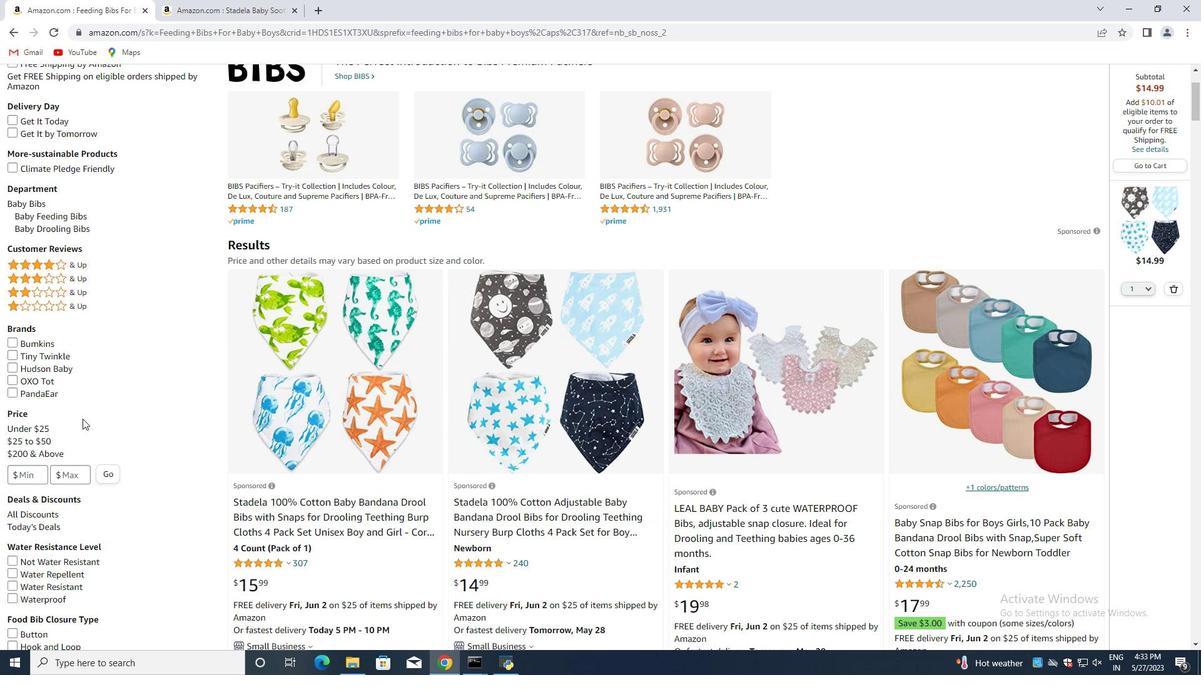 
Action: Mouse scrolled (83, 413) with delta (0, 0)
Screenshot: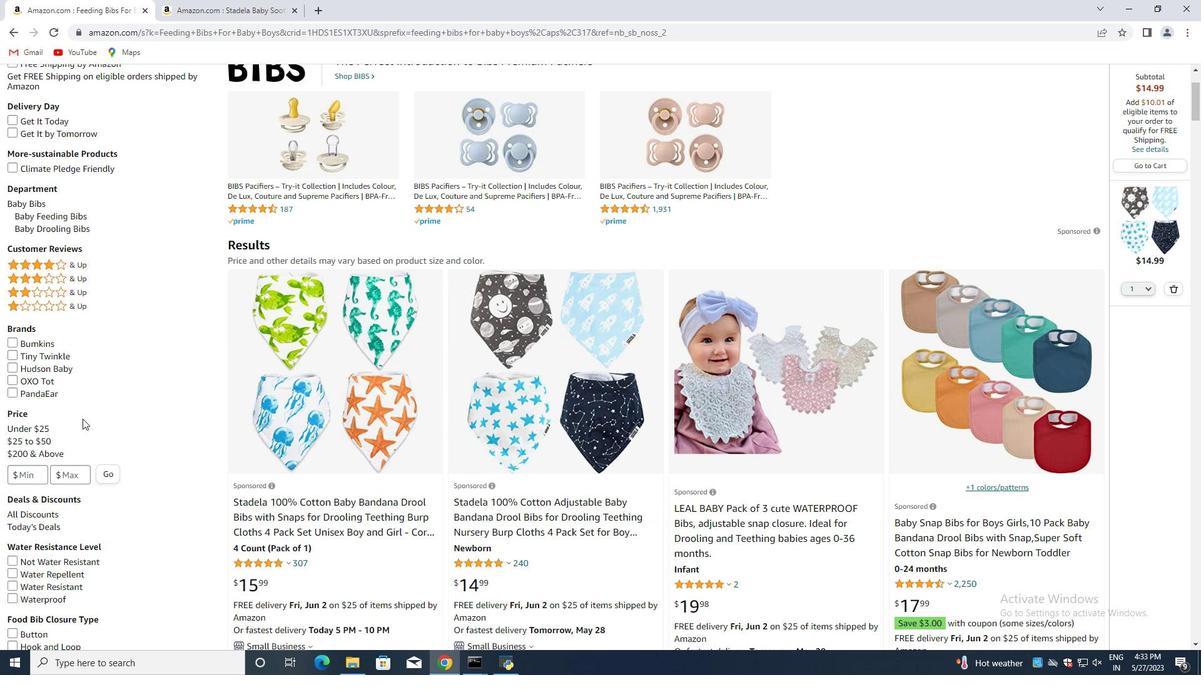
Action: Mouse moved to (85, 409)
Screenshot: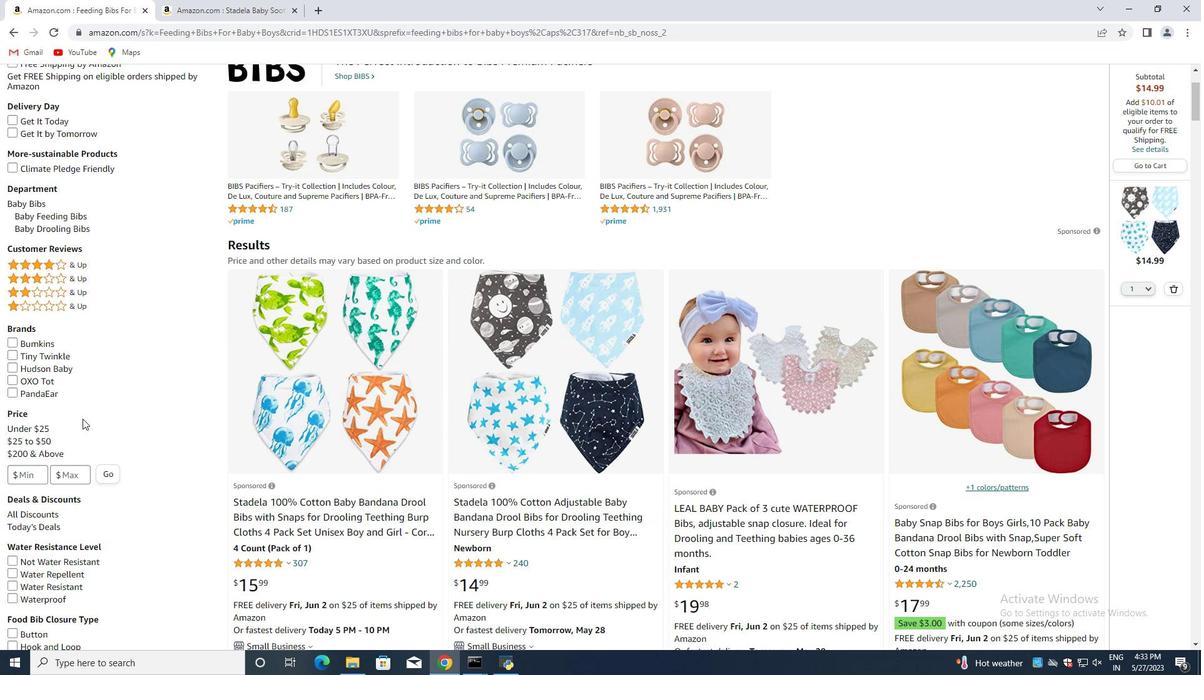 
Action: Mouse scrolled (85, 409) with delta (0, 0)
Screenshot: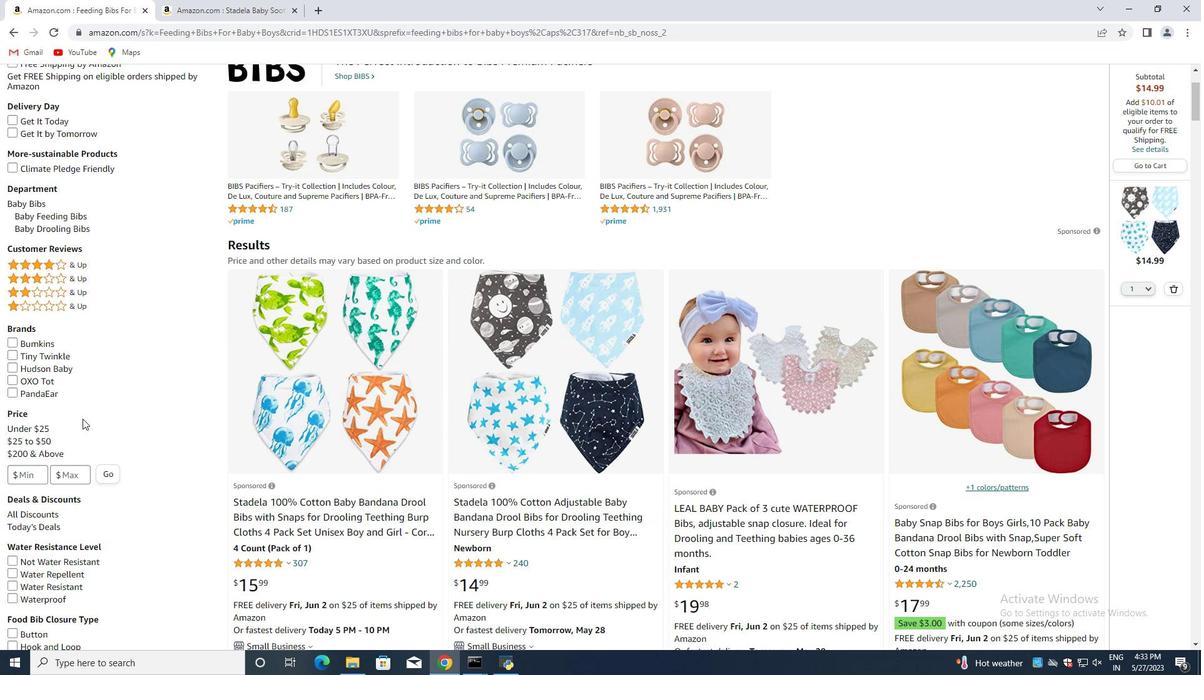 
Action: Mouse scrolled (85, 409) with delta (0, 0)
Screenshot: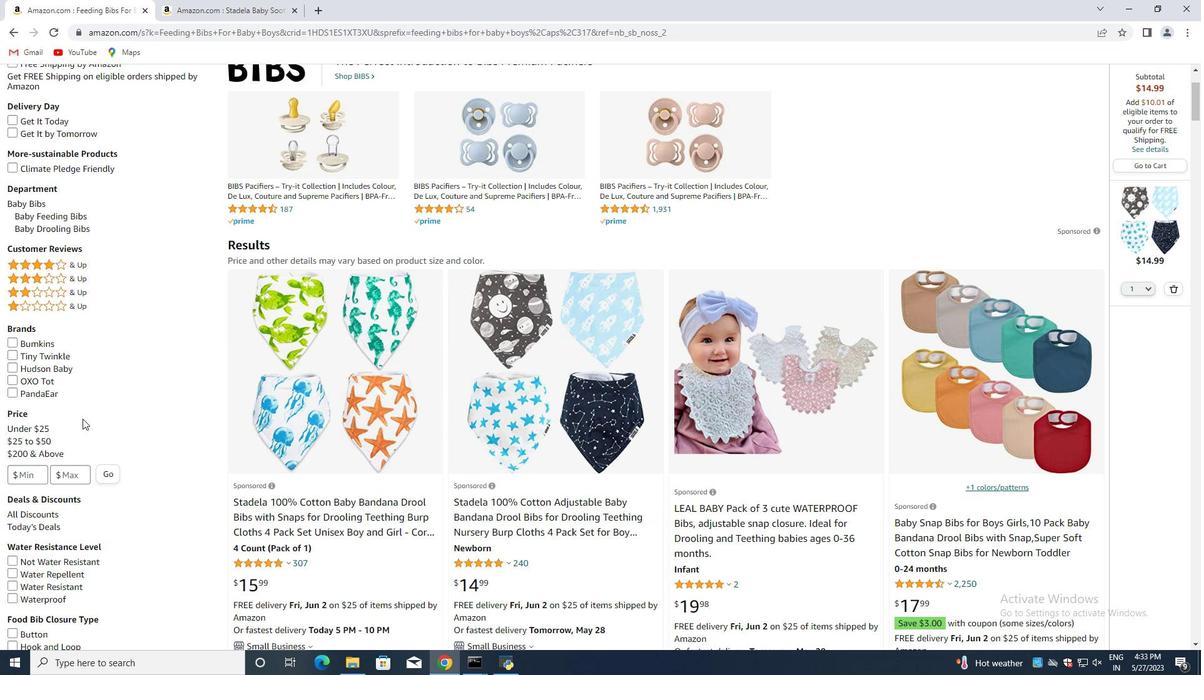 
Action: Mouse scrolled (85, 409) with delta (0, 0)
Screenshot: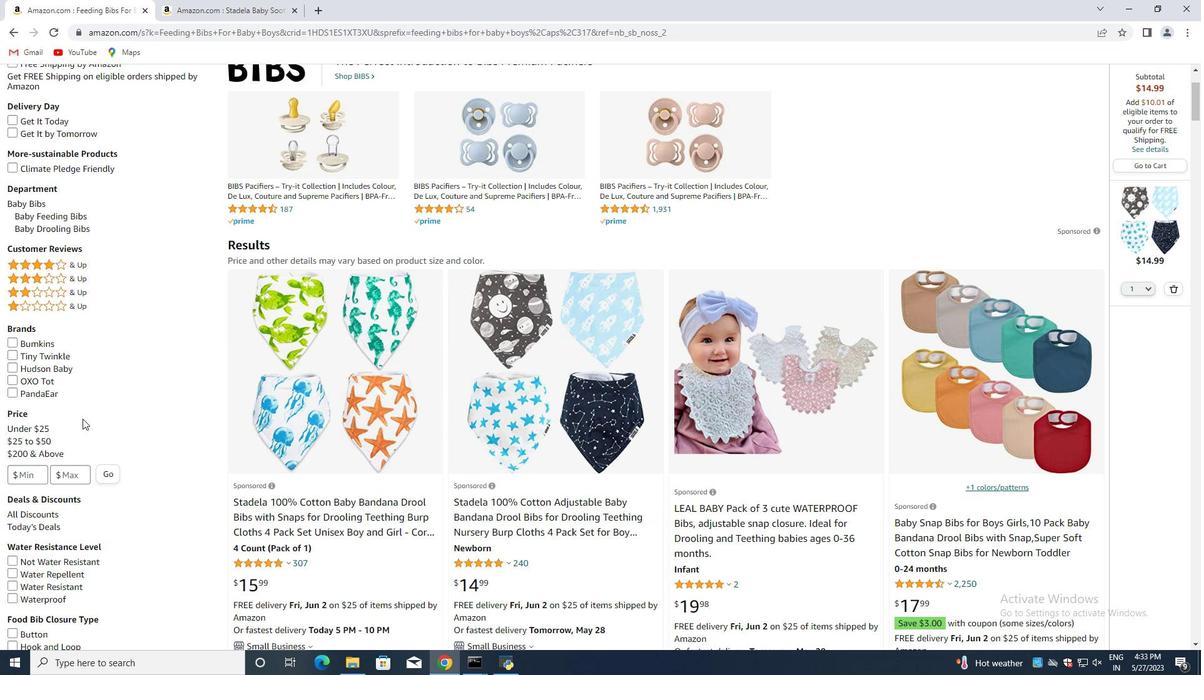 
Action: Mouse moved to (85, 408)
Screenshot: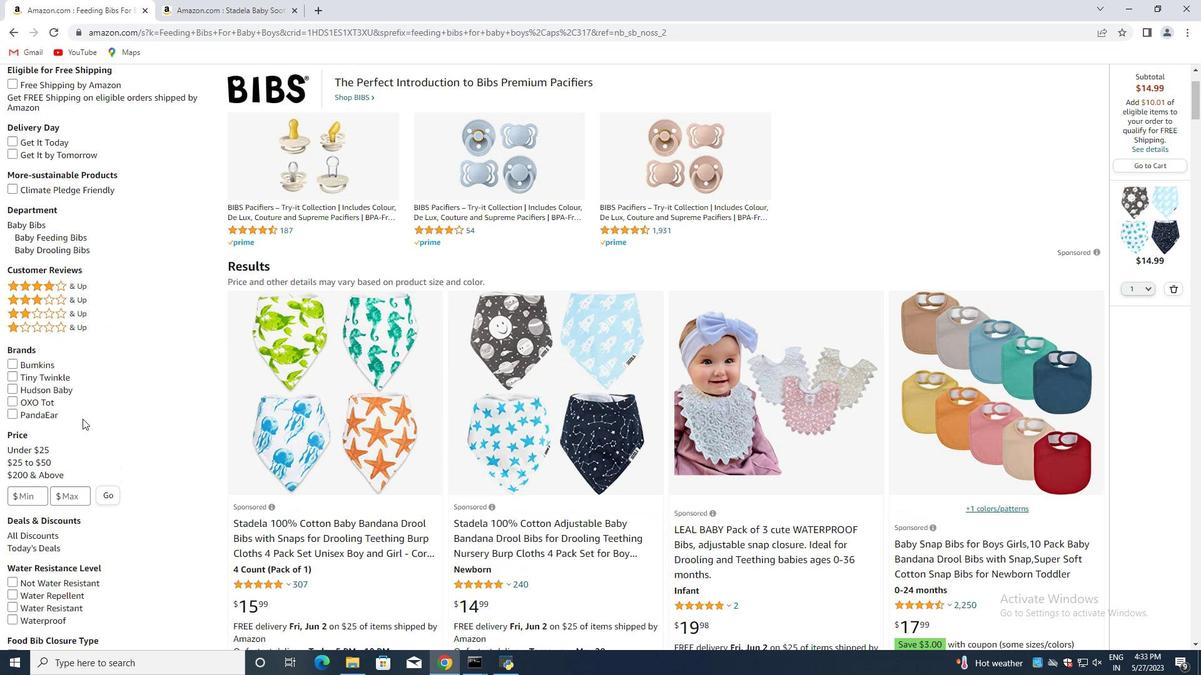 
Action: Mouse scrolled (85, 409) with delta (0, 0)
Screenshot: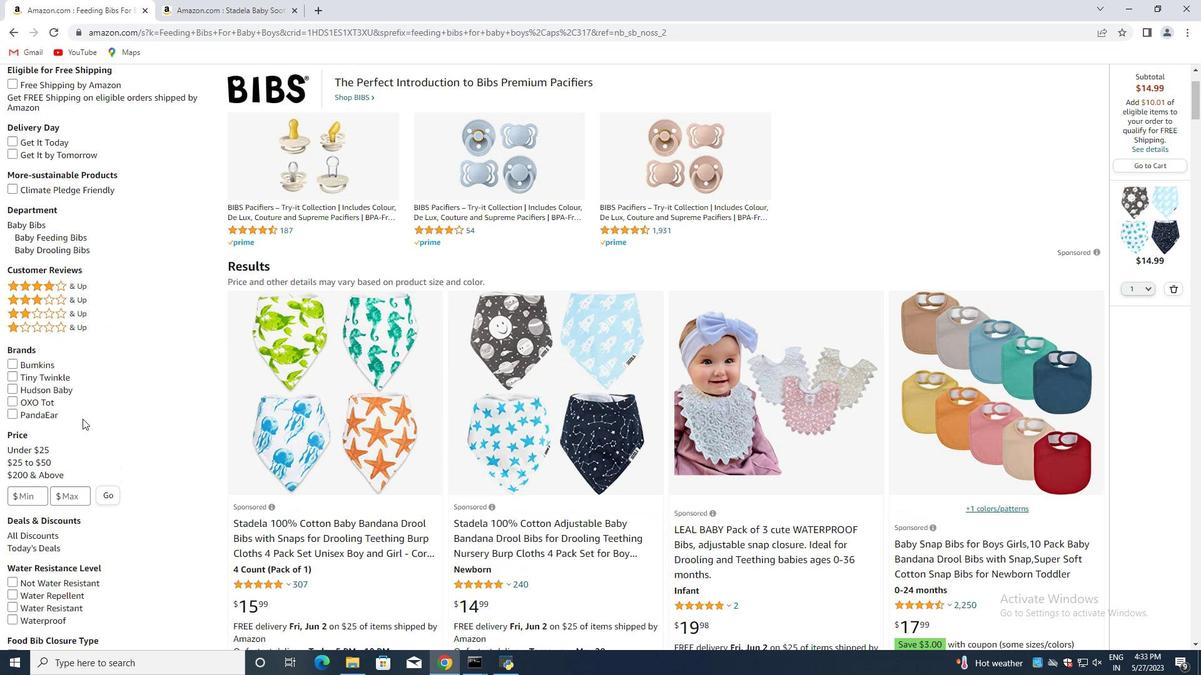 
Action: Mouse scrolled (85, 409) with delta (0, 0)
Screenshot: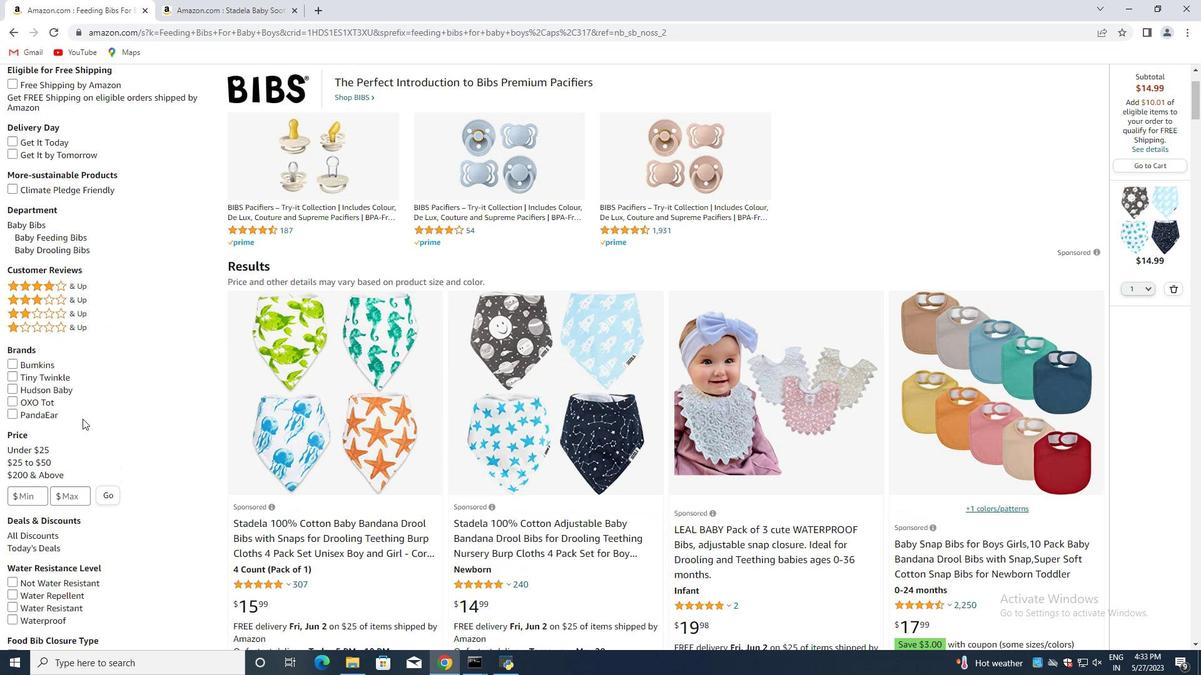 
Action: Mouse scrolled (85, 409) with delta (0, 0)
Screenshot: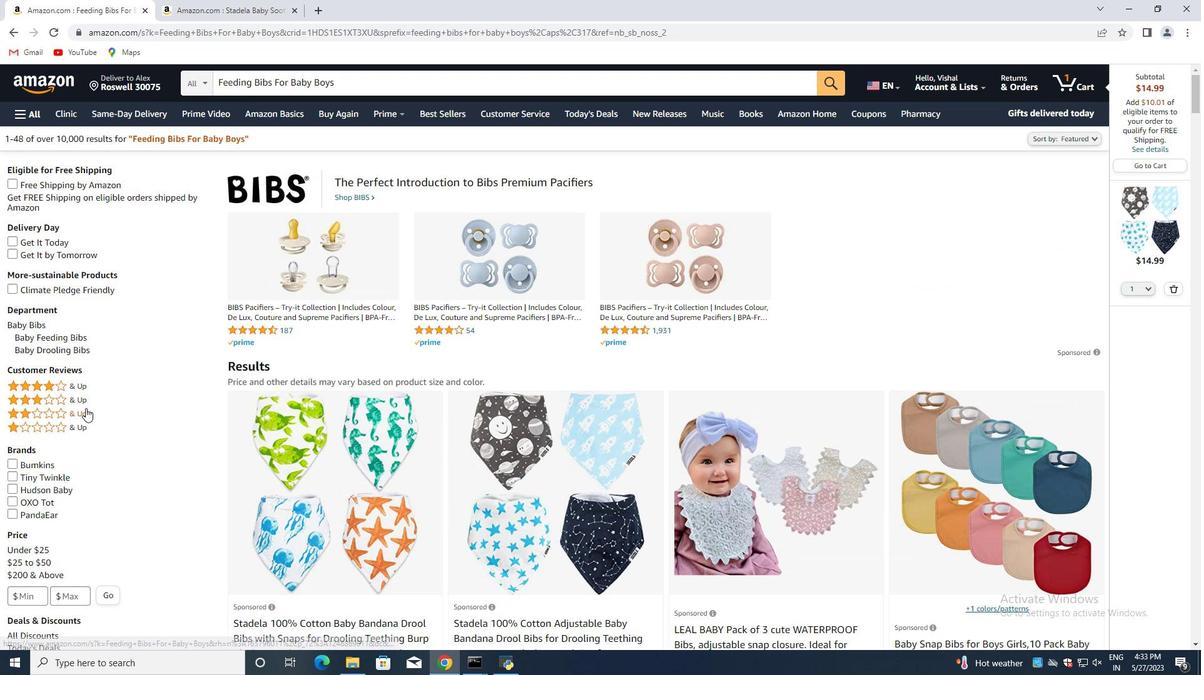 
Action: Mouse scrolled (85, 409) with delta (0, 0)
Screenshot: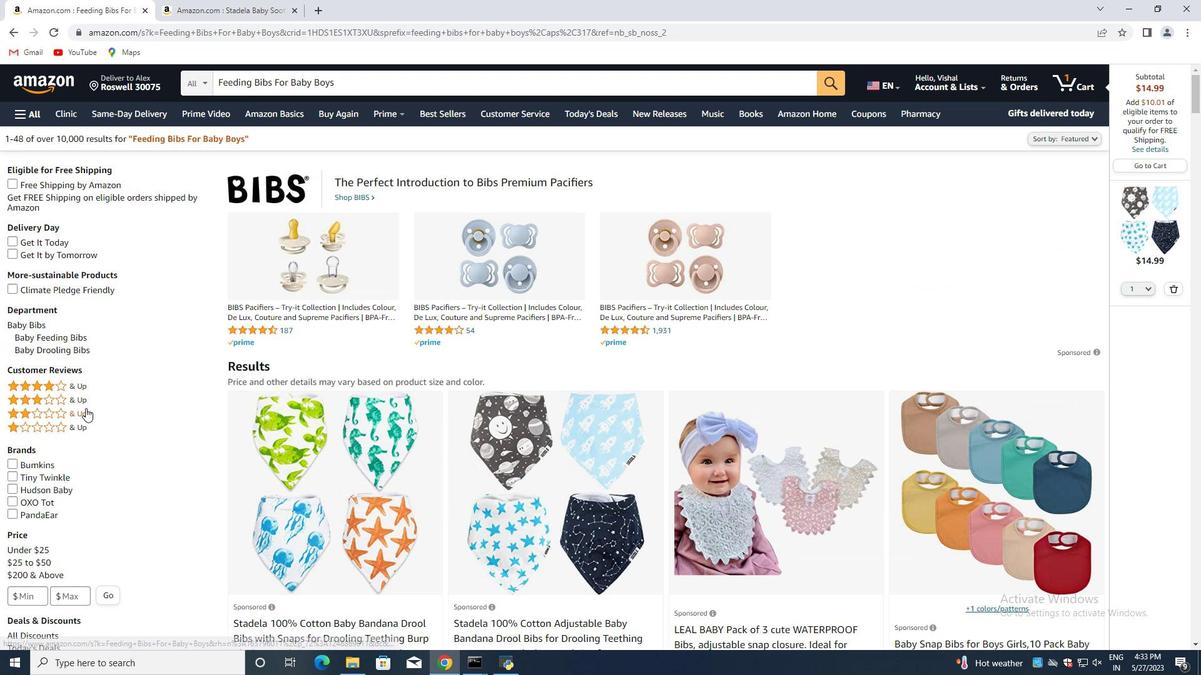 
Action: Mouse scrolled (85, 409) with delta (0, 0)
Screenshot: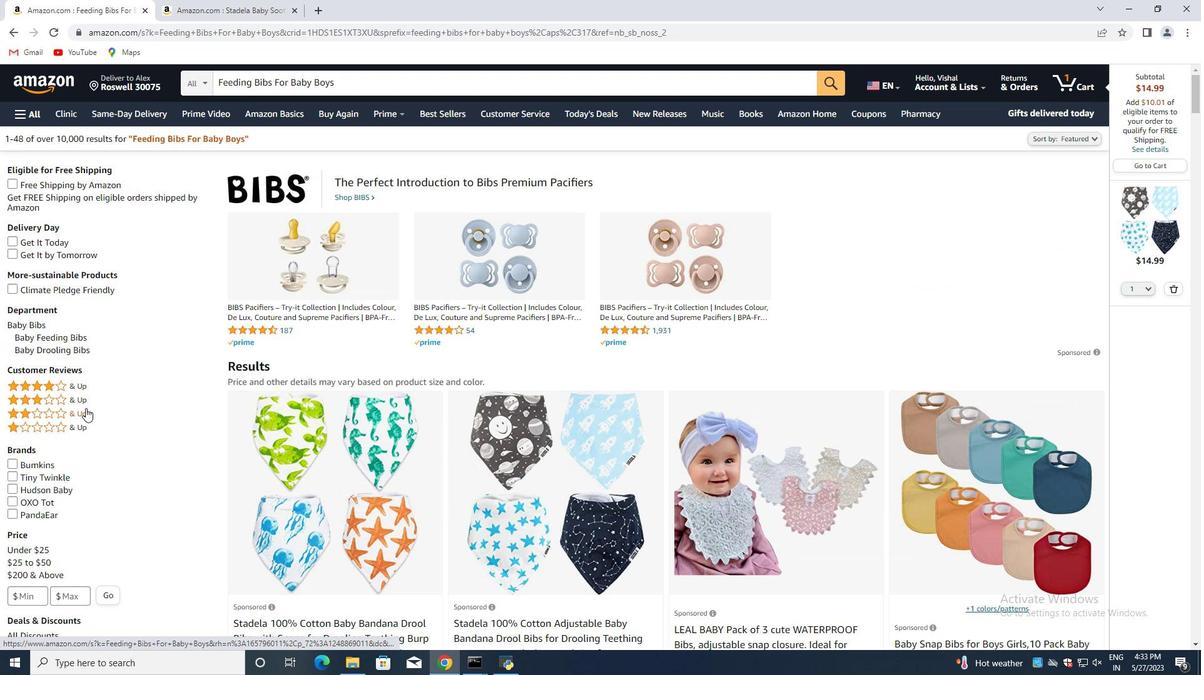 
Action: Mouse scrolled (85, 409) with delta (0, 0)
Screenshot: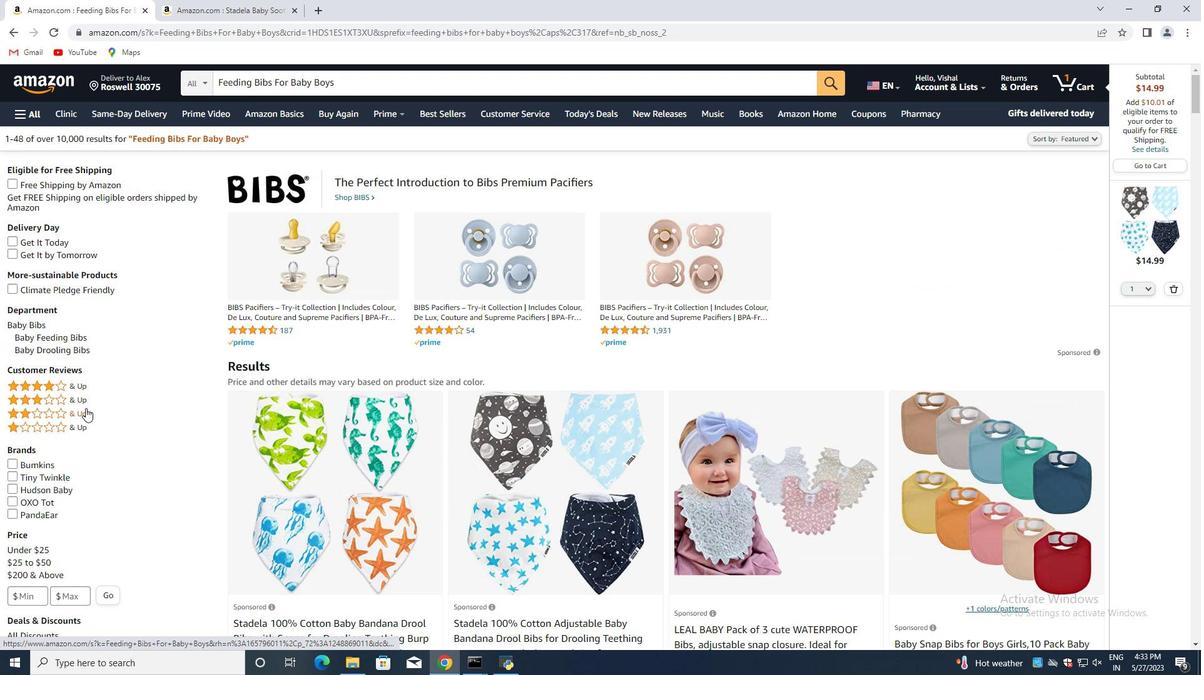 
Action: Mouse scrolled (85, 409) with delta (0, 0)
Screenshot: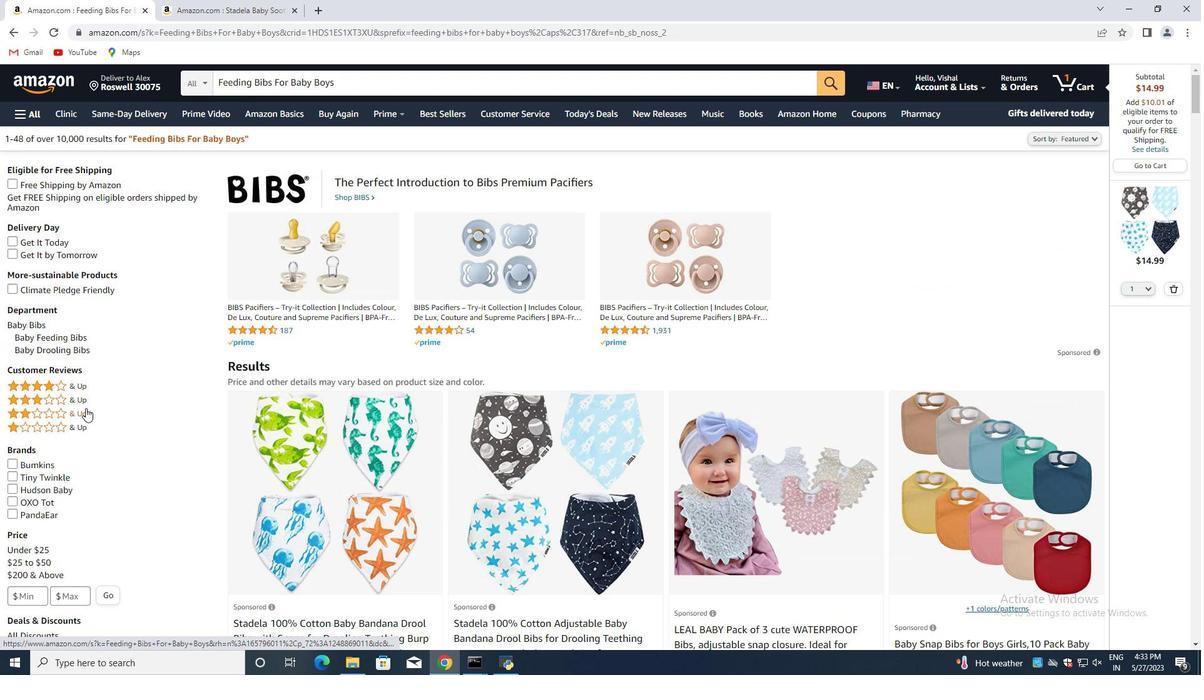 
Action: Mouse moved to (437, 115)
Screenshot: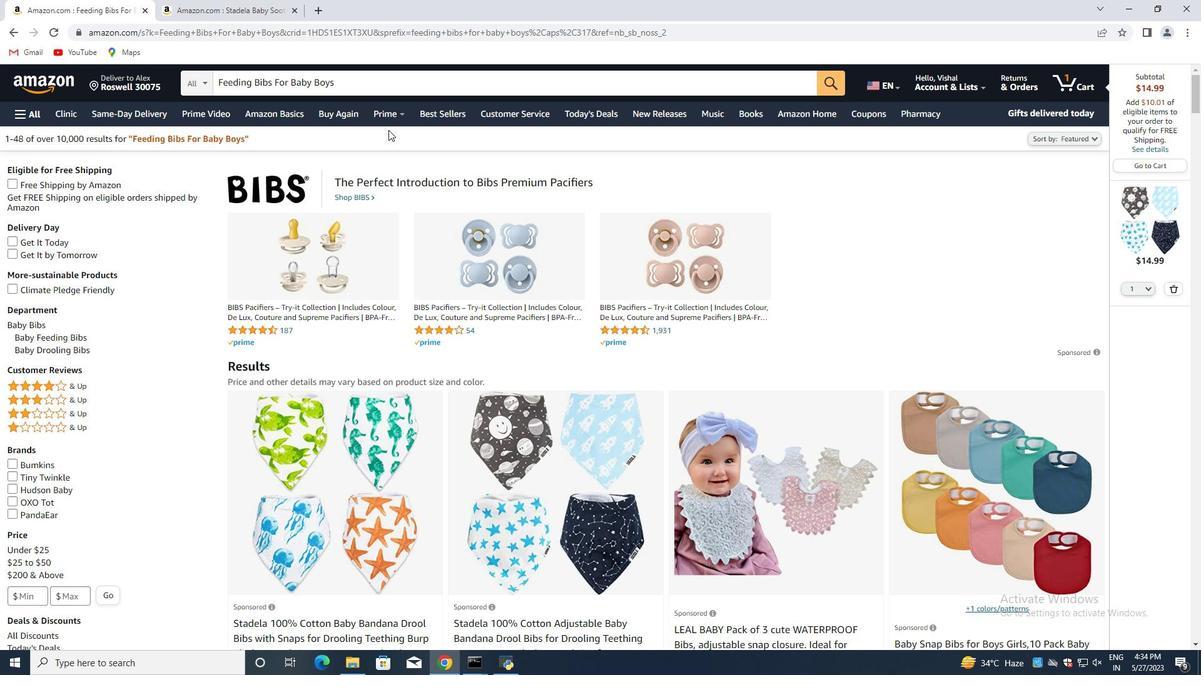 
Action: Mouse pressed left at (437, 115)
Screenshot: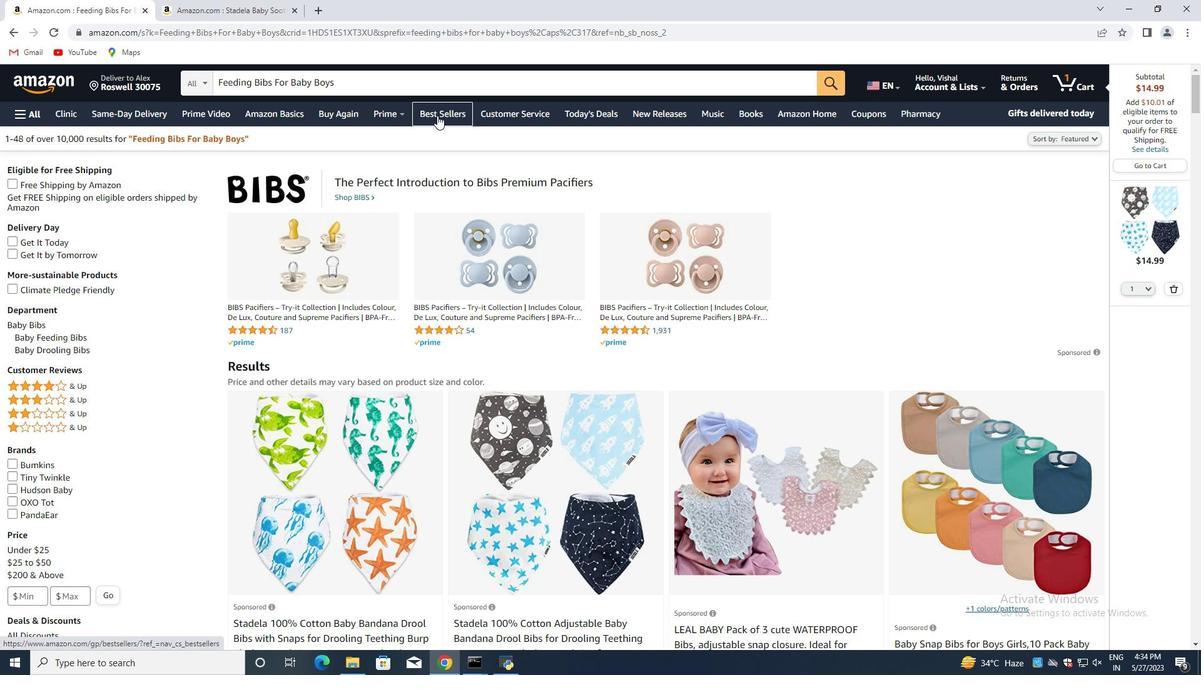 
Action: Mouse moved to (61, 300)
Screenshot: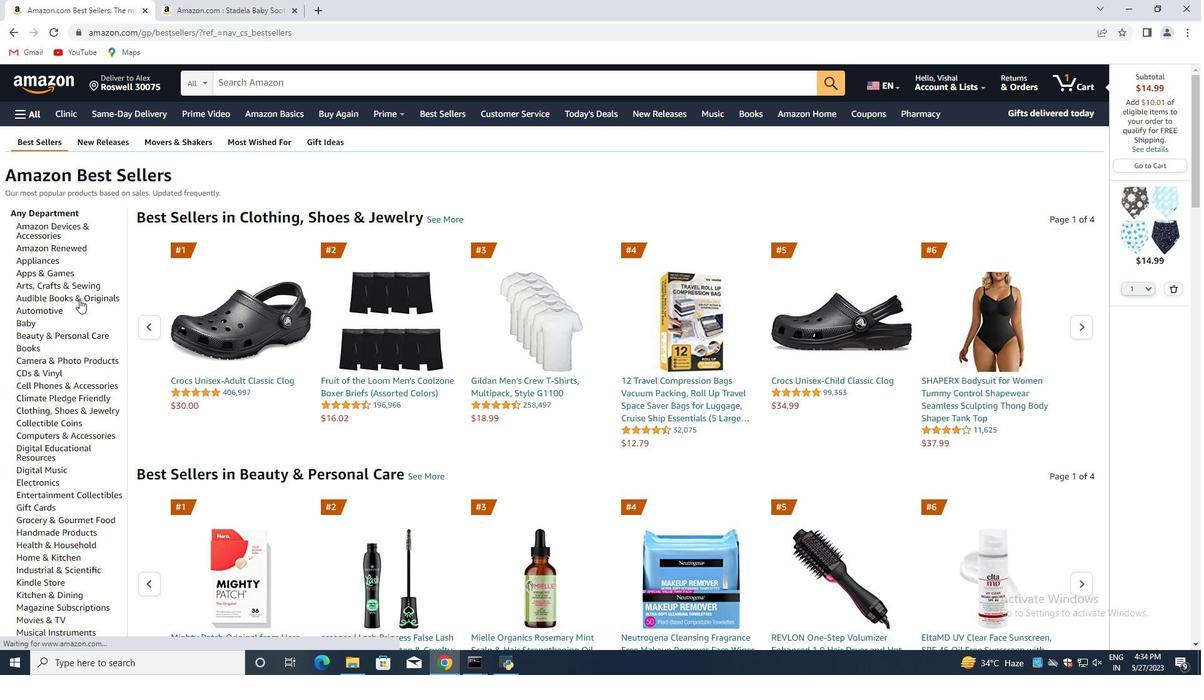 
Action: Mouse scrolled (61, 299) with delta (0, 0)
Screenshot: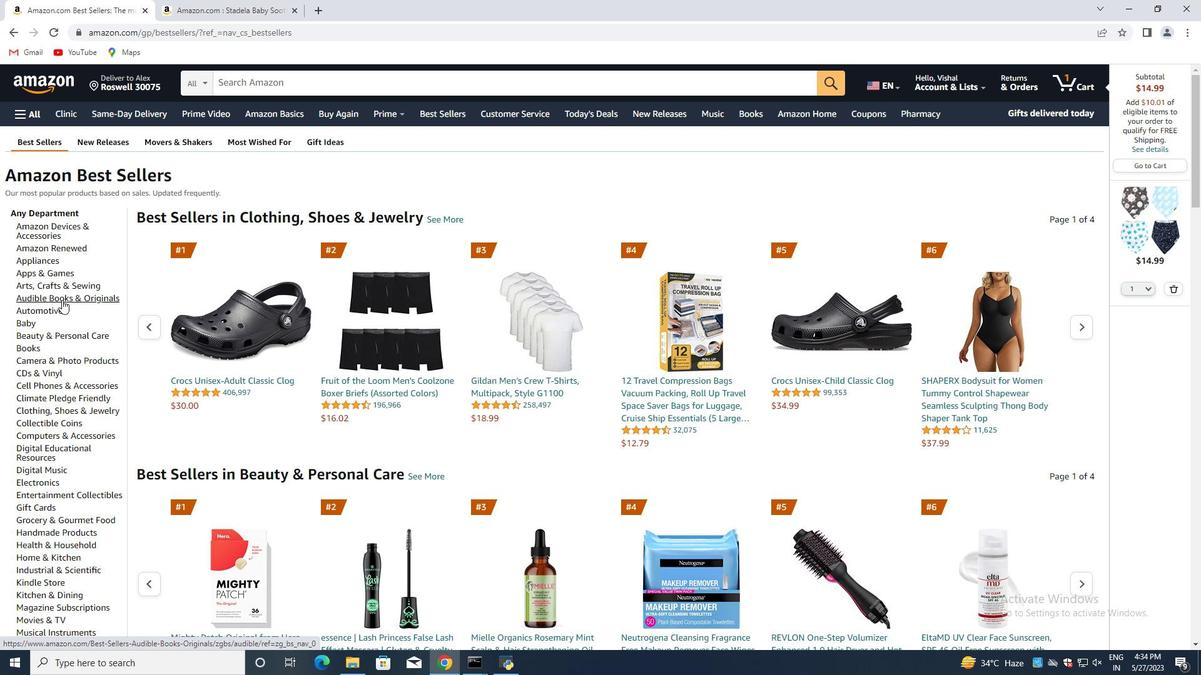 
Action: Mouse moved to (61, 301)
Screenshot: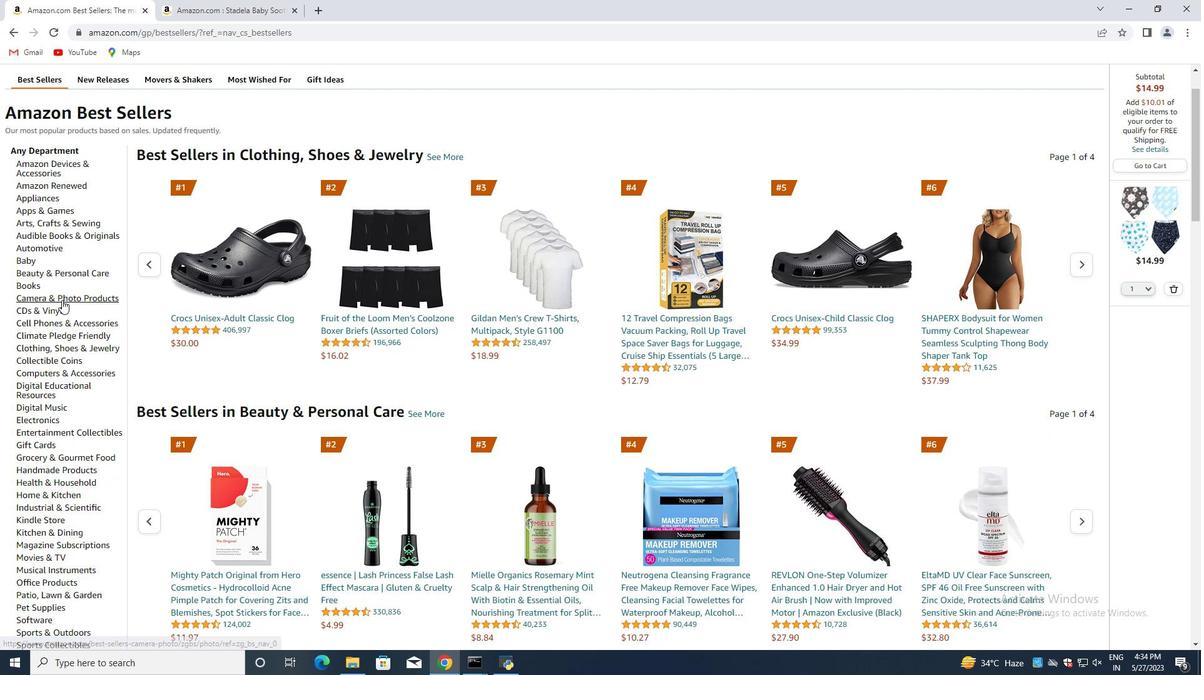 
Action: Mouse scrolled (61, 301) with delta (0, 0)
Screenshot: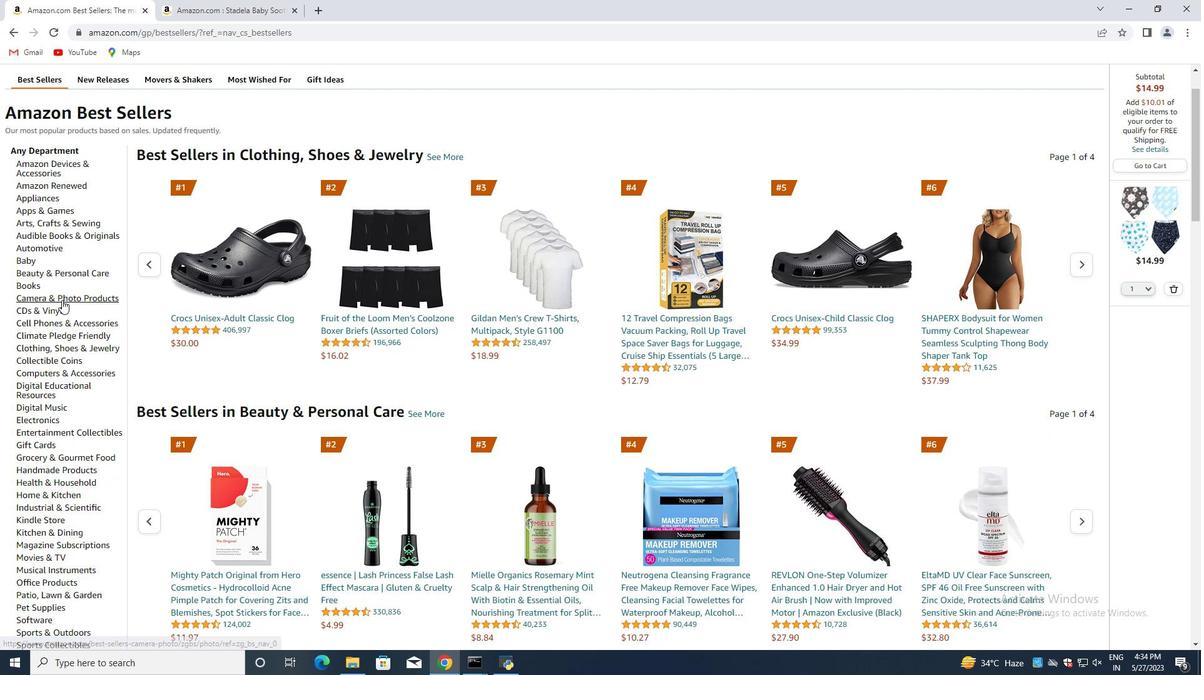 
Action: Mouse scrolled (61, 301) with delta (0, 0)
Screenshot: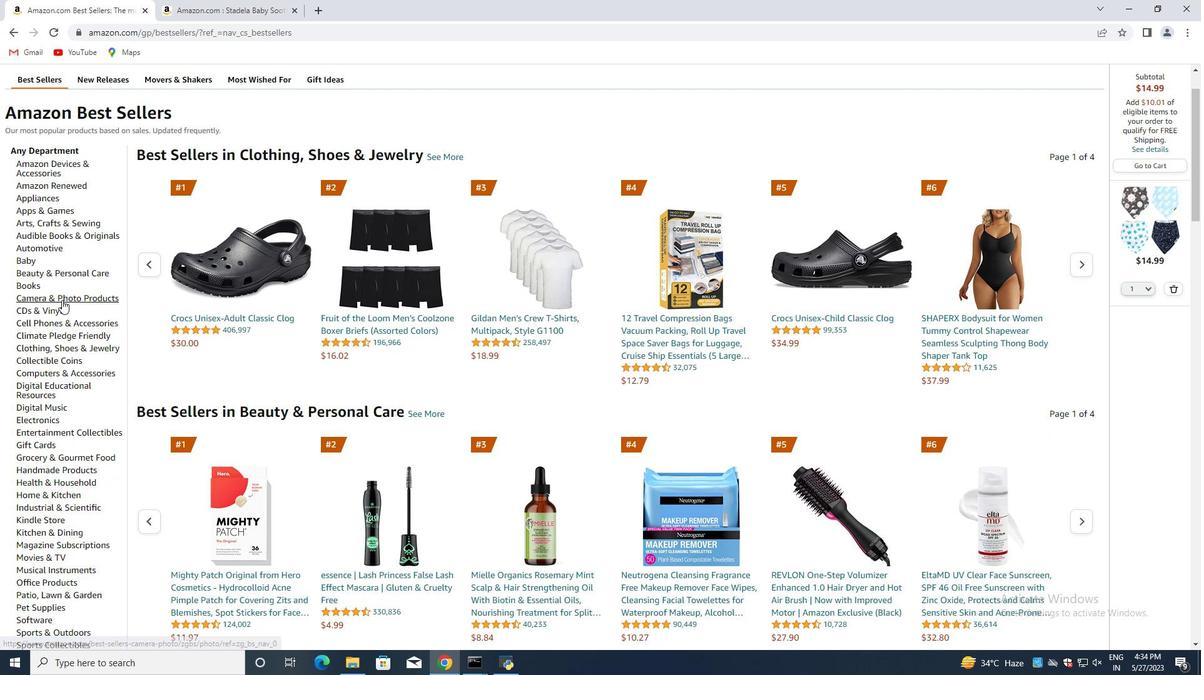 
Action: Mouse scrolled (61, 301) with delta (0, 0)
Screenshot: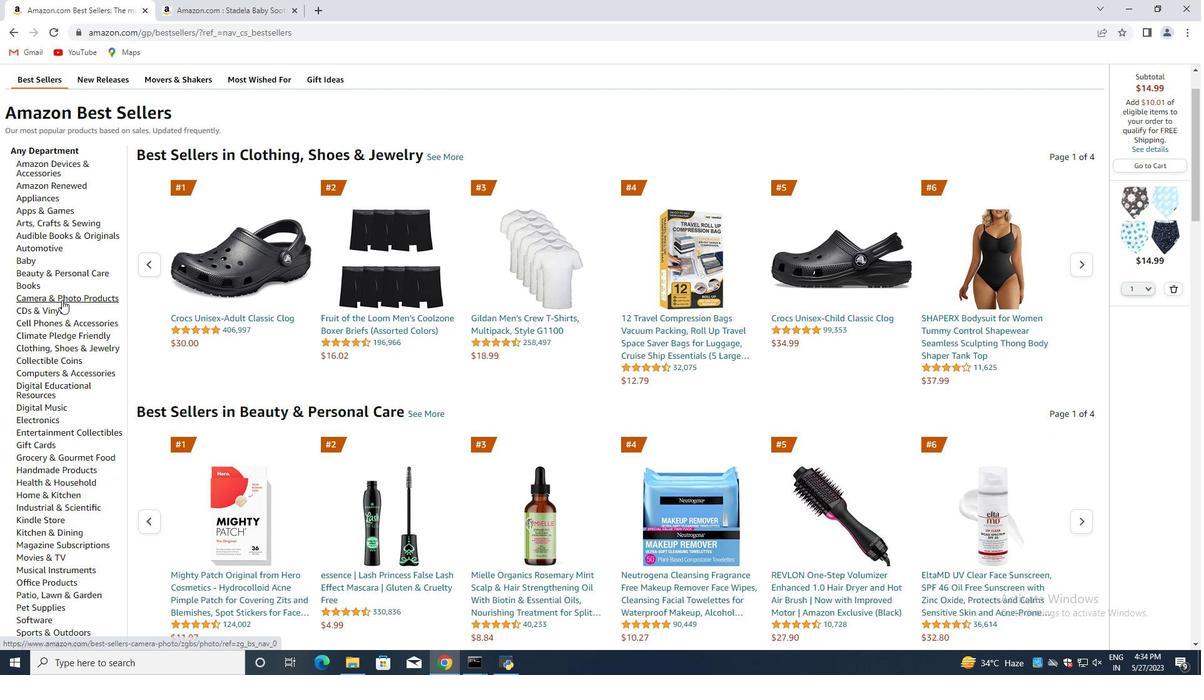 
Action: Mouse scrolled (61, 301) with delta (0, 0)
Screenshot: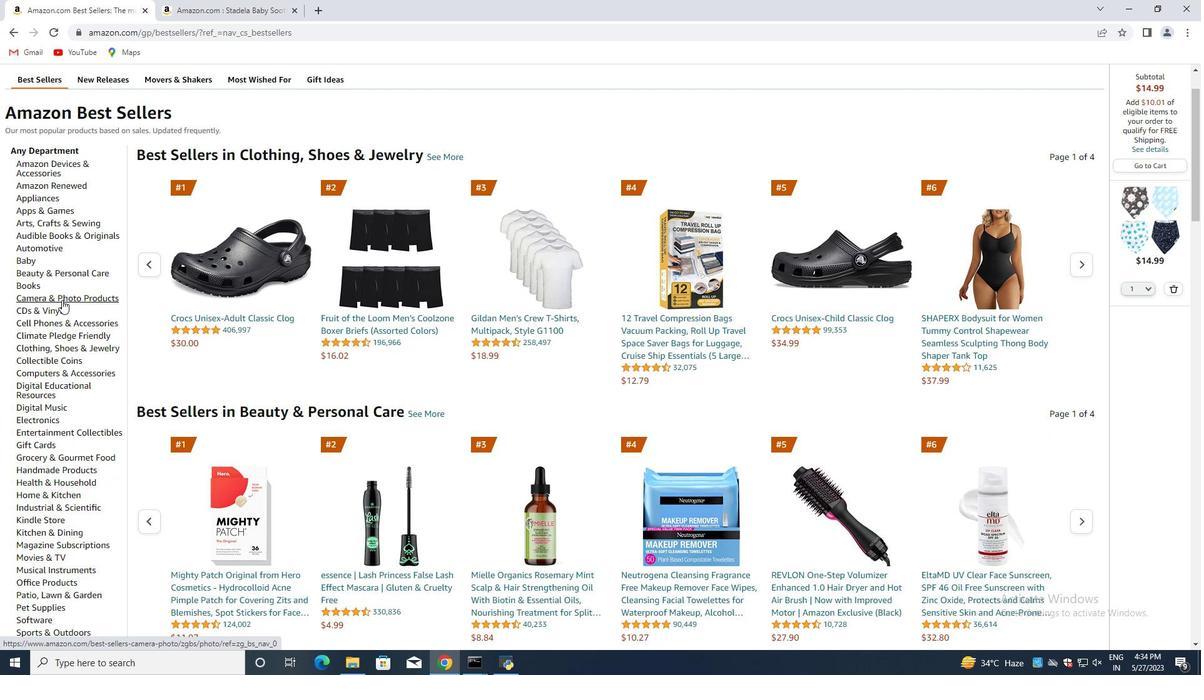 
Action: Mouse moved to (30, 81)
Screenshot: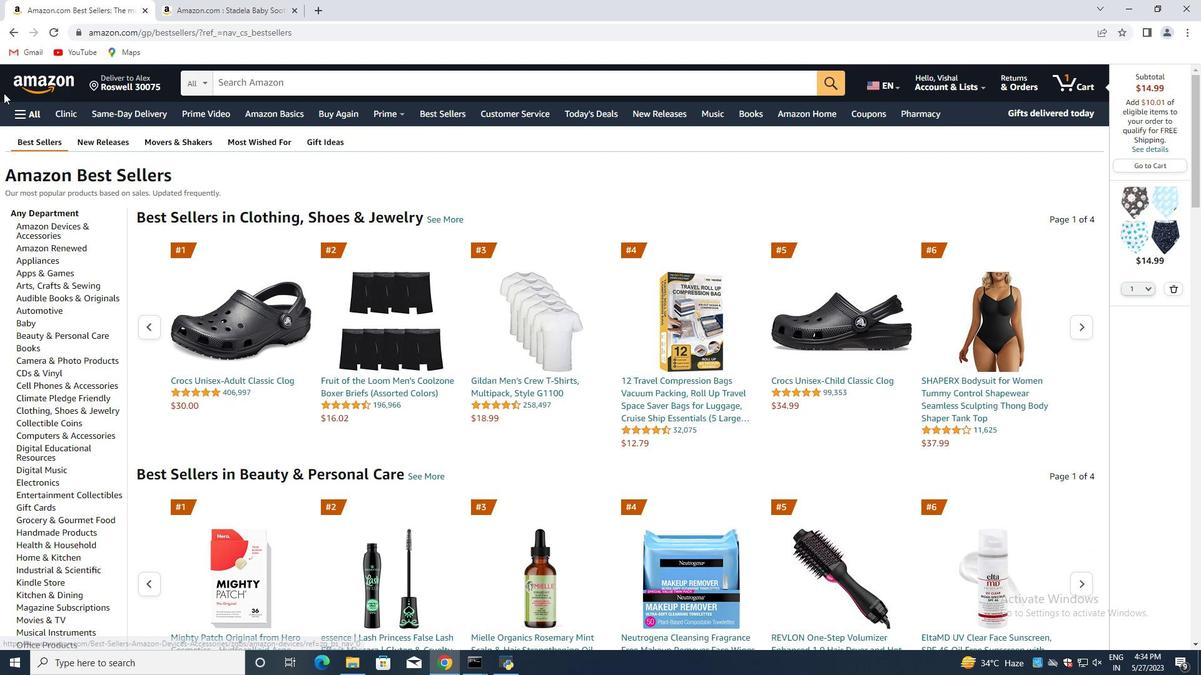 
Action: Mouse pressed left at (30, 81)
Screenshot: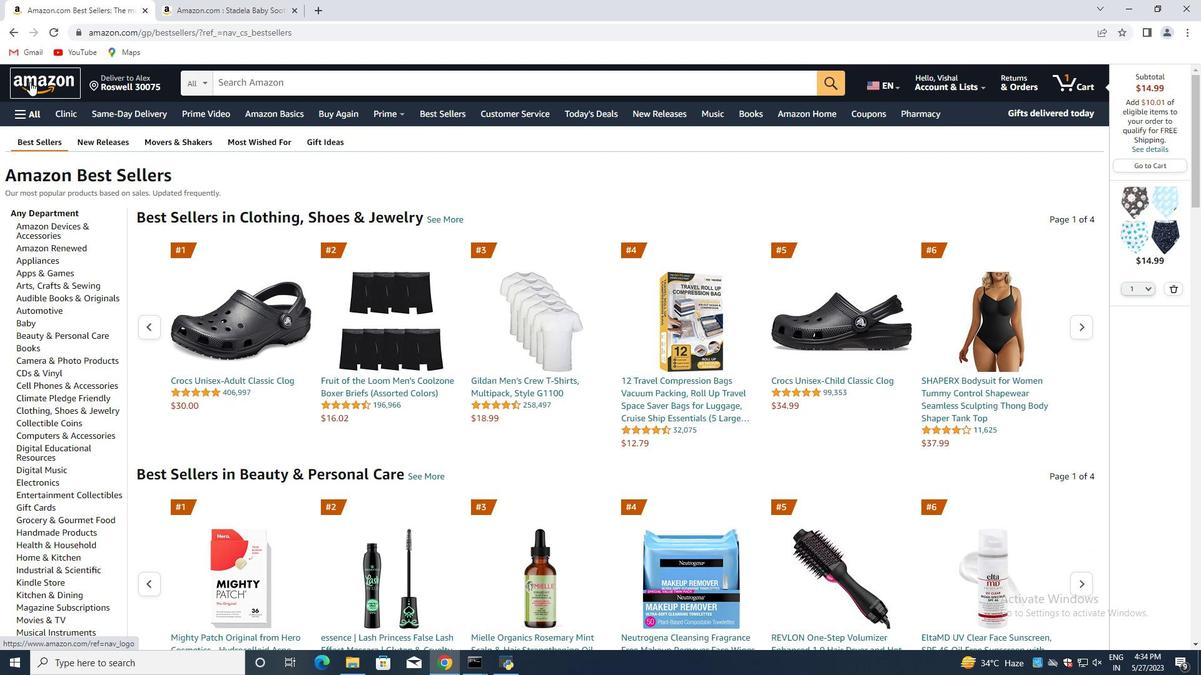 
Action: Mouse moved to (20, 110)
Screenshot: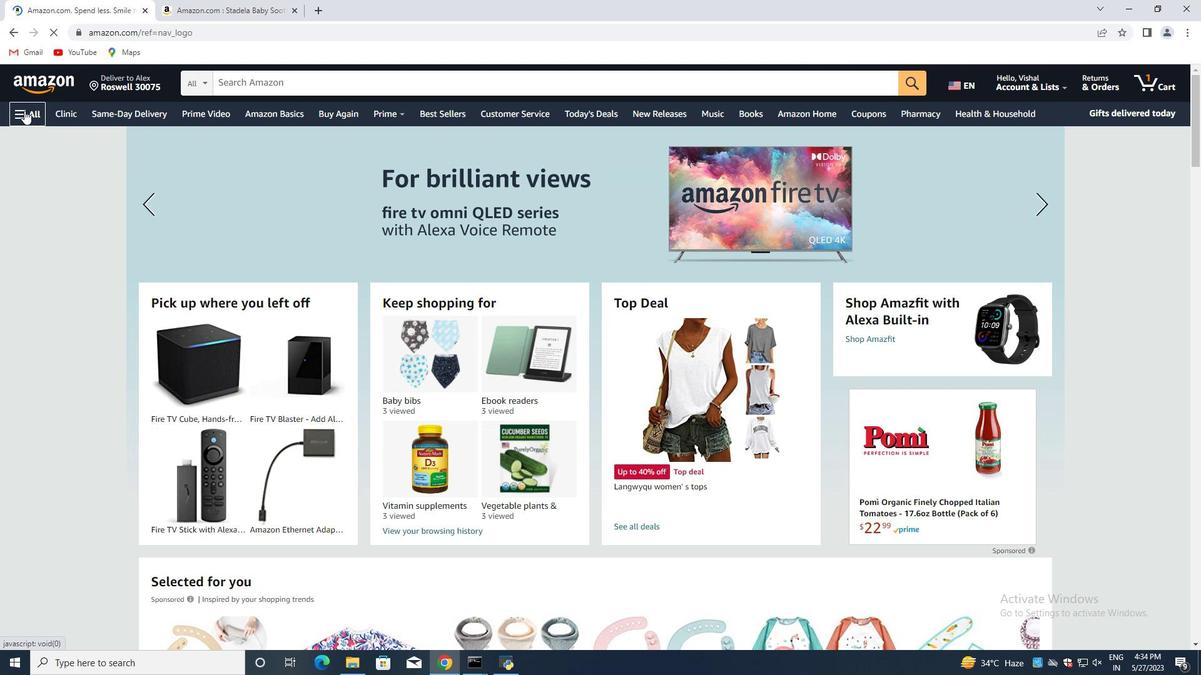 
Action: Mouse pressed left at (20, 110)
Screenshot: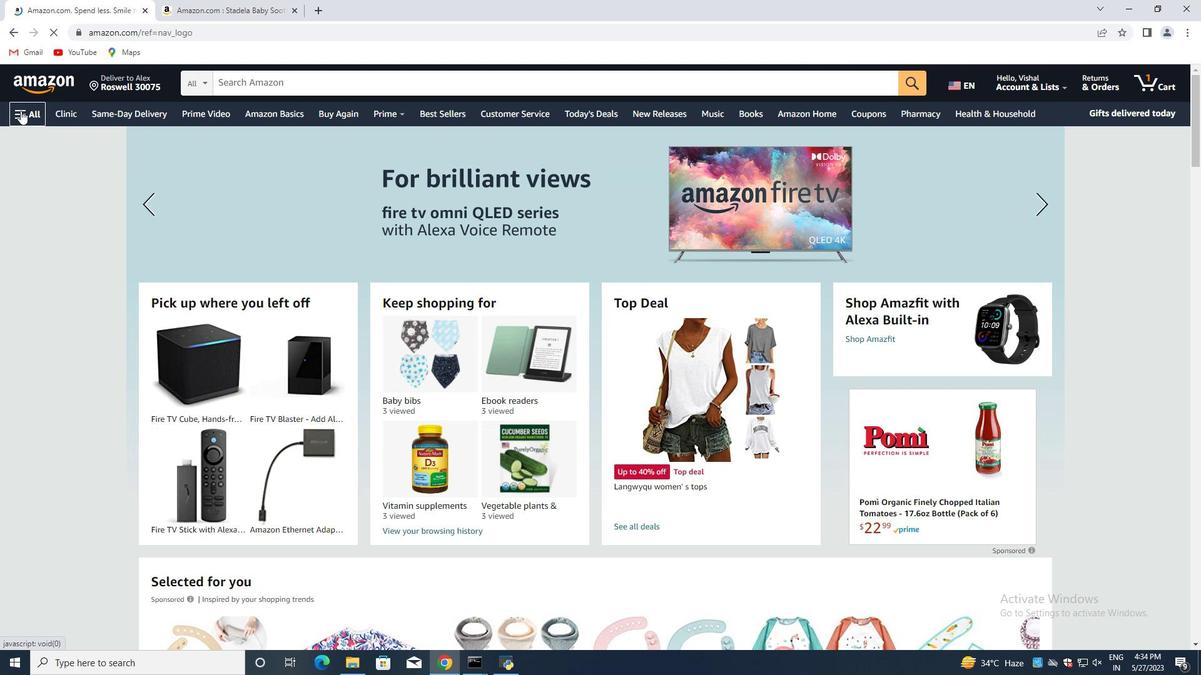 
Action: Mouse moved to (97, 306)
Screenshot: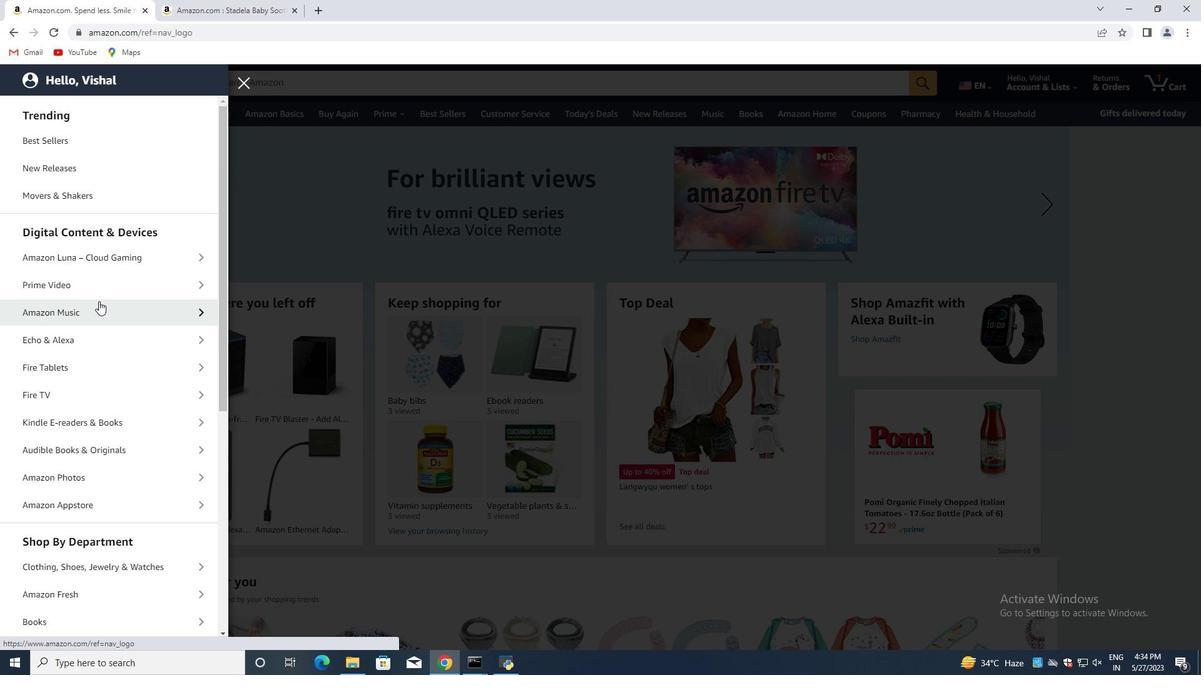 
Action: Mouse scrolled (97, 306) with delta (0, 0)
Screenshot: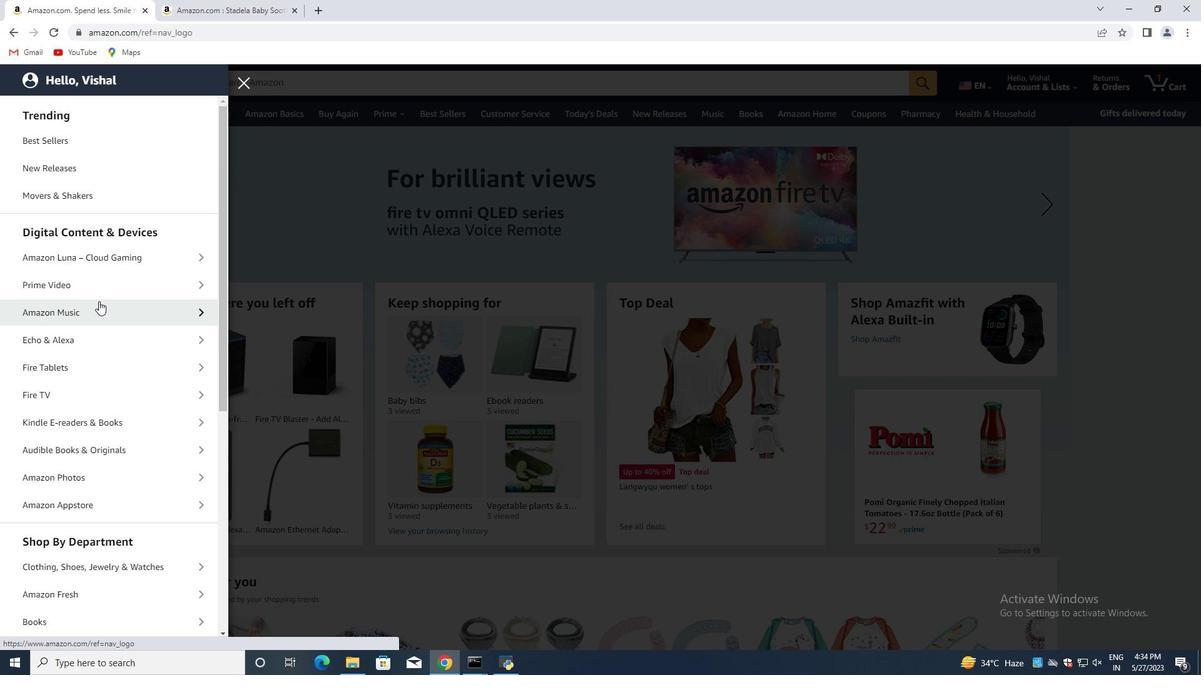 
Action: Mouse moved to (96, 315)
Screenshot: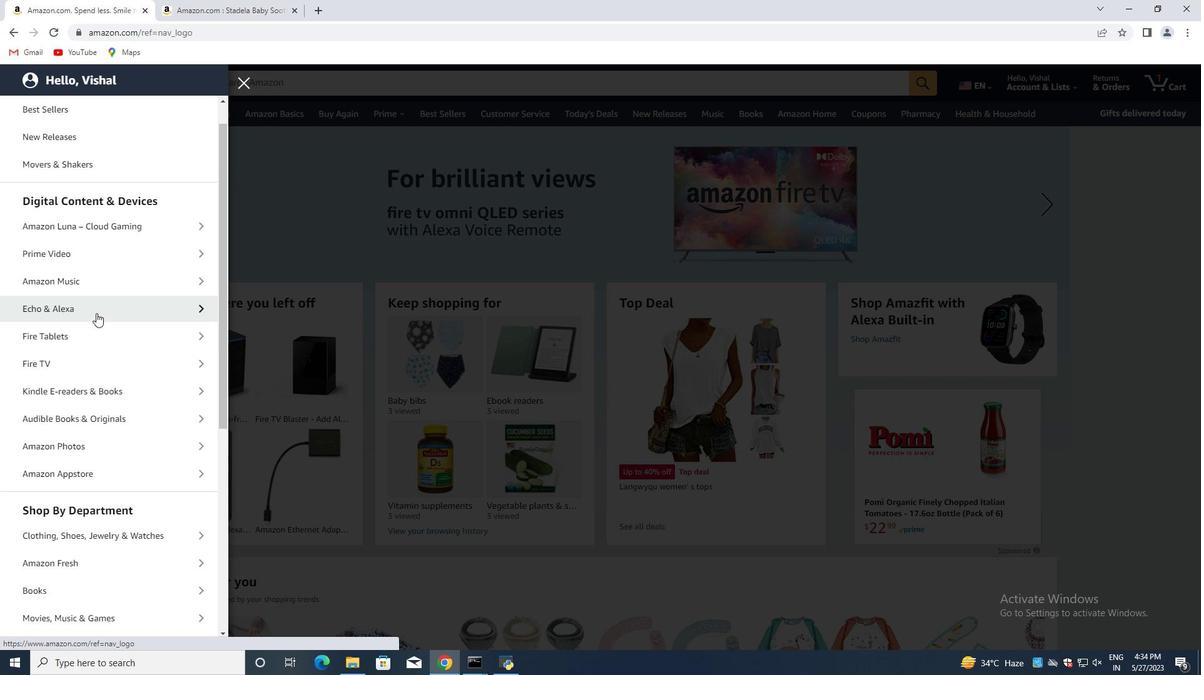 
Action: Mouse scrolled (96, 314) with delta (0, 0)
Screenshot: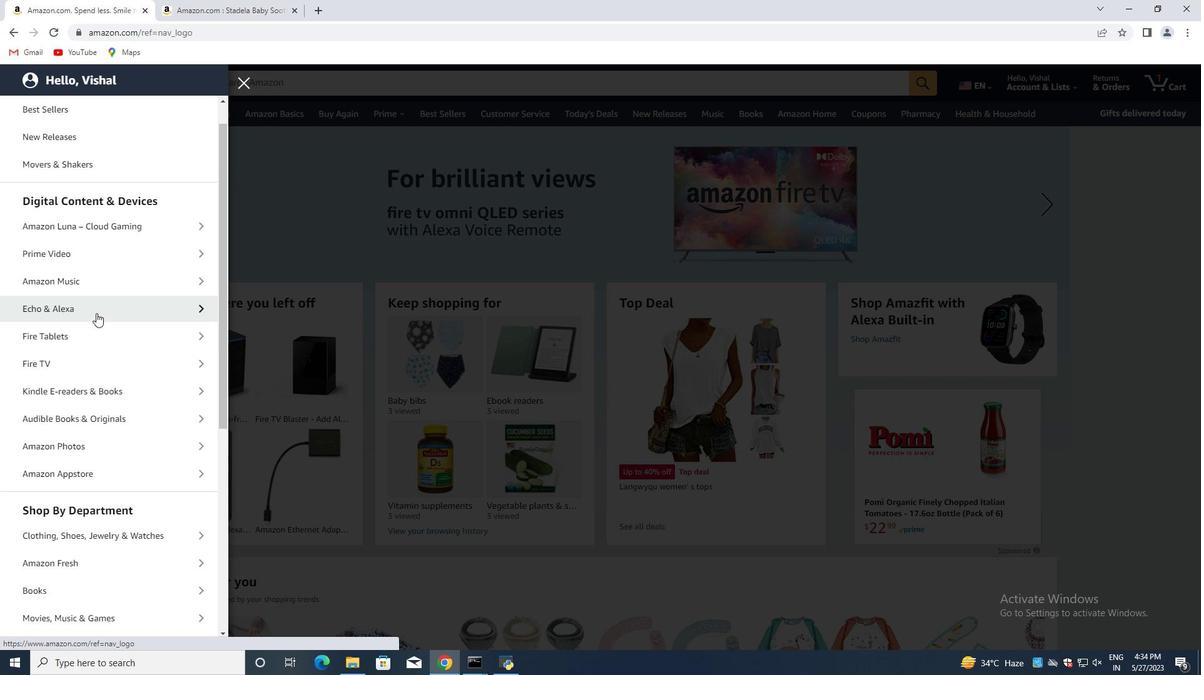 
Action: Mouse moved to (96, 317)
Screenshot: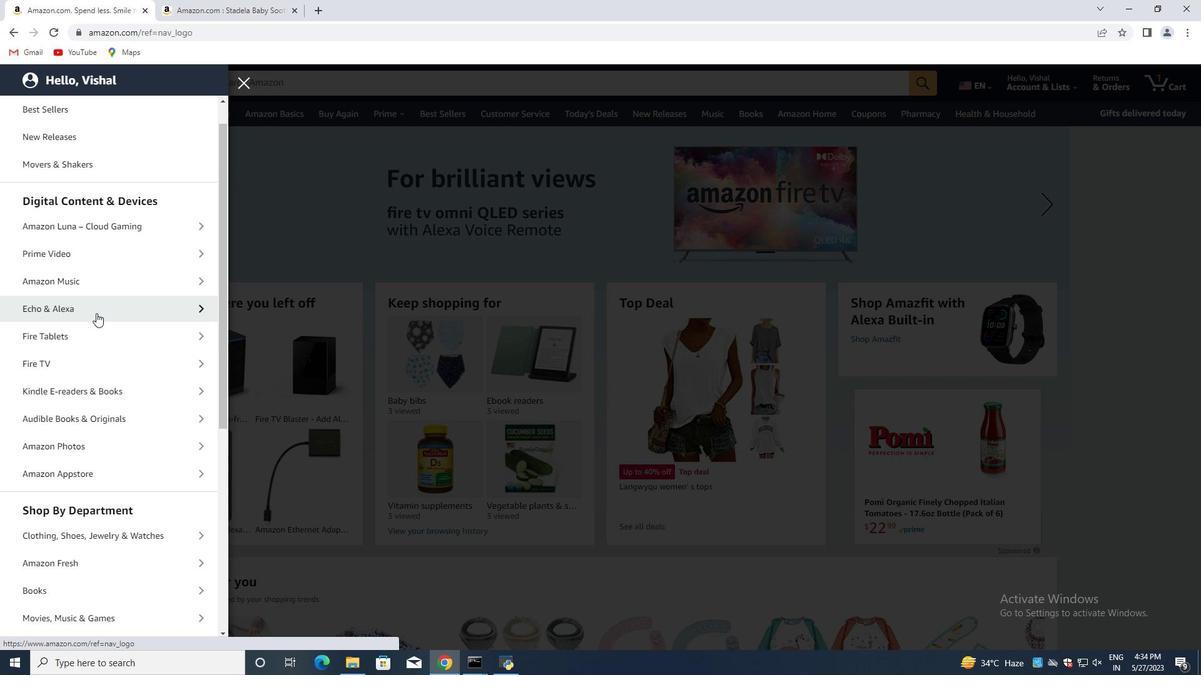 
Action: Mouse scrolled (96, 317) with delta (0, 0)
Screenshot: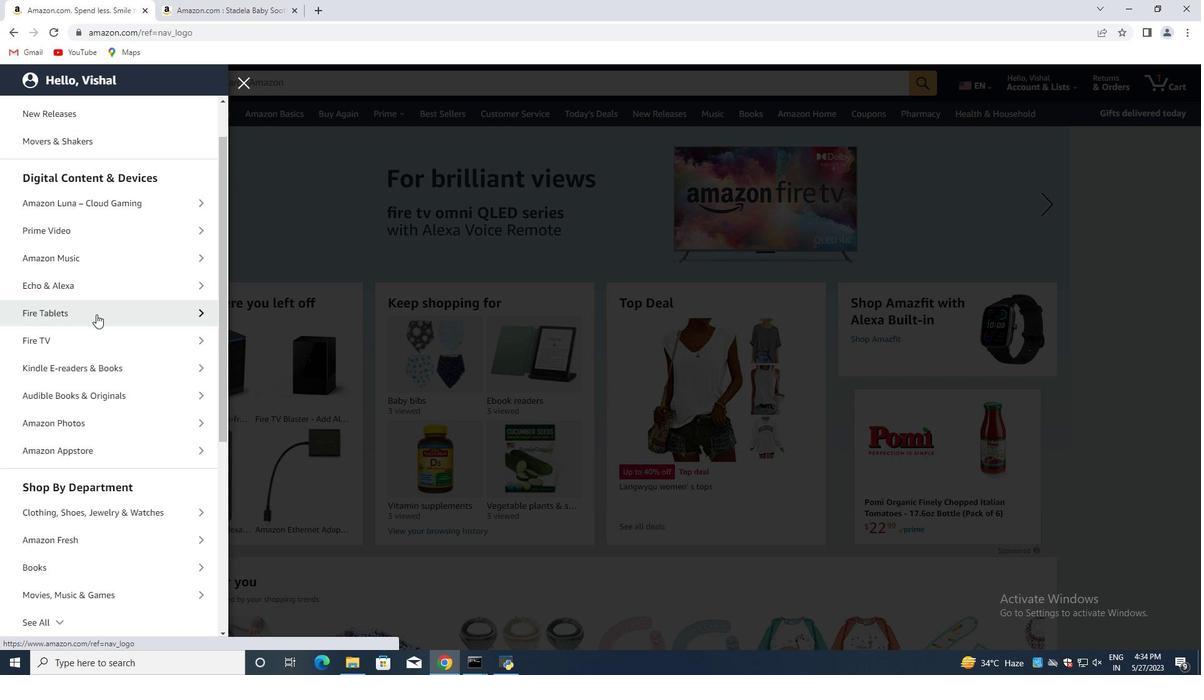 
Action: Mouse scrolled (96, 317) with delta (0, 0)
Screenshot: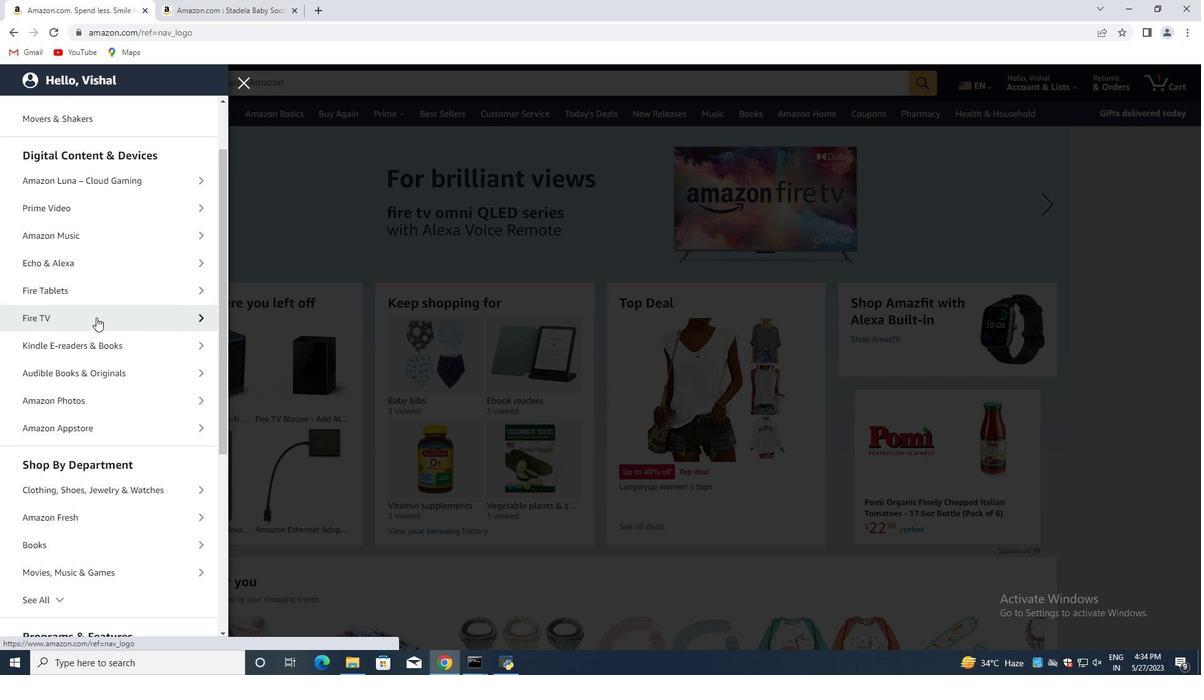 
Action: Mouse scrolled (96, 317) with delta (0, 0)
Screenshot: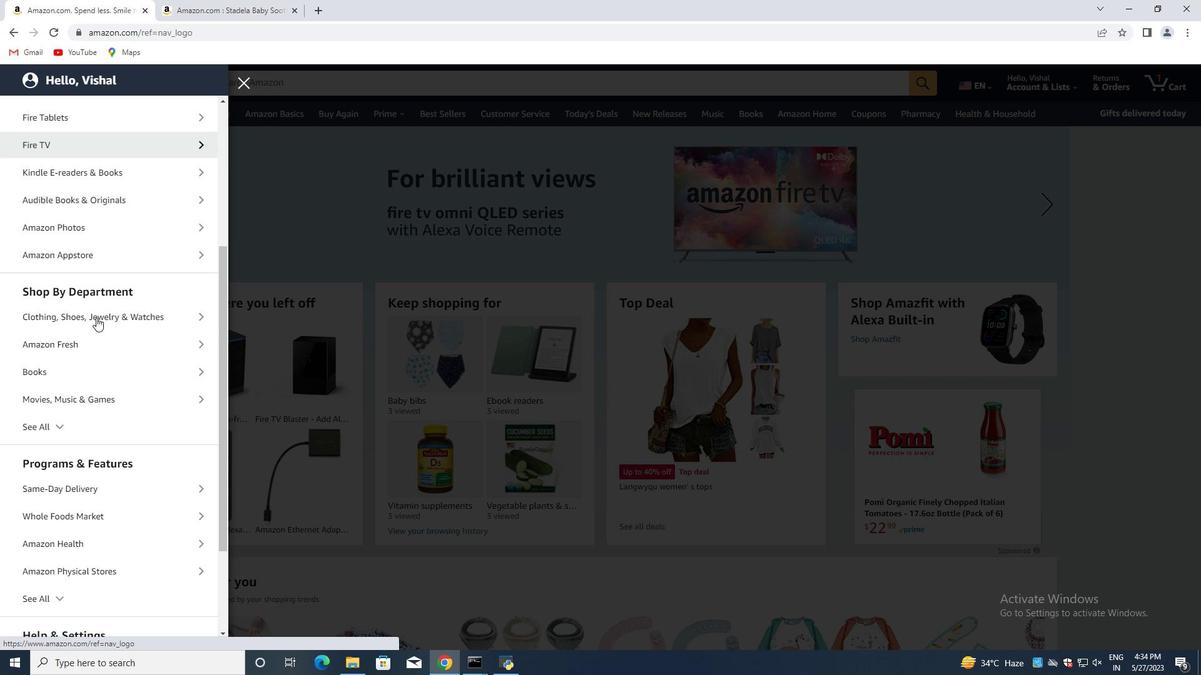 
Action: Mouse moved to (67, 361)
Screenshot: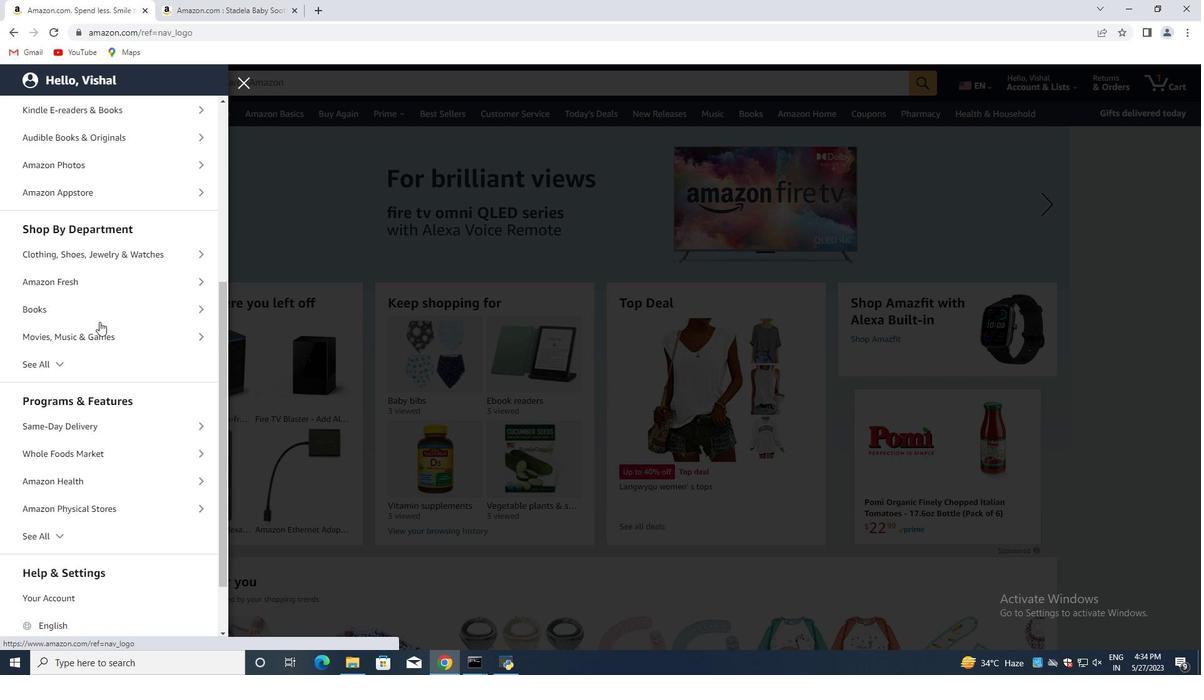 
Action: Mouse pressed left at (67, 361)
Screenshot: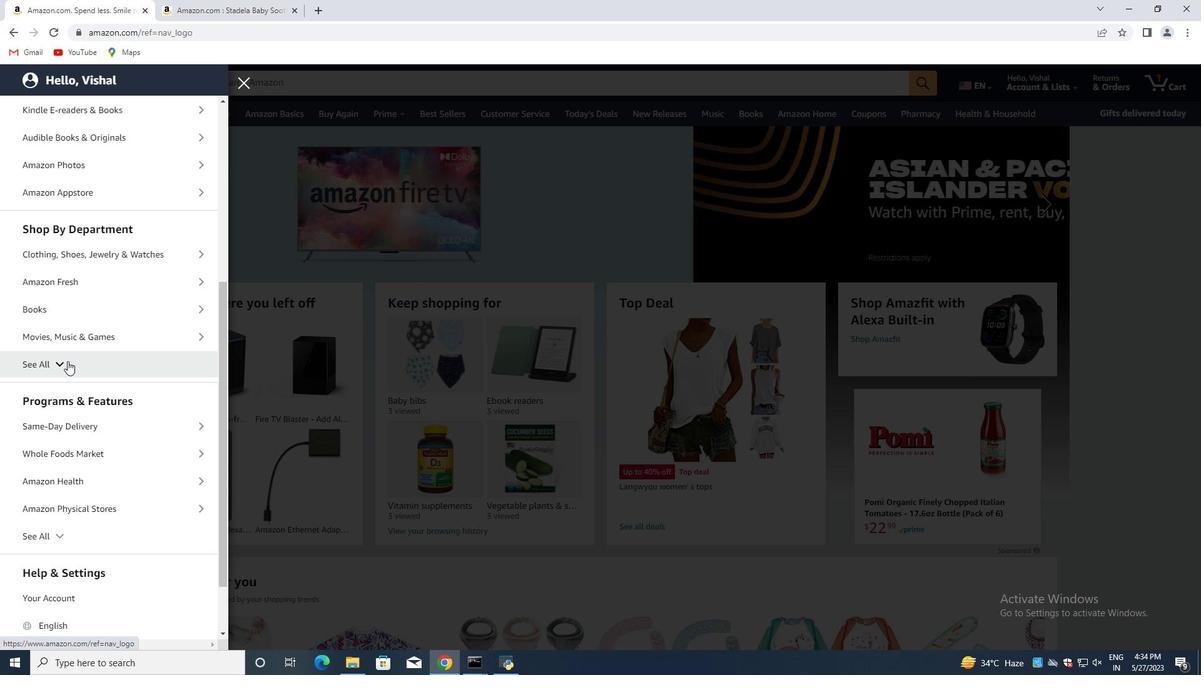 
Action: Mouse moved to (71, 351)
Screenshot: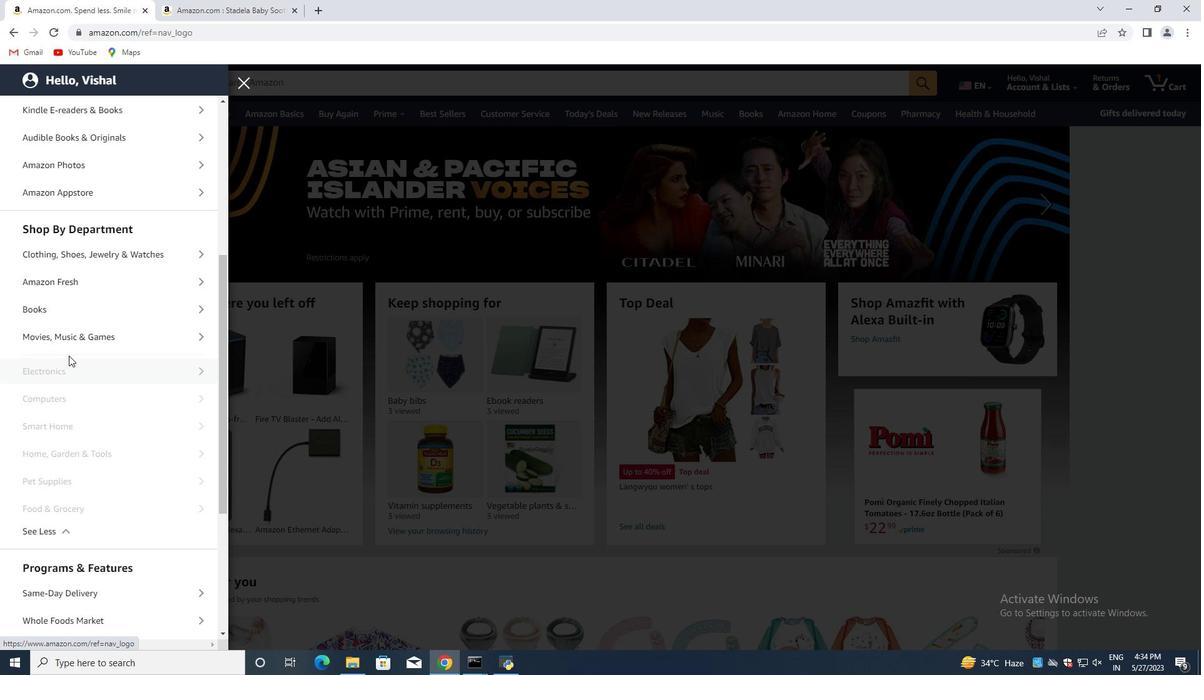 
Action: Mouse scrolled (71, 351) with delta (0, 0)
Screenshot: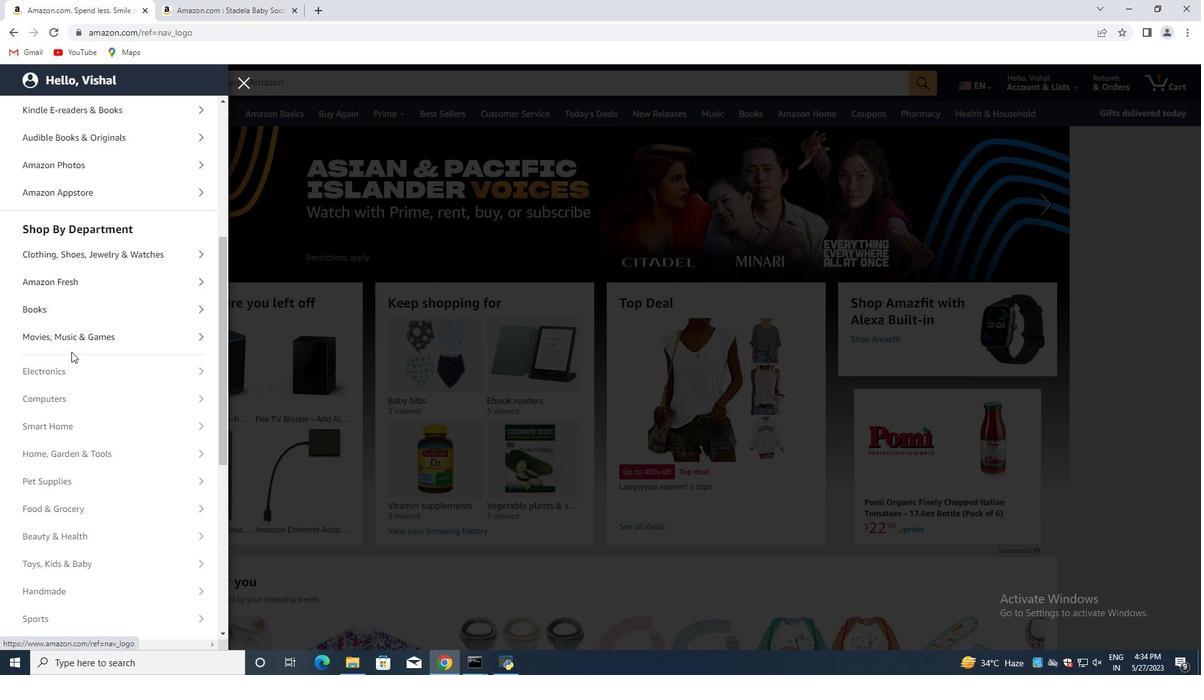 
Action: Mouse scrolled (71, 351) with delta (0, 0)
Screenshot: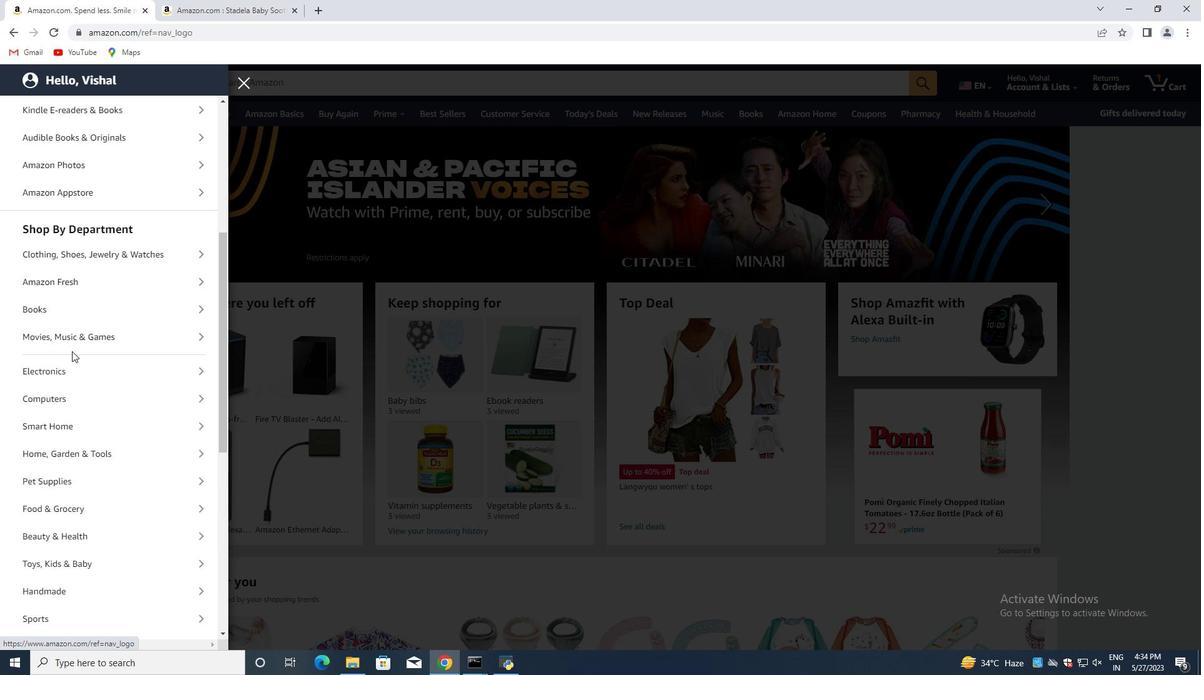 
Action: Mouse scrolled (71, 351) with delta (0, 0)
Screenshot: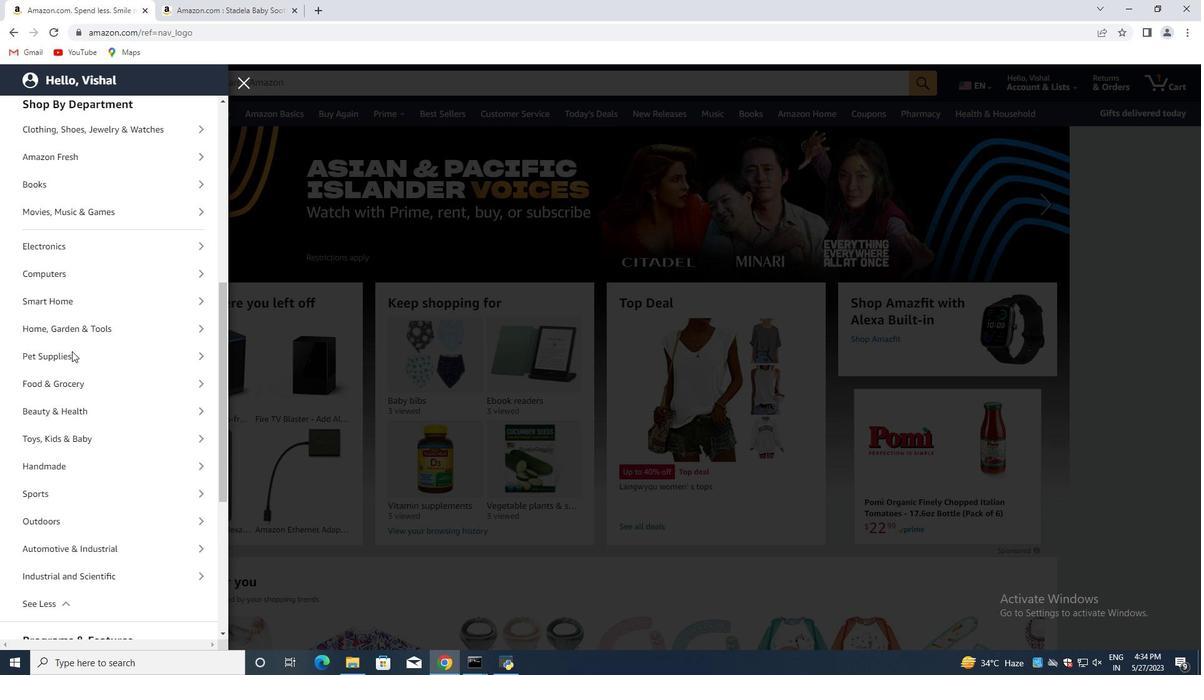 
Action: Mouse scrolled (71, 351) with delta (0, 0)
Screenshot: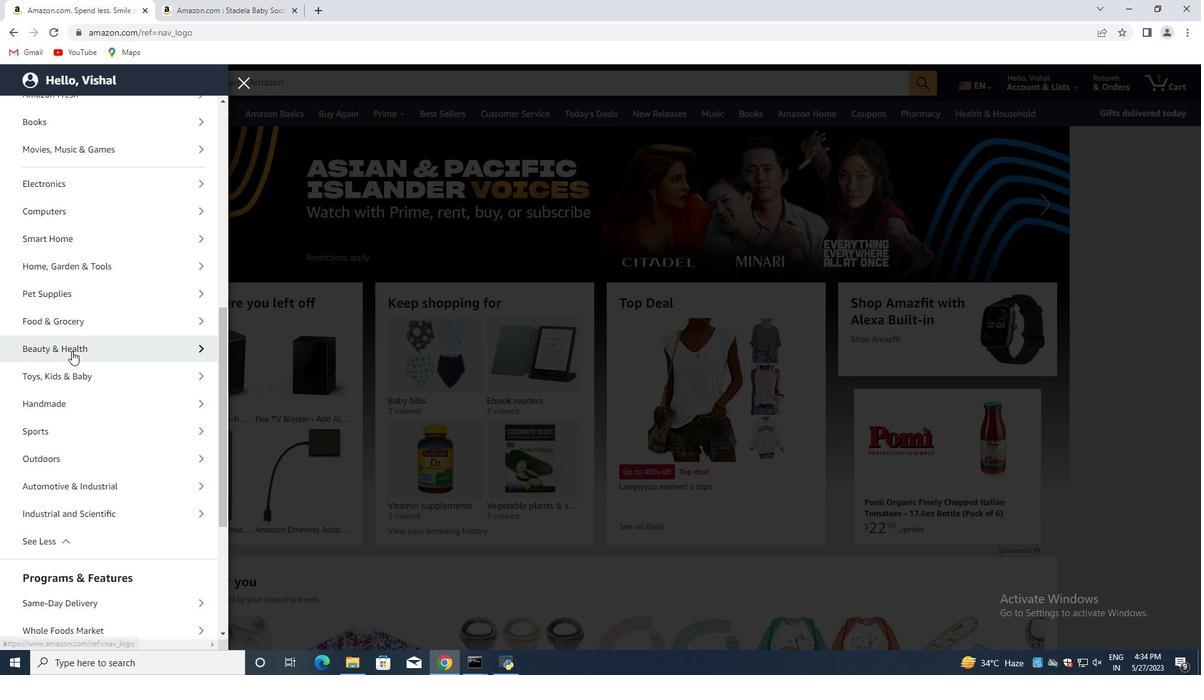 
Action: Mouse scrolled (71, 351) with delta (0, 0)
Screenshot: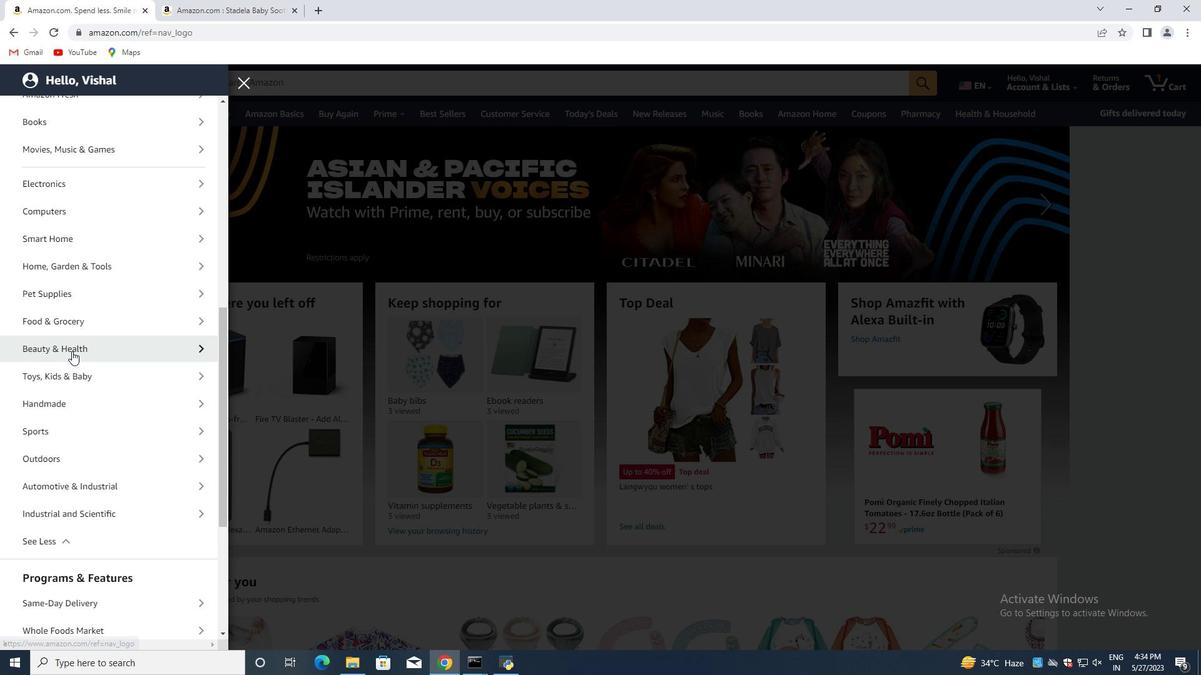
Action: Mouse scrolled (71, 351) with delta (0, 0)
Screenshot: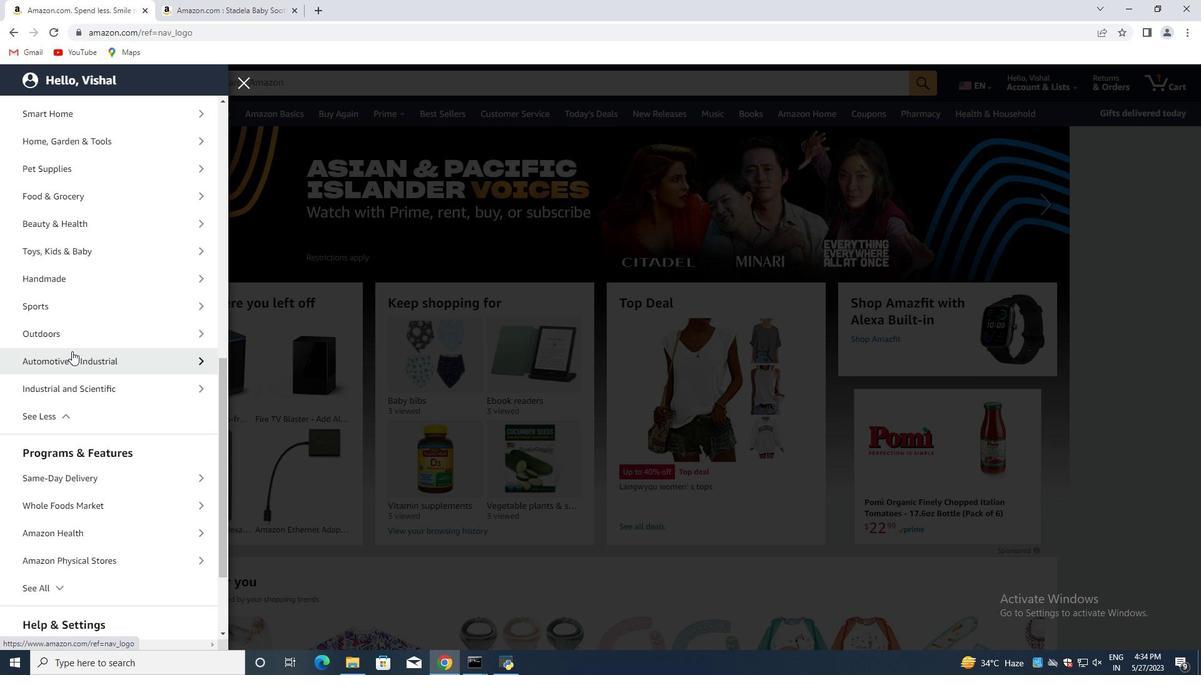 
Action: Mouse scrolled (71, 351) with delta (0, 0)
Screenshot: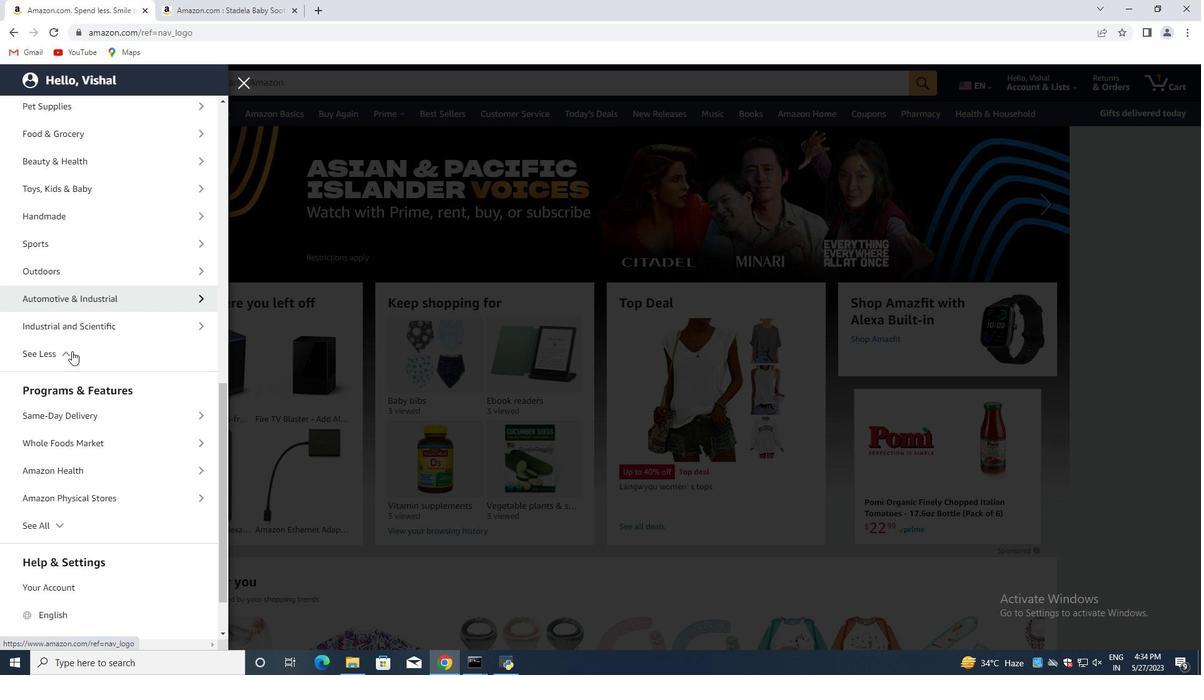 
Action: Mouse scrolled (71, 351) with delta (0, 0)
Screenshot: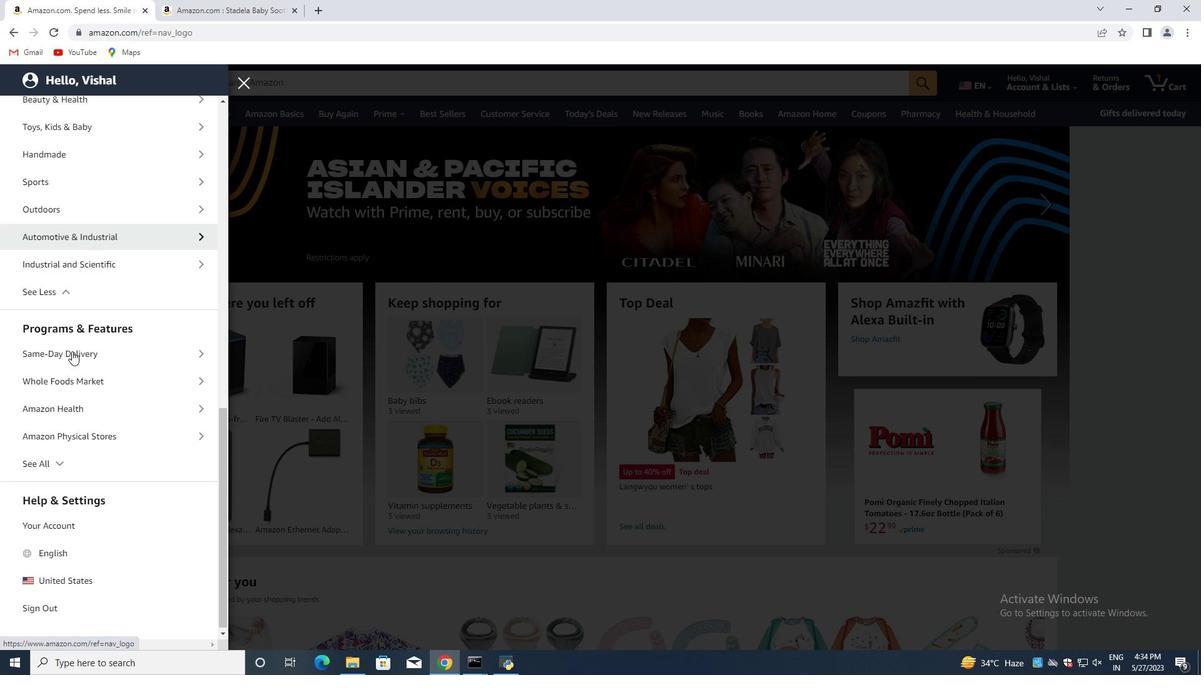 
Action: Mouse scrolled (71, 351) with delta (0, 0)
Screenshot: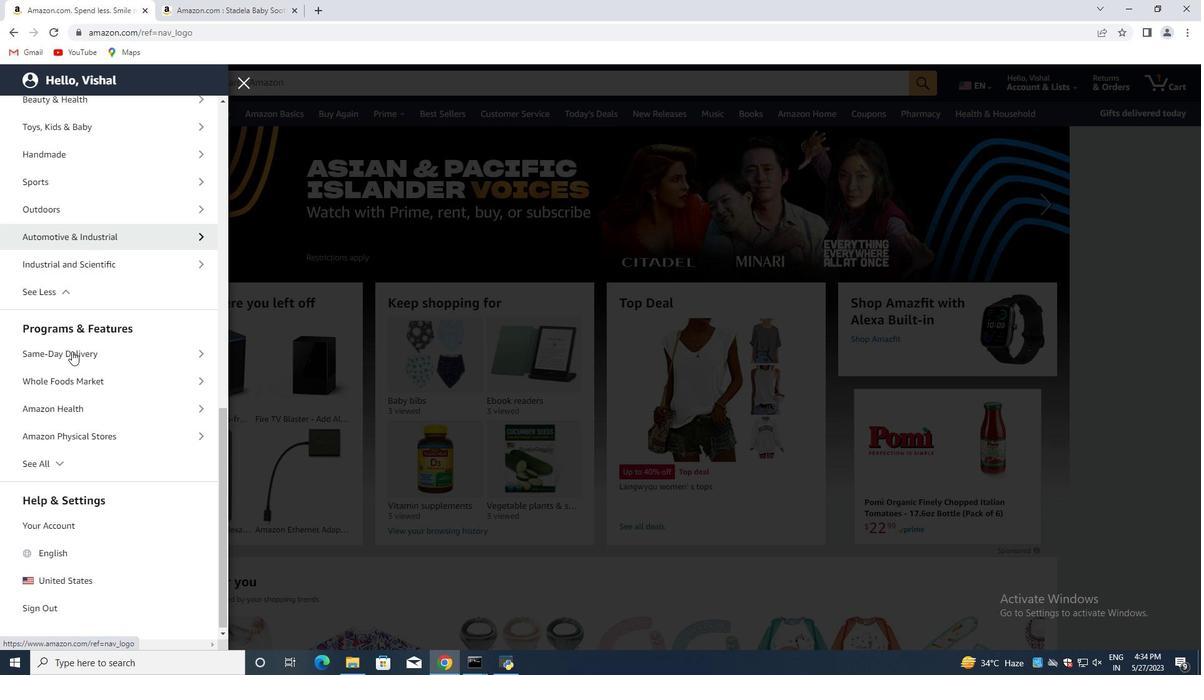 
Action: Mouse scrolled (71, 351) with delta (0, 0)
Screenshot: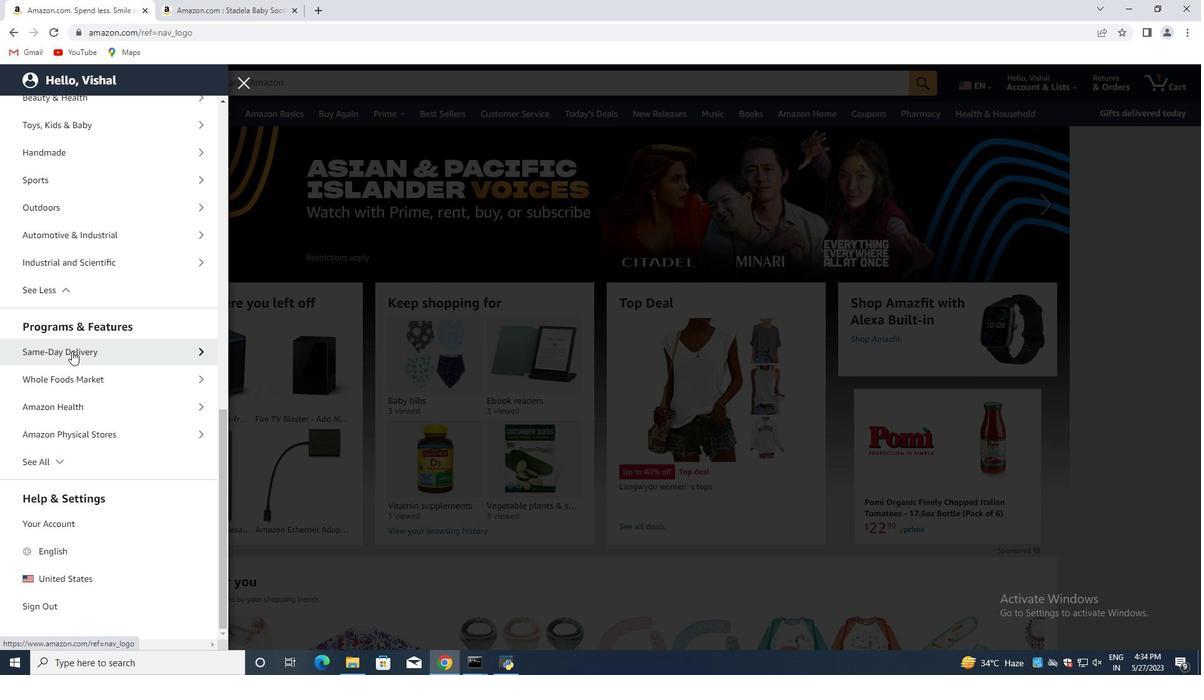 
Action: Mouse scrolled (71, 351) with delta (0, 0)
Screenshot: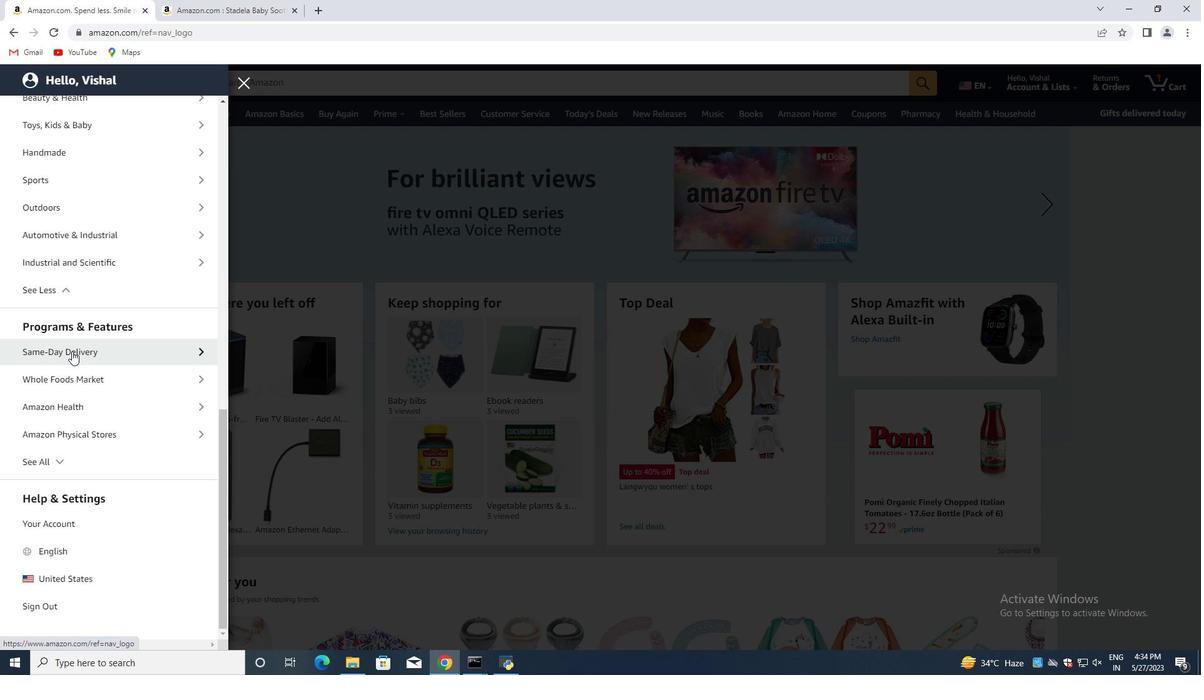 
Action: Mouse scrolled (71, 351) with delta (0, 0)
Screenshot: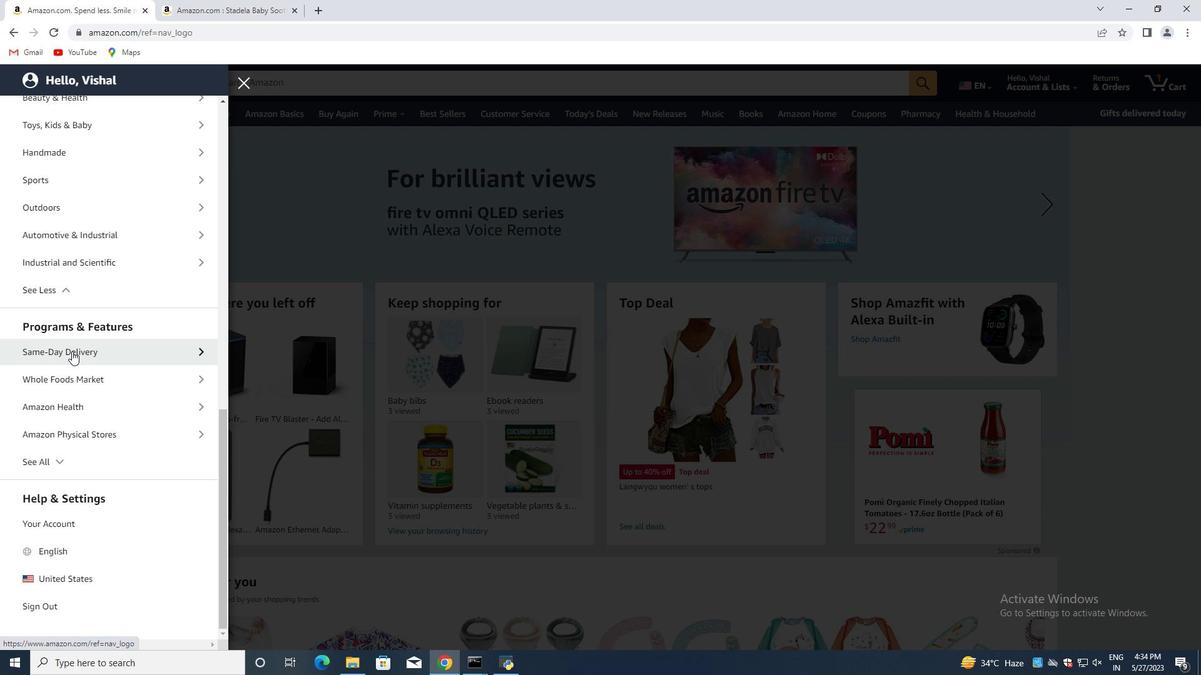 
Action: Mouse scrolled (71, 351) with delta (0, 0)
Screenshot: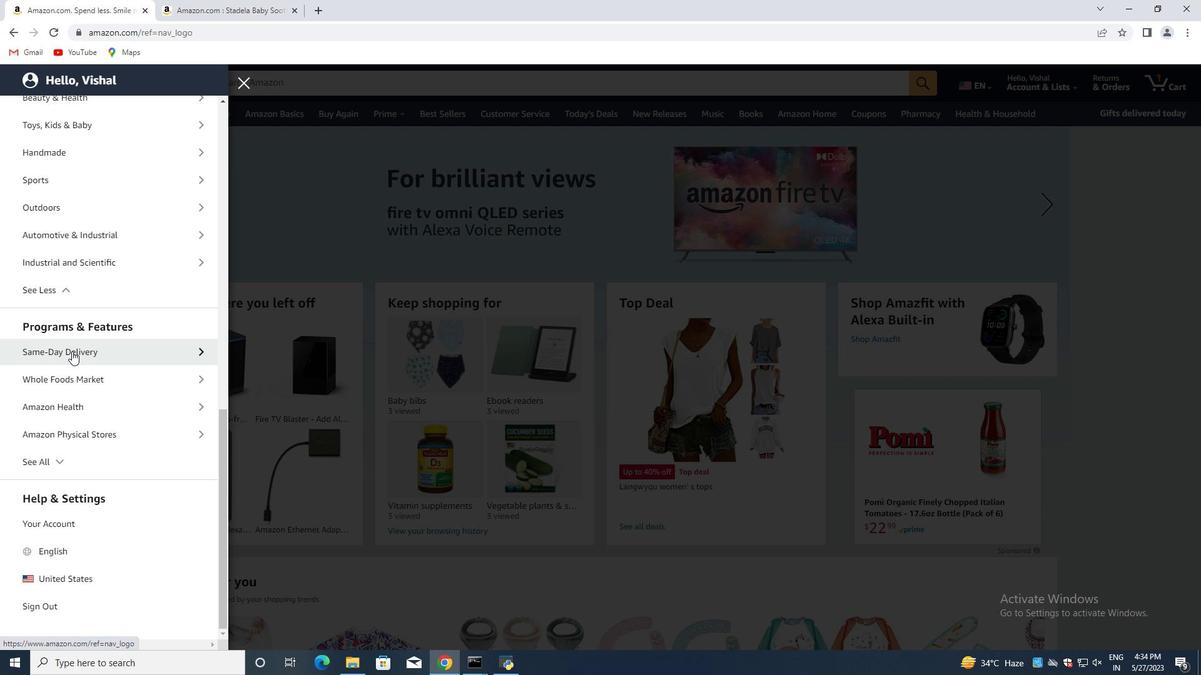 
Action: Mouse moved to (70, 396)
Screenshot: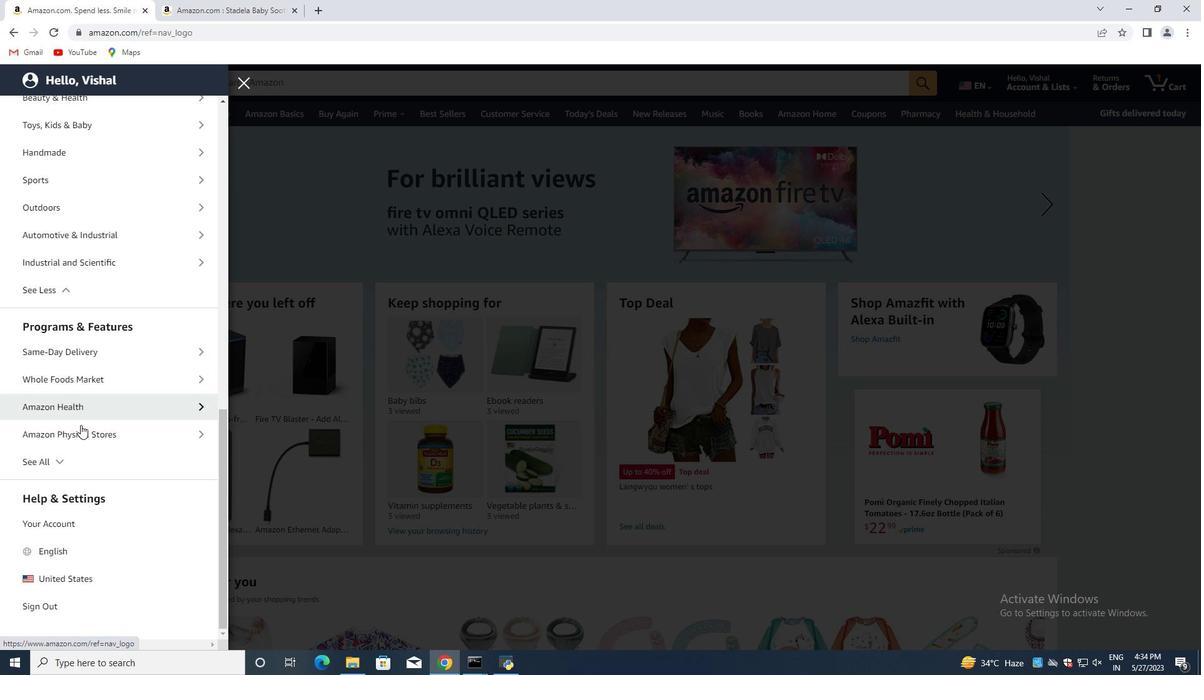 
Action: Mouse scrolled (70, 396) with delta (0, 0)
Screenshot: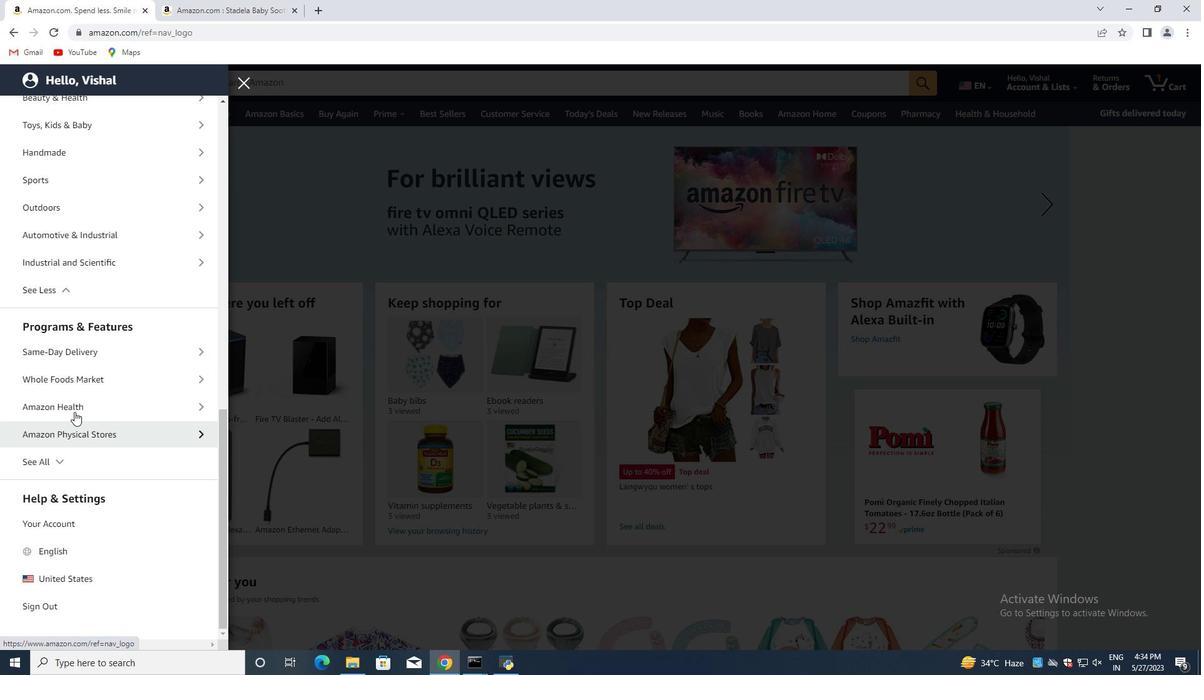 
Action: Mouse scrolled (70, 396) with delta (0, 0)
Screenshot: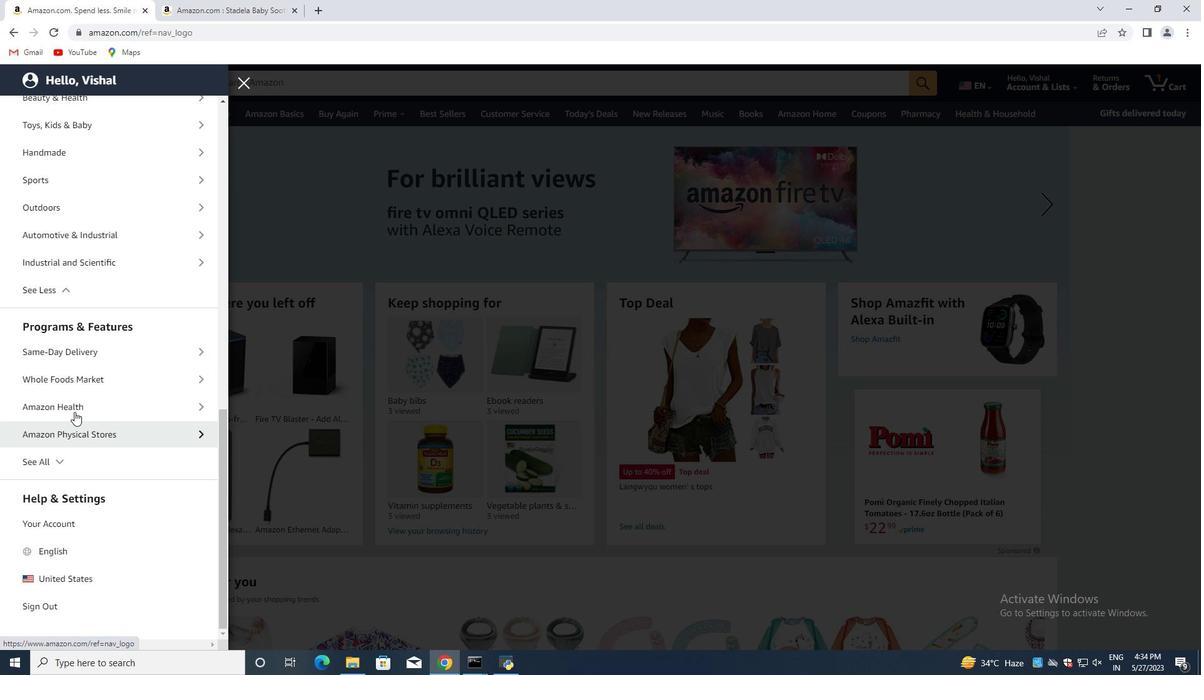 
Action: Mouse scrolled (70, 396) with delta (0, 0)
Screenshot: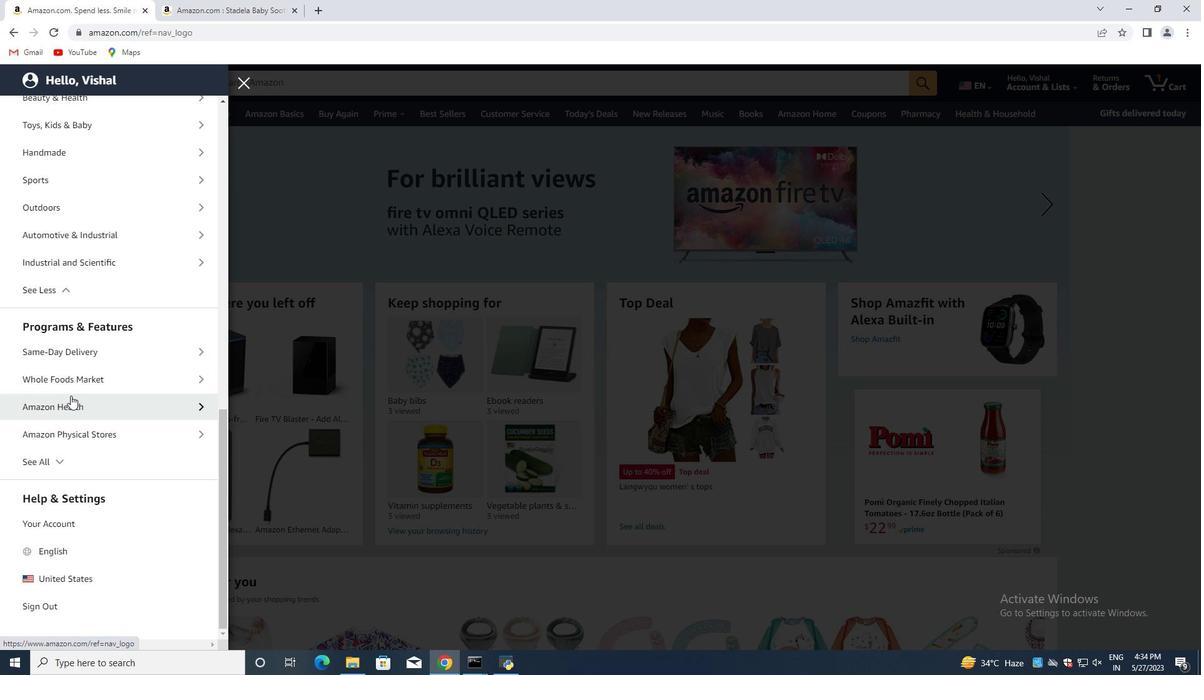 
Action: Mouse scrolled (70, 396) with delta (0, 0)
Screenshot: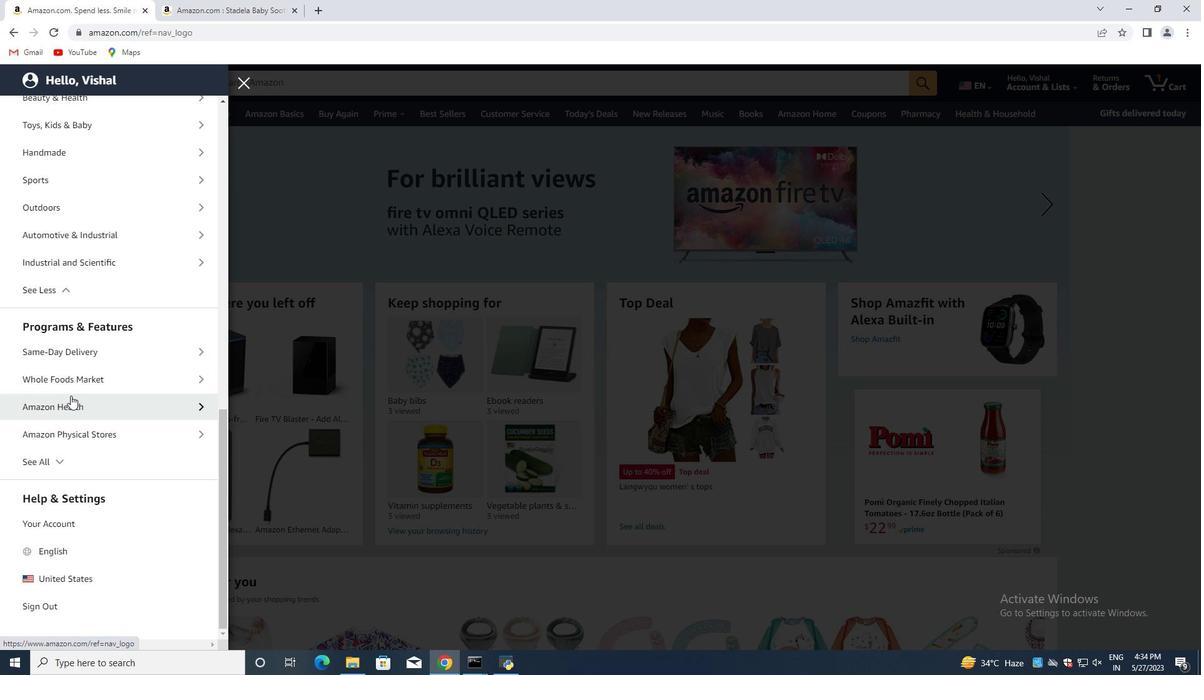 
Action: Mouse scrolled (70, 396) with delta (0, 0)
Screenshot: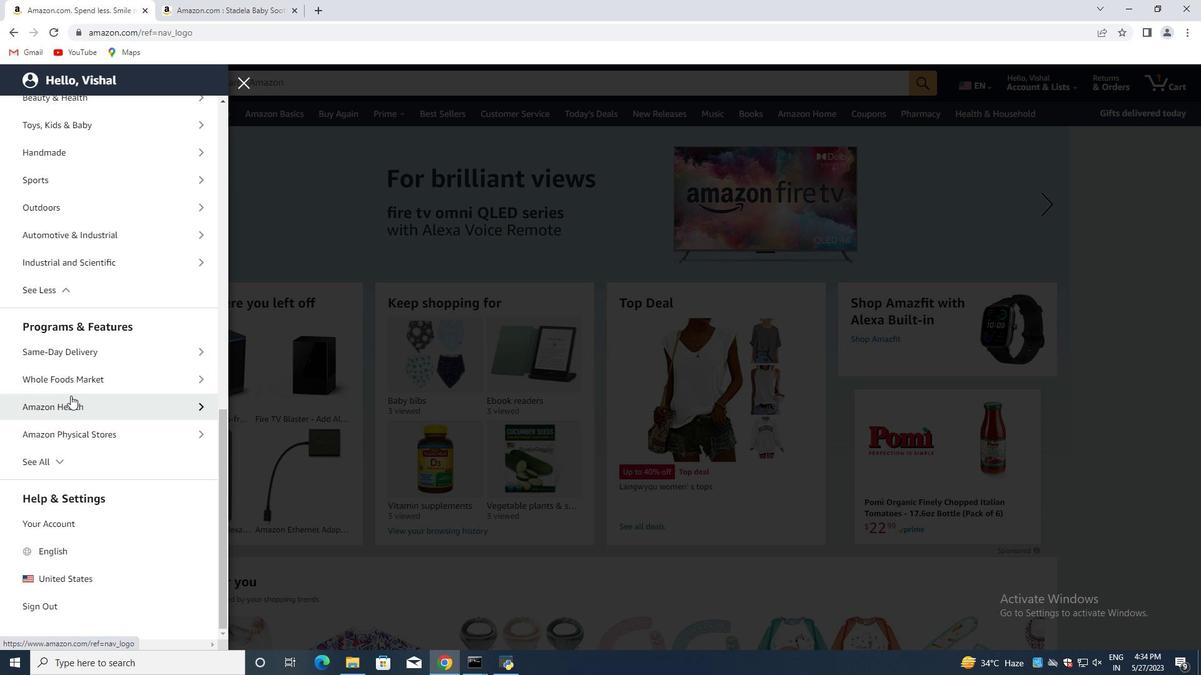 
Action: Mouse moved to (70, 395)
Screenshot: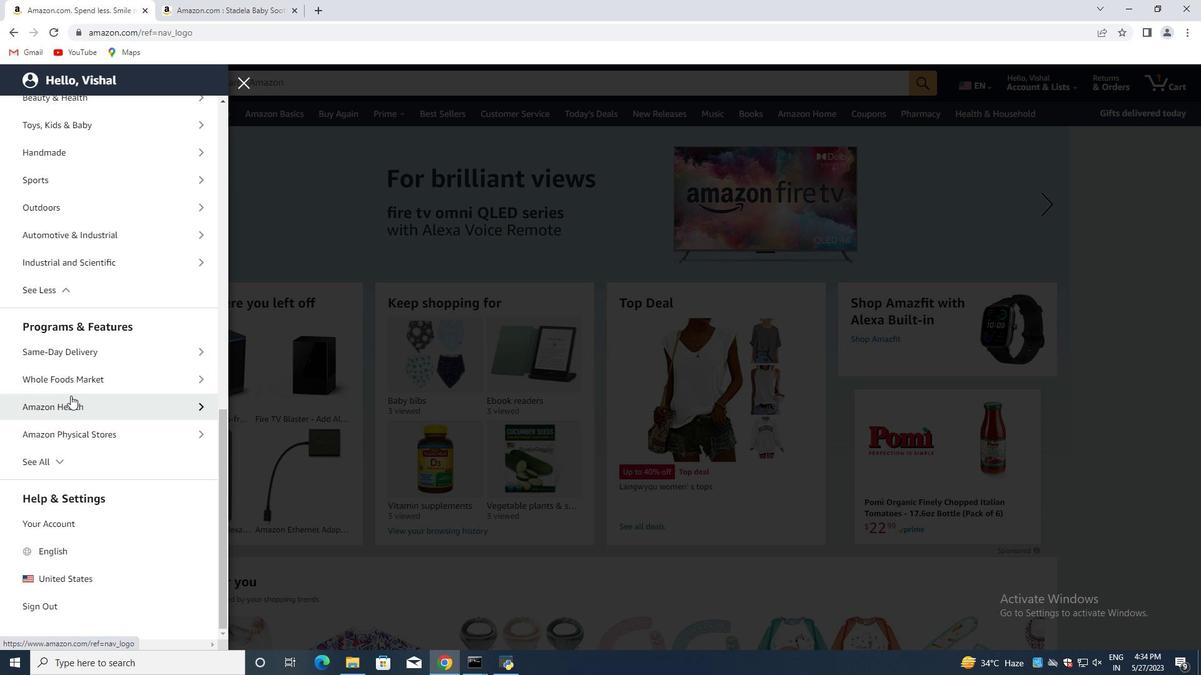 
Action: Mouse scrolled (70, 396) with delta (0, 0)
Screenshot: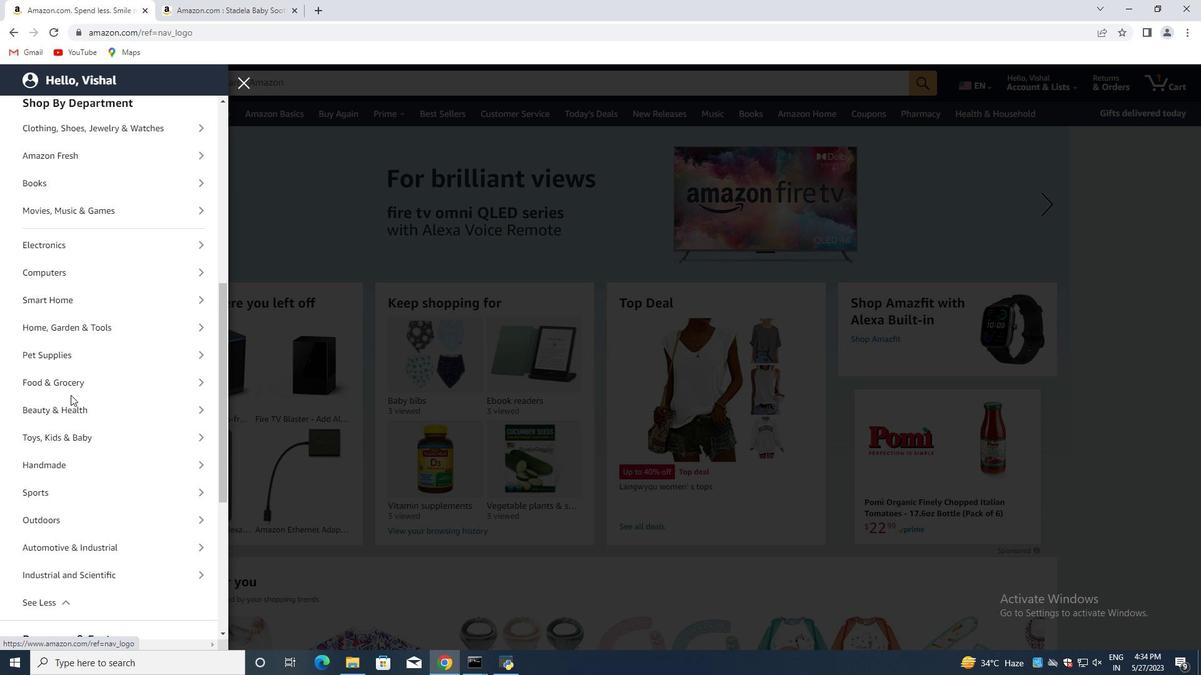 
Action: Mouse scrolled (70, 396) with delta (0, 0)
Screenshot: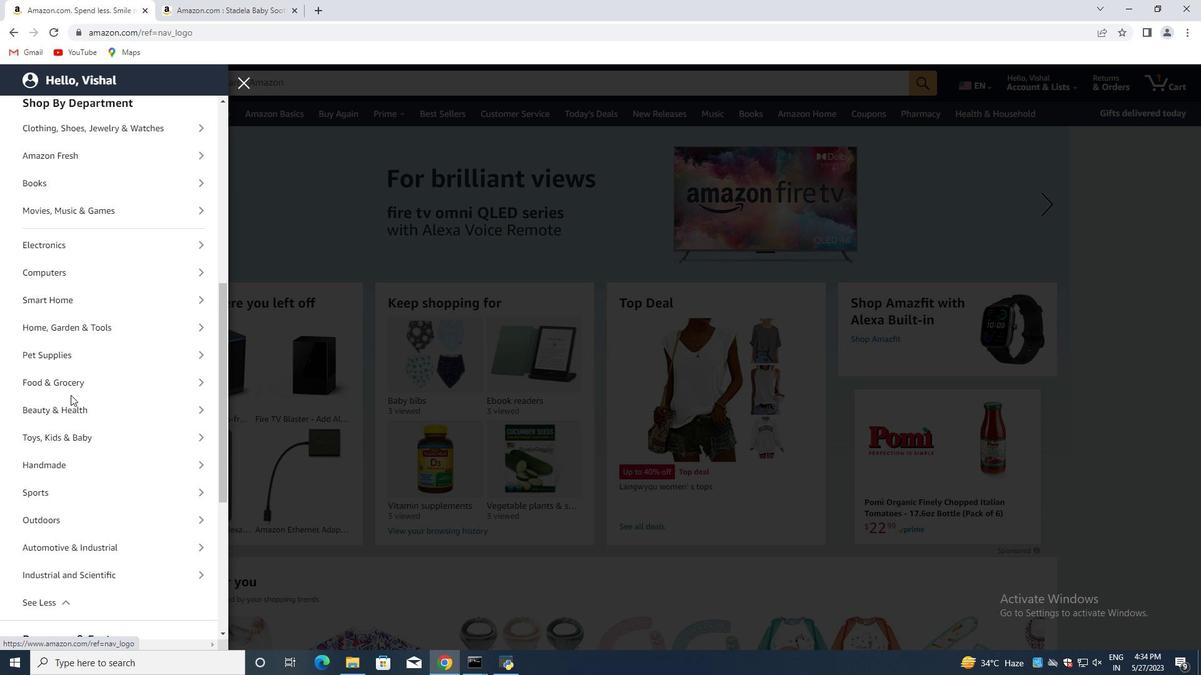 
Action: Mouse scrolled (70, 396) with delta (0, 0)
Screenshot: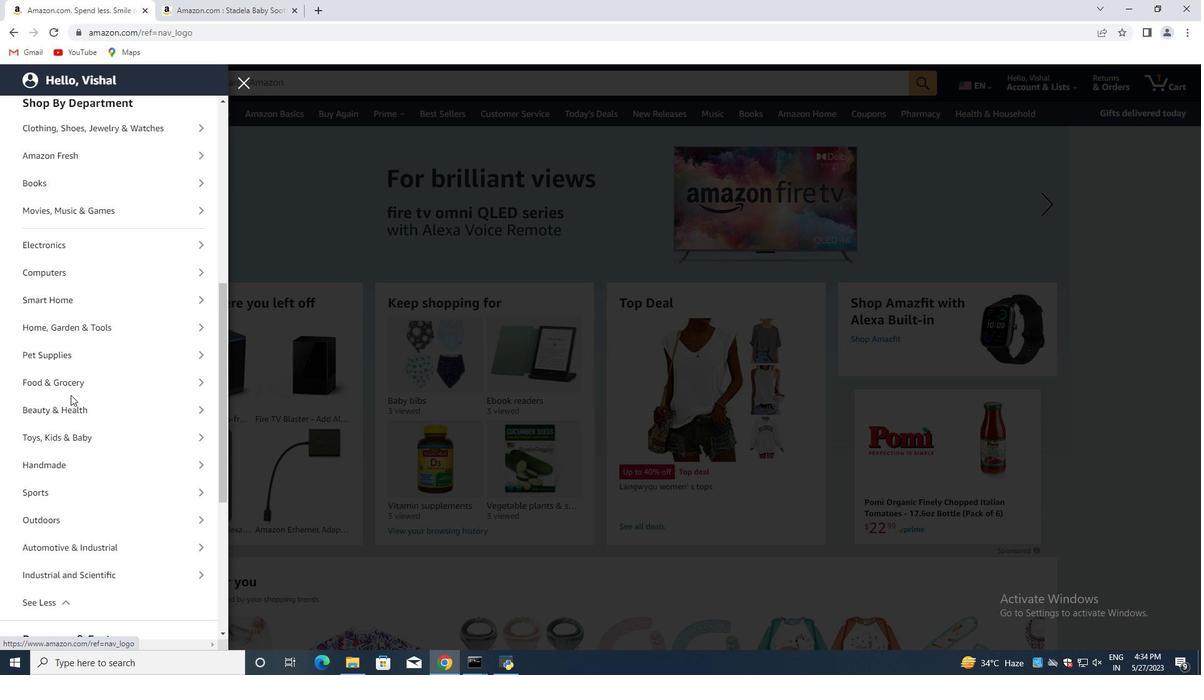 
Action: Mouse scrolled (70, 396) with delta (0, 0)
Screenshot: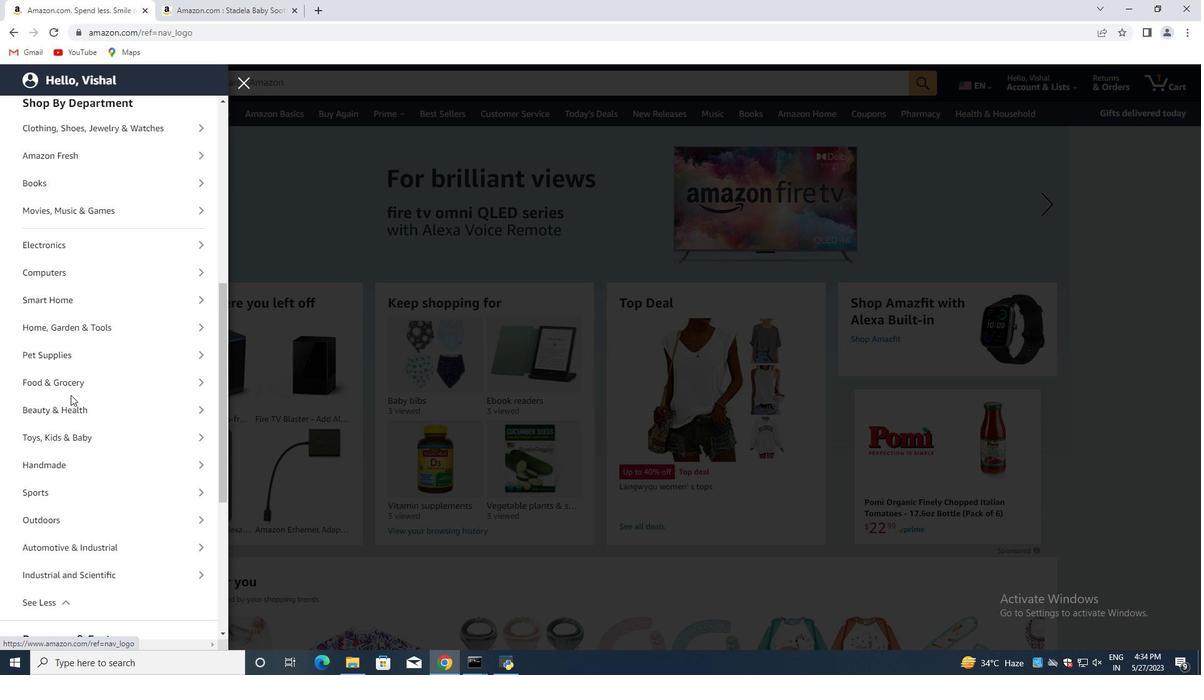 
Action: Mouse moved to (70, 395)
Screenshot: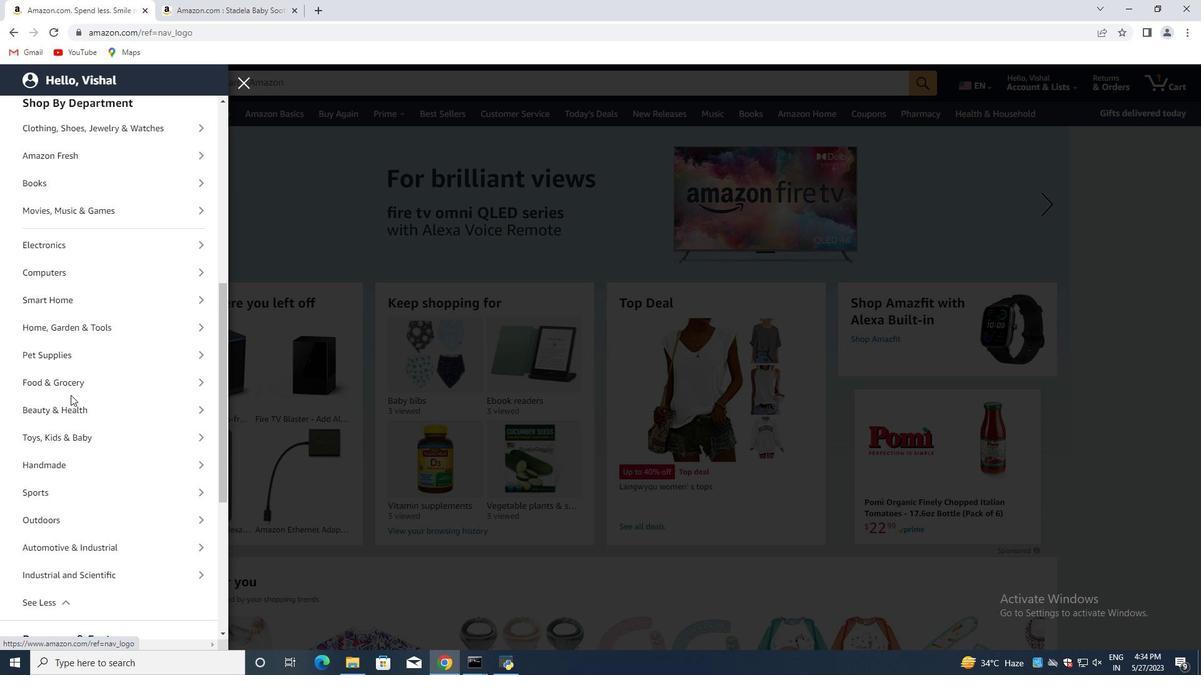 
Action: Mouse scrolled (70, 396) with delta (0, 0)
Screenshot: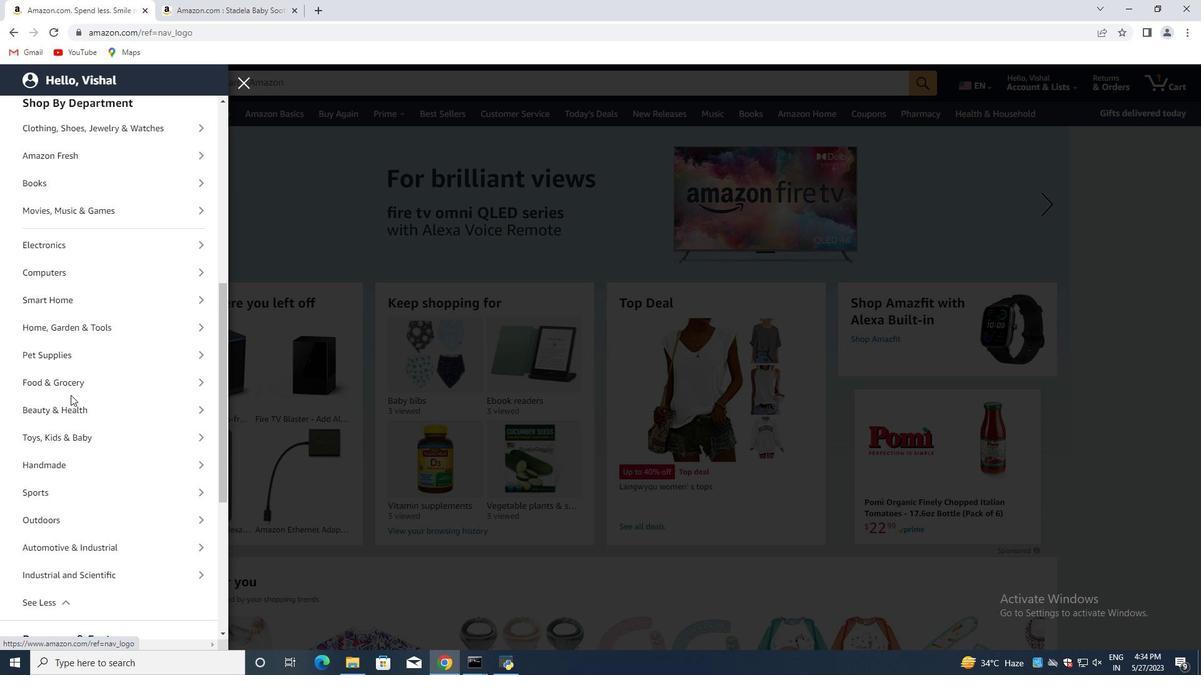 
Action: Mouse scrolled (70, 394) with delta (0, 0)
Screenshot: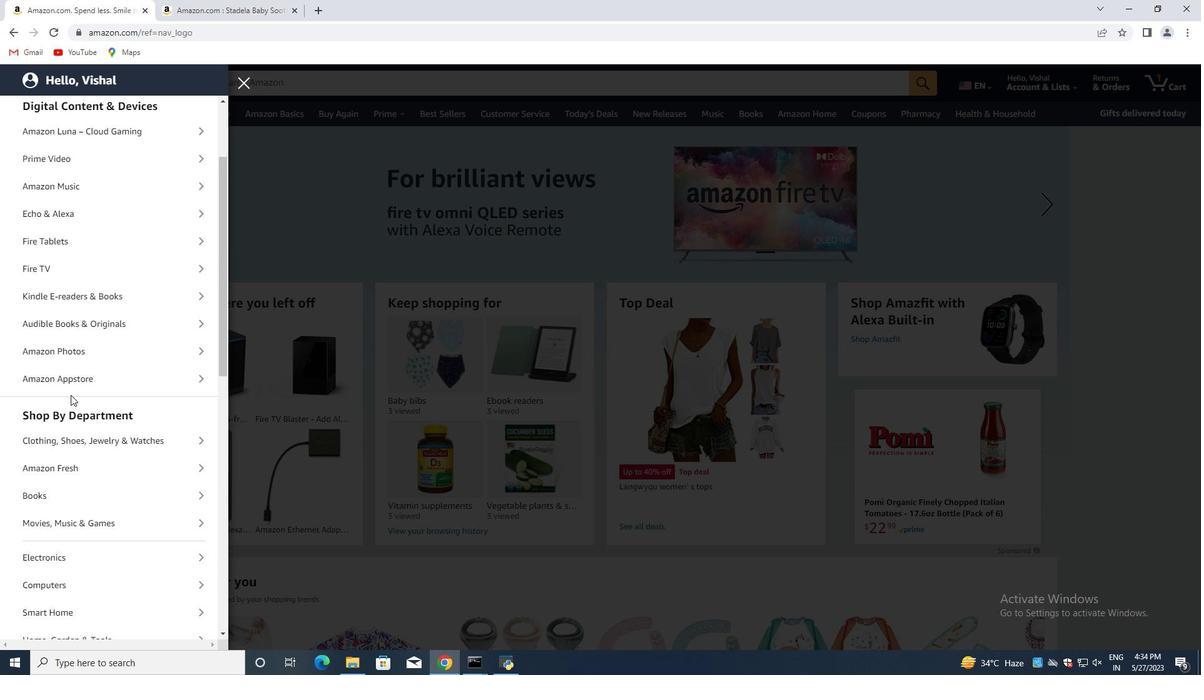 
Action: Mouse moved to (70, 396)
Screenshot: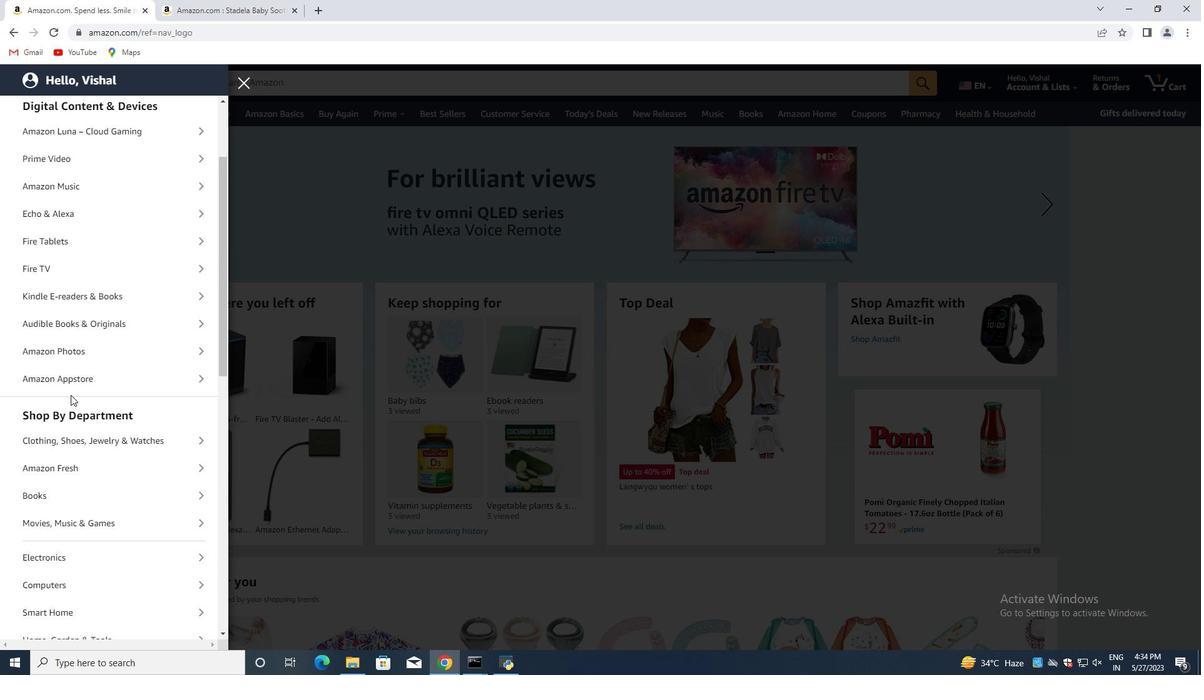 
Action: Mouse scrolled (70, 396) with delta (0, 0)
Screenshot: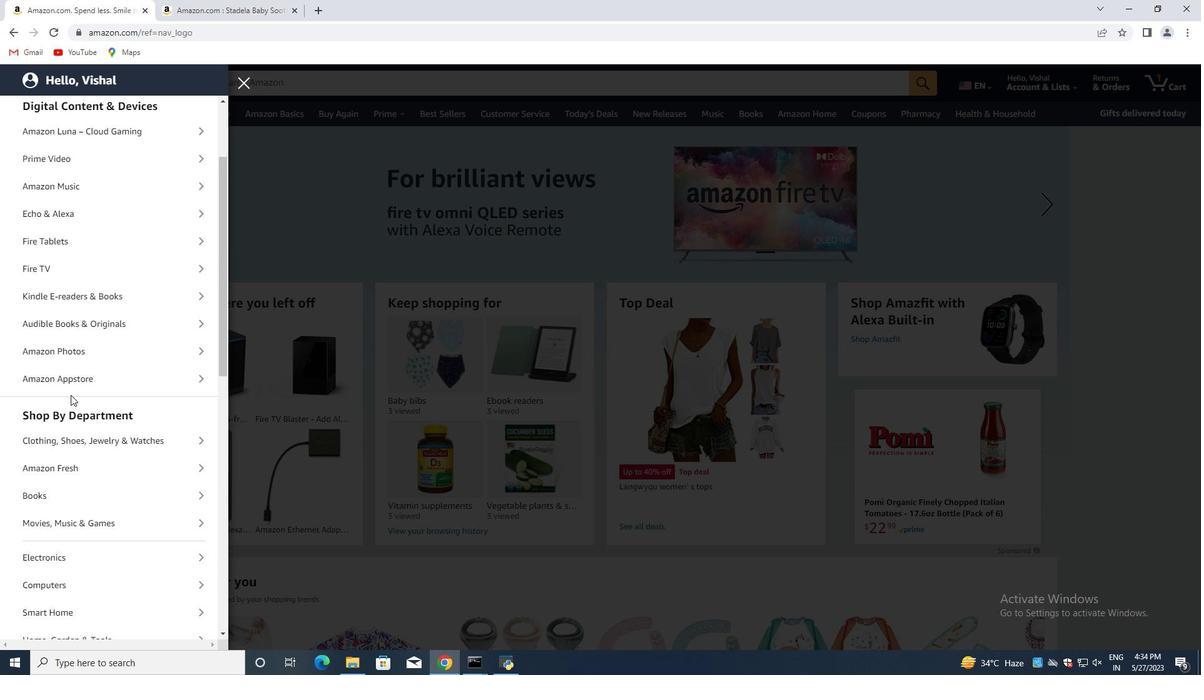 
Action: Mouse moved to (70, 398)
Screenshot: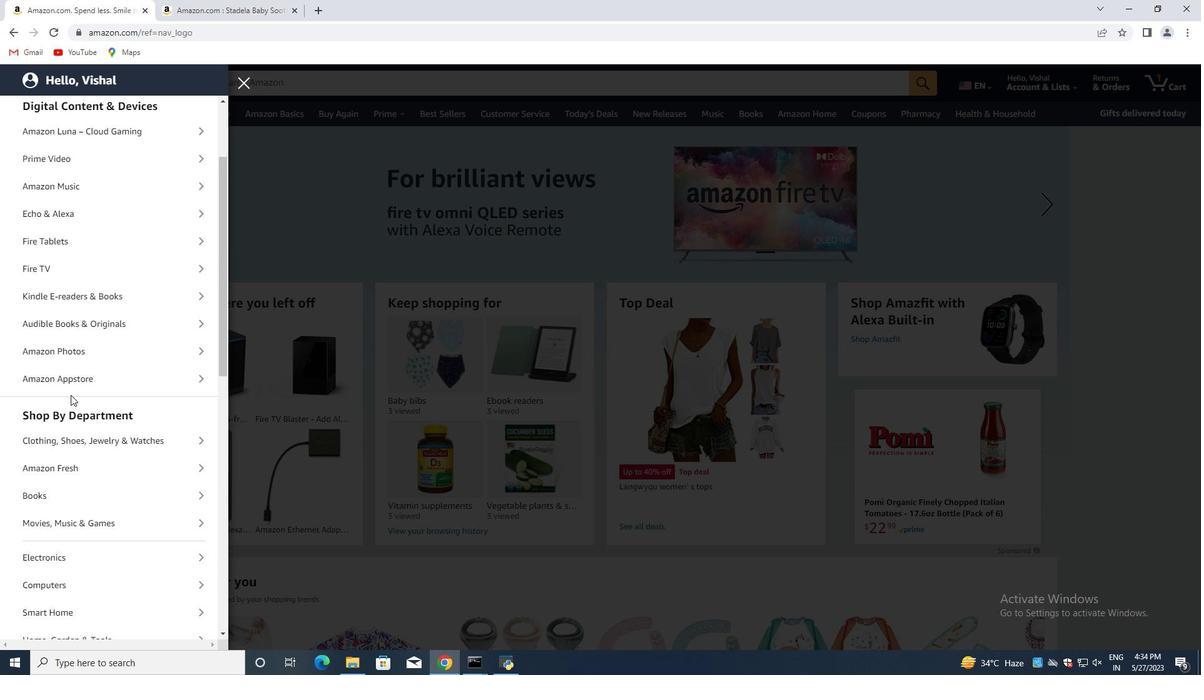 
Action: Mouse scrolled (70, 397) with delta (0, 0)
Screenshot: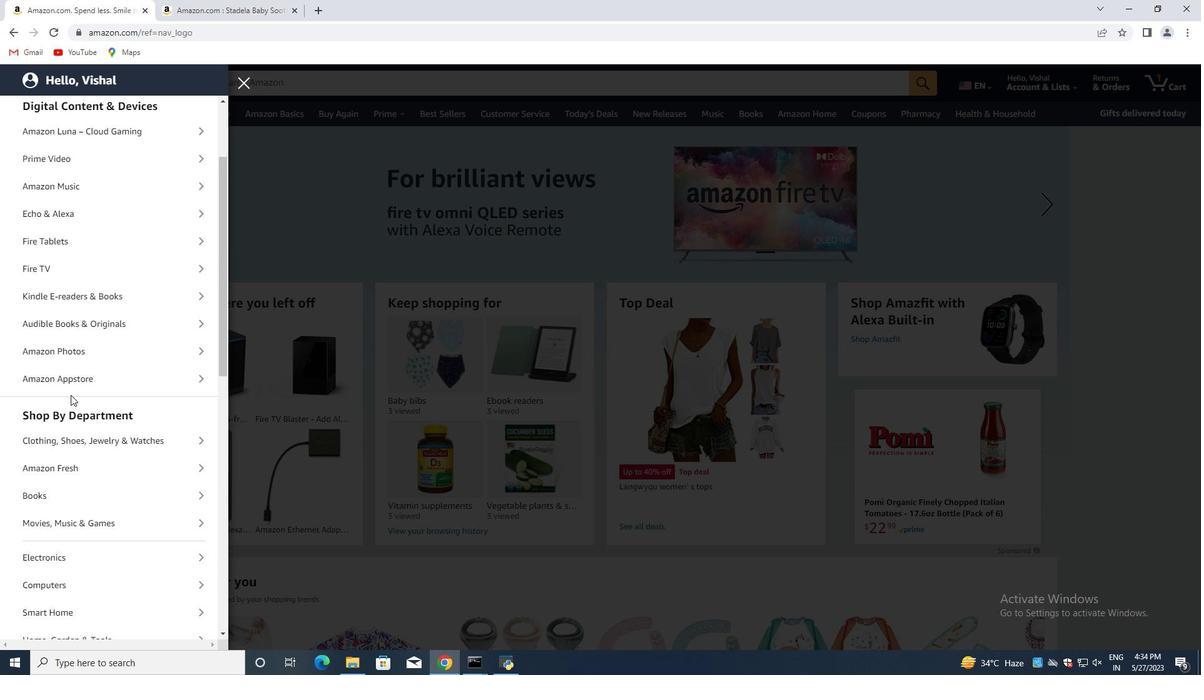 
Action: Mouse moved to (70, 398)
Screenshot: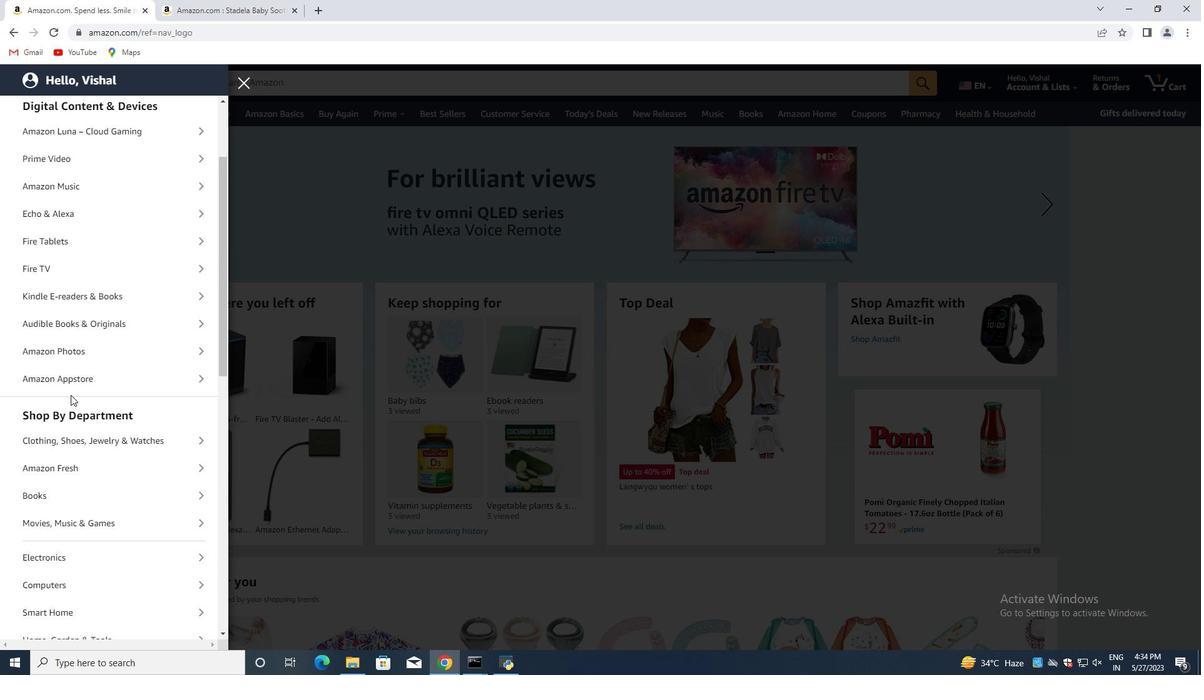 
Action: Mouse scrolled (70, 398) with delta (0, 0)
Screenshot: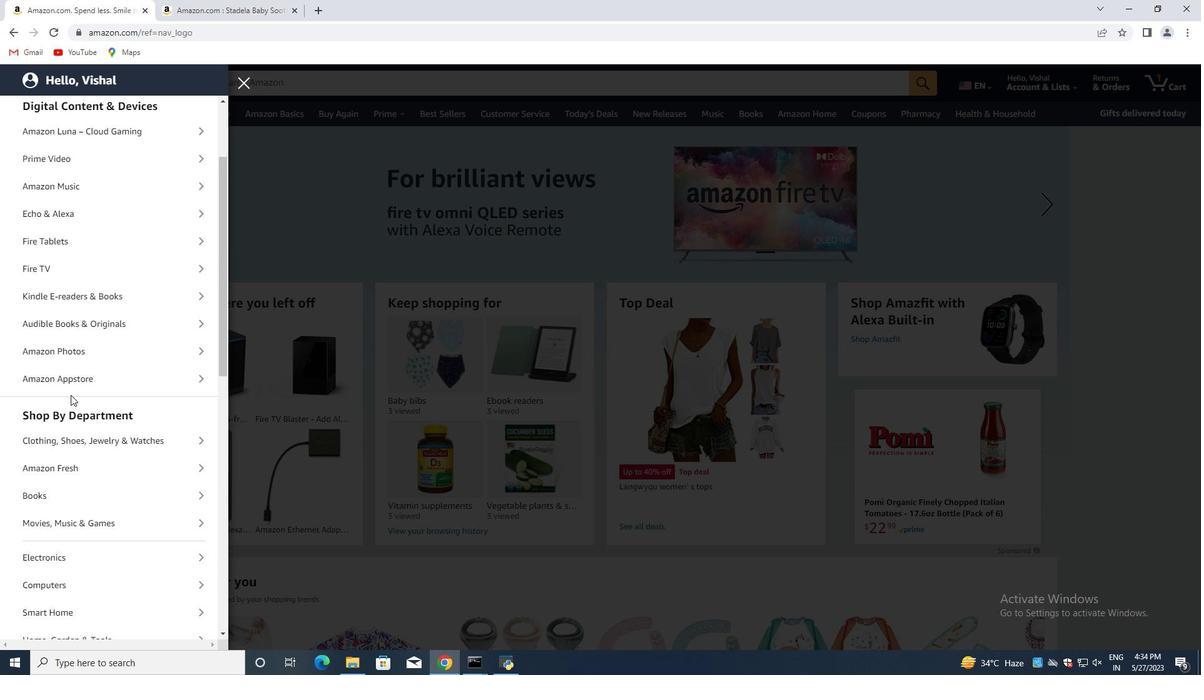 
Action: Mouse moved to (68, 401)
Screenshot: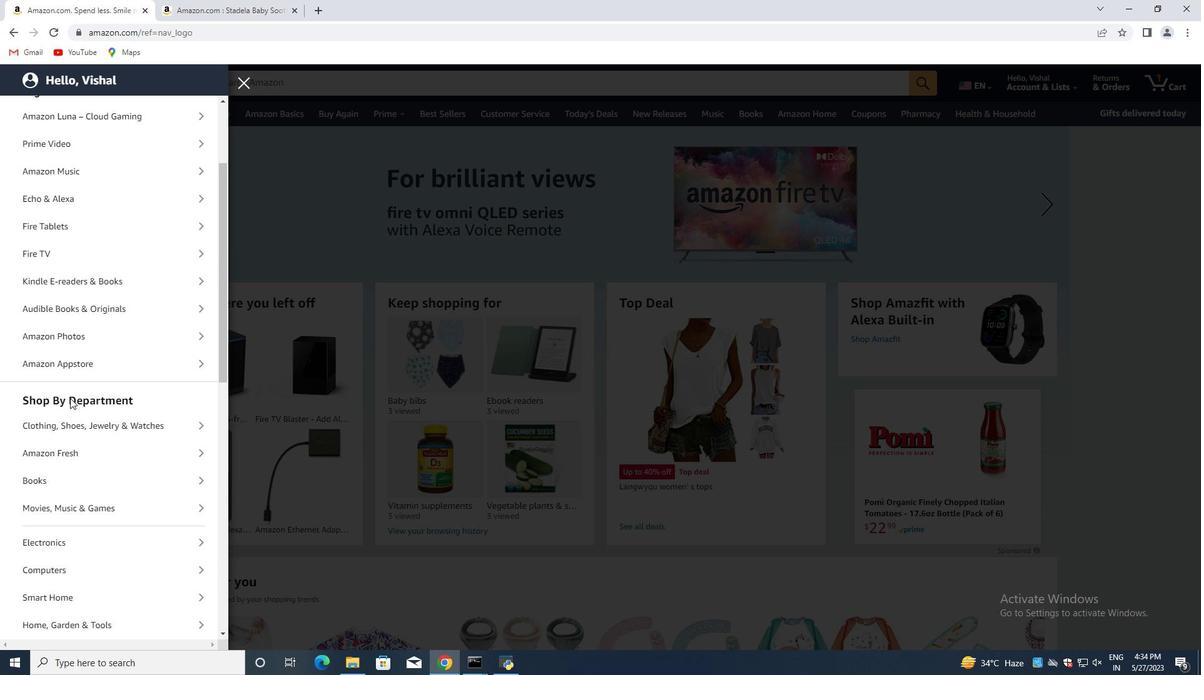 
Action: Mouse scrolled (69, 399) with delta (0, 0)
Screenshot: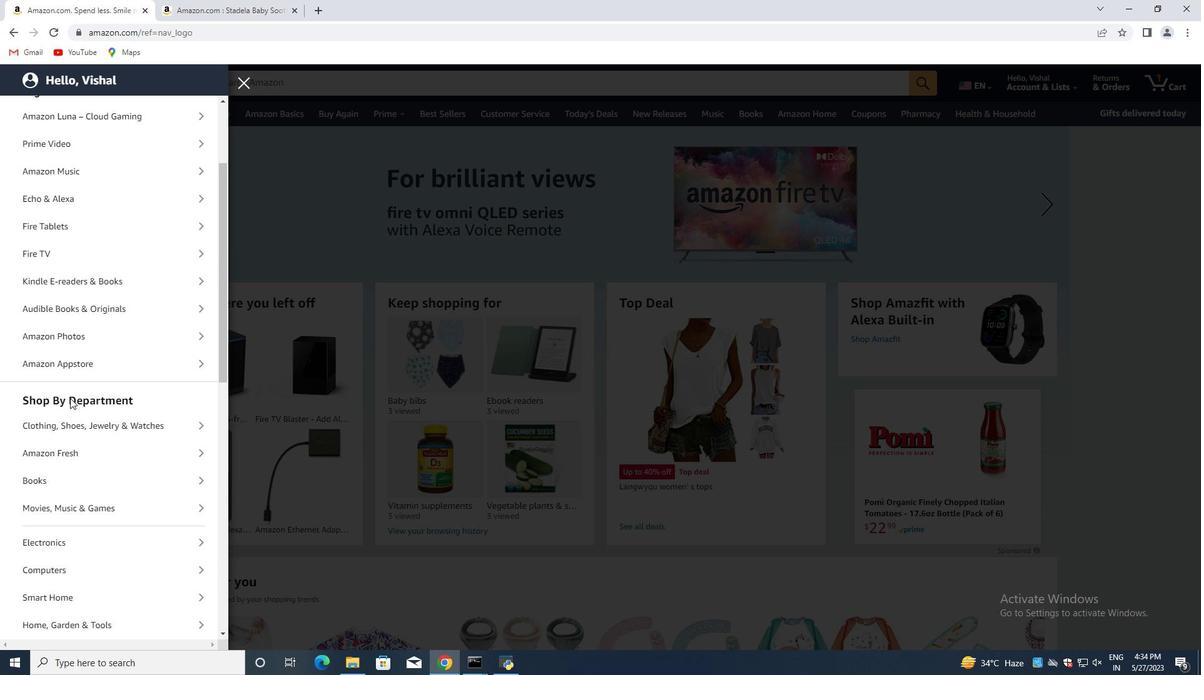 
Action: Mouse moved to (68, 401)
Screenshot: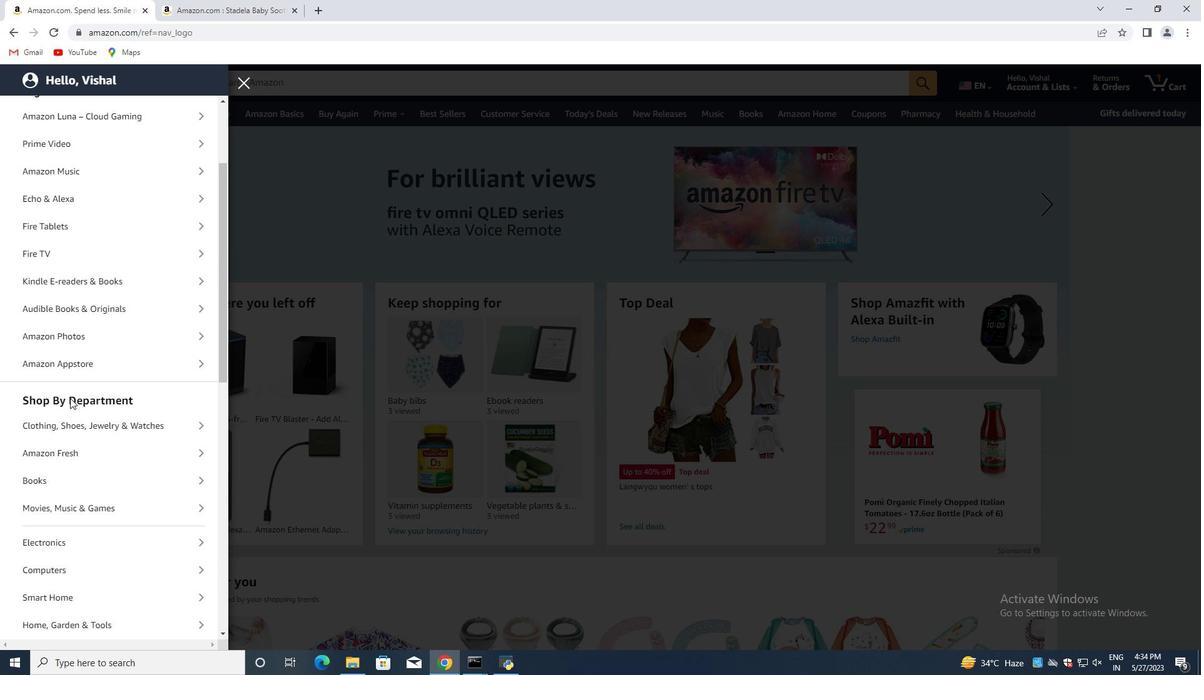 
Action: Mouse scrolled (68, 402) with delta (0, 0)
Screenshot: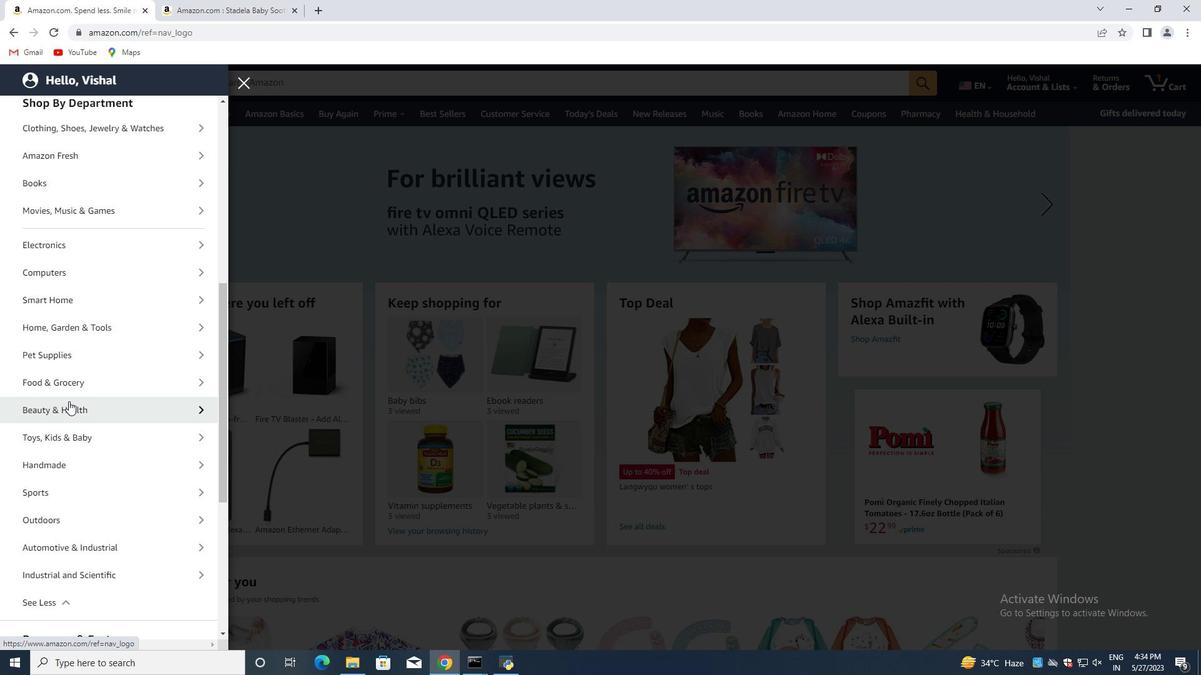 
Action: Mouse scrolled (68, 402) with delta (0, 0)
Screenshot: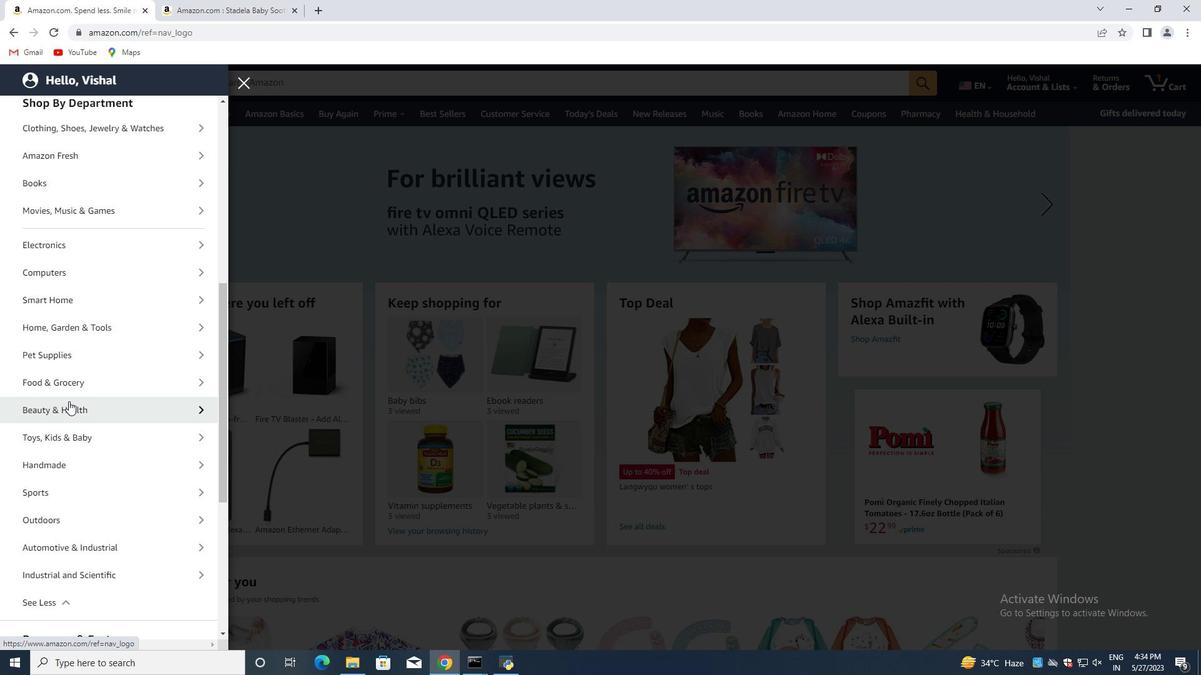 
Action: Mouse scrolled (68, 402) with delta (0, 0)
Screenshot: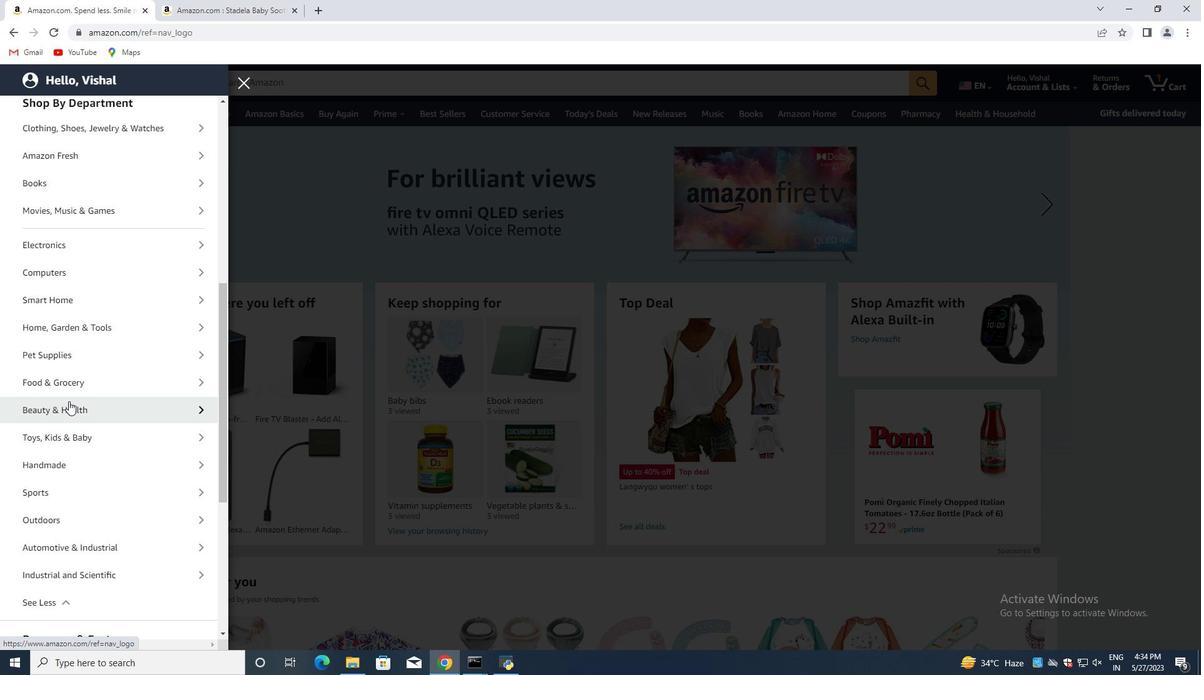 
Action: Mouse scrolled (68, 402) with delta (0, 0)
Screenshot: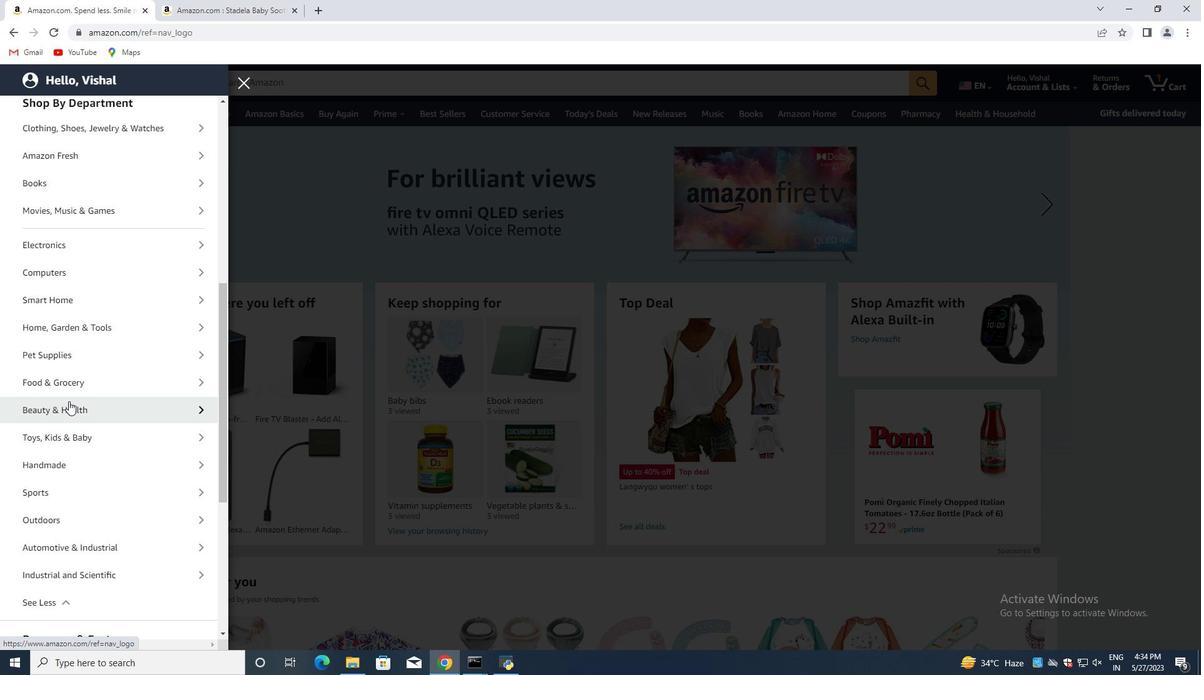 
Action: Mouse scrolled (68, 402) with delta (0, 0)
Screenshot: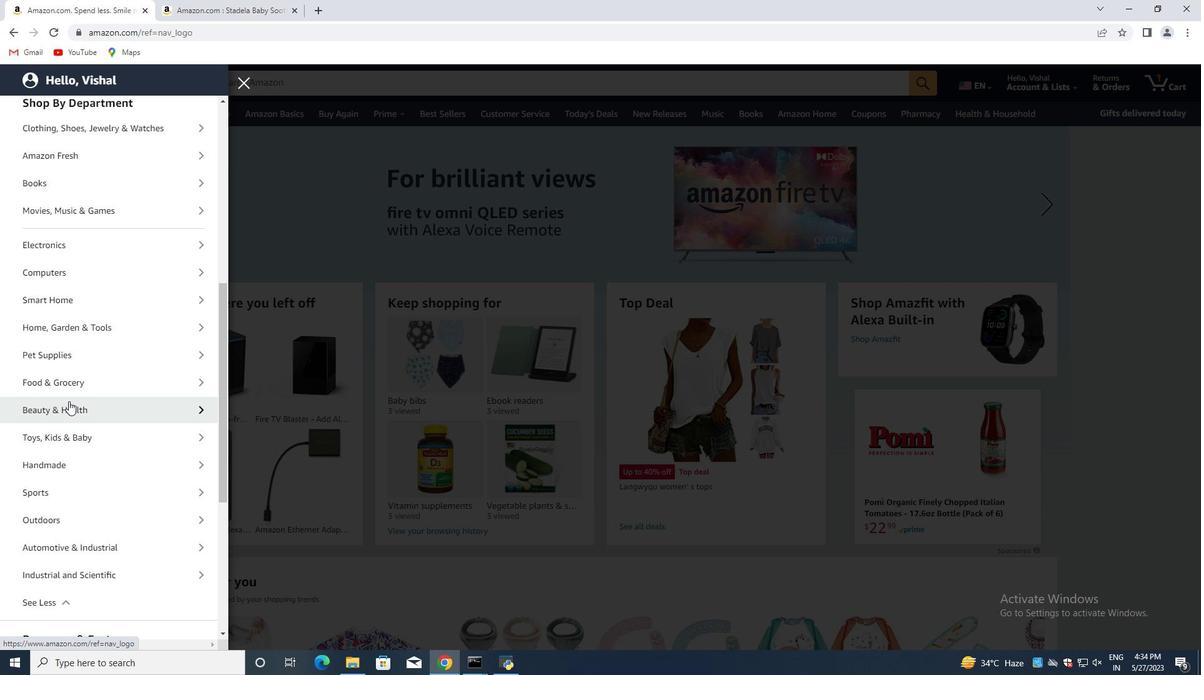 
Action: Mouse scrolled (68, 402) with delta (0, 0)
Screenshot: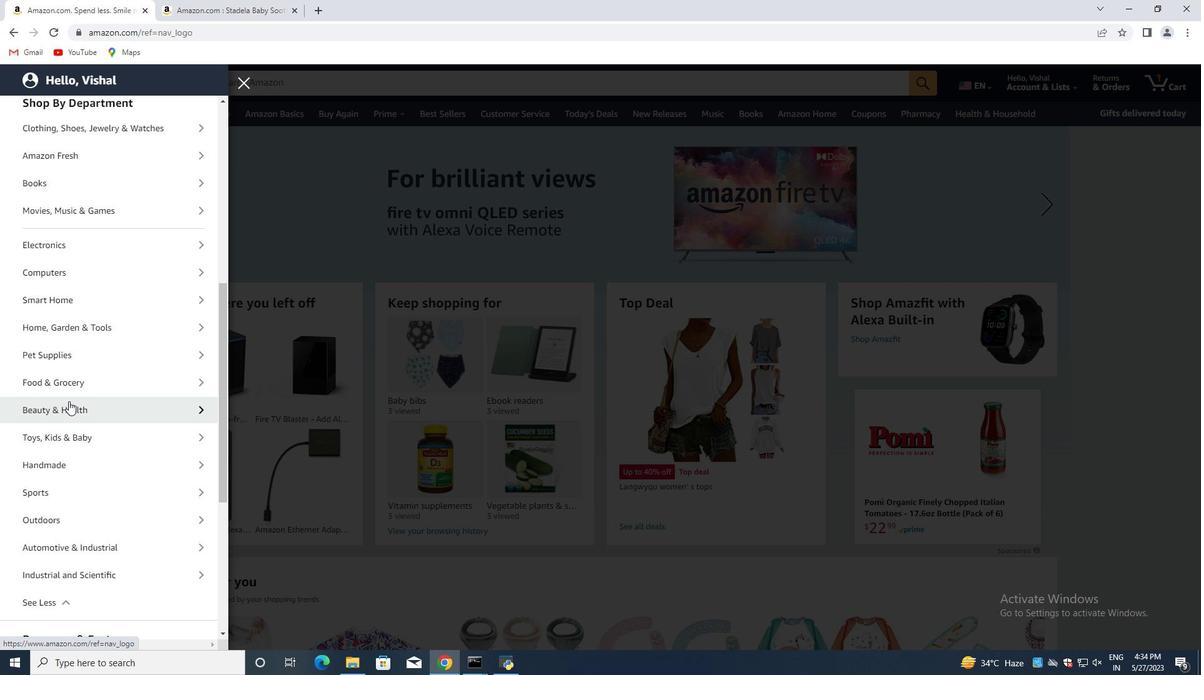 
Action: Mouse scrolled (68, 402) with delta (0, 0)
Screenshot: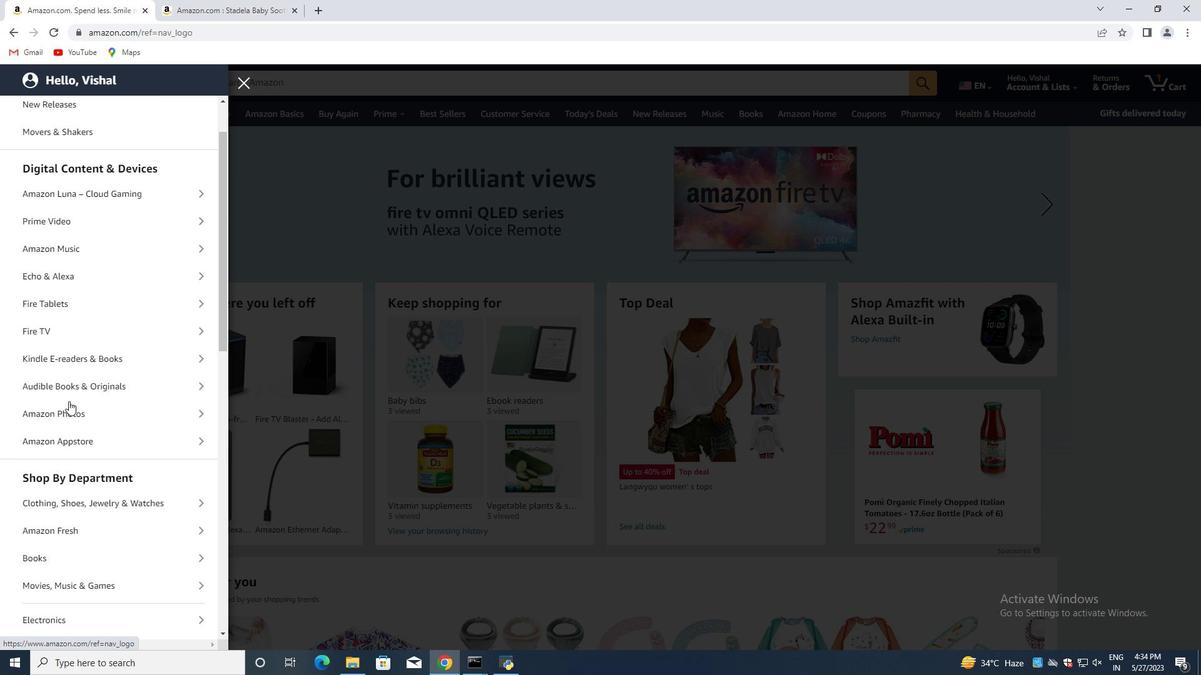 
Action: Mouse scrolled (68, 402) with delta (0, 0)
Screenshot: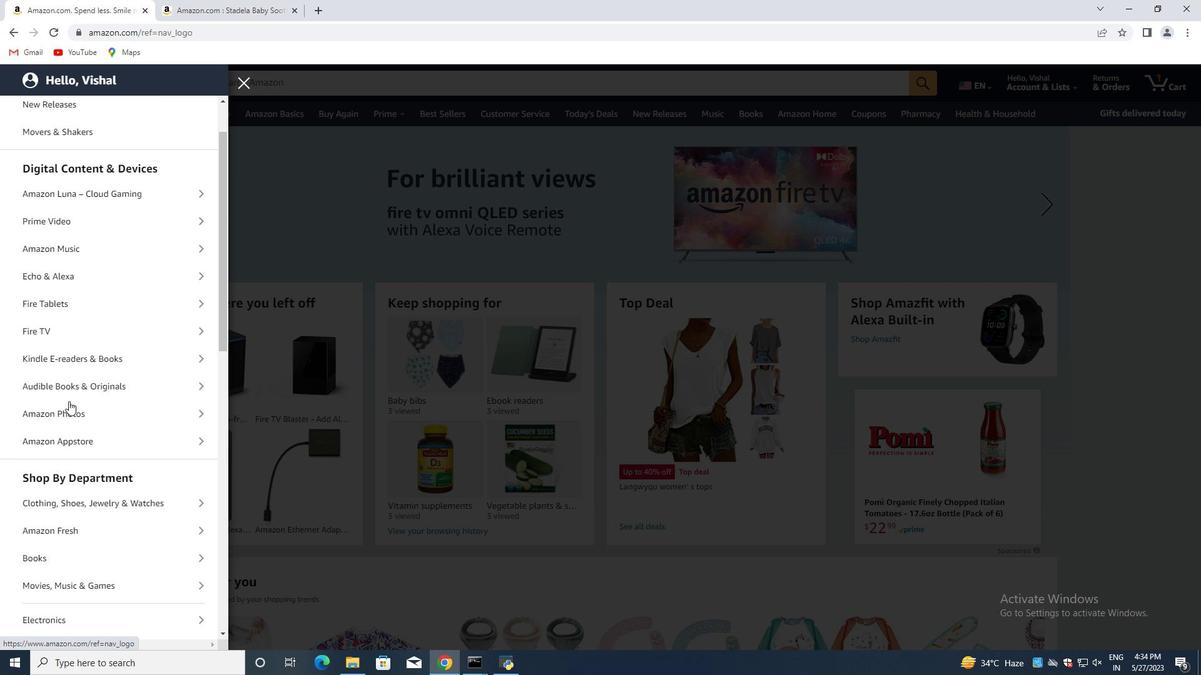 
Action: Mouse scrolled (68, 402) with delta (0, 0)
Screenshot: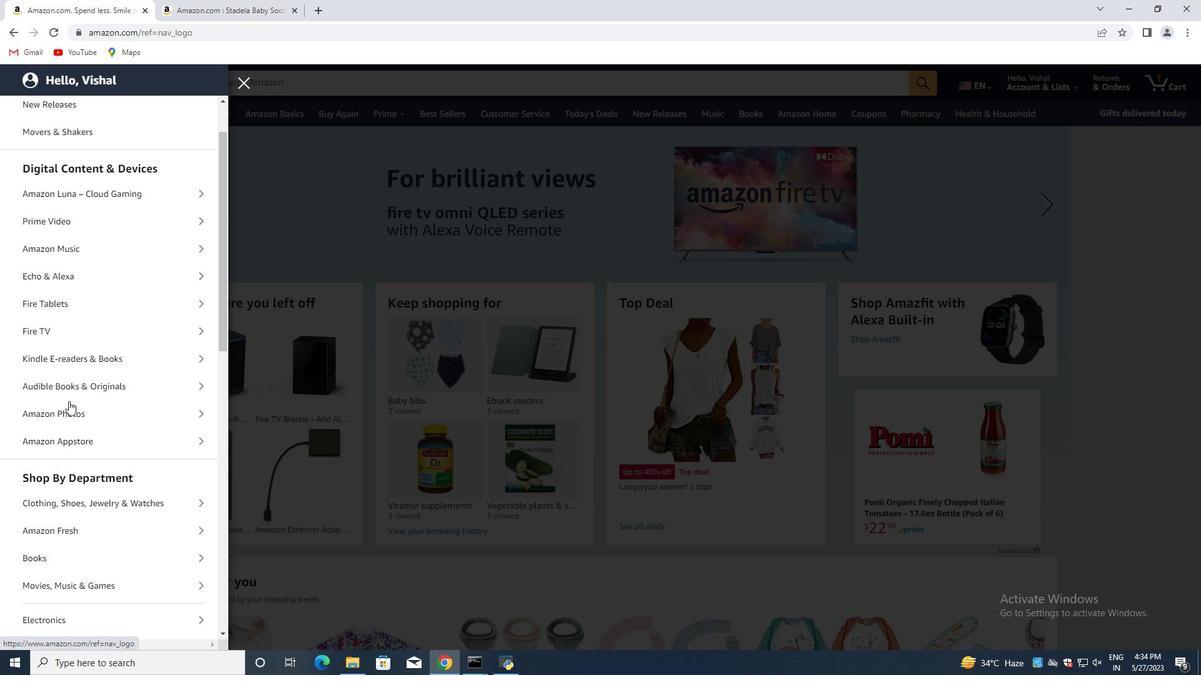 
Action: Mouse scrolled (68, 402) with delta (0, 0)
Screenshot: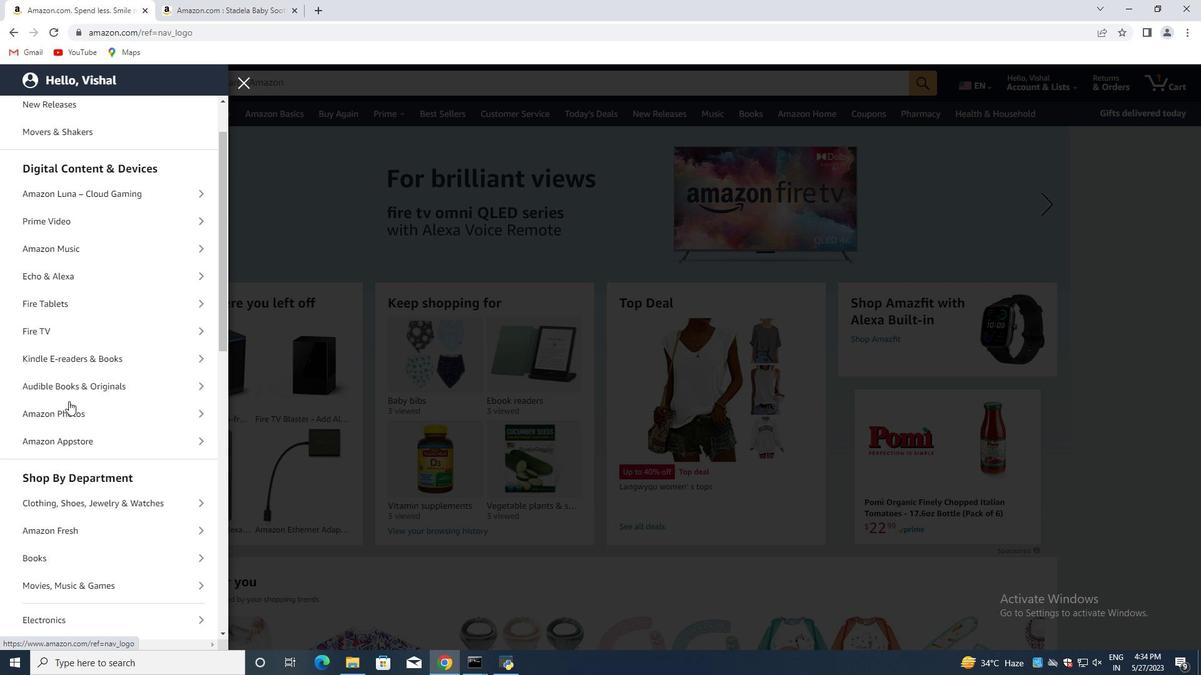
Action: Mouse scrolled (68, 402) with delta (0, 0)
Screenshot: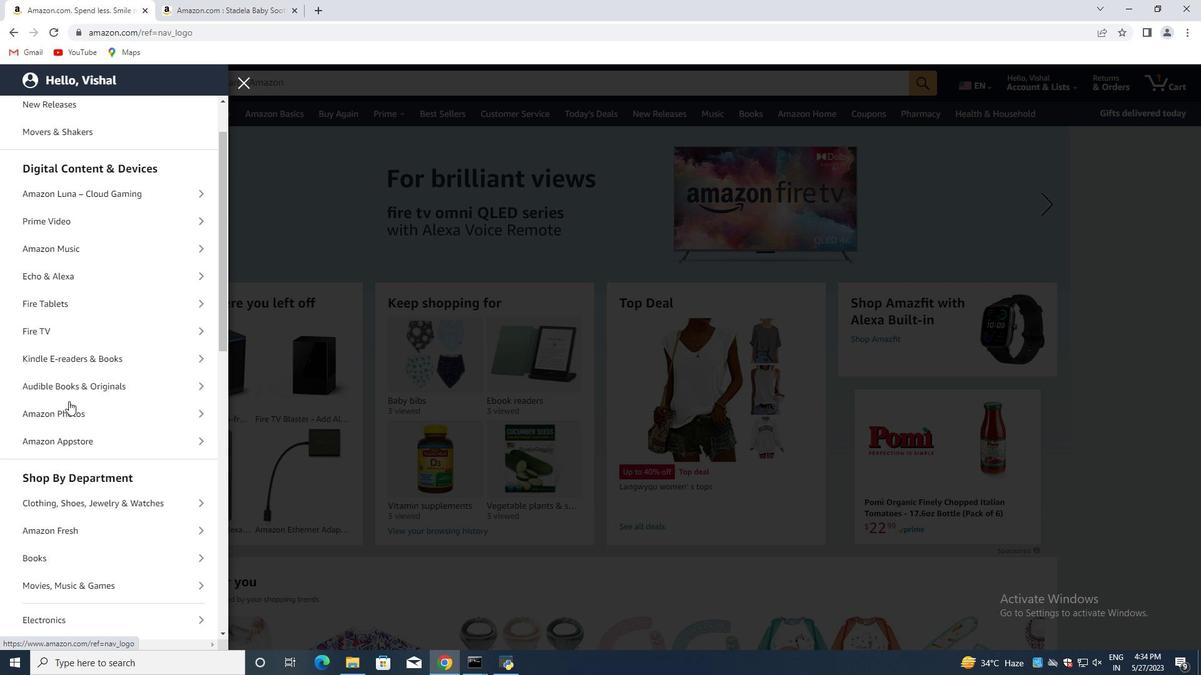 
Action: Mouse scrolled (68, 402) with delta (0, 0)
Screenshot: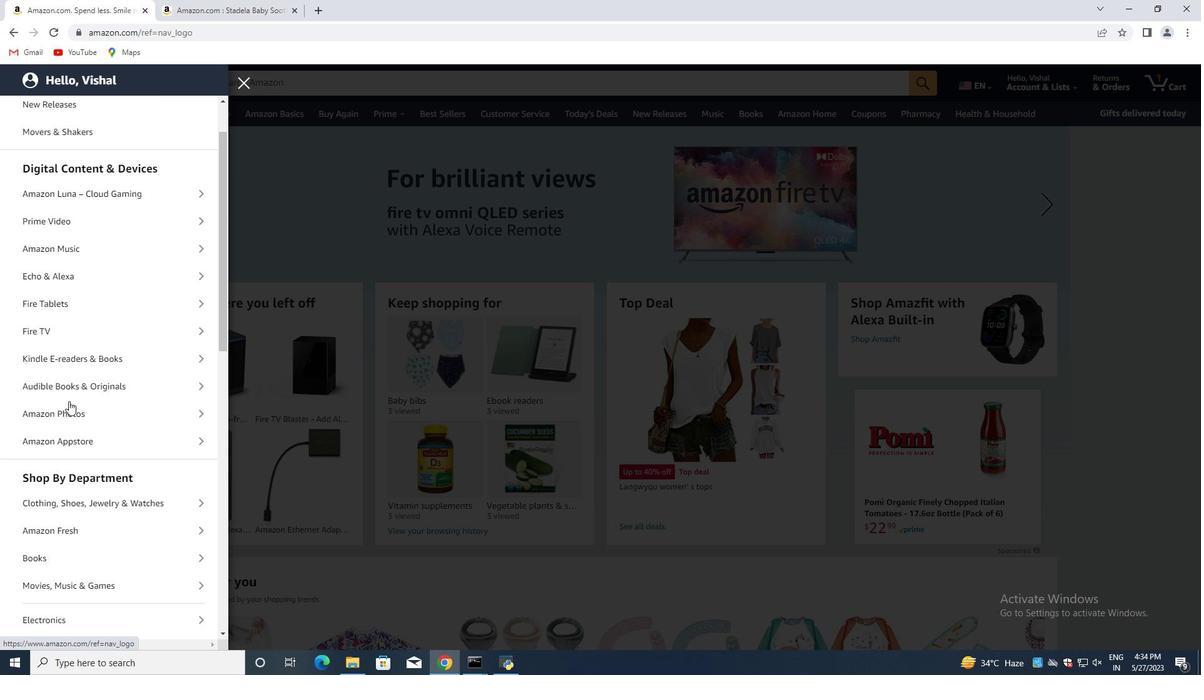 
Action: Mouse moved to (245, 81)
Screenshot: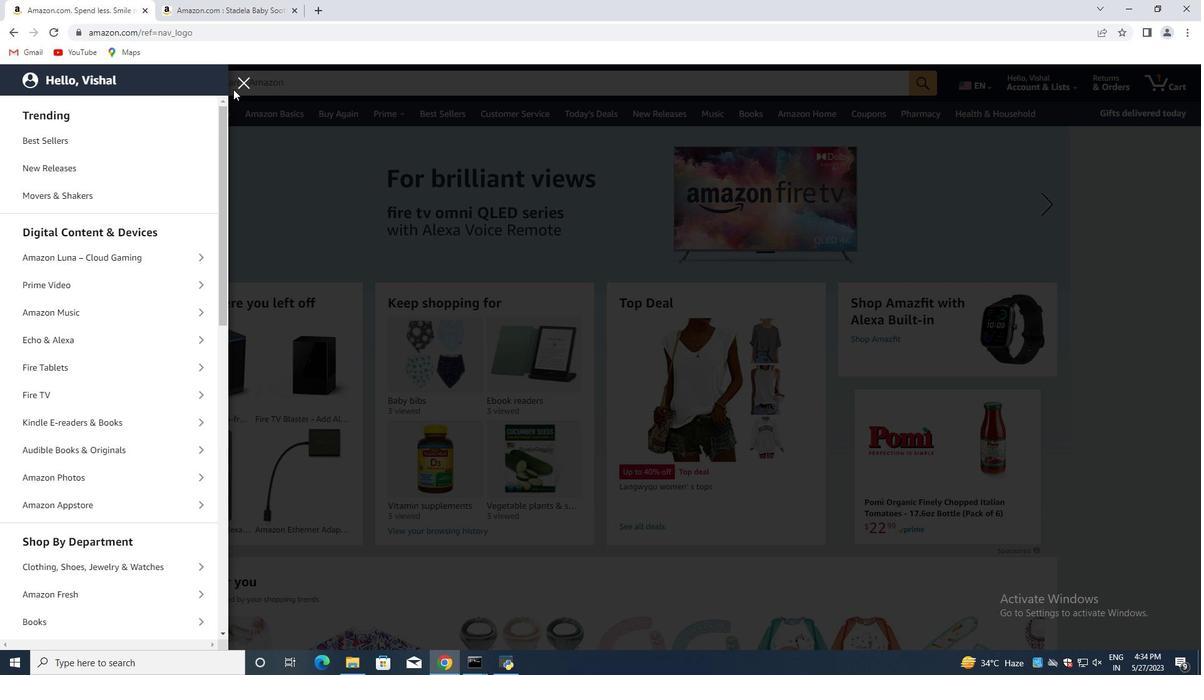 
Action: Mouse pressed left at (245, 81)
Screenshot: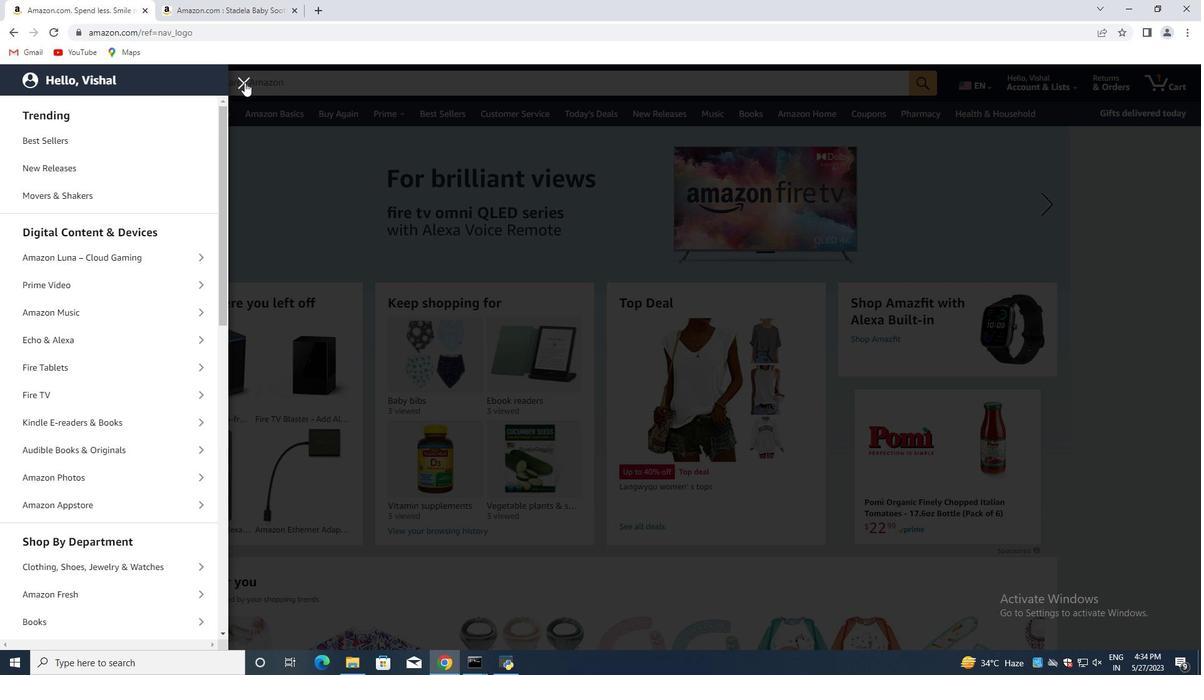 
Action: Mouse moved to (258, 82)
Screenshot: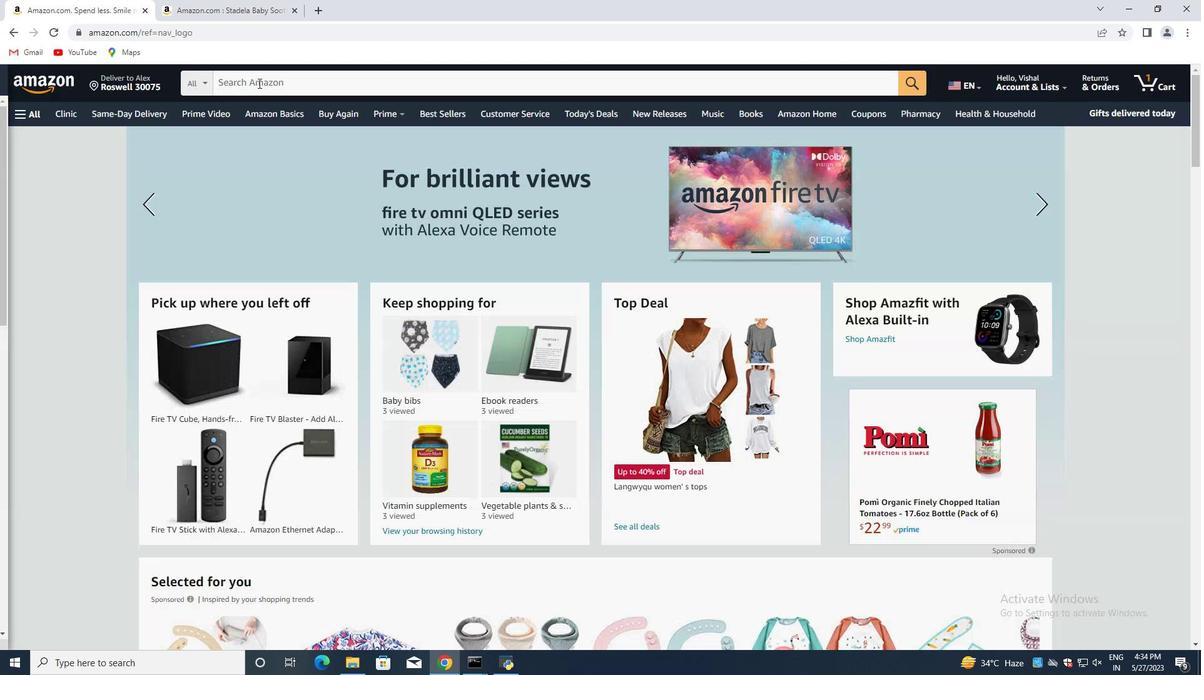 
Action: Mouse pressed left at (258, 82)
Screenshot: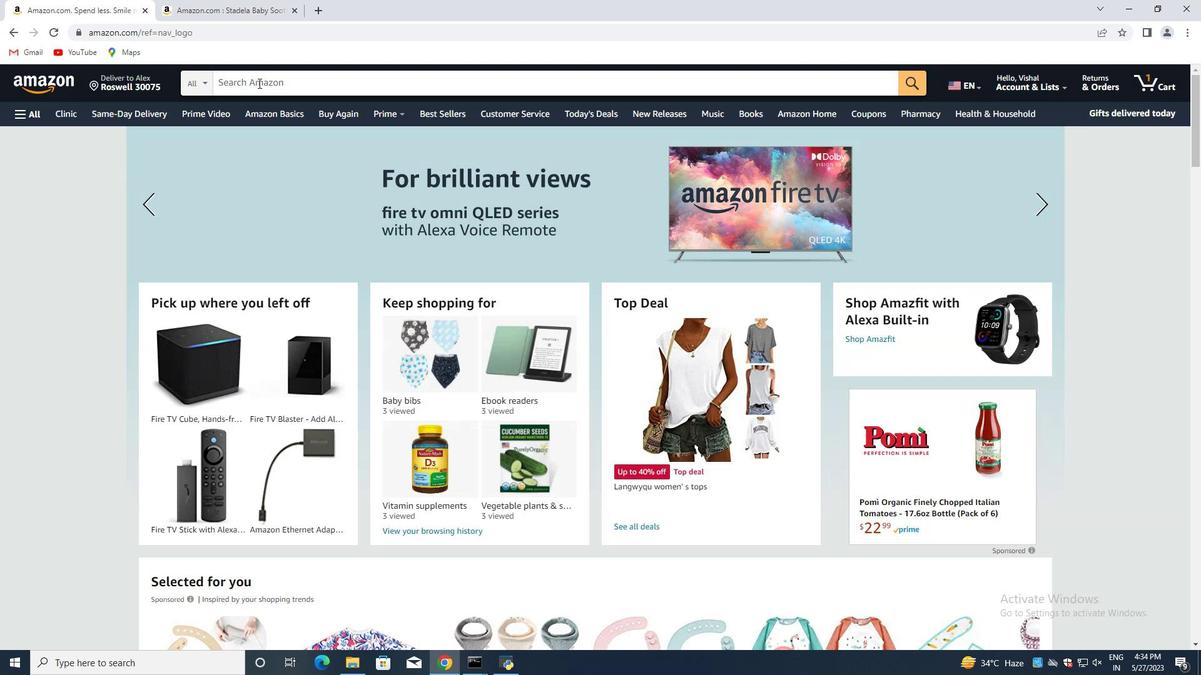 
Action: Mouse moved to (403, 105)
Screenshot: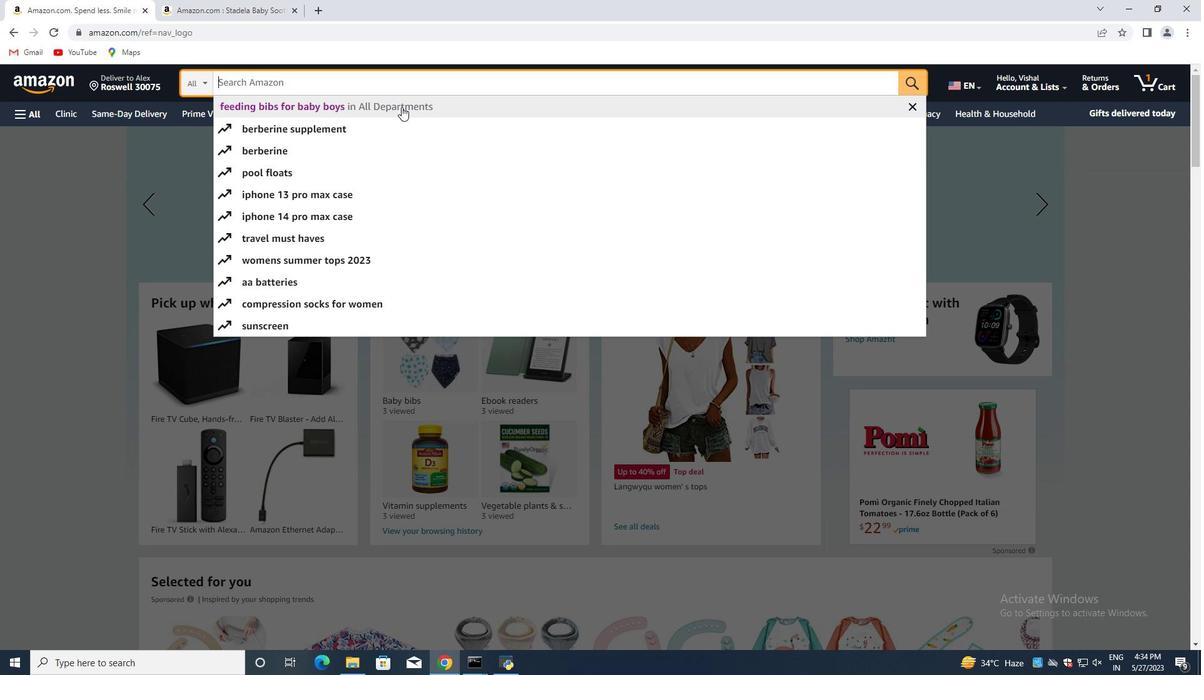 
Action: Mouse pressed left at (403, 105)
Screenshot: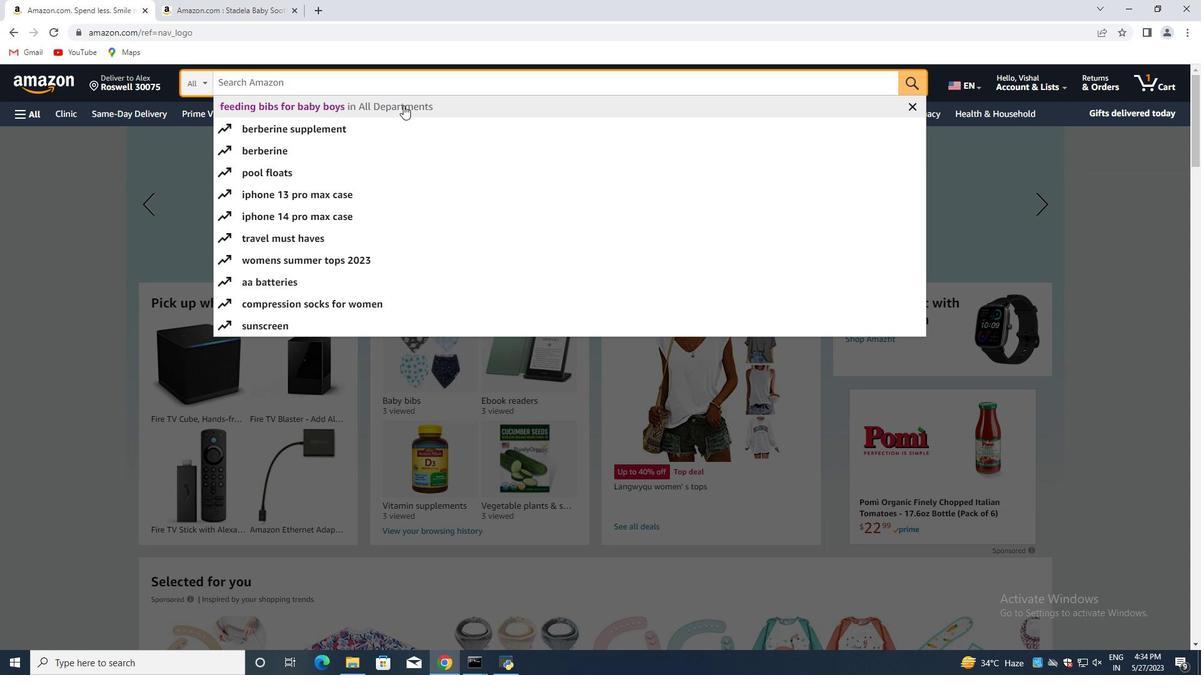 
Action: Mouse moved to (78, 326)
Screenshot: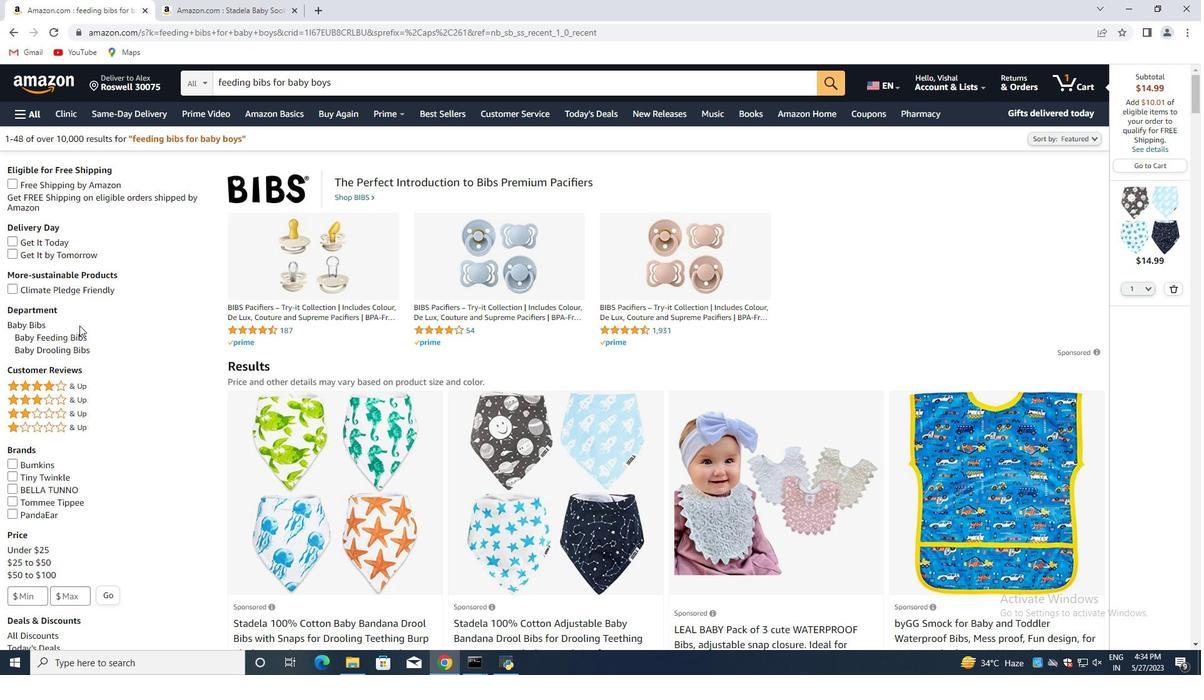
Action: Mouse scrolled (78, 325) with delta (0, 0)
Screenshot: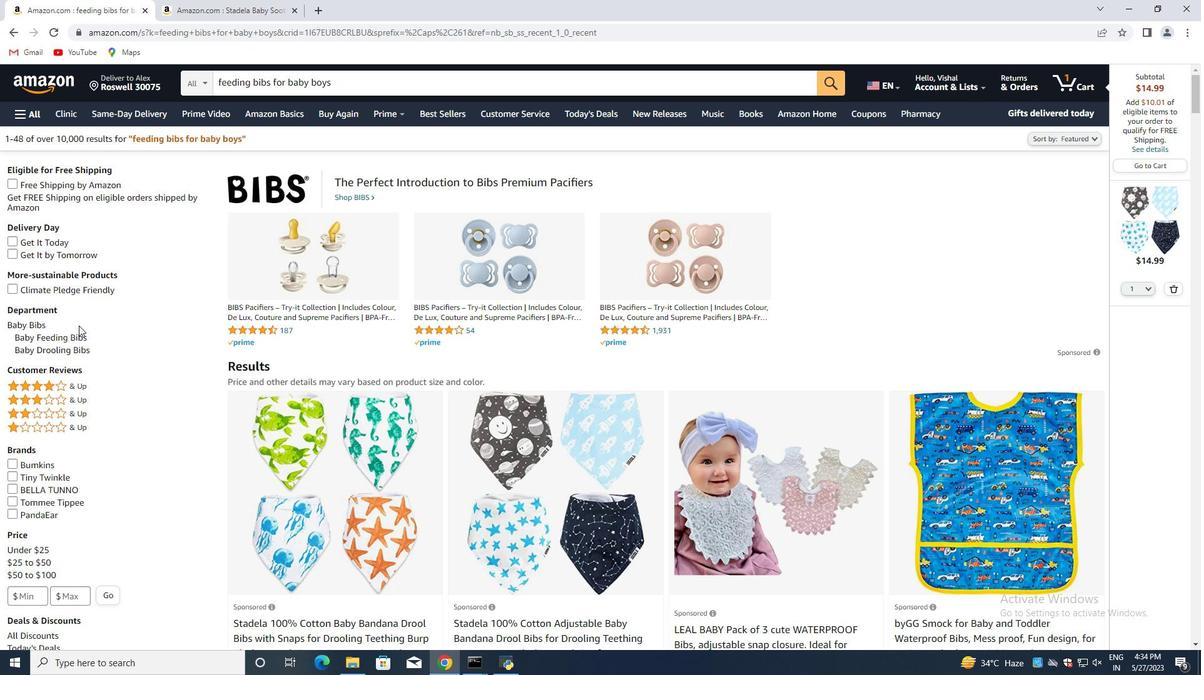 
Action: Mouse moved to (78, 326)
Screenshot: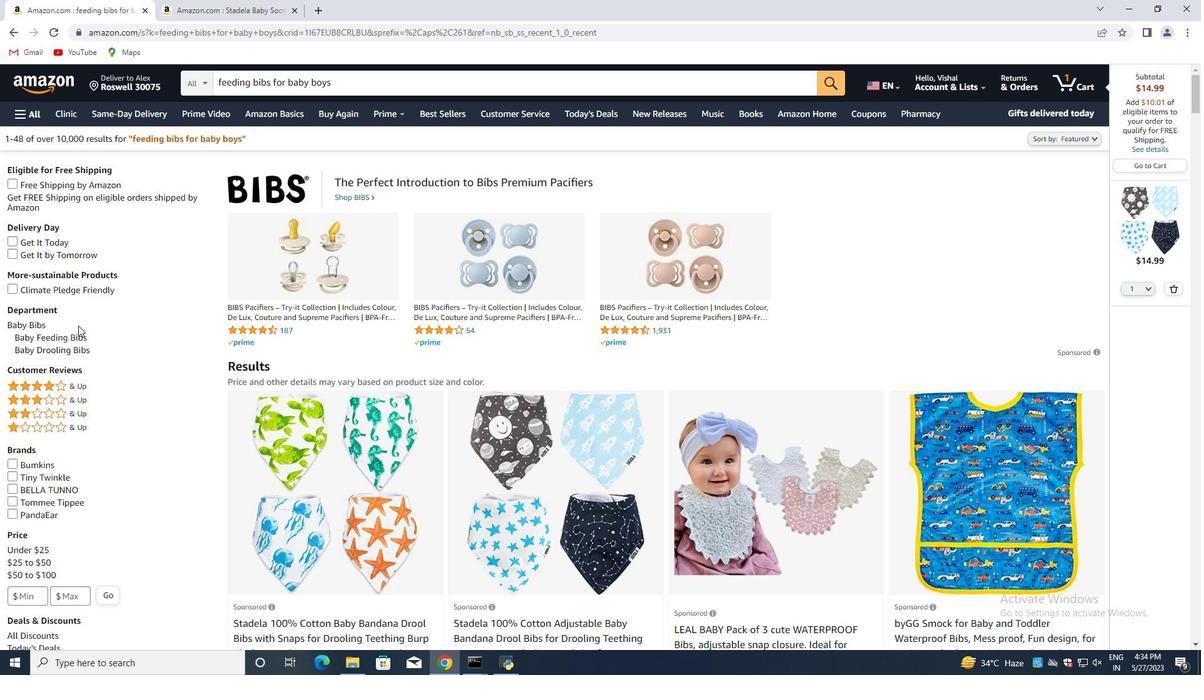 
Action: Mouse scrolled (78, 326) with delta (0, 0)
Screenshot: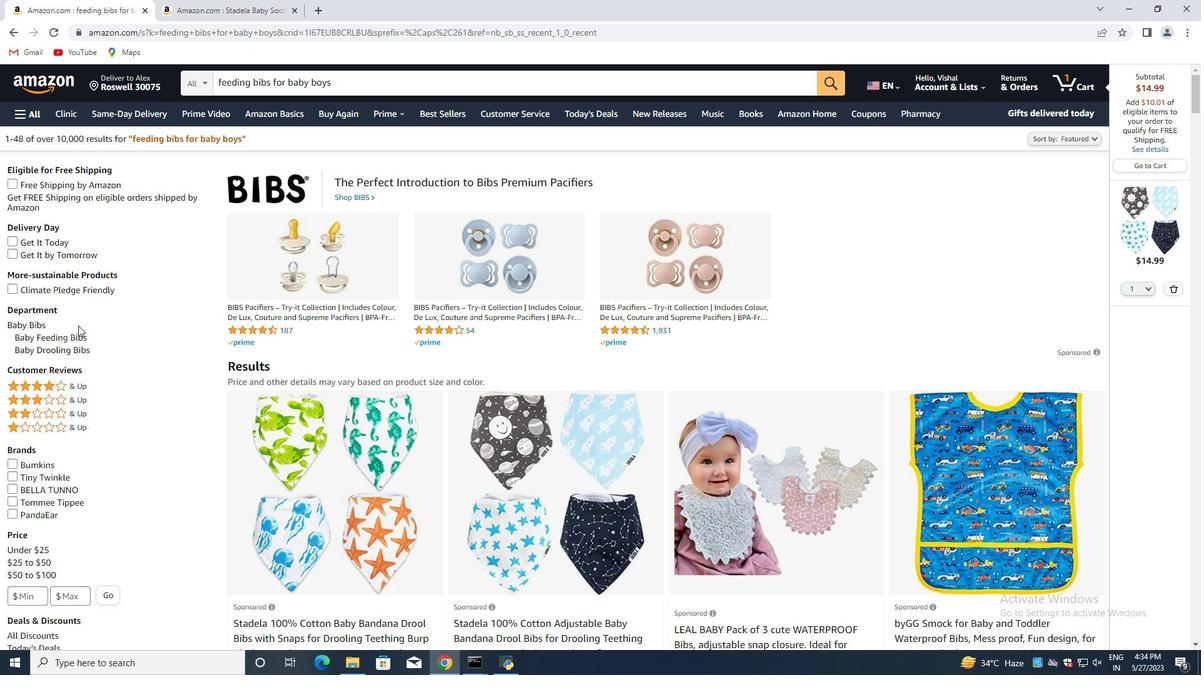 
Action: Mouse scrolled (78, 326) with delta (0, 0)
